 Task: Look for Airbnb options in Vogan, Togo from 12th November, 2023 to 15th November, 2023 for 2 adults.1  bedroom having 1 bed and 1 bathroom. Property type can be hotel. Booking option can be shelf check-in. Look for 4 properties as per requirement.
Action: Mouse moved to (414, 149)
Screenshot: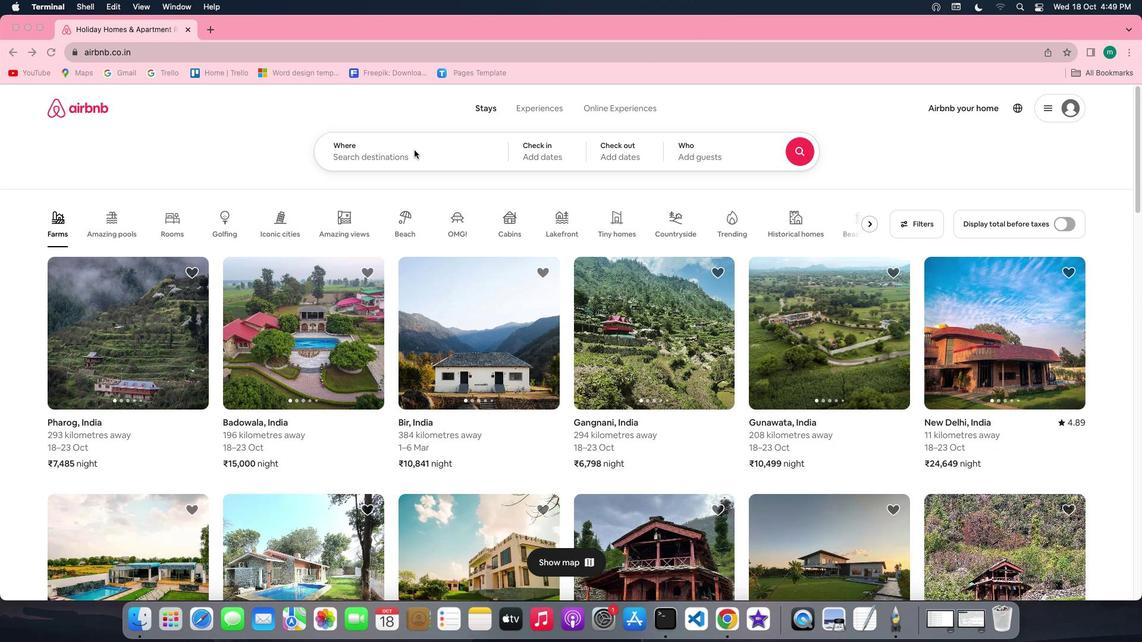 
Action: Mouse pressed left at (414, 149)
Screenshot: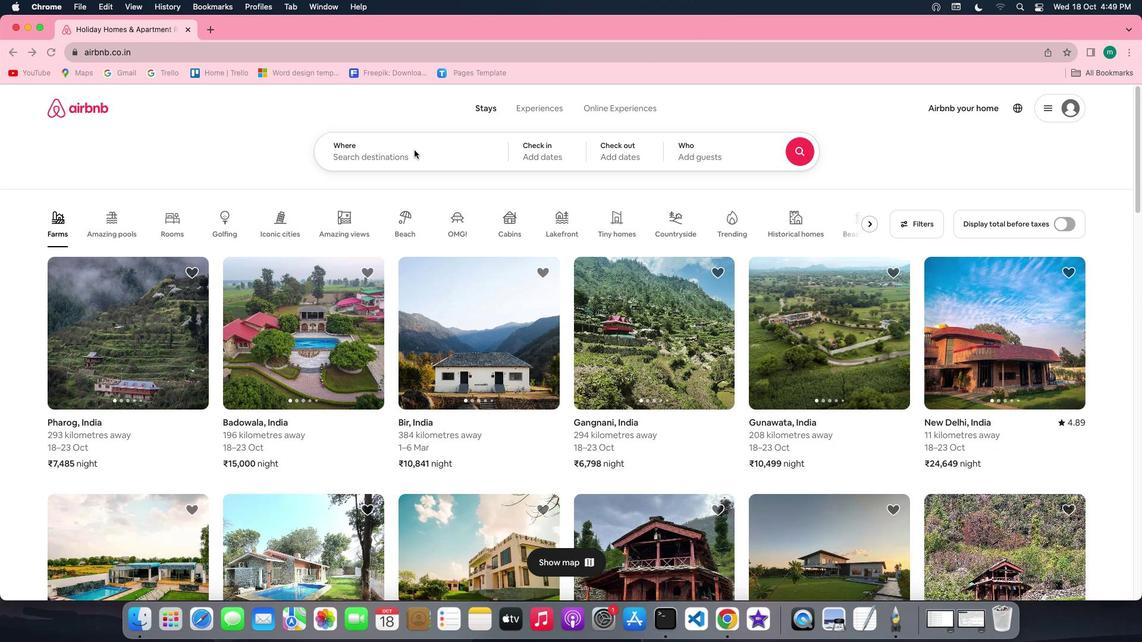 
Action: Mouse pressed left at (414, 149)
Screenshot: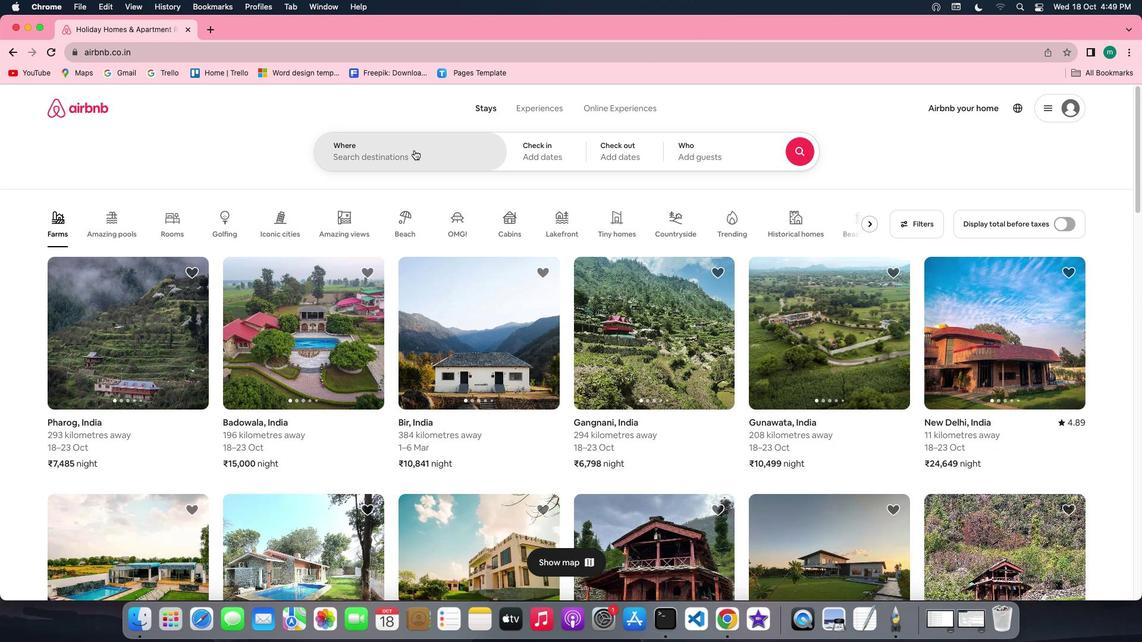 
Action: Mouse moved to (436, 143)
Screenshot: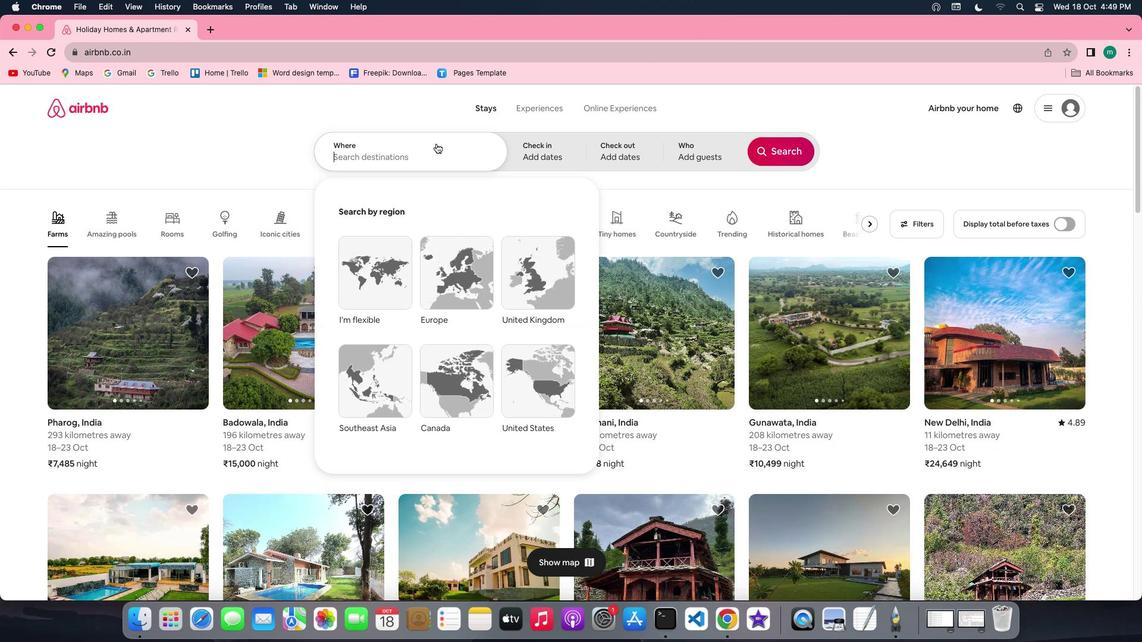 
Action: Key pressed Key.shift'V''o''g''a''n'','Key.spaceKey.shift'T''o''g''o'
Screenshot: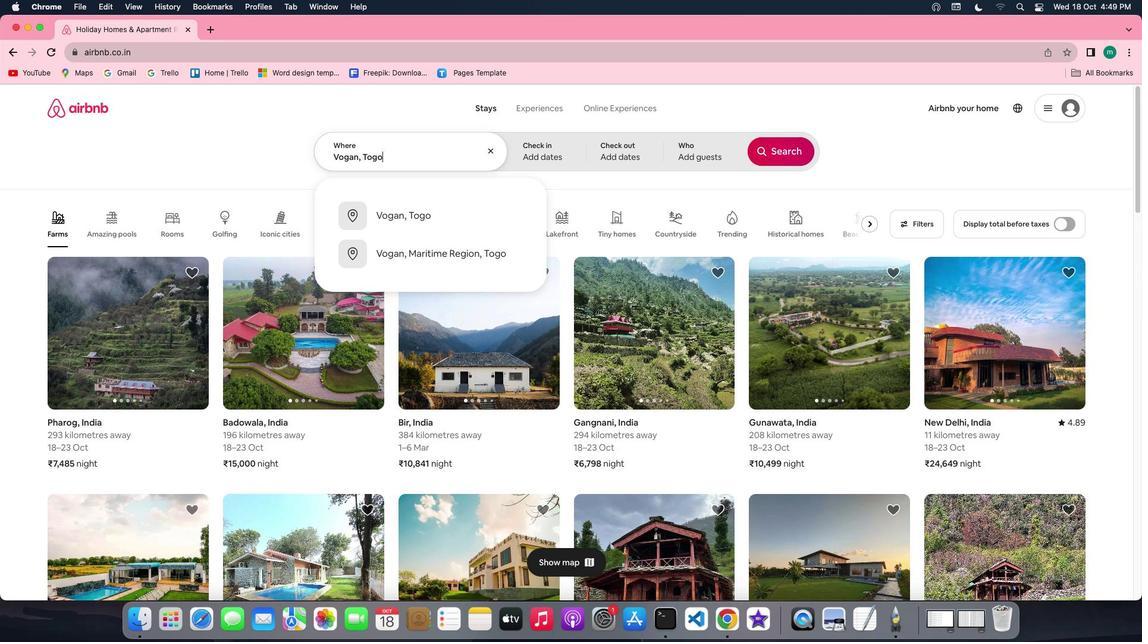 
Action: Mouse moved to (502, 205)
Screenshot: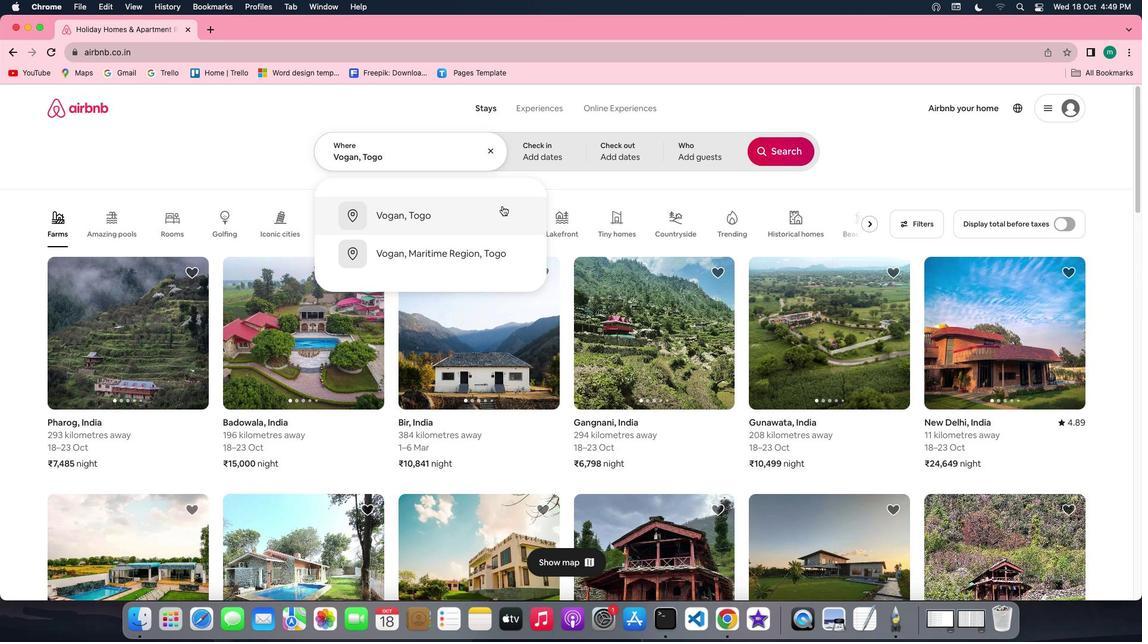 
Action: Mouse pressed left at (502, 205)
Screenshot: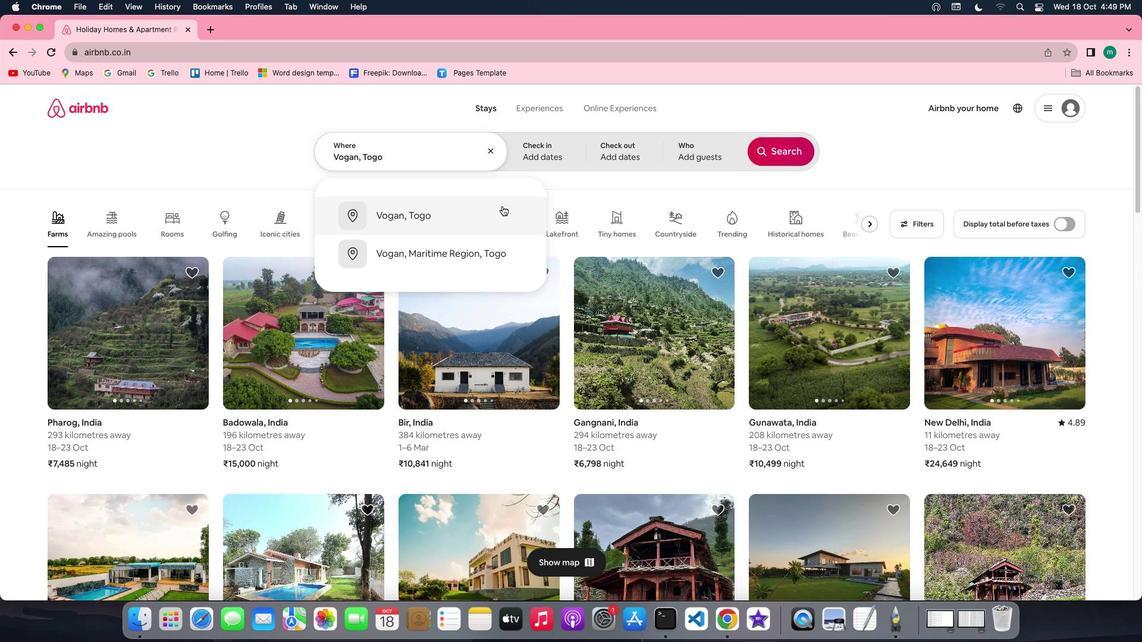 
Action: Mouse moved to (600, 348)
Screenshot: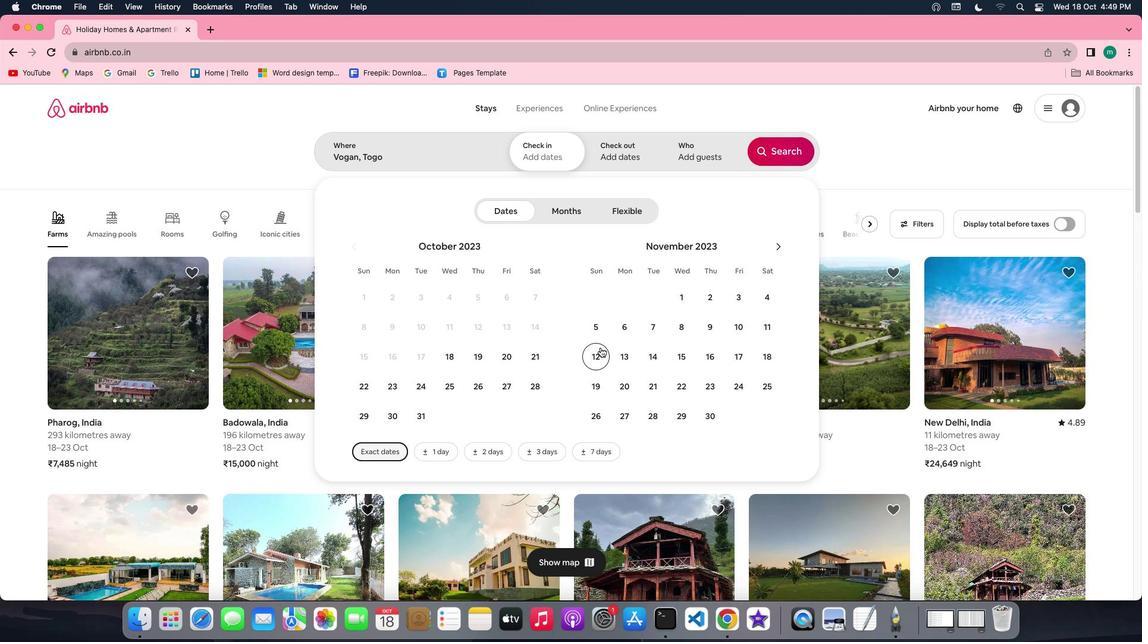 
Action: Mouse pressed left at (600, 348)
Screenshot: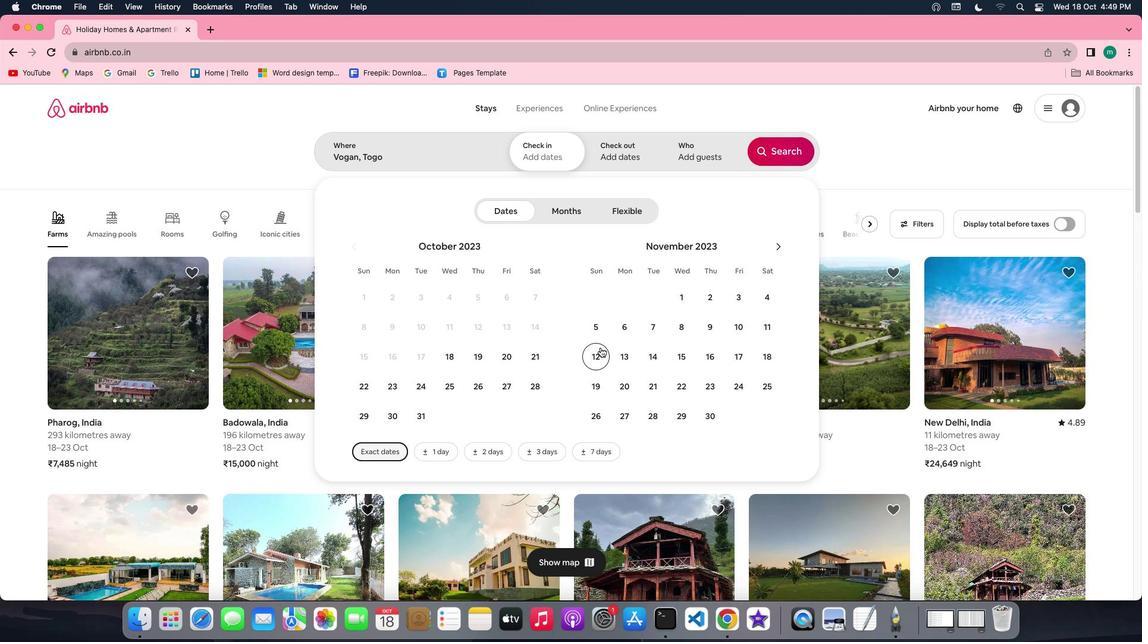 
Action: Mouse moved to (693, 354)
Screenshot: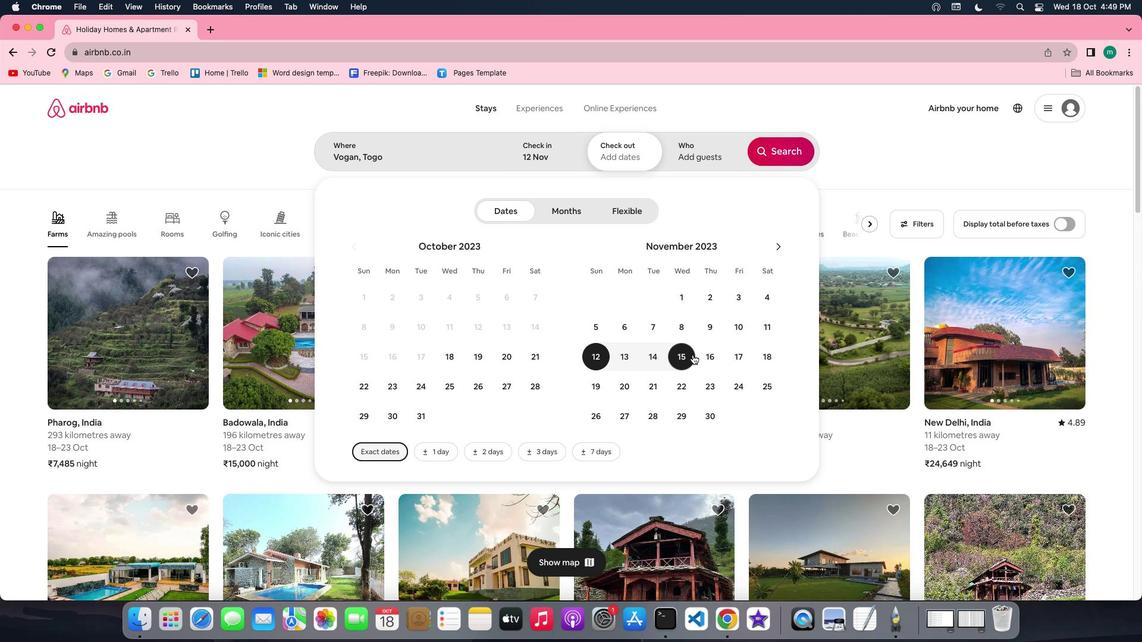 
Action: Mouse pressed left at (693, 354)
Screenshot: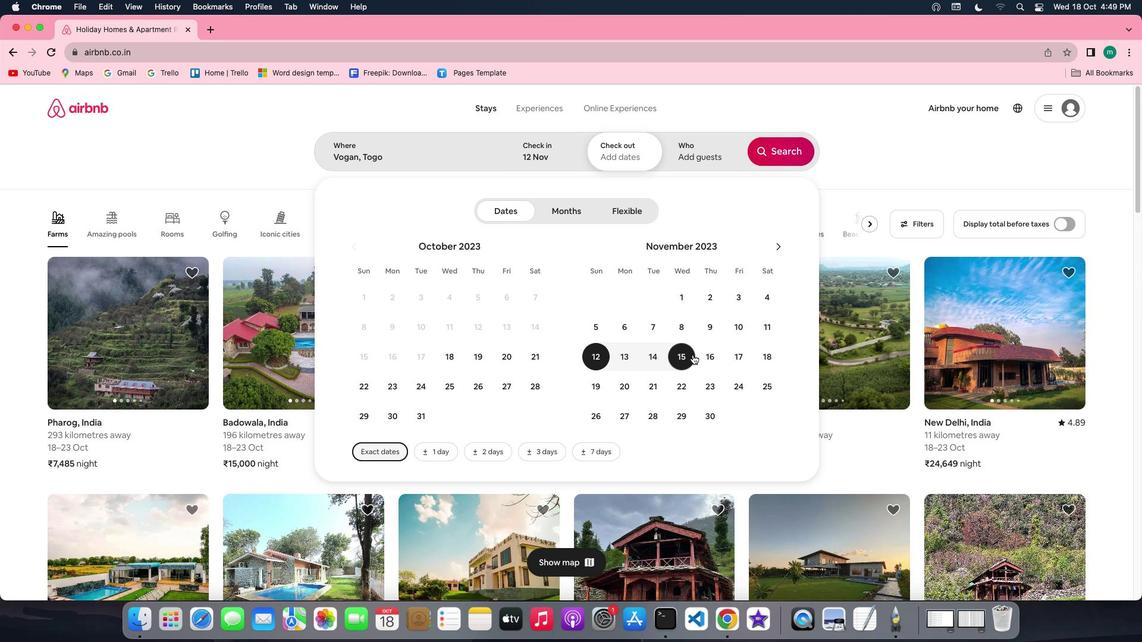 
Action: Mouse moved to (699, 145)
Screenshot: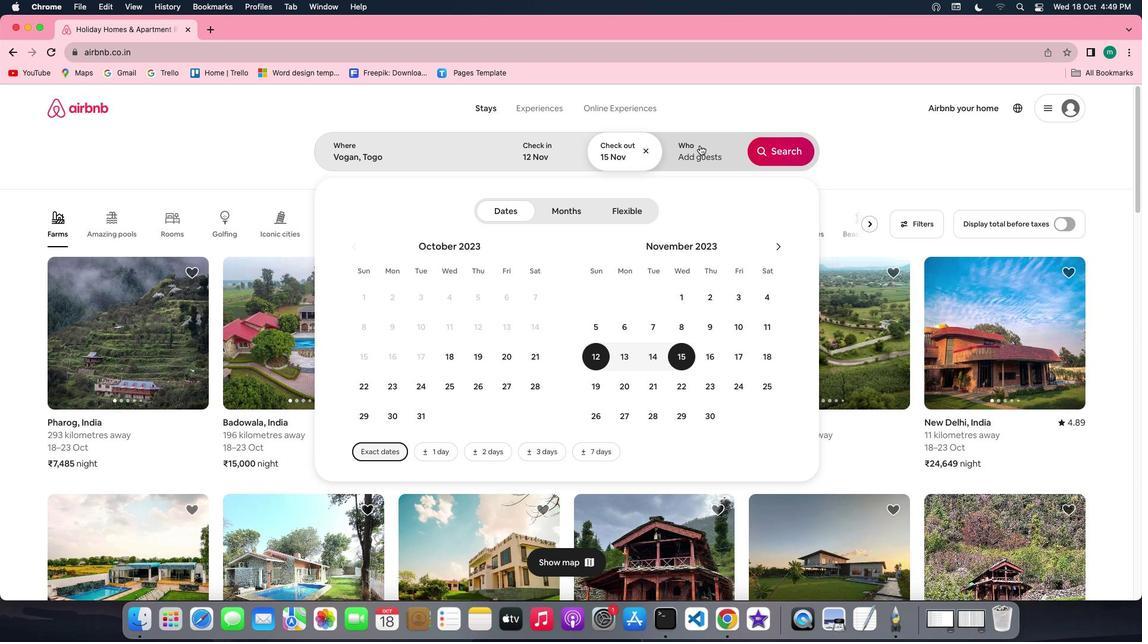 
Action: Mouse pressed left at (699, 145)
Screenshot: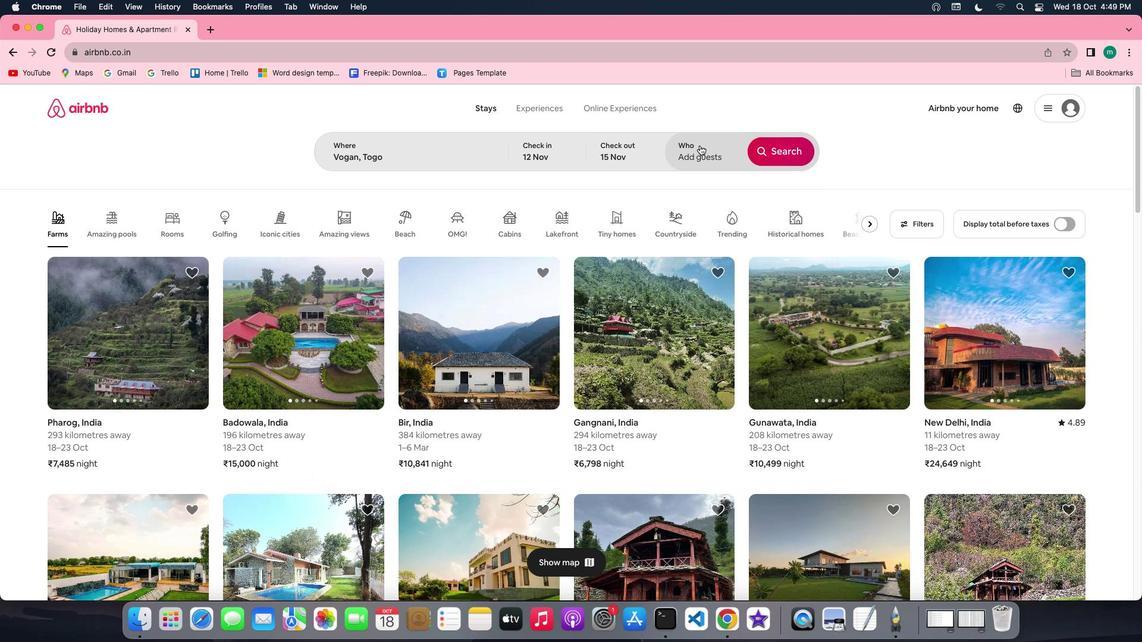 
Action: Mouse moved to (788, 217)
Screenshot: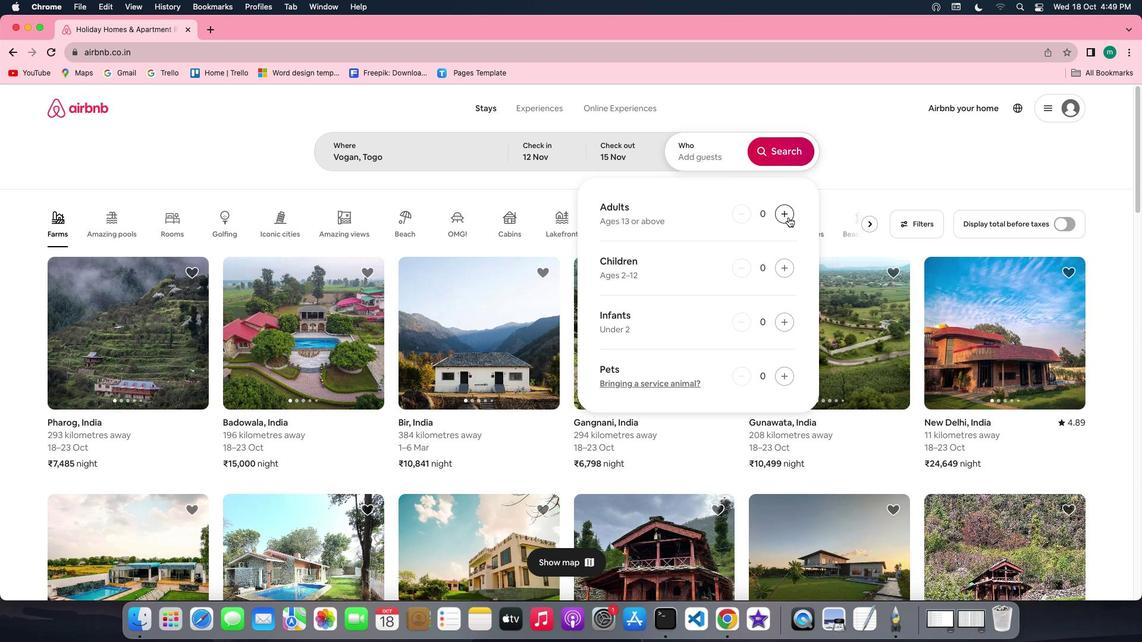 
Action: Mouse pressed left at (788, 217)
Screenshot: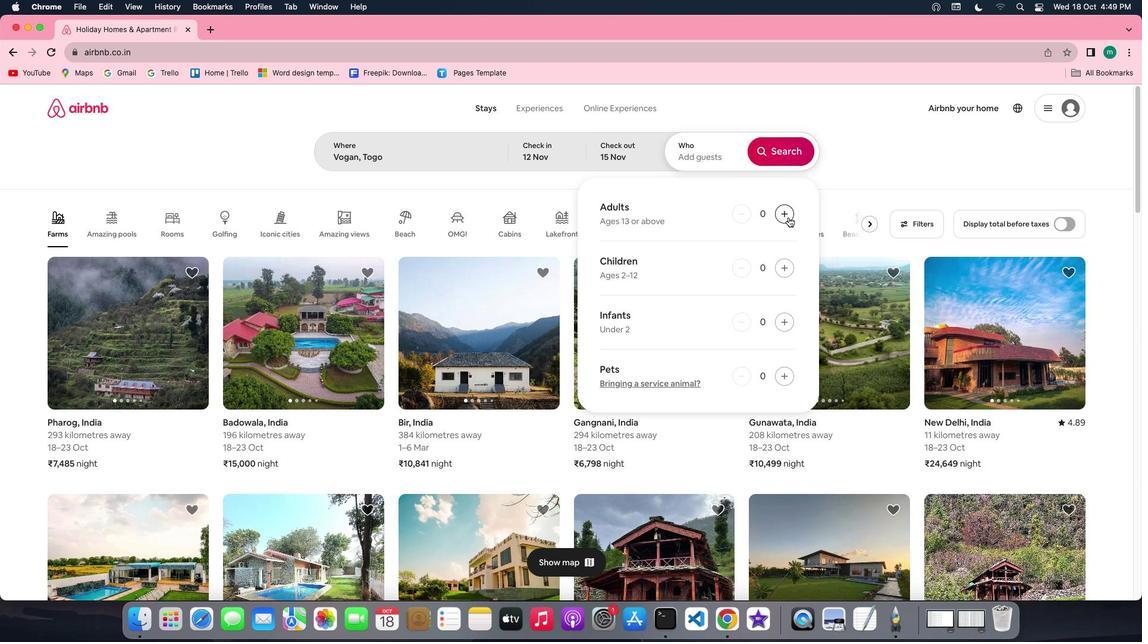 
Action: Mouse pressed left at (788, 217)
Screenshot: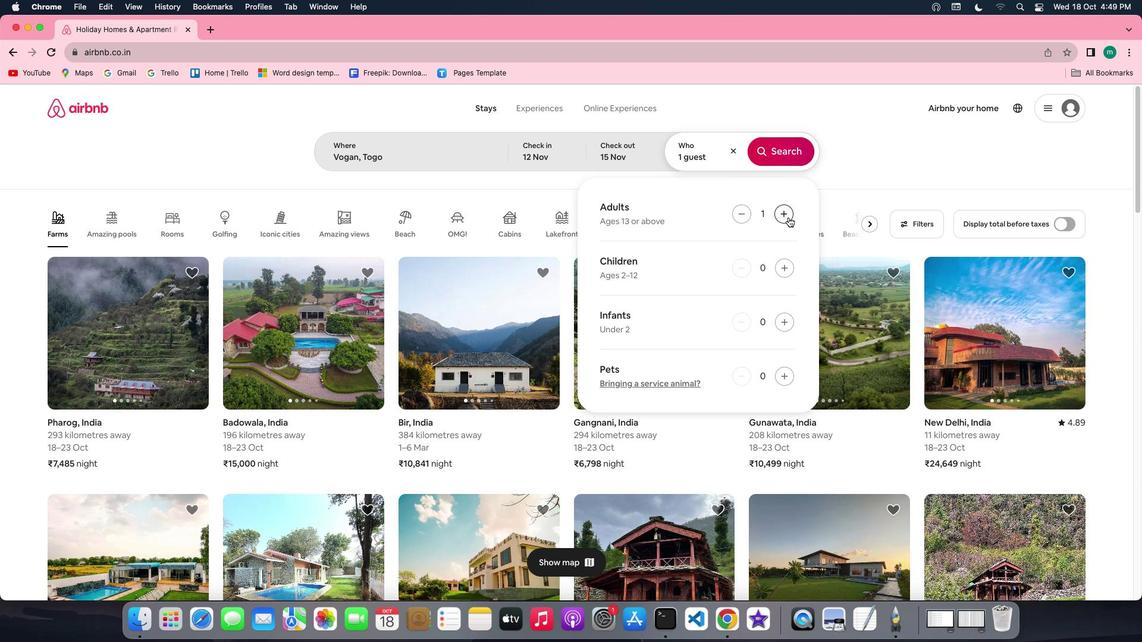 
Action: Mouse moved to (781, 160)
Screenshot: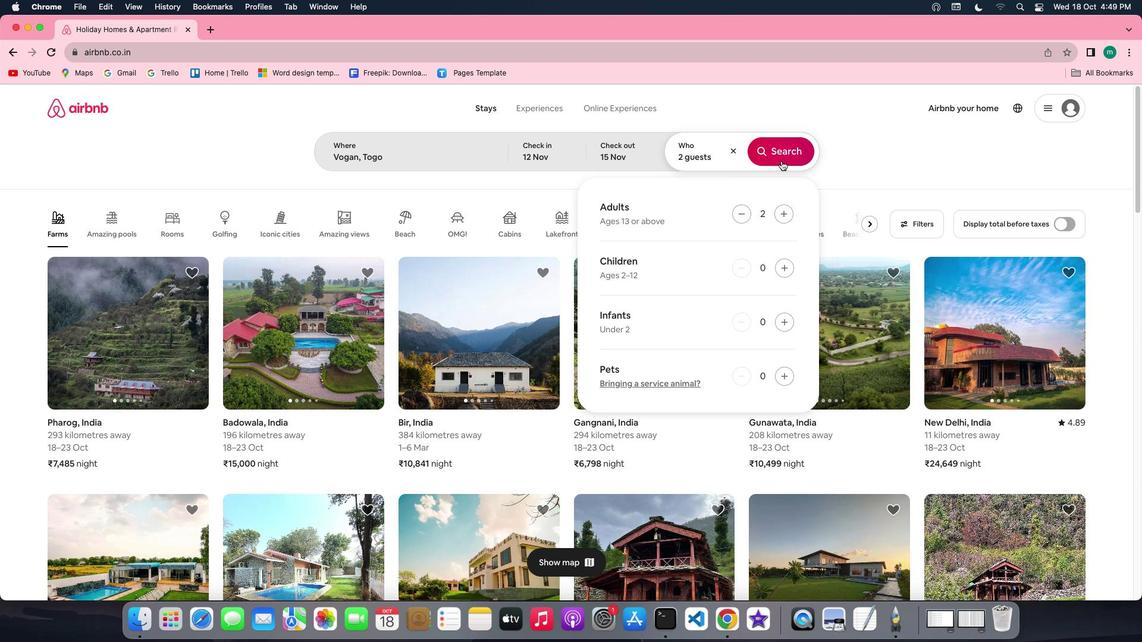 
Action: Mouse pressed left at (781, 160)
Screenshot: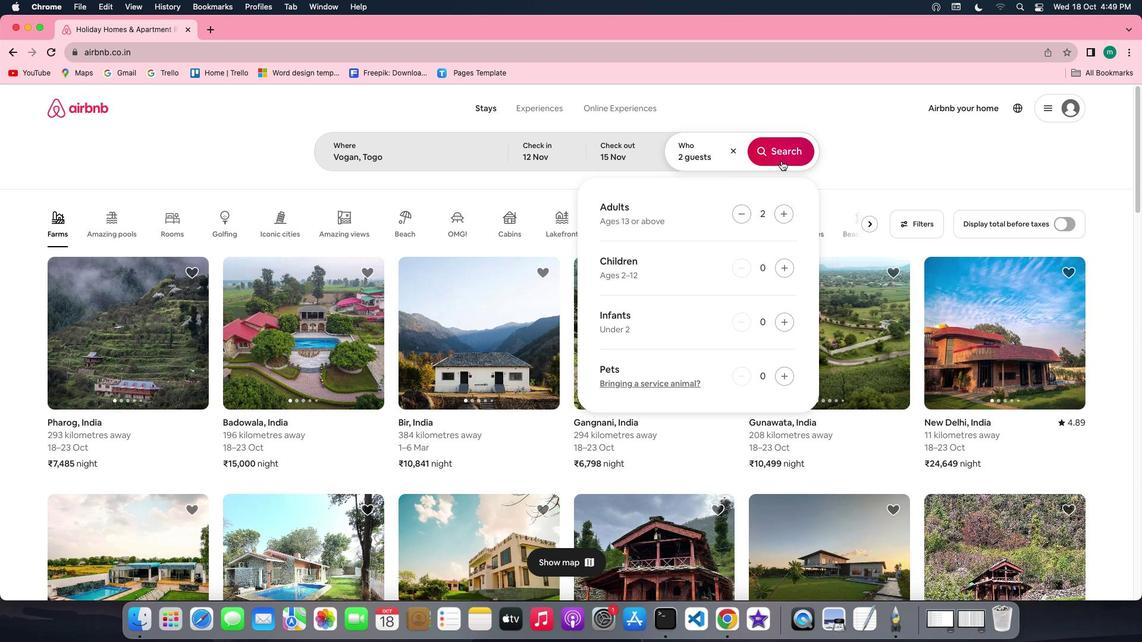
Action: Mouse moved to (931, 147)
Screenshot: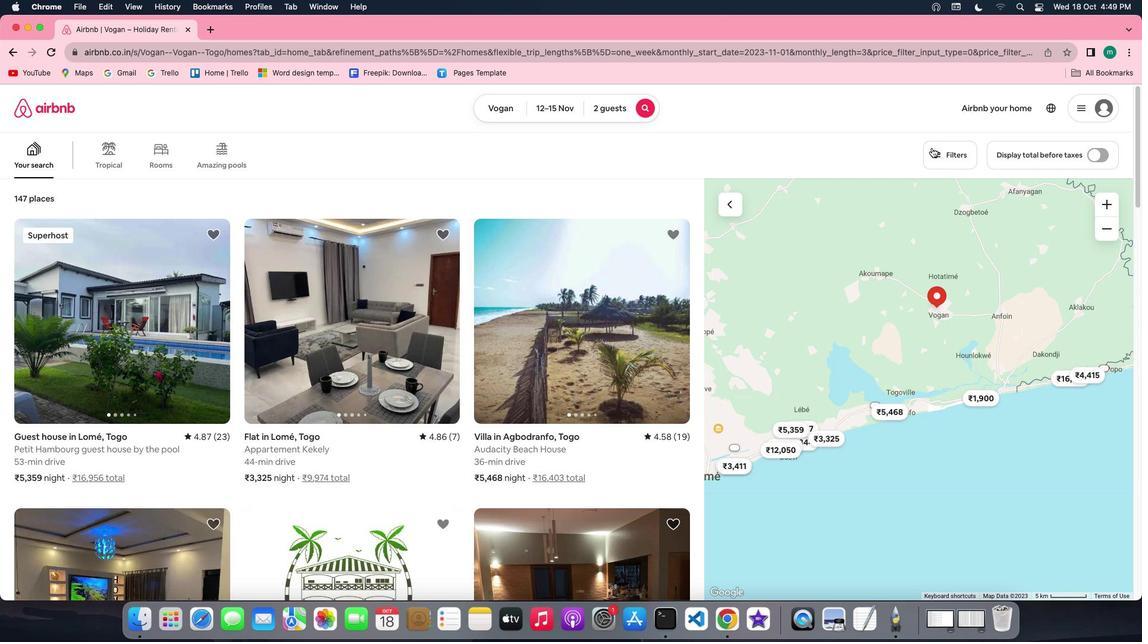 
Action: Mouse pressed left at (931, 147)
Screenshot: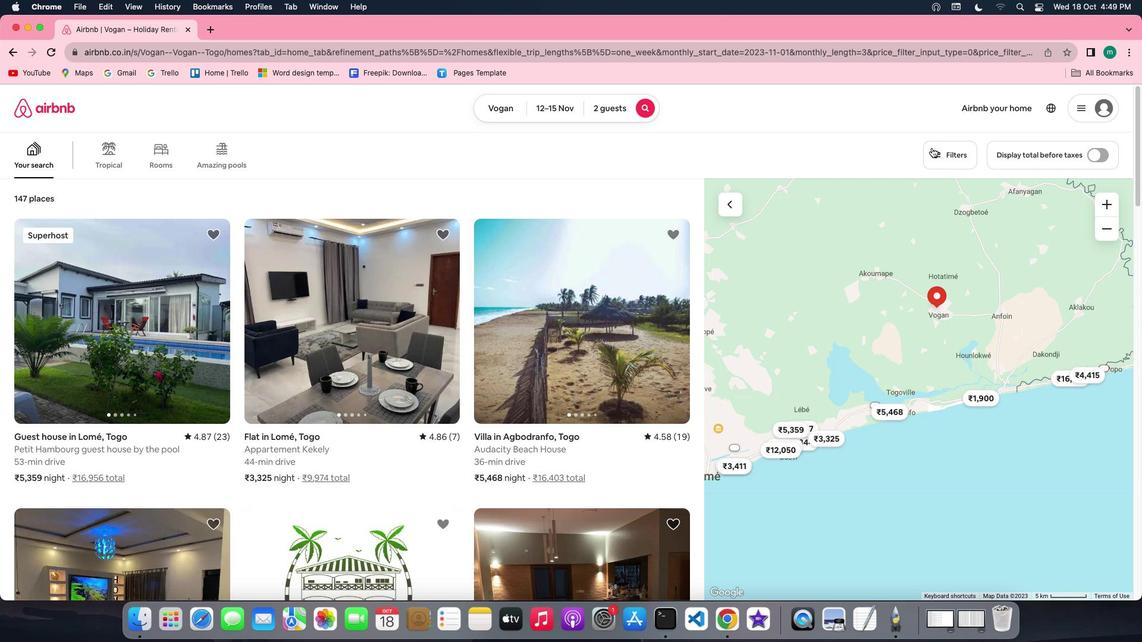 
Action: Mouse moved to (597, 359)
Screenshot: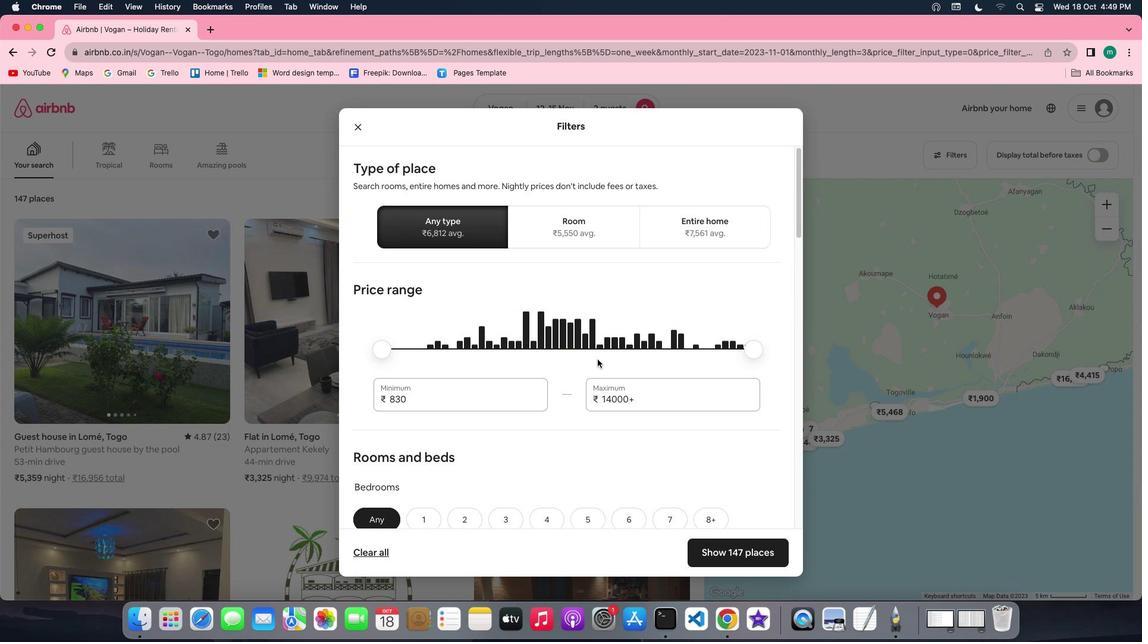 
Action: Mouse scrolled (597, 359) with delta (0, 0)
Screenshot: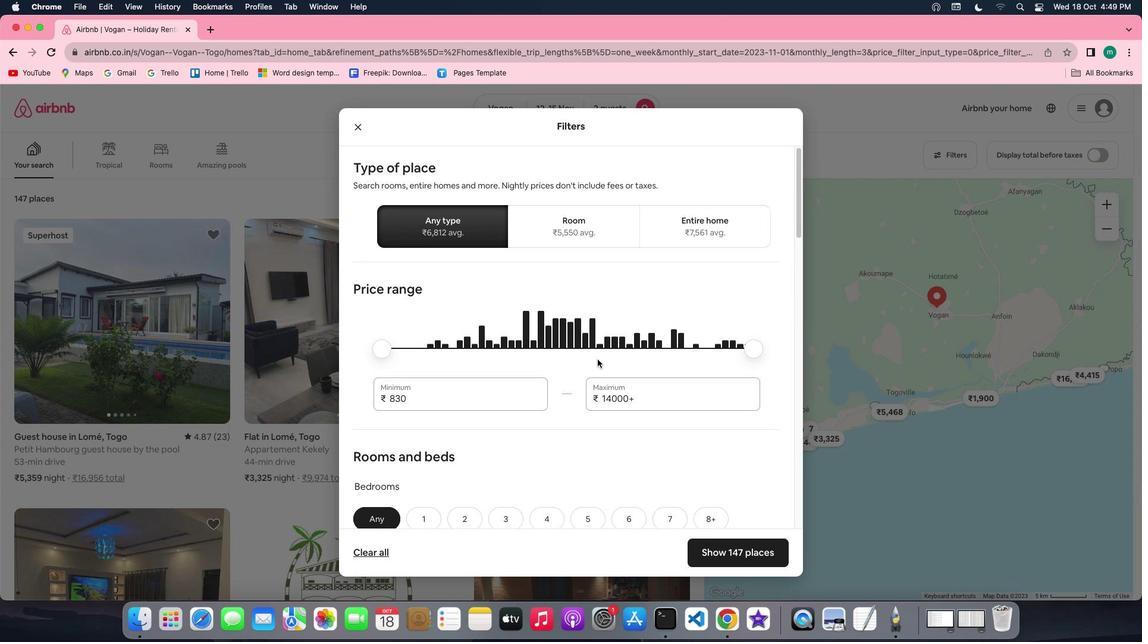 
Action: Mouse scrolled (597, 359) with delta (0, 0)
Screenshot: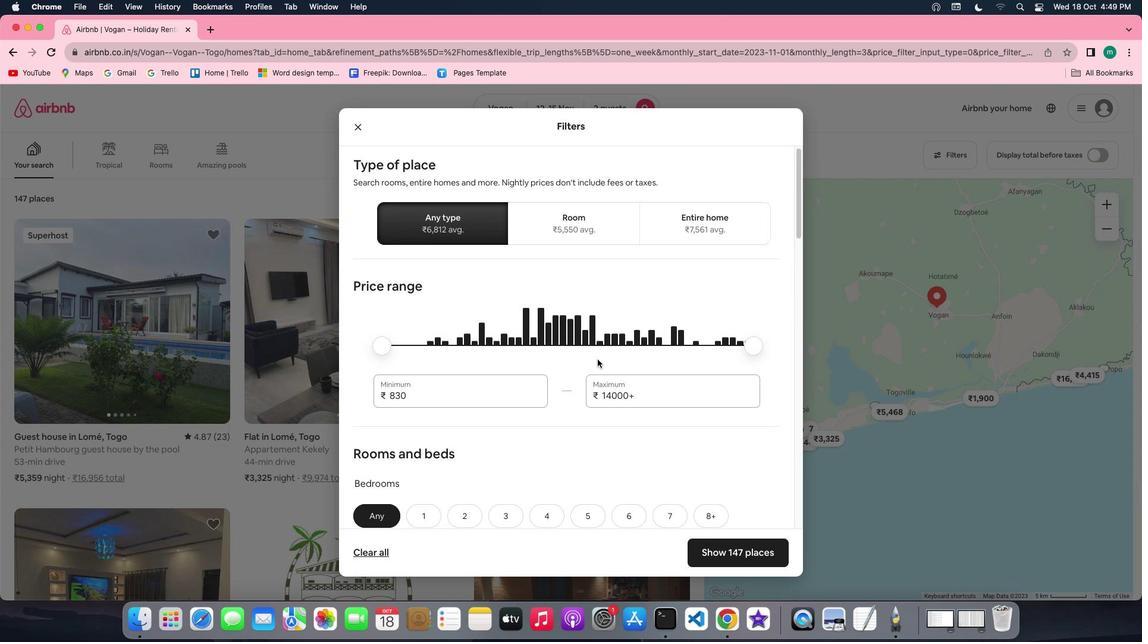 
Action: Mouse scrolled (597, 359) with delta (0, 0)
Screenshot: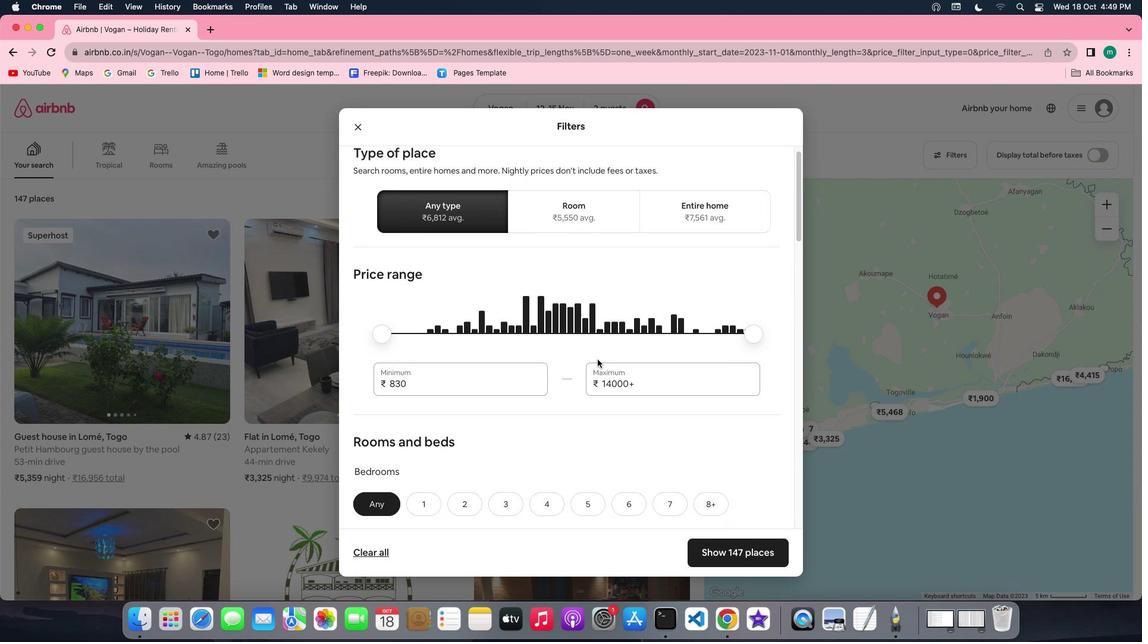
Action: Mouse scrolled (597, 359) with delta (0, 0)
Screenshot: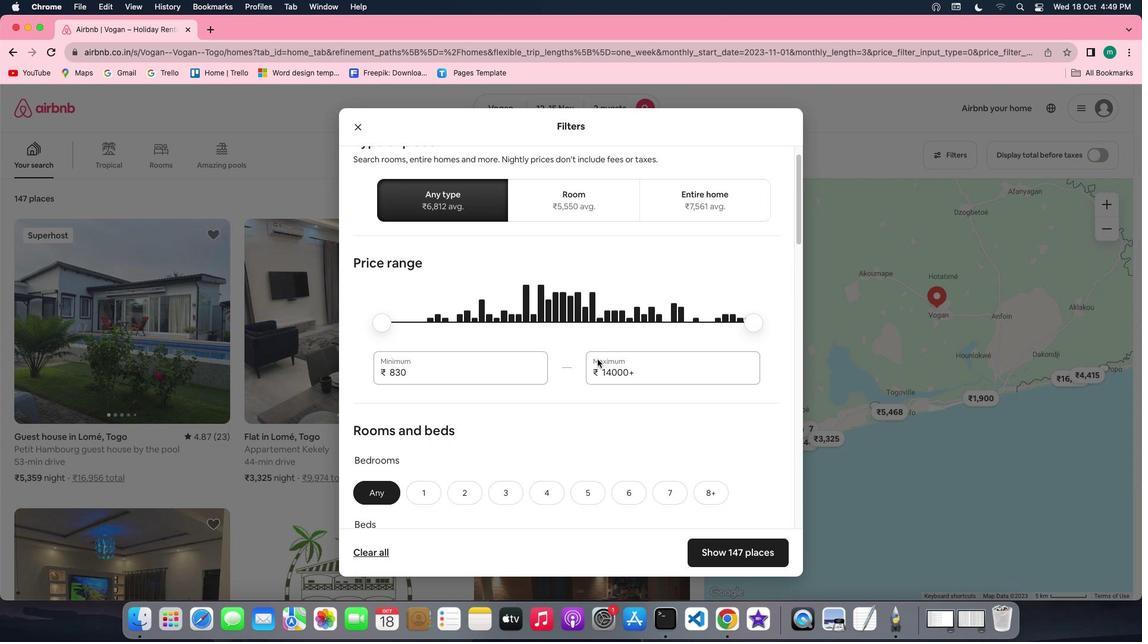 
Action: Mouse scrolled (597, 359) with delta (0, 0)
Screenshot: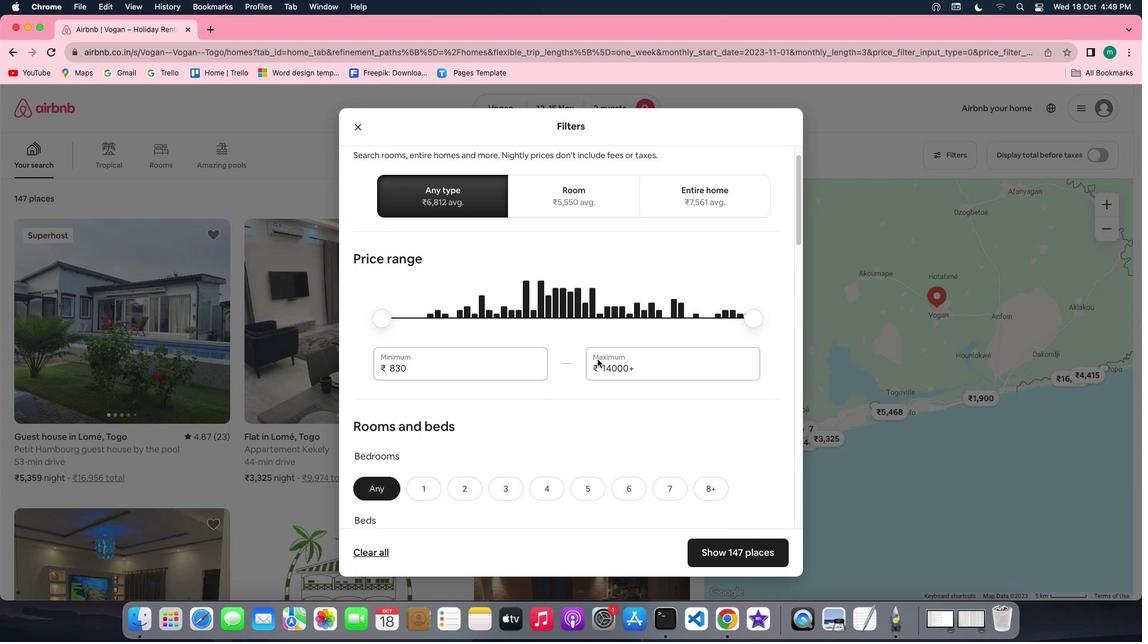 
Action: Mouse scrolled (597, 359) with delta (0, 0)
Screenshot: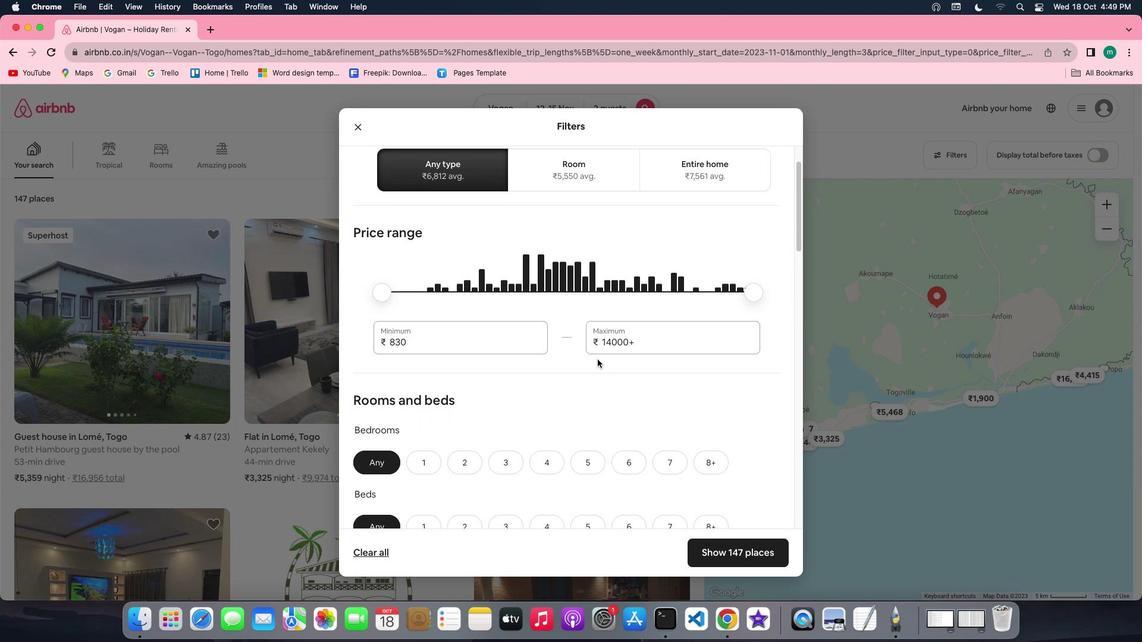
Action: Mouse scrolled (597, 359) with delta (0, 0)
Screenshot: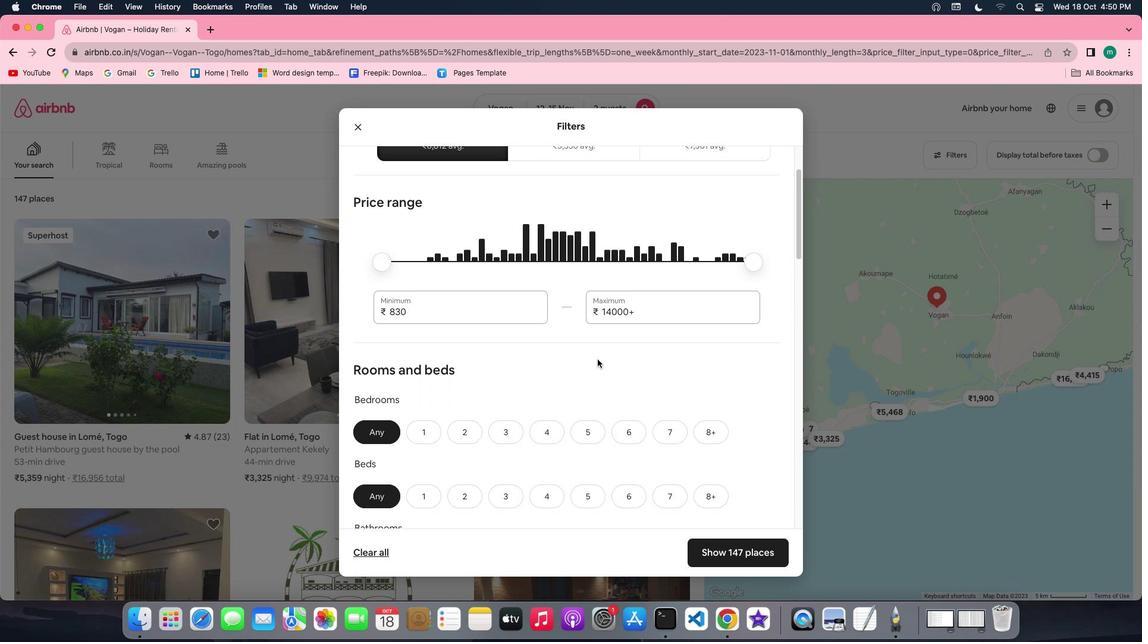 
Action: Mouse scrolled (597, 359) with delta (0, 0)
Screenshot: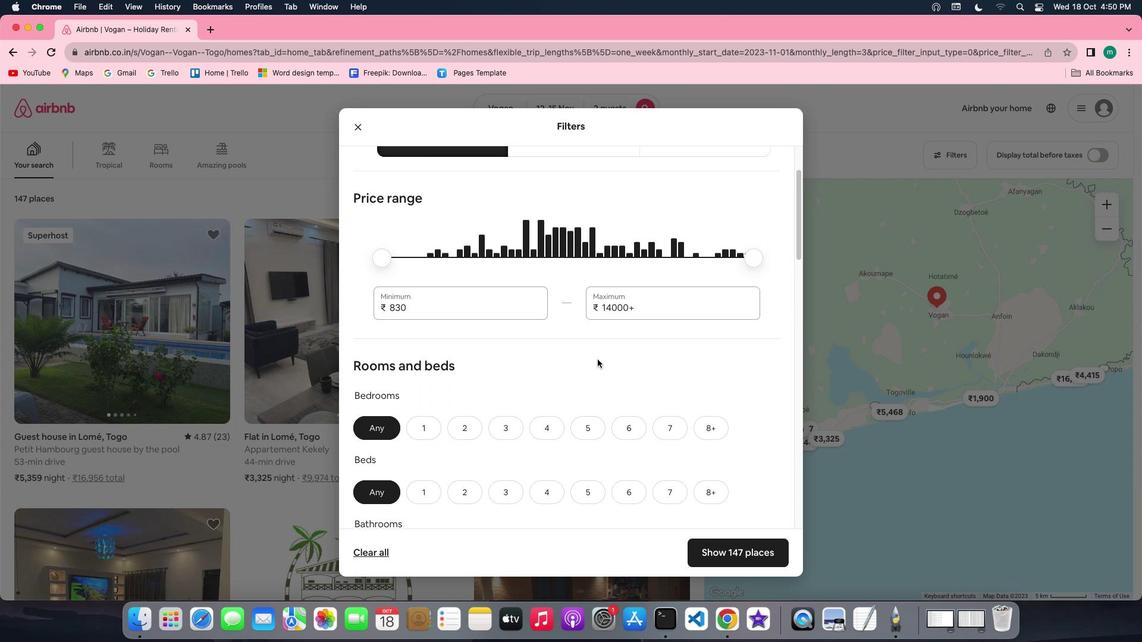 
Action: Mouse scrolled (597, 359) with delta (0, 0)
Screenshot: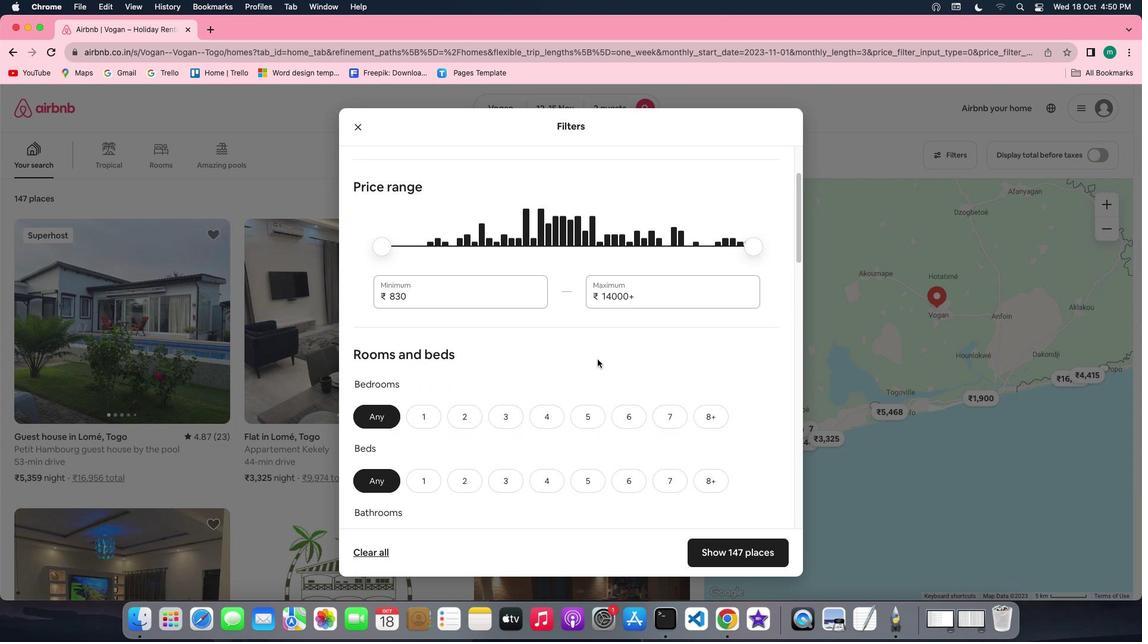 
Action: Mouse scrolled (597, 359) with delta (0, 0)
Screenshot: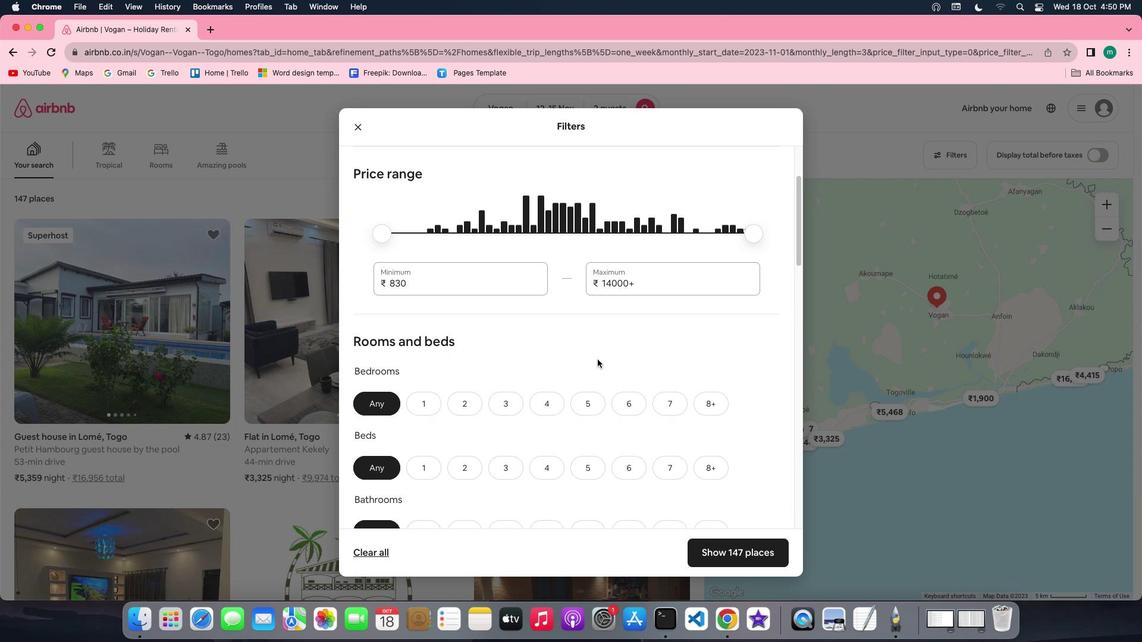 
Action: Mouse scrolled (597, 359) with delta (0, 0)
Screenshot: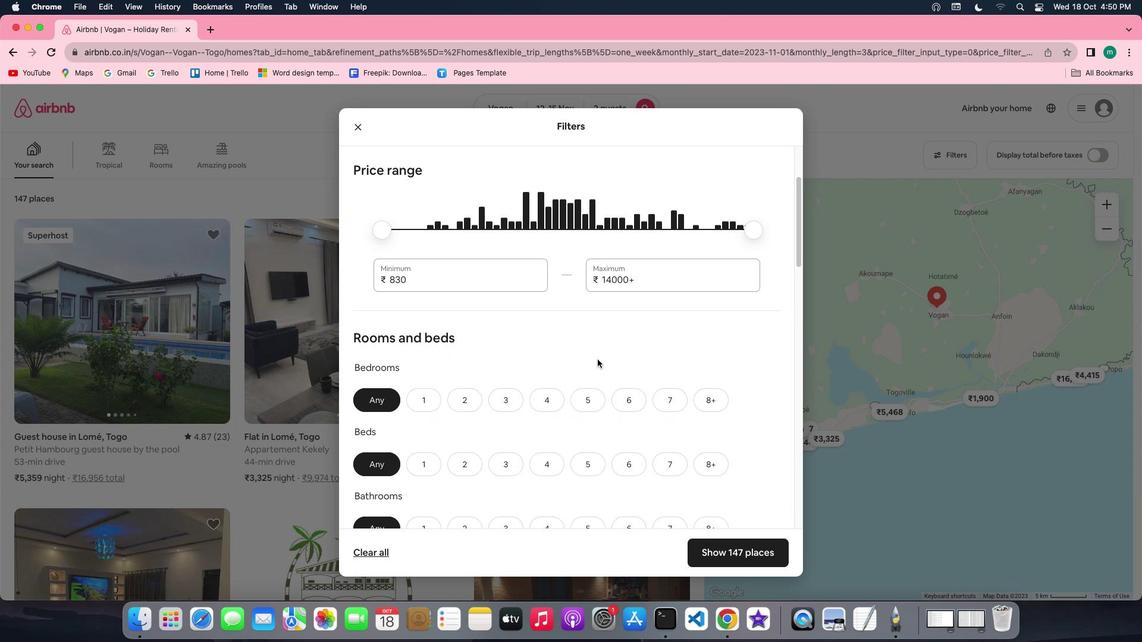 
Action: Mouse scrolled (597, 359) with delta (0, 0)
Screenshot: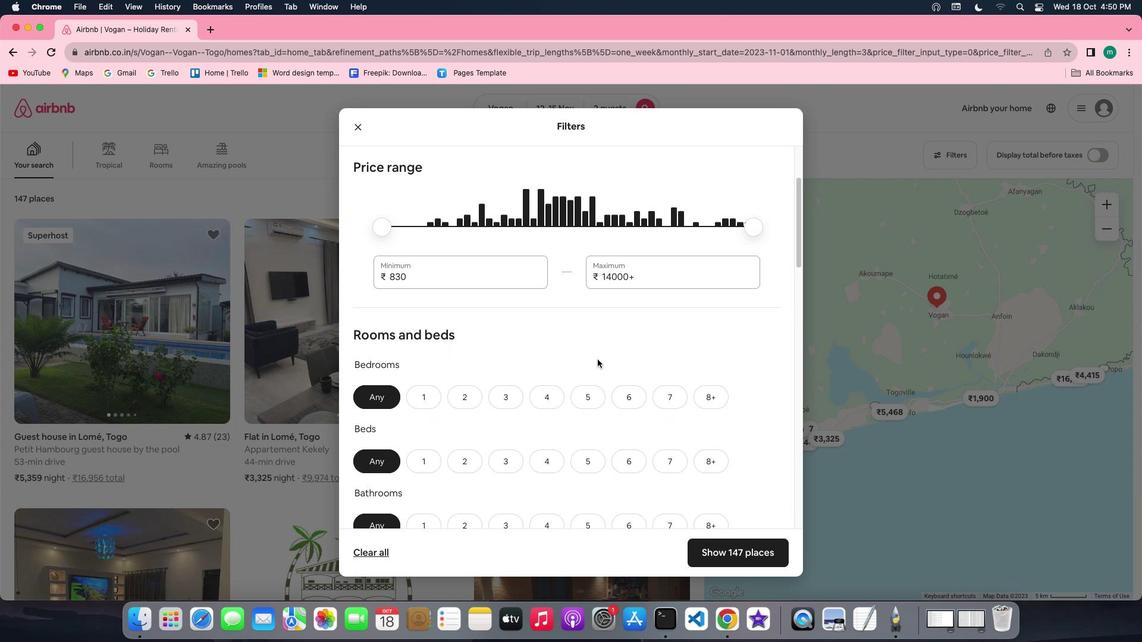 
Action: Mouse scrolled (597, 359) with delta (0, 0)
Screenshot: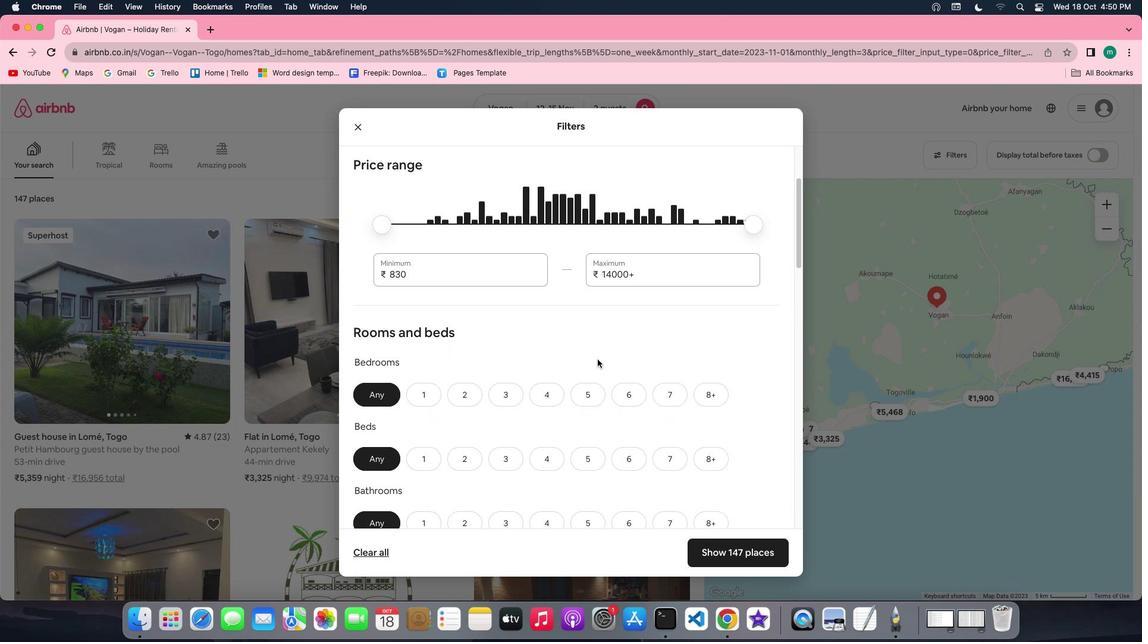 
Action: Mouse scrolled (597, 359) with delta (0, 0)
Screenshot: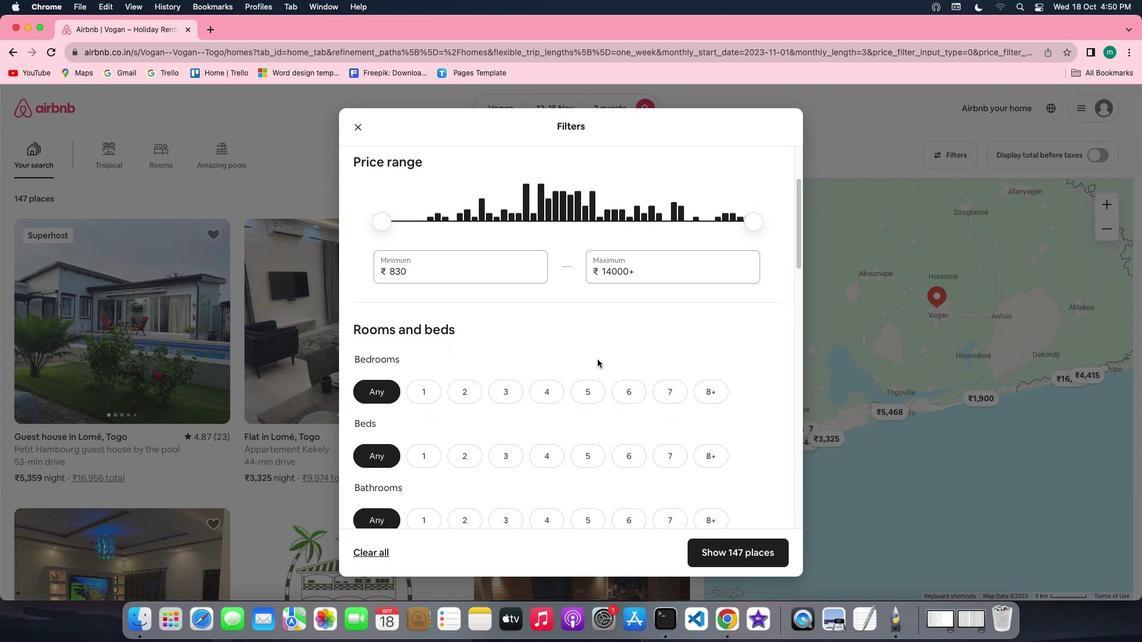 
Action: Mouse scrolled (597, 359) with delta (0, 0)
Screenshot: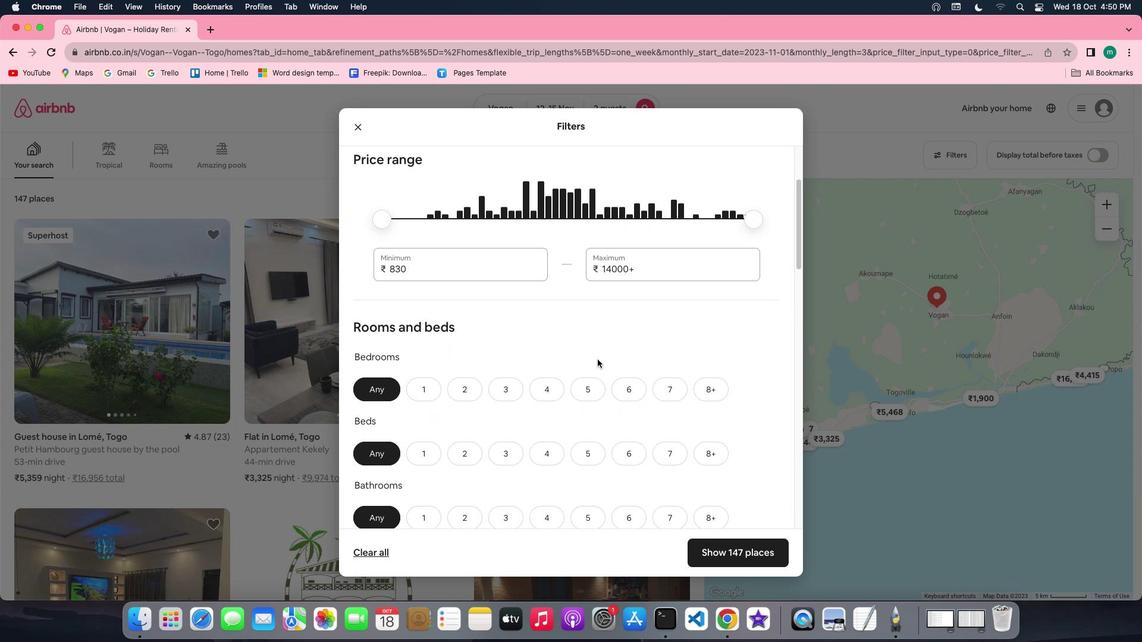 
Action: Mouse scrolled (597, 359) with delta (0, 0)
Screenshot: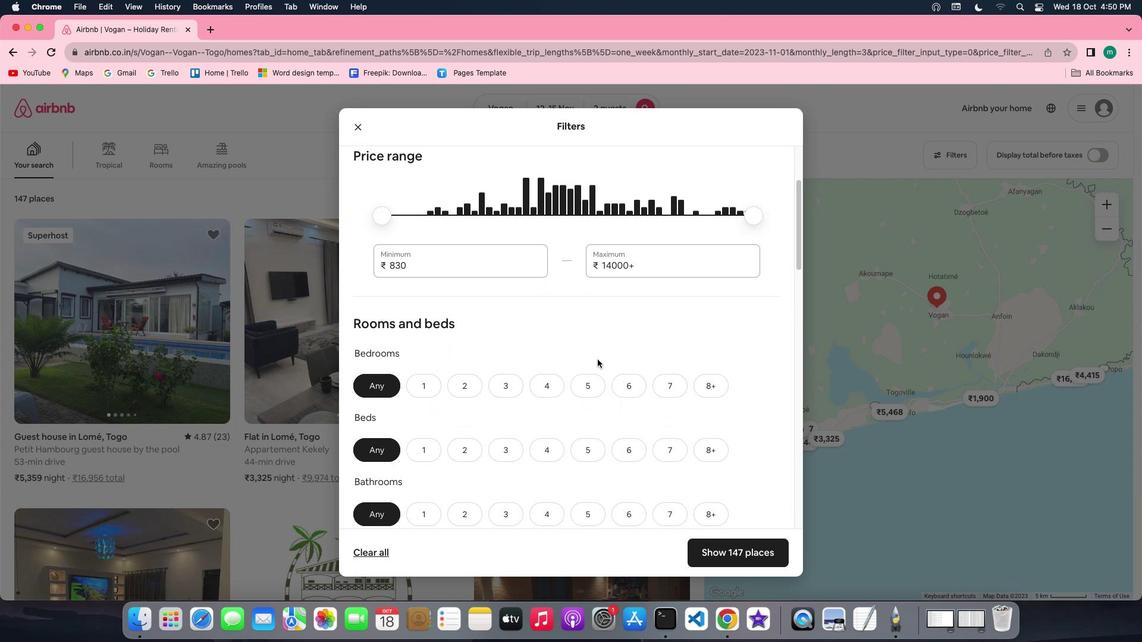 
Action: Mouse scrolled (597, 359) with delta (0, 0)
Screenshot: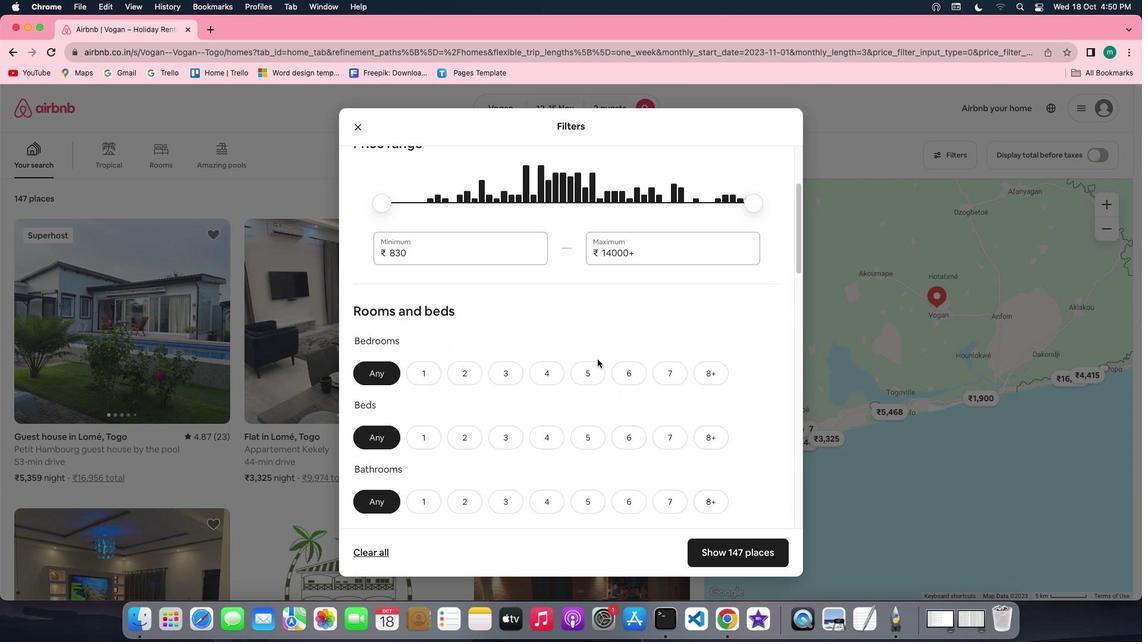 
Action: Mouse moved to (430, 343)
Screenshot: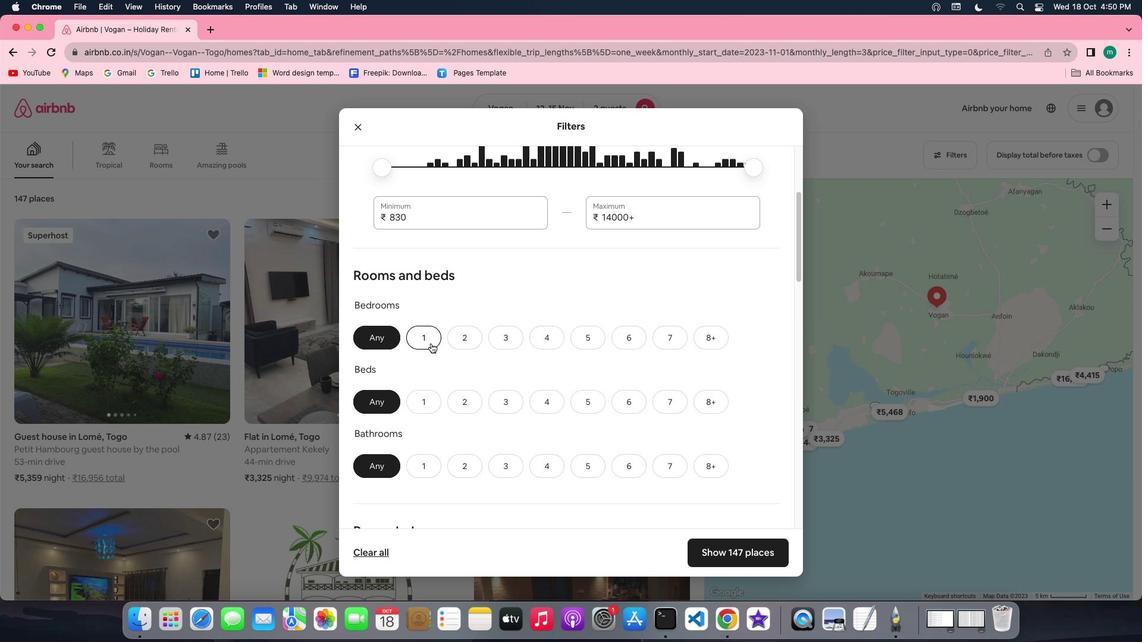
Action: Mouse pressed left at (430, 343)
Screenshot: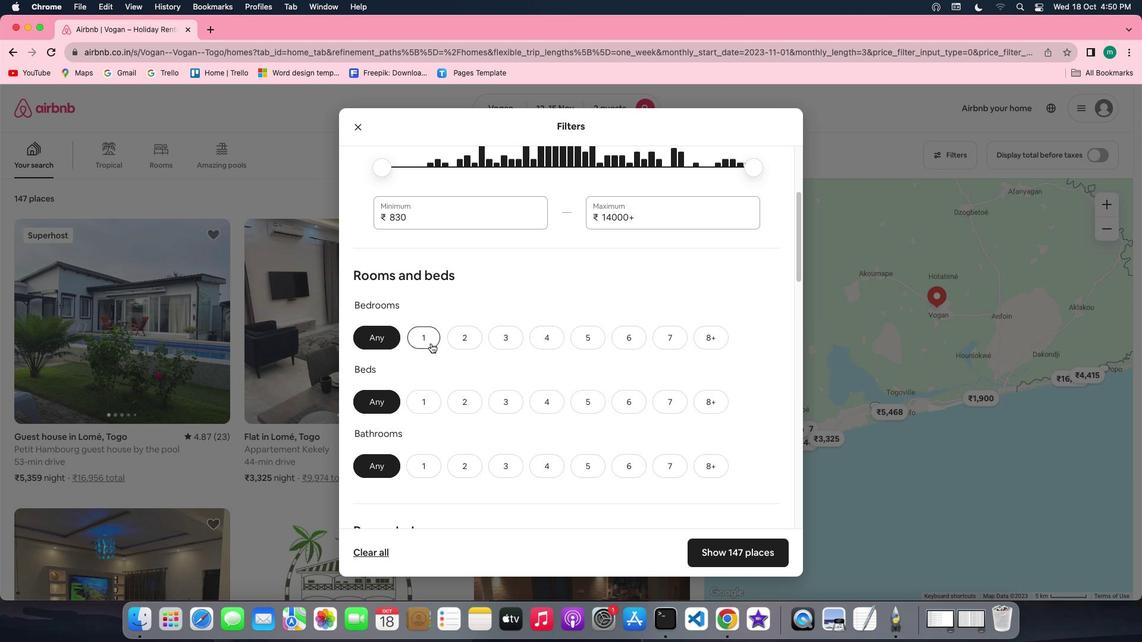 
Action: Mouse moved to (421, 403)
Screenshot: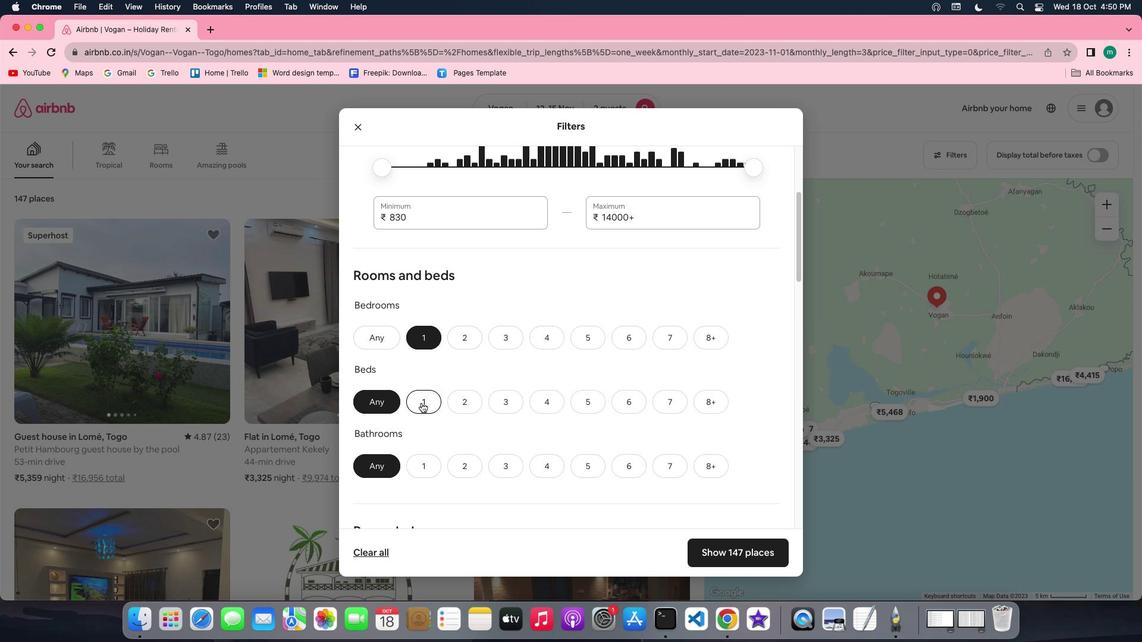 
Action: Mouse pressed left at (421, 403)
Screenshot: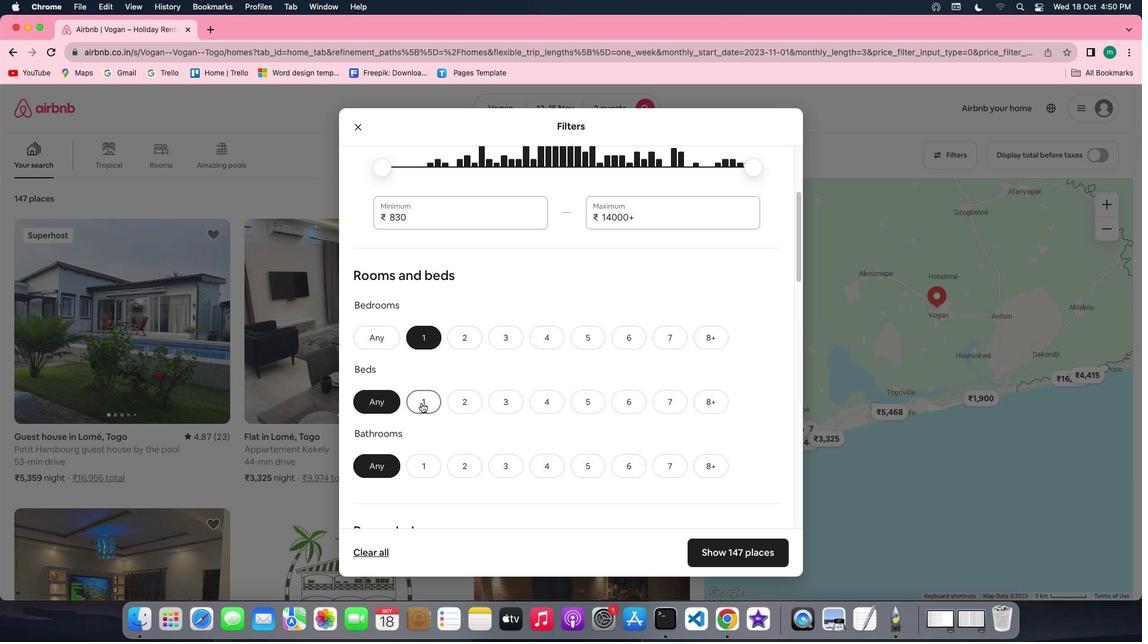 
Action: Mouse moved to (425, 462)
Screenshot: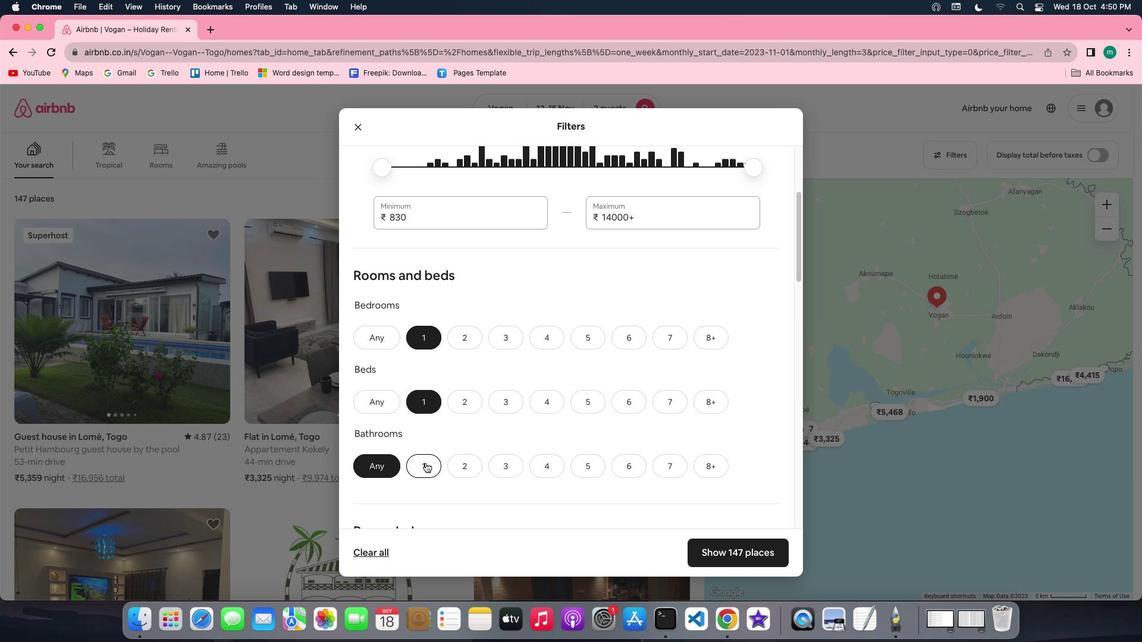 
Action: Mouse pressed left at (425, 462)
Screenshot: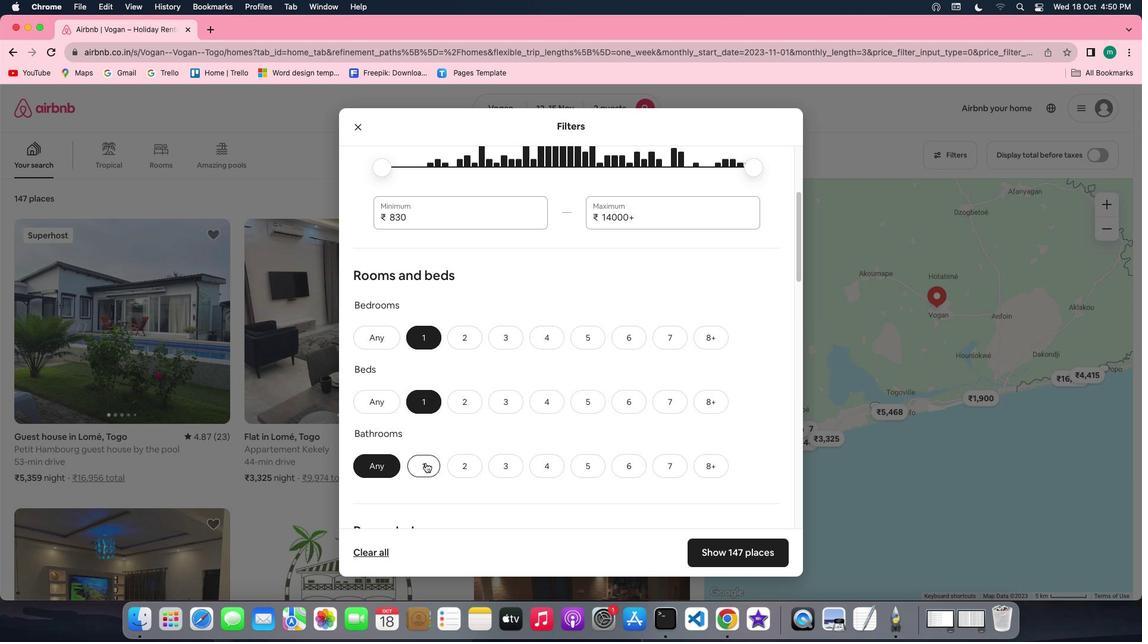 
Action: Mouse moved to (559, 461)
Screenshot: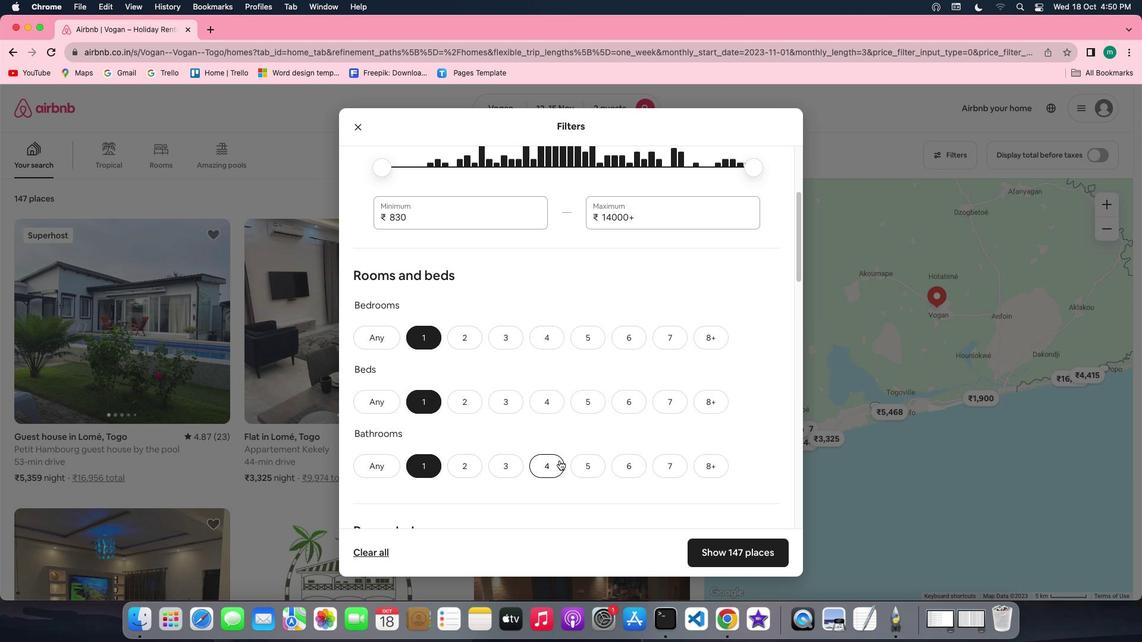 
Action: Mouse scrolled (559, 461) with delta (0, 0)
Screenshot: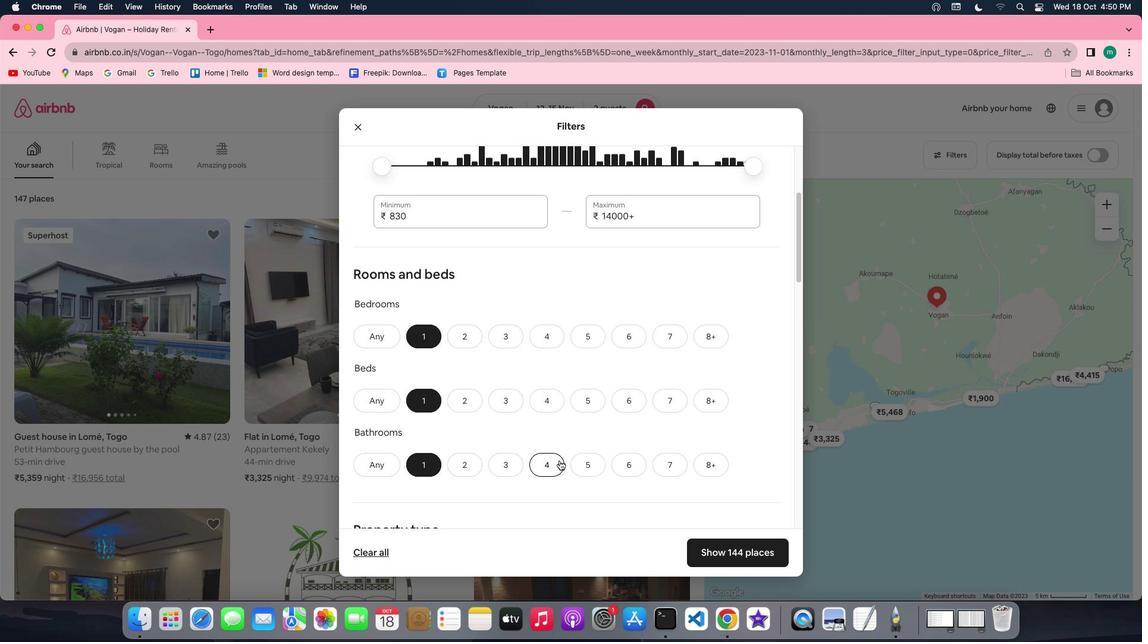 
Action: Mouse scrolled (559, 461) with delta (0, 0)
Screenshot: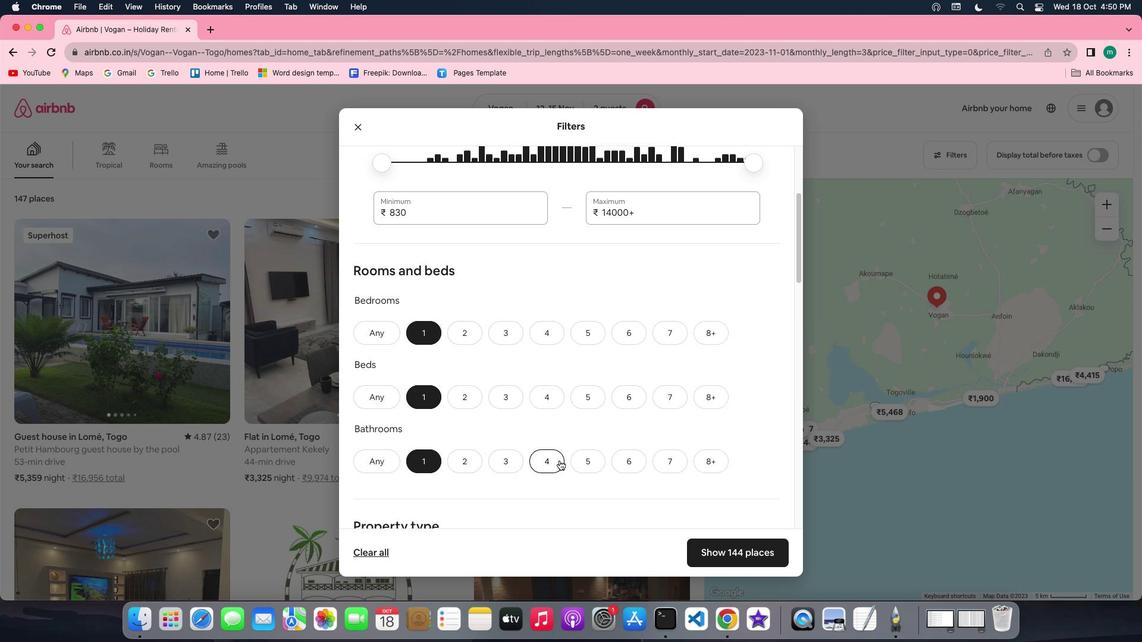 
Action: Mouse scrolled (559, 461) with delta (0, 0)
Screenshot: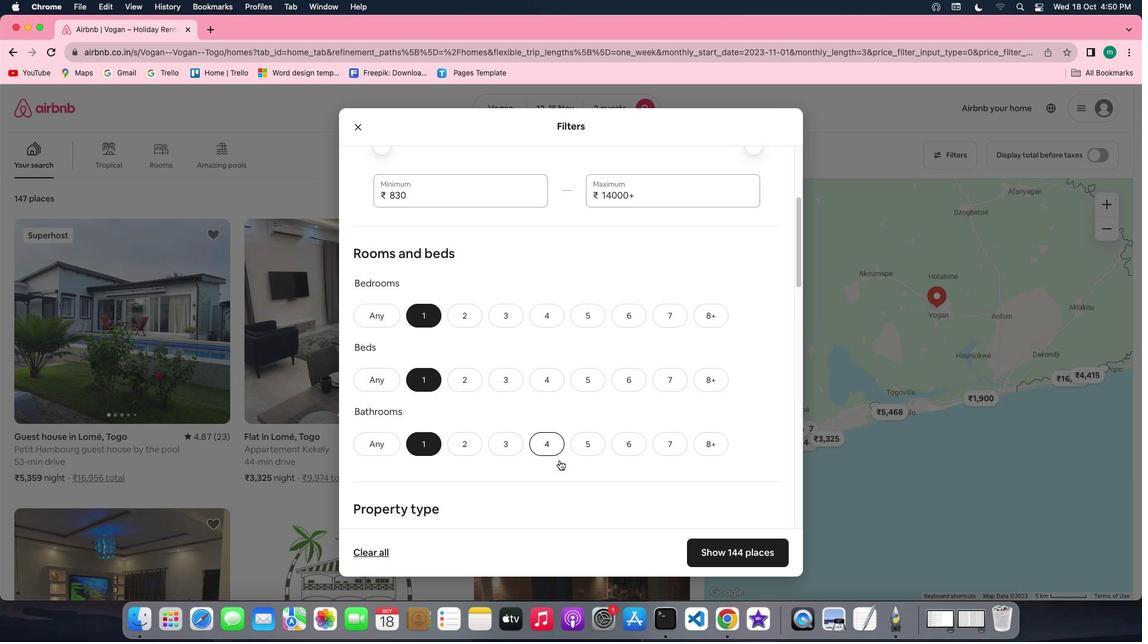 
Action: Mouse scrolled (559, 461) with delta (0, 0)
Screenshot: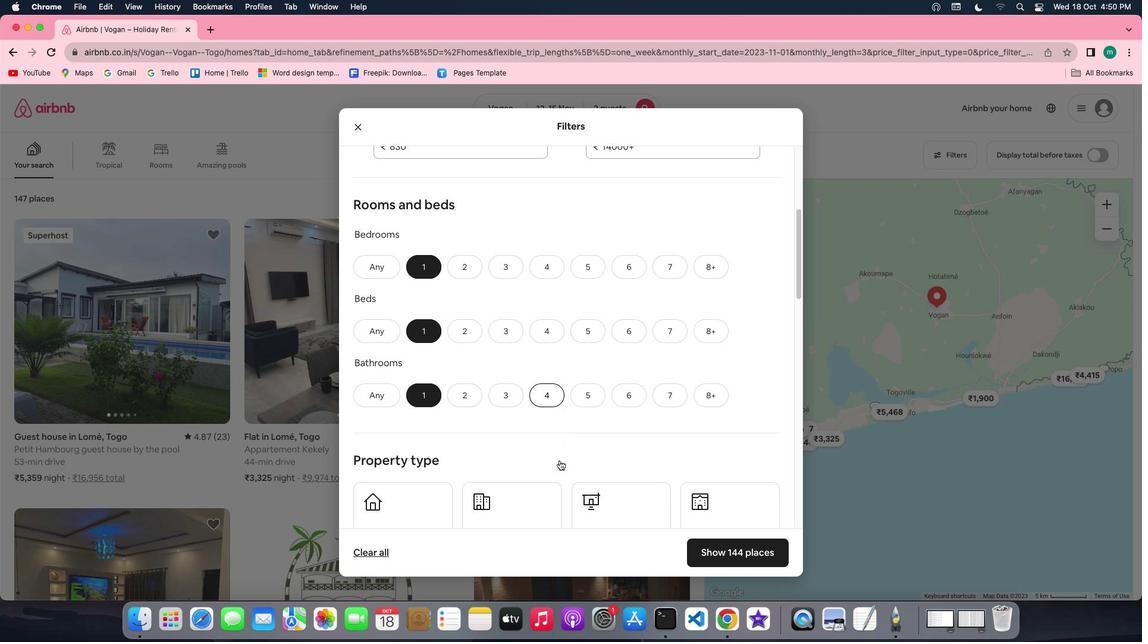 
Action: Mouse scrolled (559, 461) with delta (0, 0)
Screenshot: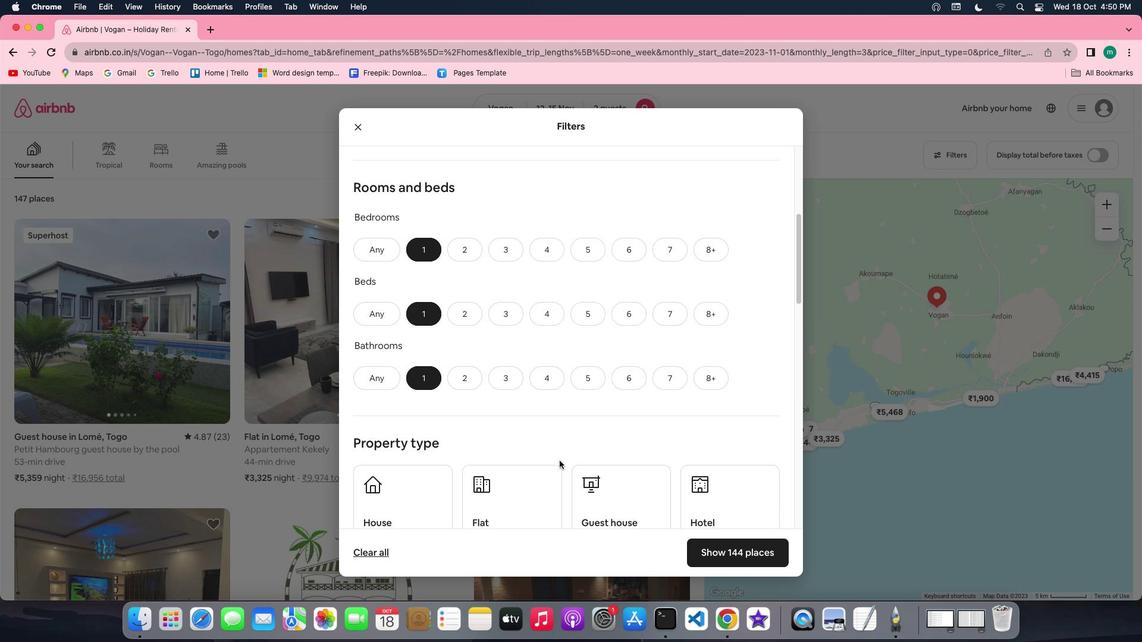 
Action: Mouse scrolled (559, 461) with delta (0, 0)
Screenshot: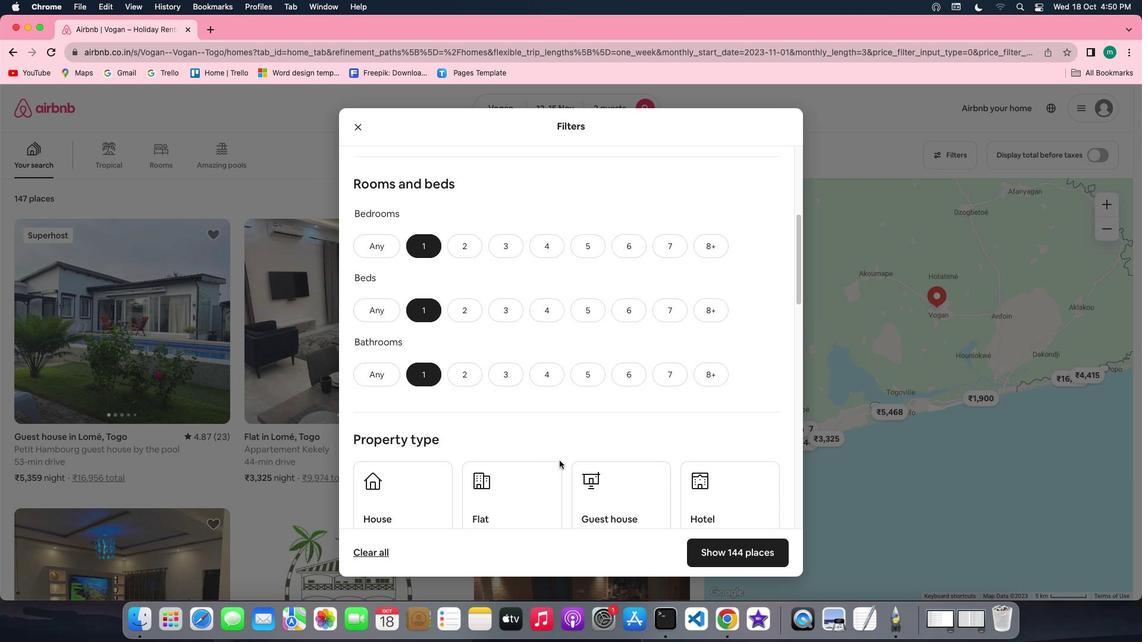 
Action: Mouse scrolled (559, 461) with delta (0, 0)
Screenshot: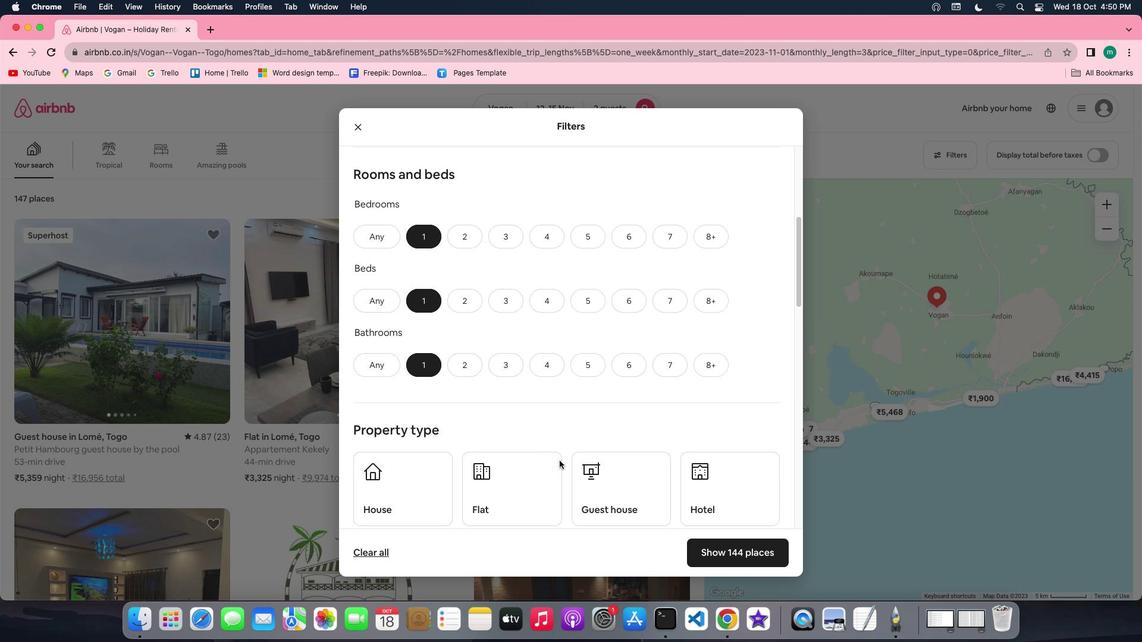 
Action: Mouse moved to (559, 460)
Screenshot: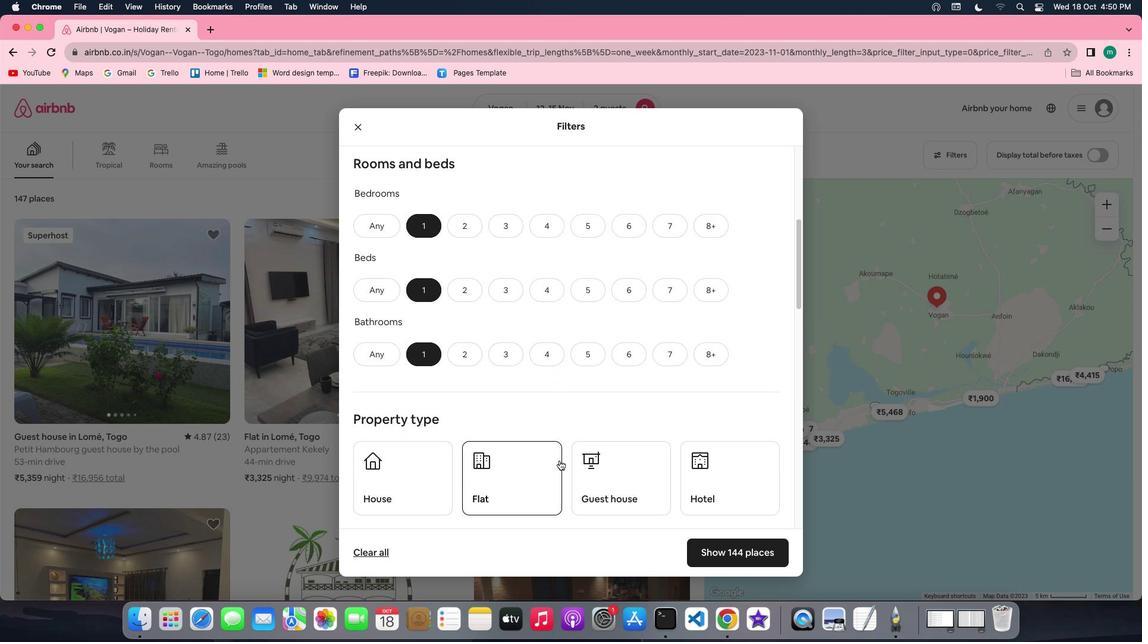 
Action: Mouse scrolled (559, 460) with delta (0, 0)
Screenshot: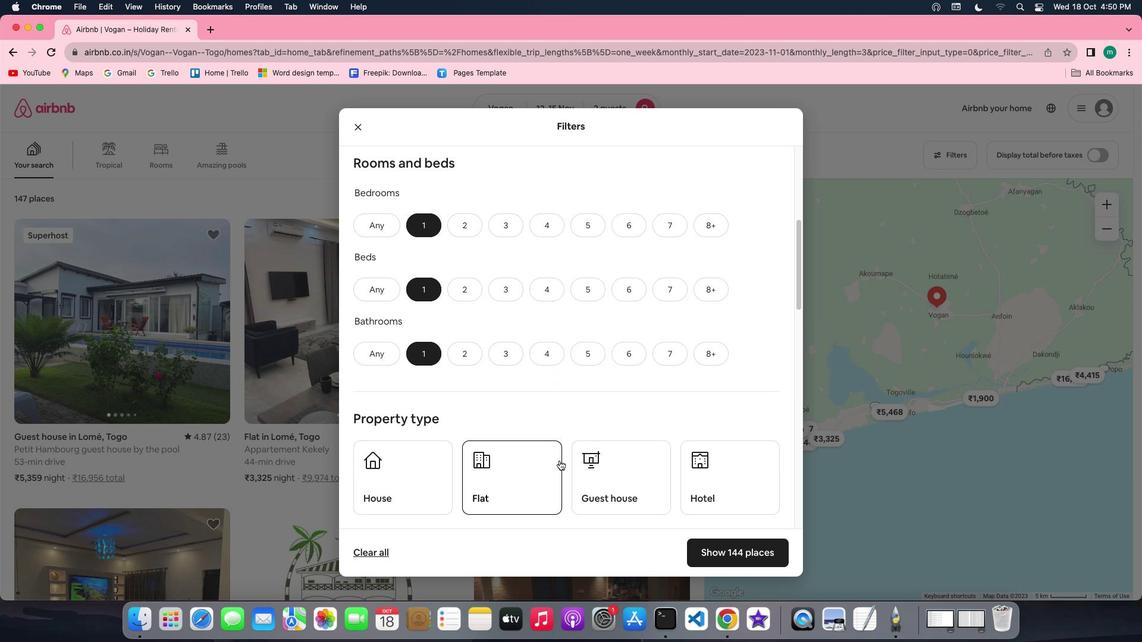 
Action: Mouse scrolled (559, 460) with delta (0, 0)
Screenshot: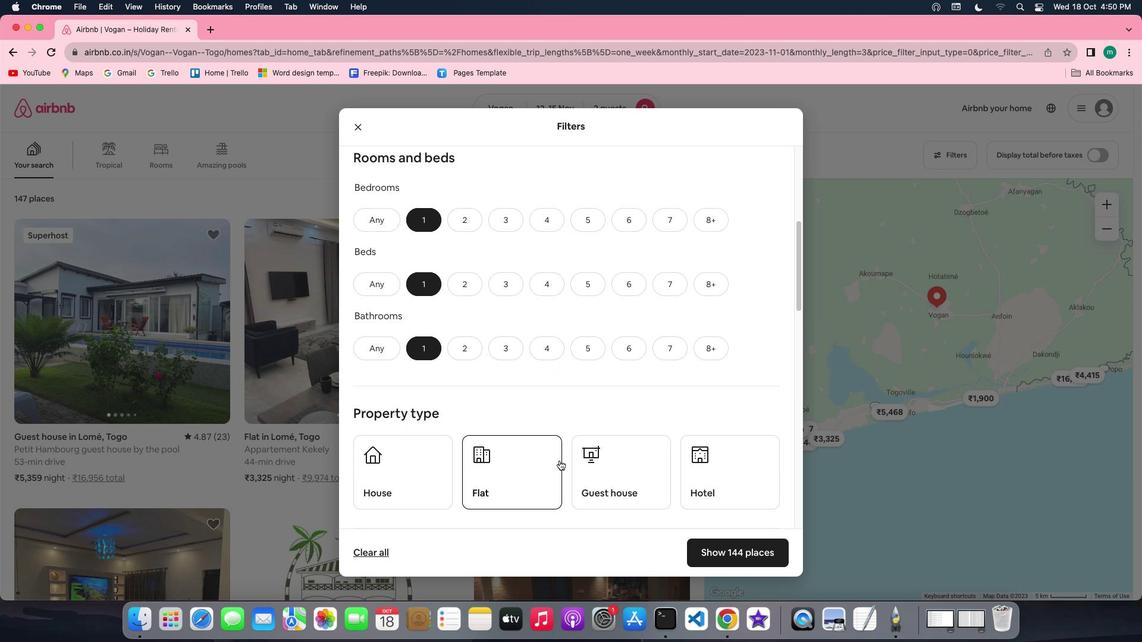 
Action: Mouse scrolled (559, 460) with delta (0, 0)
Screenshot: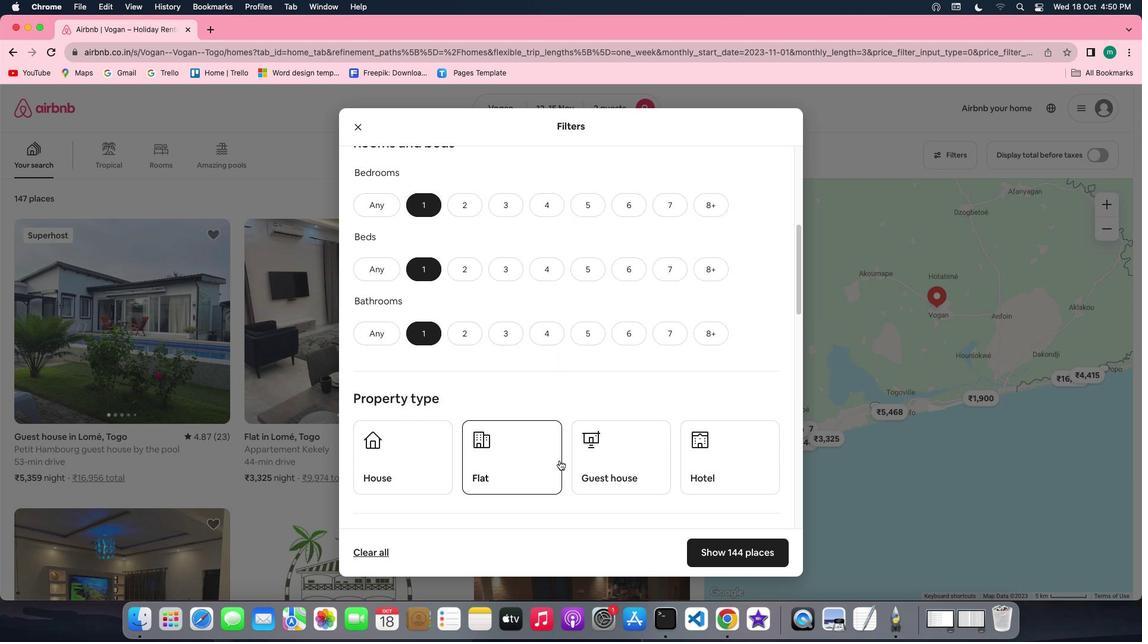 
Action: Mouse scrolled (559, 460) with delta (0, 0)
Screenshot: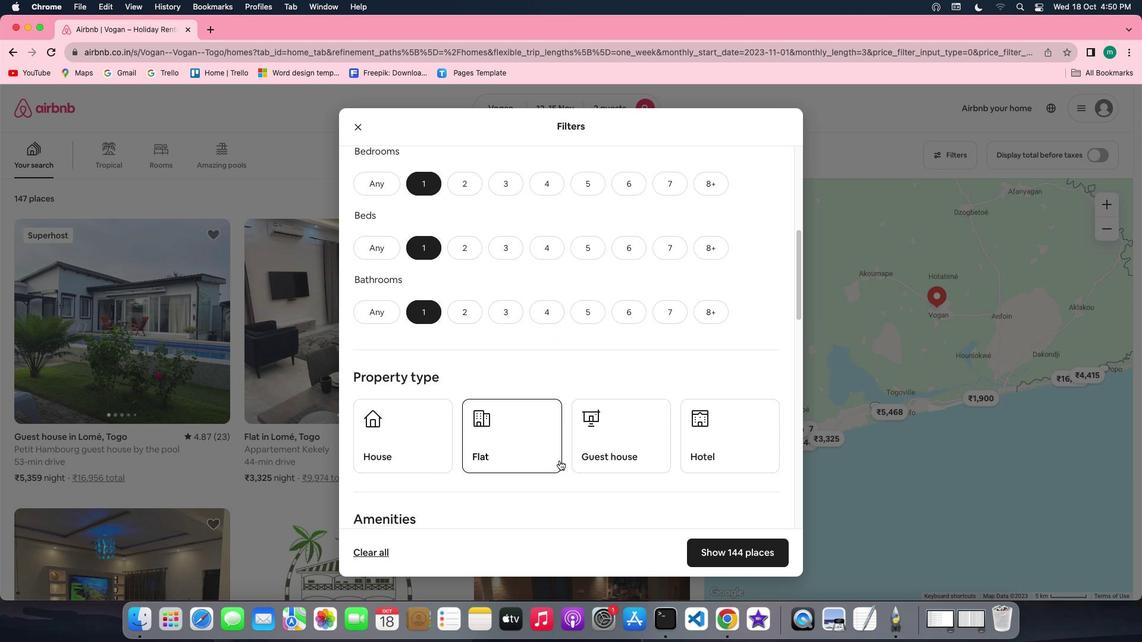 
Action: Mouse scrolled (559, 460) with delta (0, 0)
Screenshot: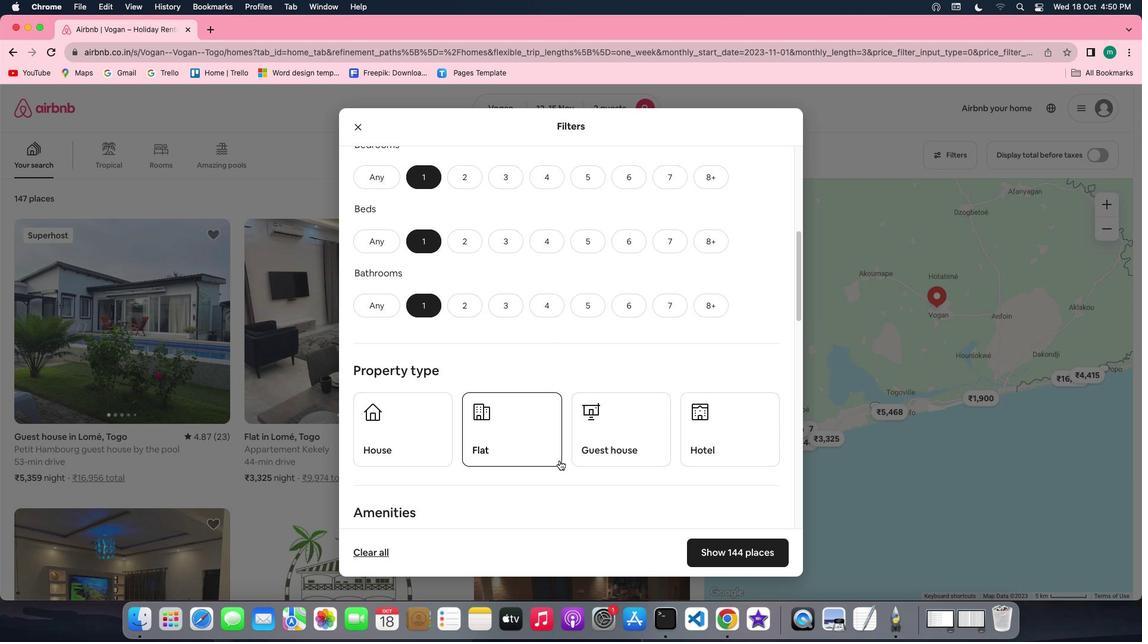 
Action: Mouse scrolled (559, 460) with delta (0, 0)
Screenshot: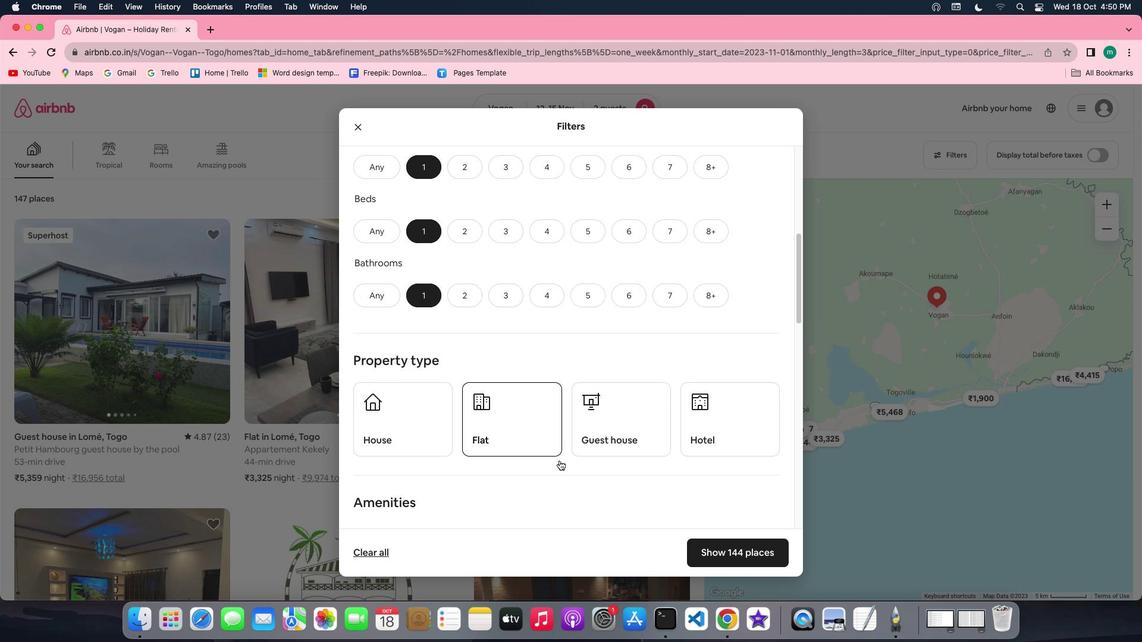 
Action: Mouse scrolled (559, 460) with delta (0, 0)
Screenshot: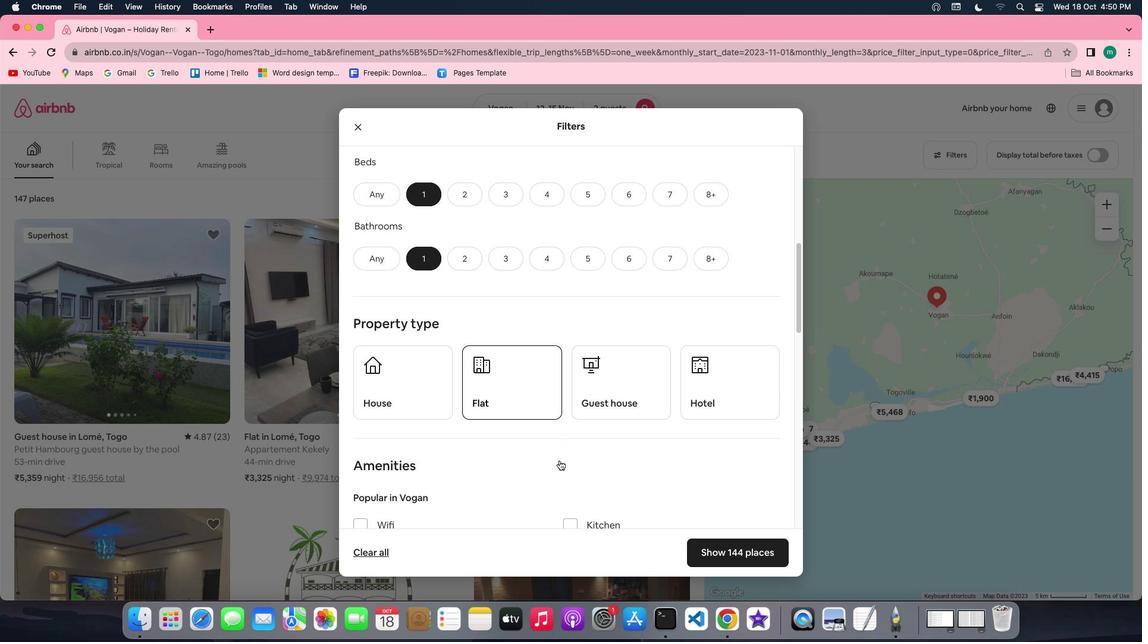 
Action: Mouse scrolled (559, 460) with delta (0, 0)
Screenshot: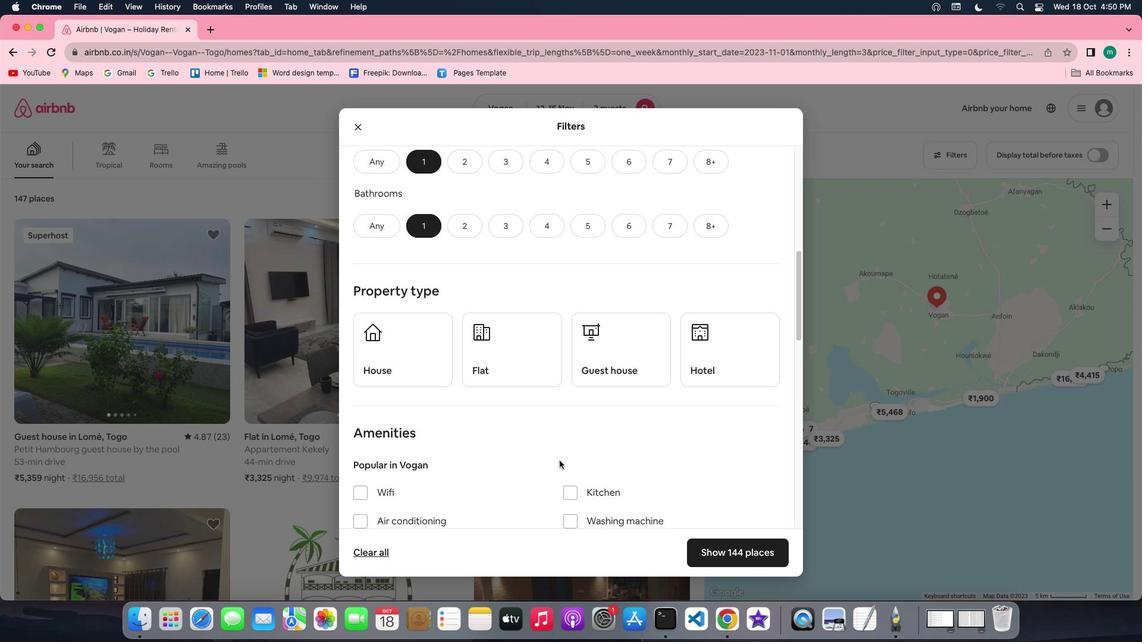 
Action: Mouse scrolled (559, 460) with delta (0, 0)
Screenshot: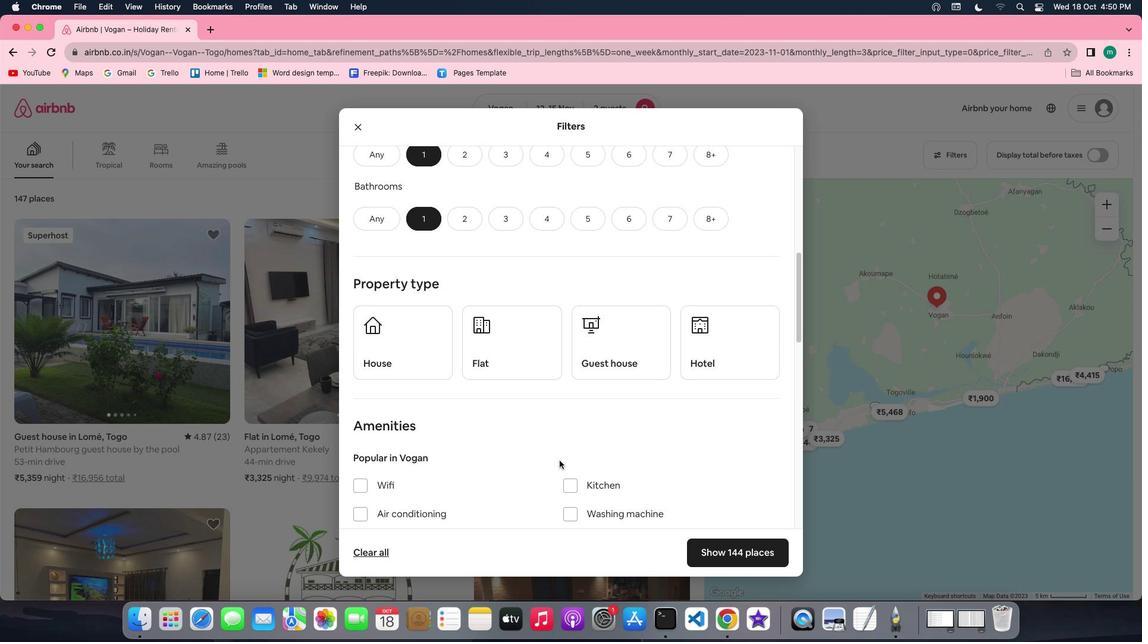 
Action: Mouse scrolled (559, 460) with delta (0, 0)
Screenshot: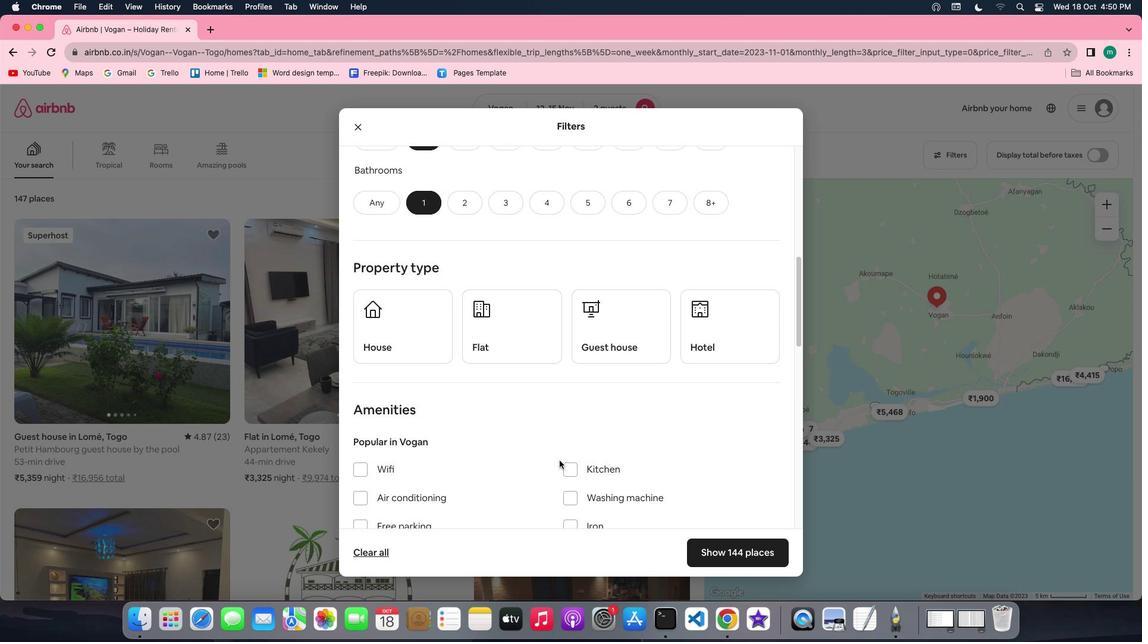 
Action: Mouse moved to (720, 316)
Screenshot: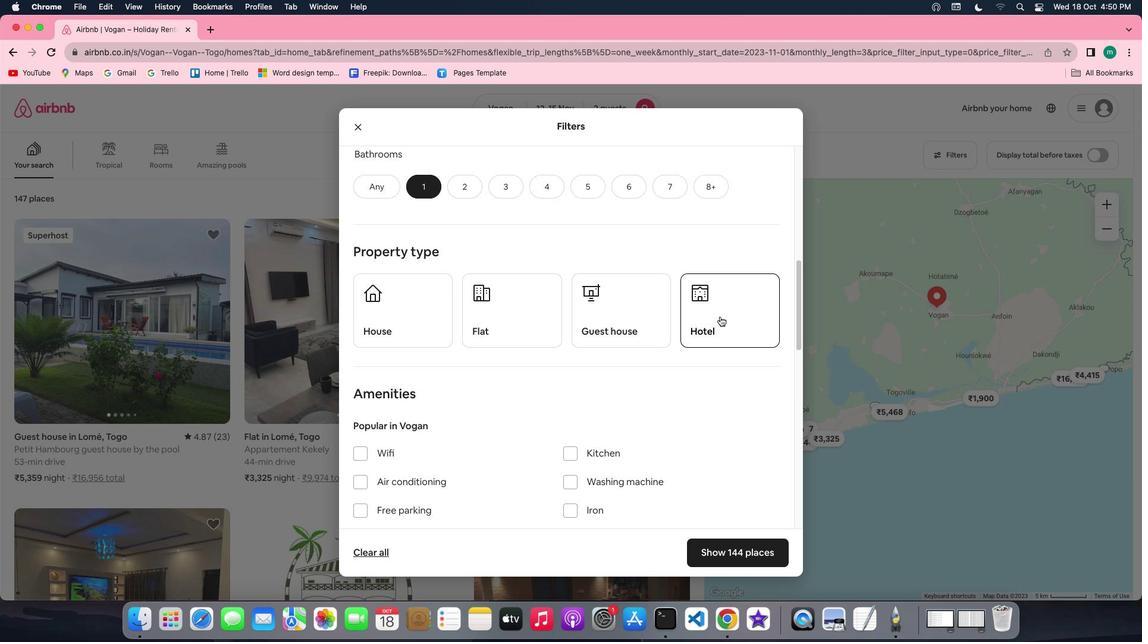 
Action: Mouse pressed left at (720, 316)
Screenshot: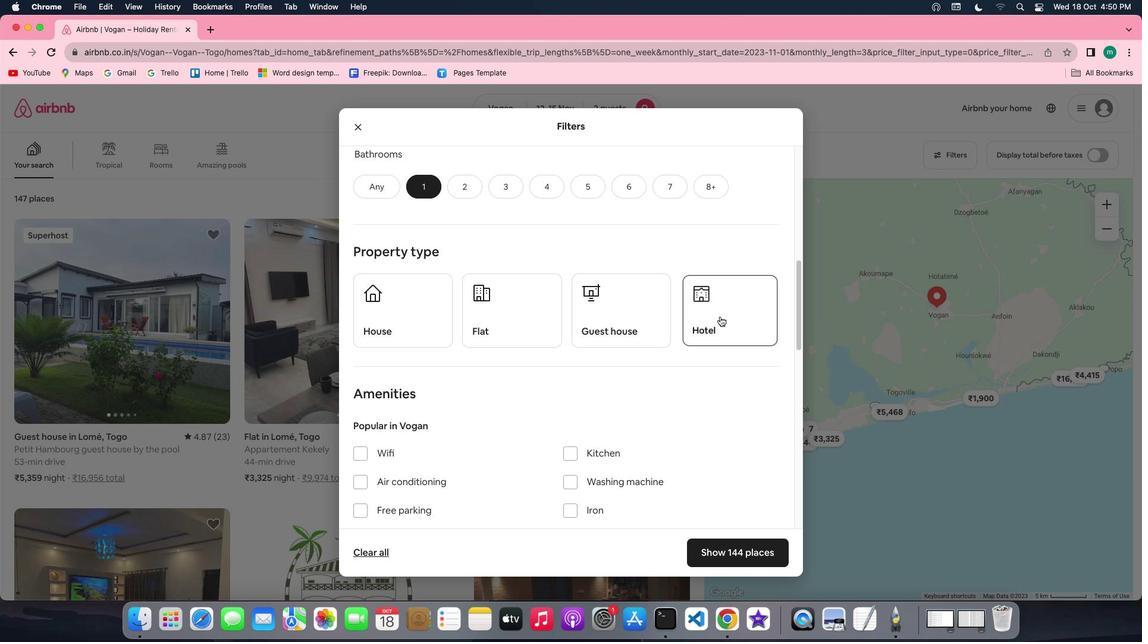 
Action: Mouse moved to (594, 389)
Screenshot: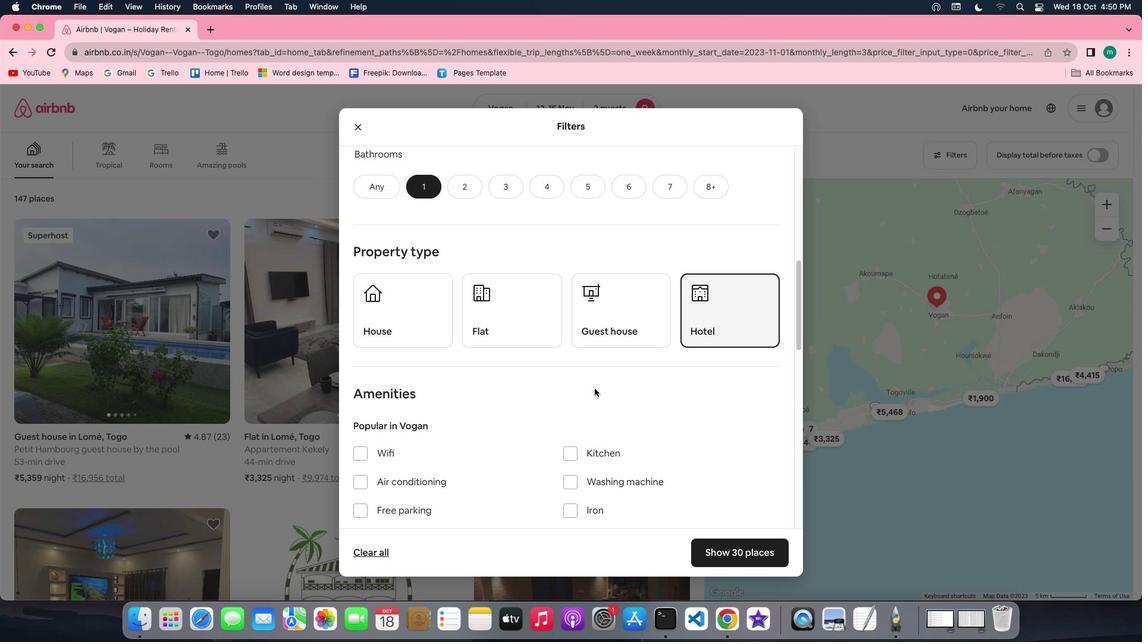 
Action: Mouse scrolled (594, 389) with delta (0, 0)
Screenshot: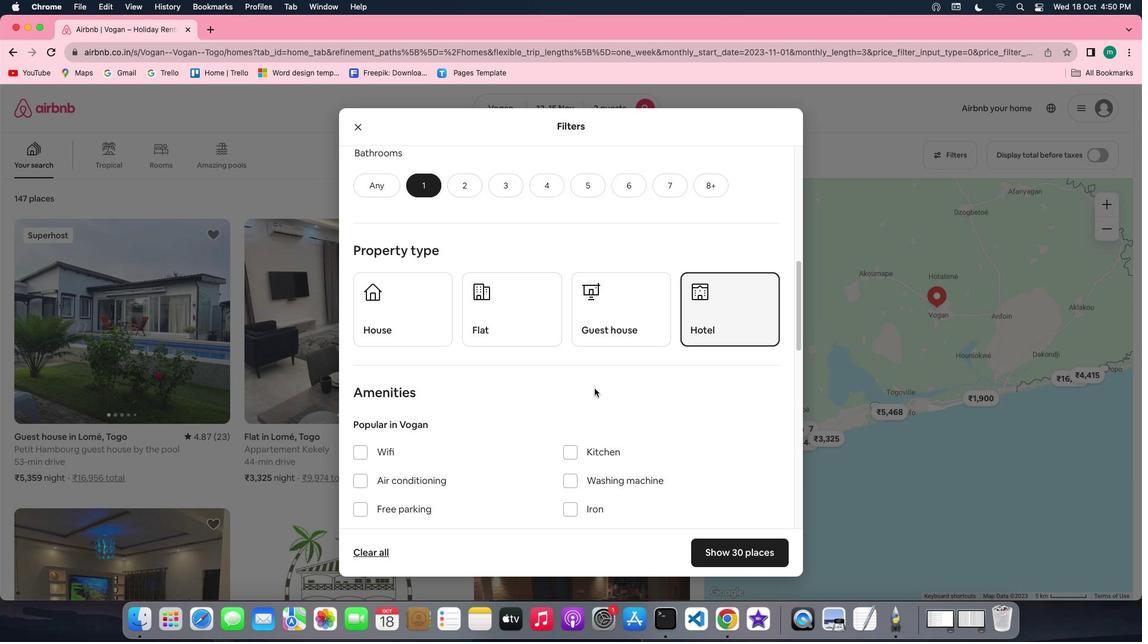
Action: Mouse scrolled (594, 389) with delta (0, 0)
Screenshot: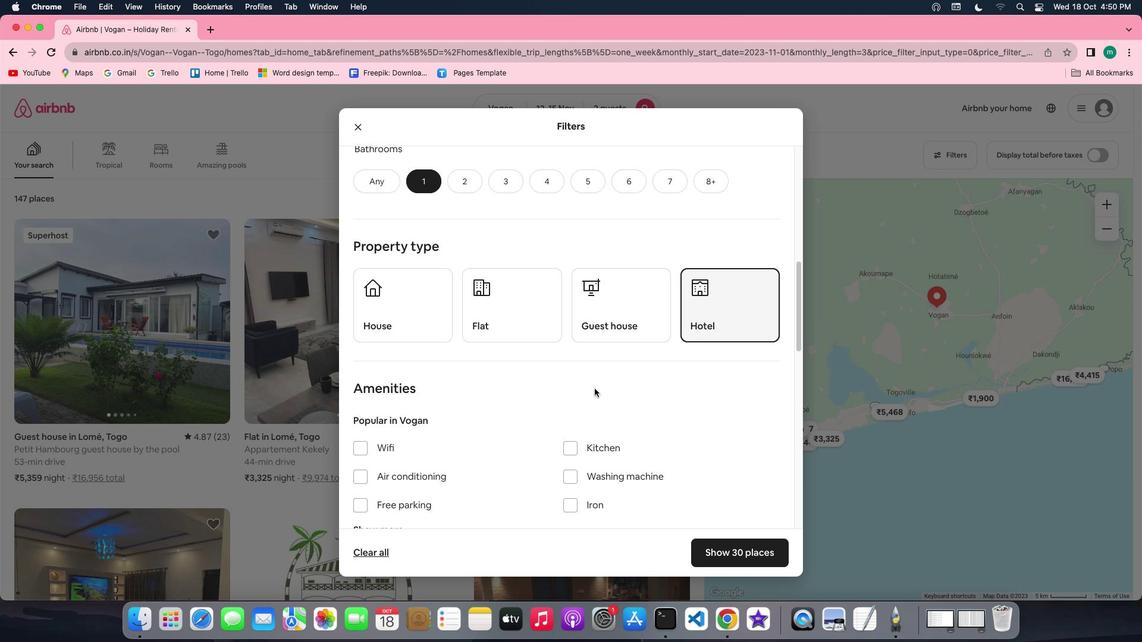 
Action: Mouse scrolled (594, 389) with delta (0, 0)
Screenshot: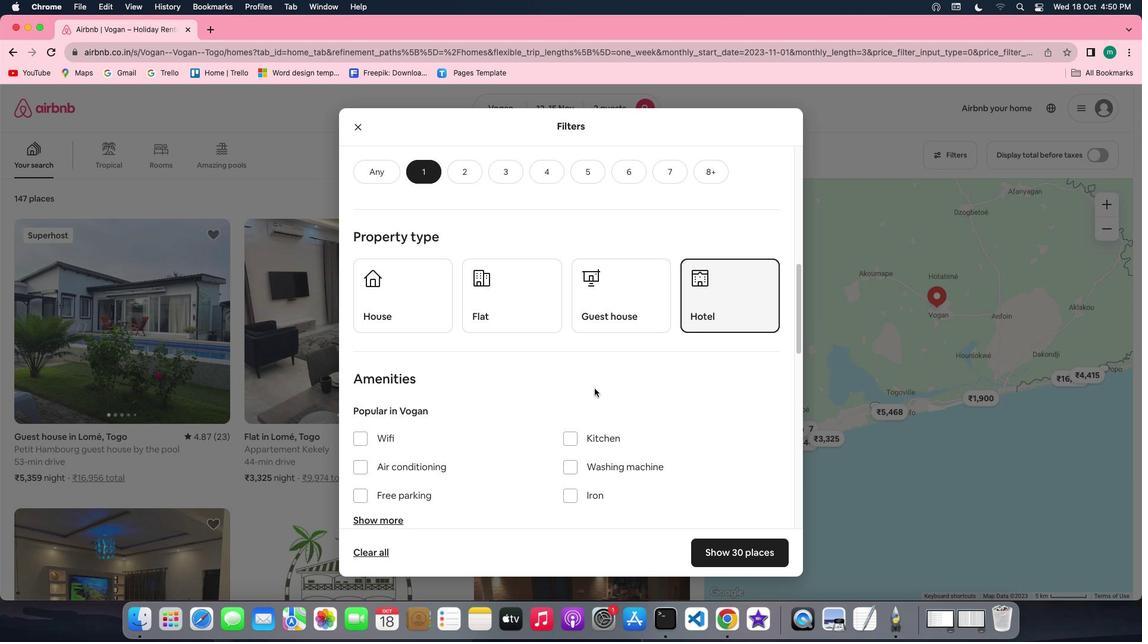 
Action: Mouse scrolled (594, 389) with delta (0, 0)
Screenshot: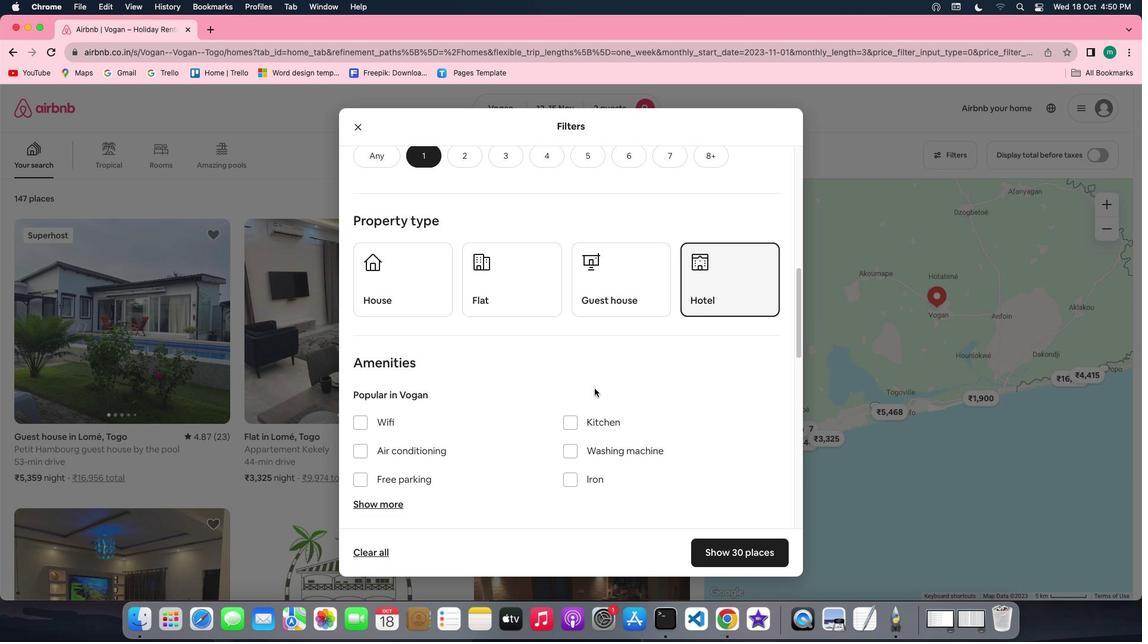 
Action: Mouse scrolled (594, 389) with delta (0, 0)
Screenshot: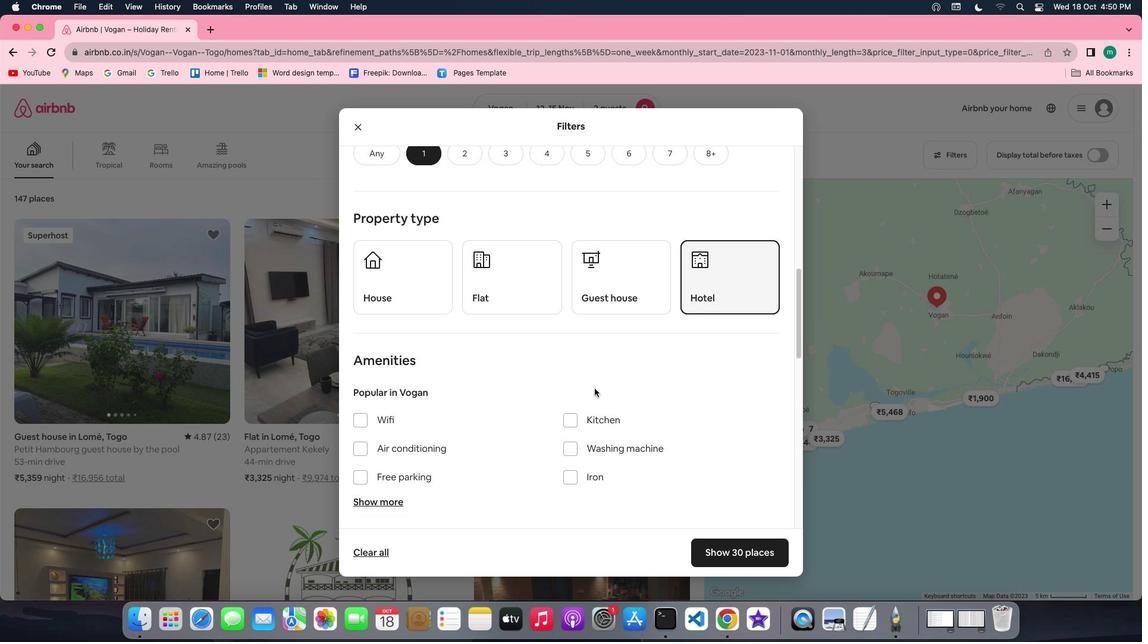 
Action: Mouse scrolled (594, 389) with delta (0, 0)
Screenshot: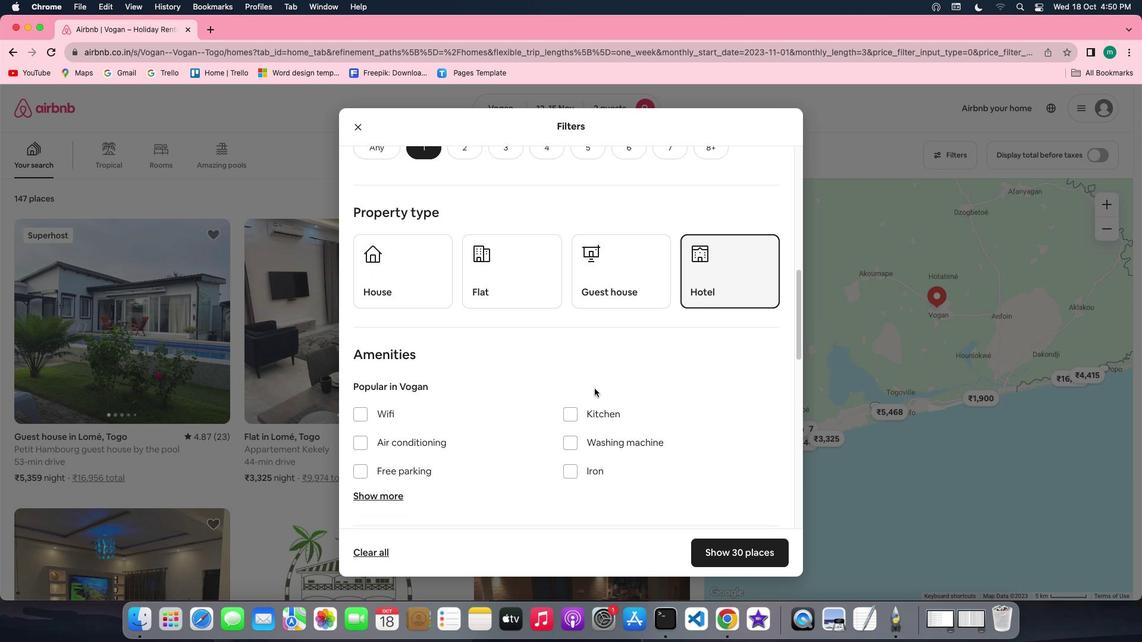 
Action: Mouse scrolled (594, 389) with delta (0, 0)
Screenshot: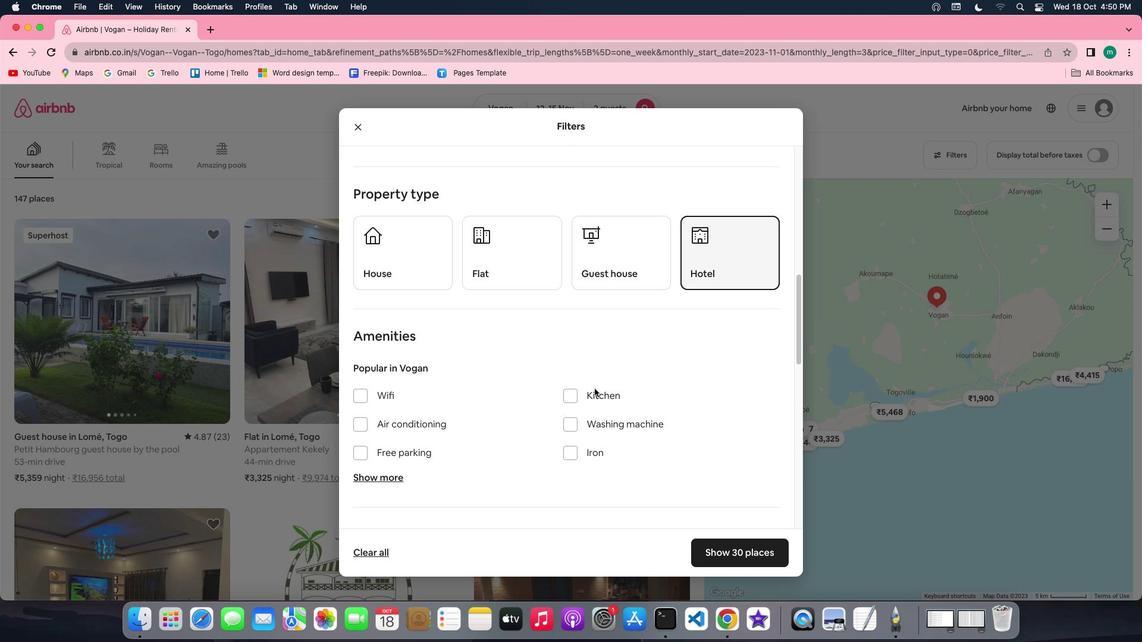 
Action: Mouse scrolled (594, 389) with delta (0, 0)
Screenshot: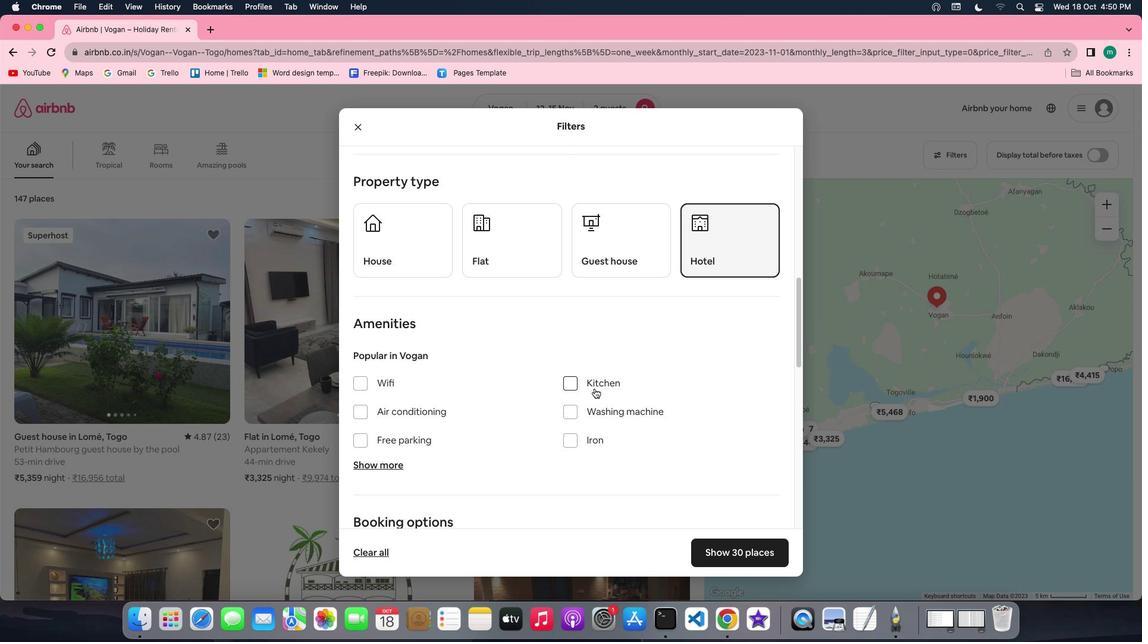 
Action: Mouse scrolled (594, 389) with delta (0, 0)
Screenshot: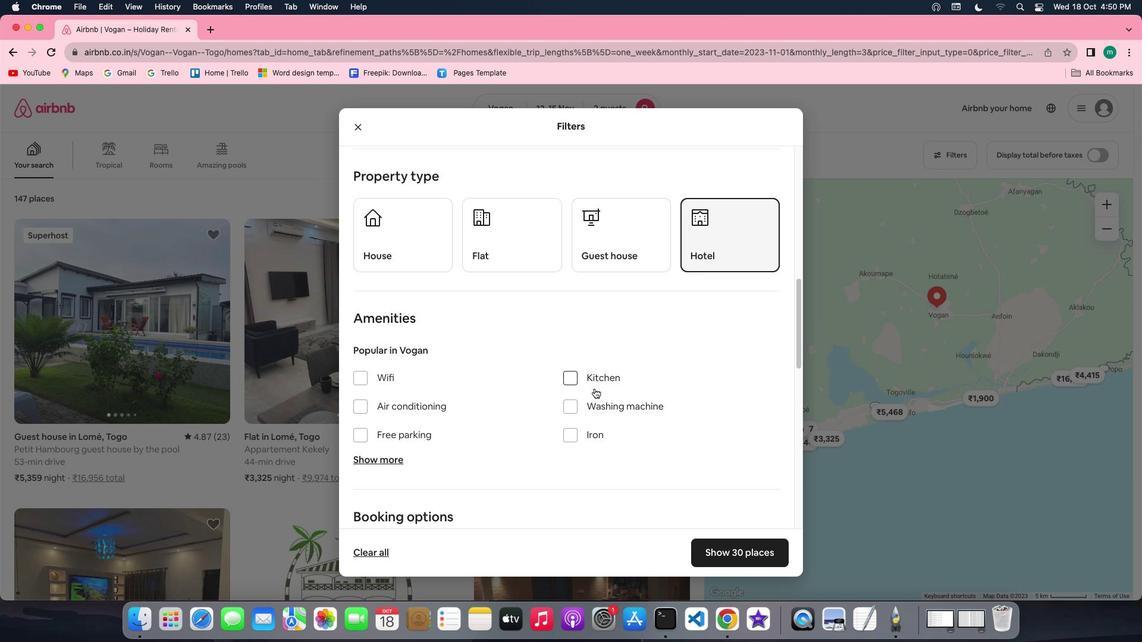 
Action: Mouse scrolled (594, 389) with delta (0, 0)
Screenshot: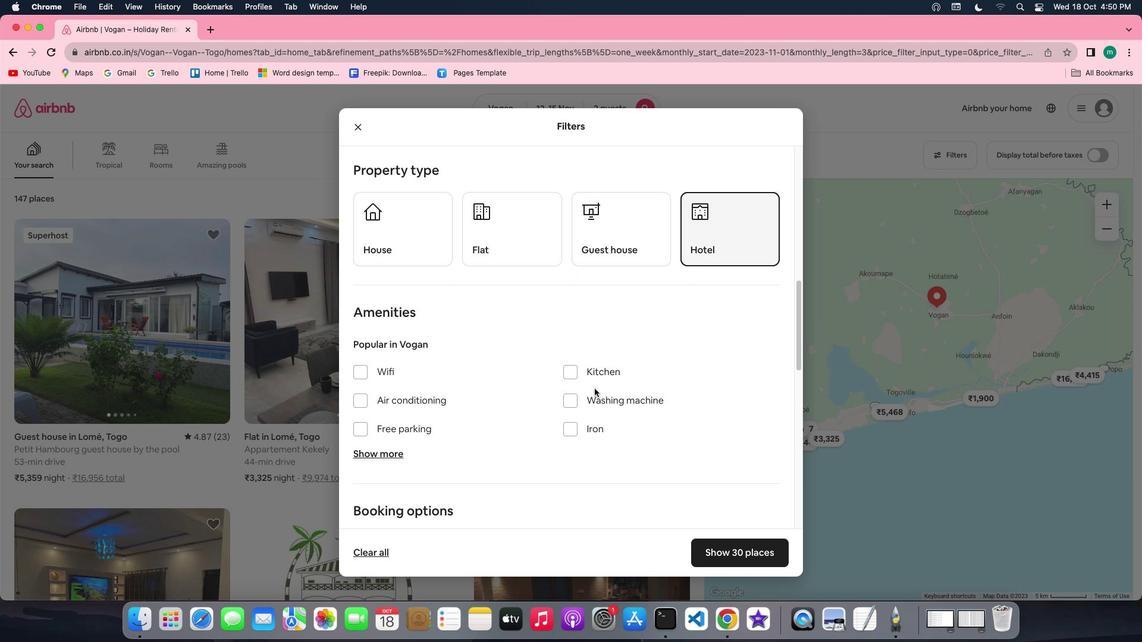 
Action: Mouse scrolled (594, 389) with delta (0, 0)
Screenshot: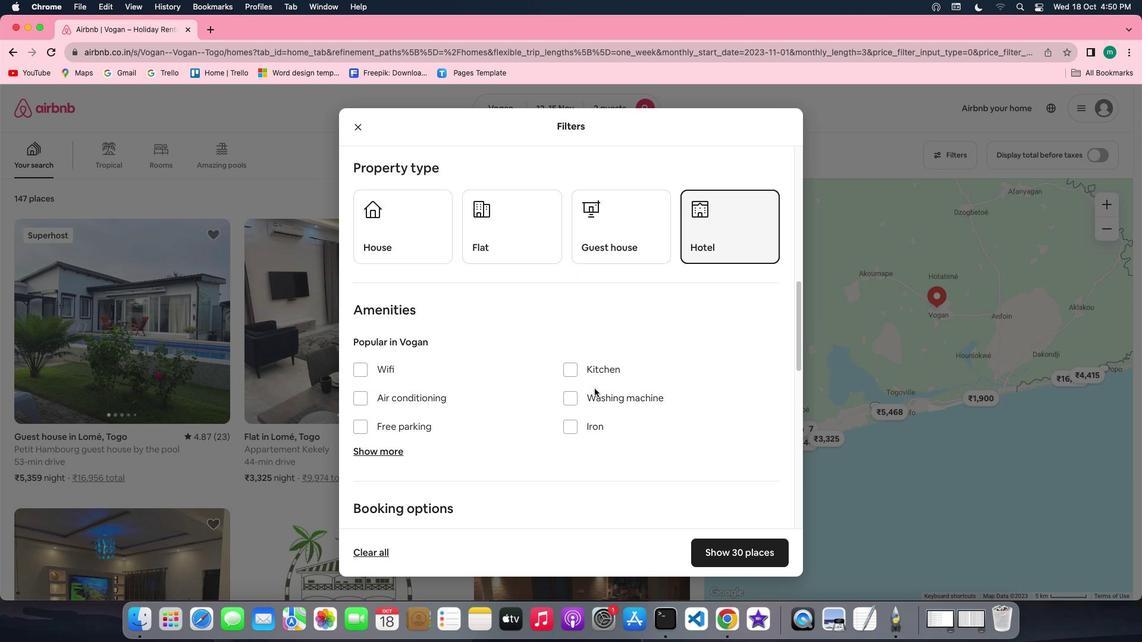 
Action: Mouse scrolled (594, 389) with delta (0, 0)
Screenshot: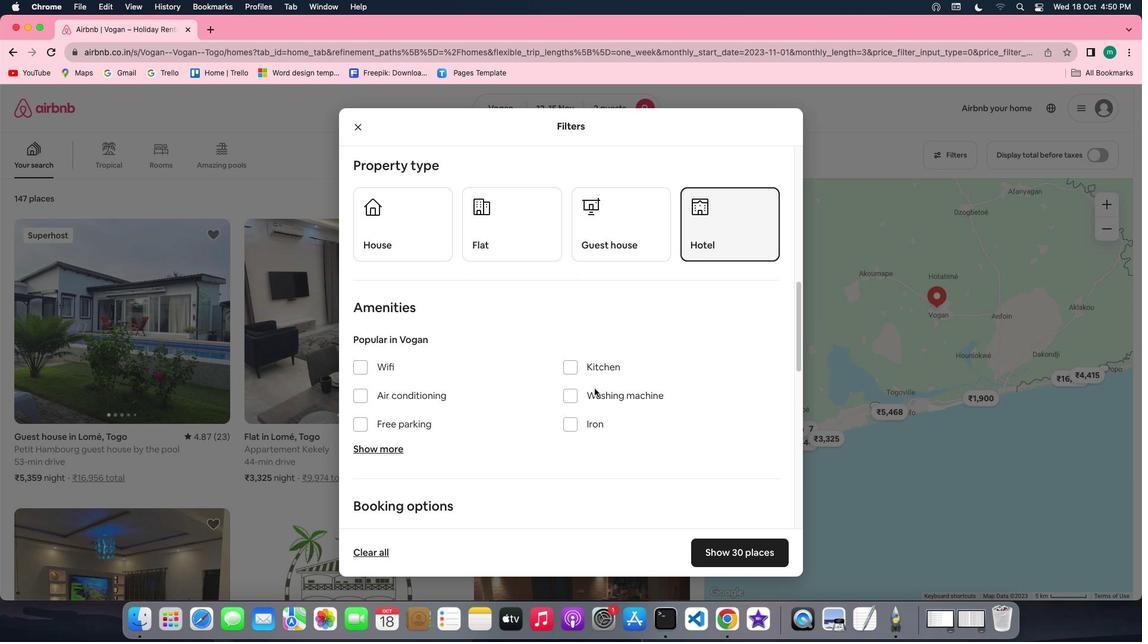 
Action: Mouse scrolled (594, 389) with delta (0, 0)
Screenshot: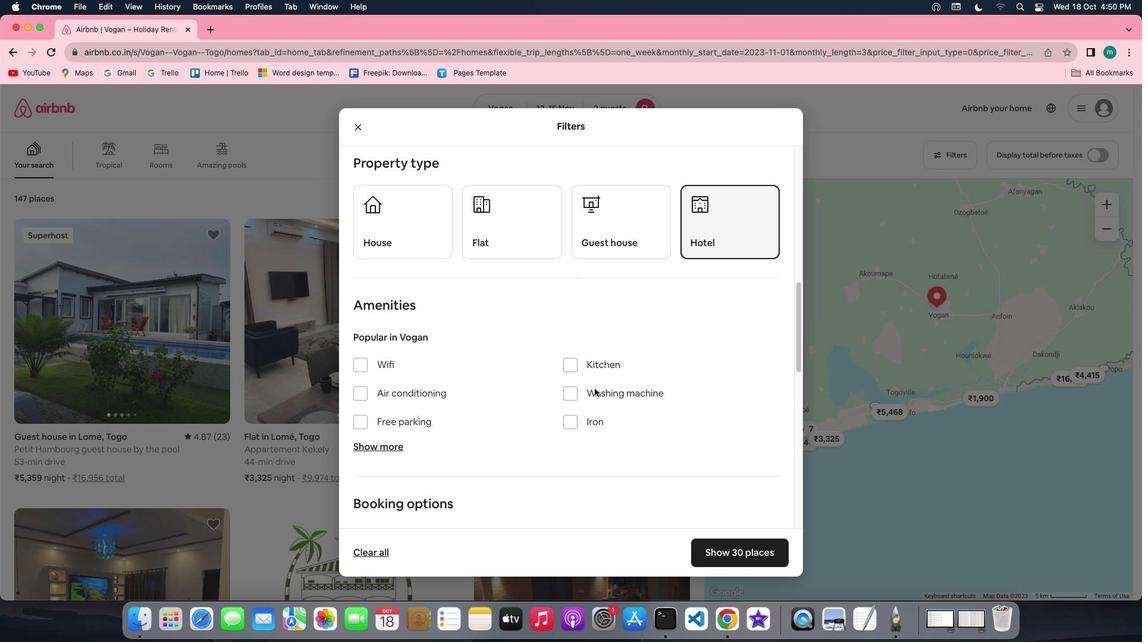 
Action: Mouse scrolled (594, 389) with delta (0, 0)
Screenshot: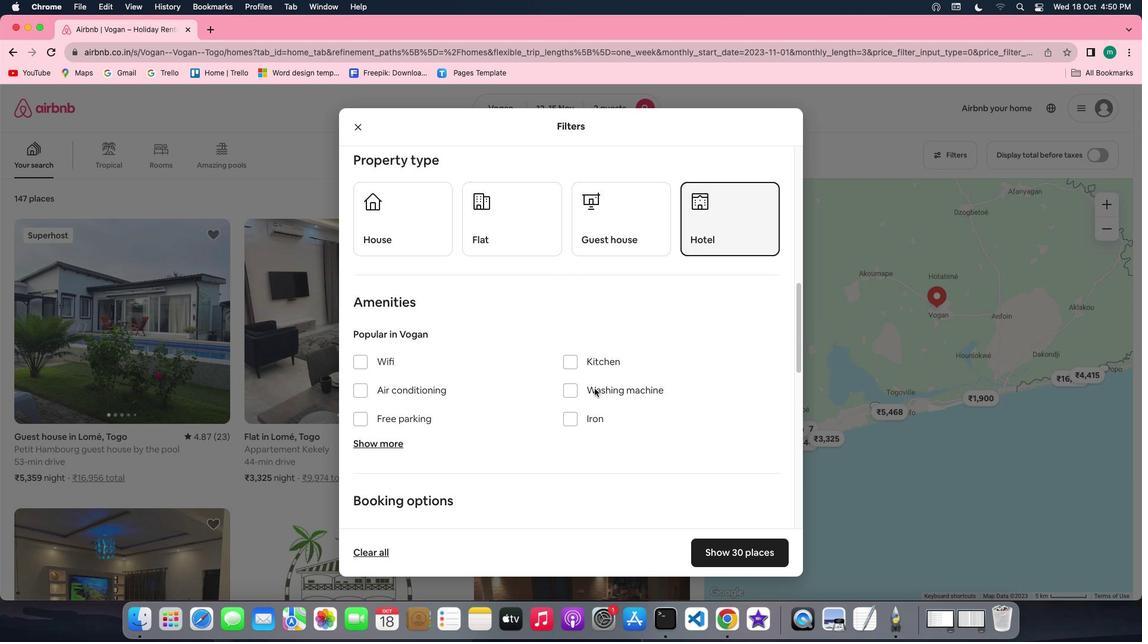 
Action: Mouse scrolled (594, 389) with delta (0, 0)
Screenshot: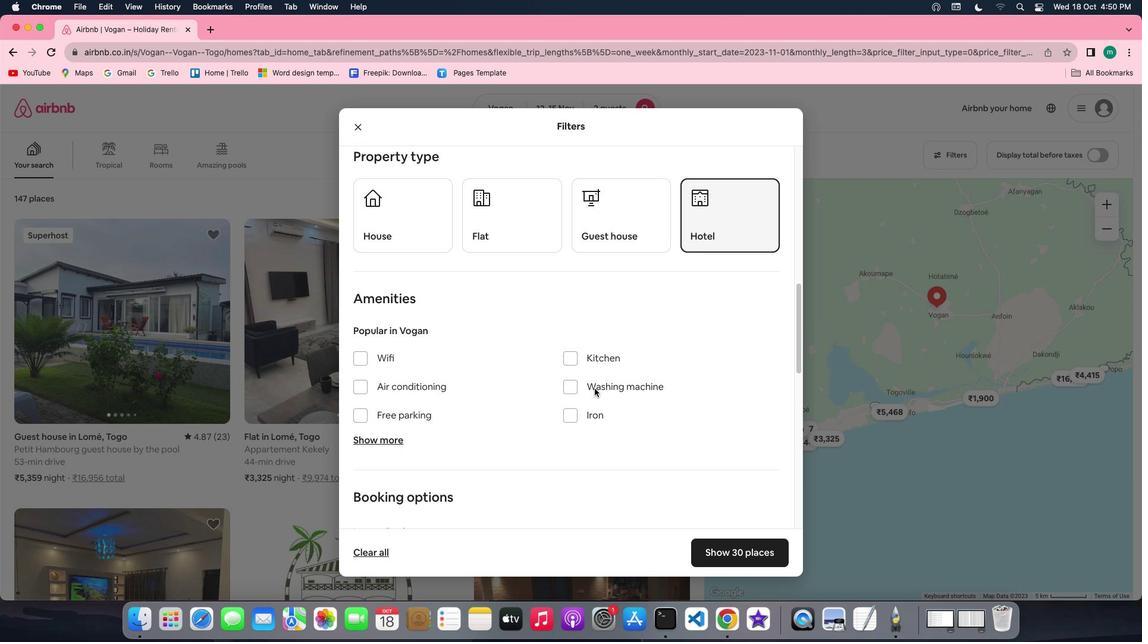
Action: Mouse scrolled (594, 389) with delta (0, 0)
Screenshot: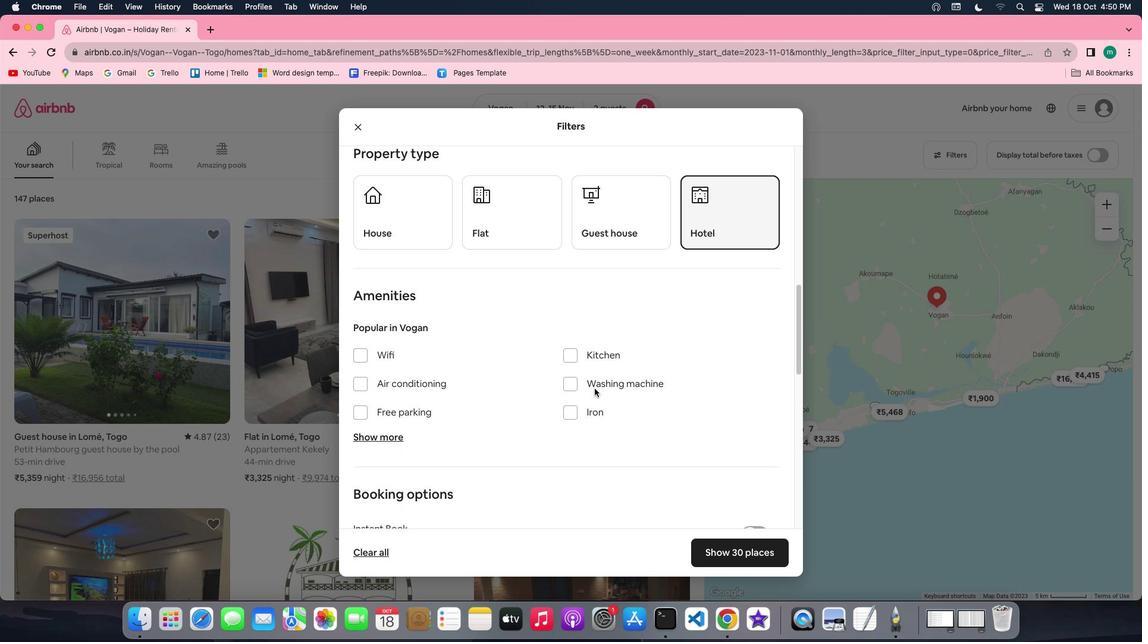 
Action: Mouse scrolled (594, 389) with delta (0, 0)
Screenshot: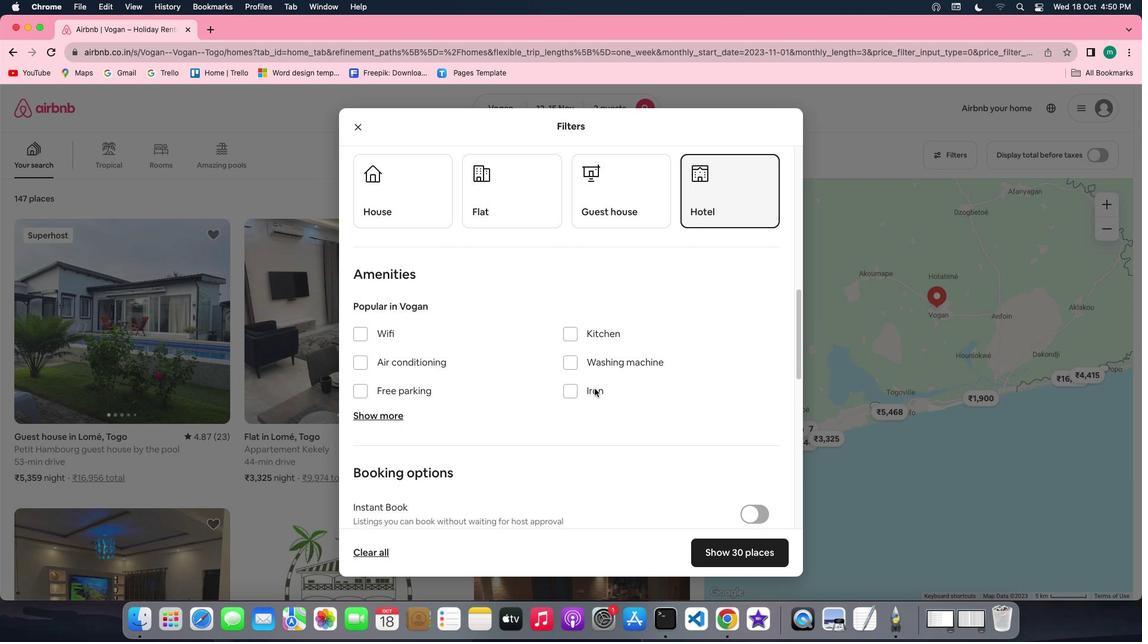 
Action: Mouse scrolled (594, 389) with delta (0, 0)
Screenshot: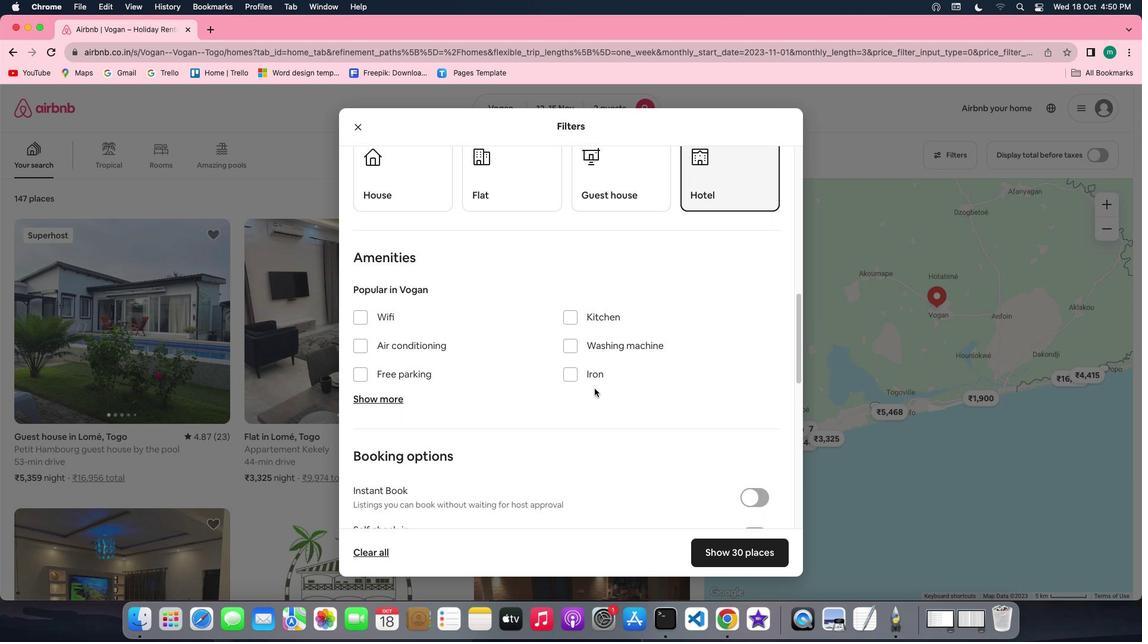 
Action: Mouse scrolled (594, 389) with delta (0, 0)
Screenshot: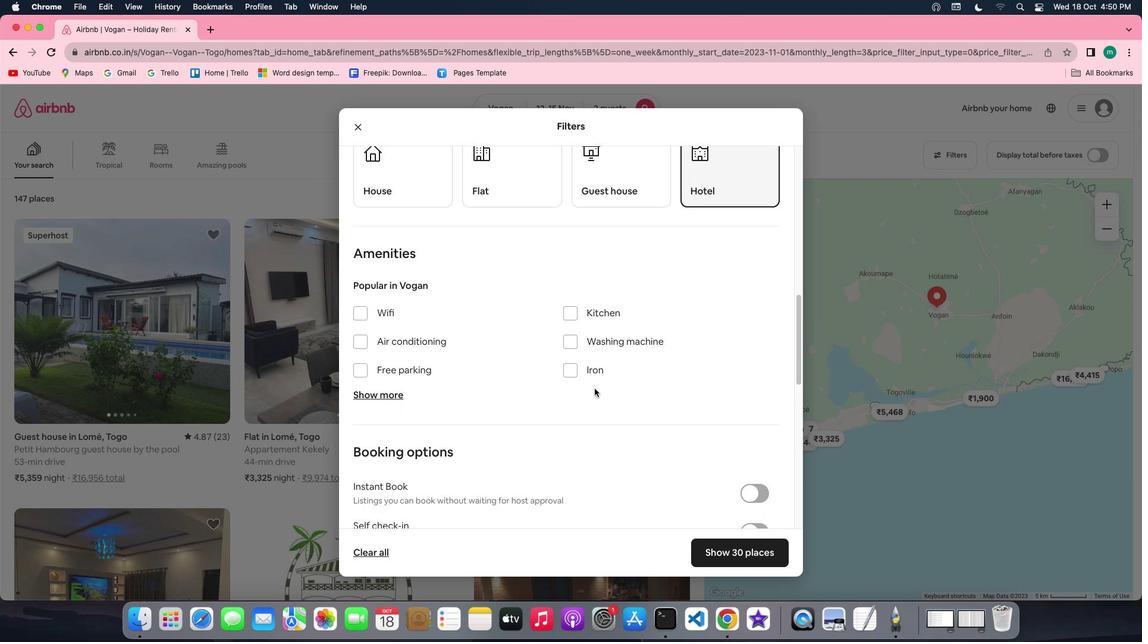 
Action: Mouse scrolled (594, 389) with delta (0, 0)
Screenshot: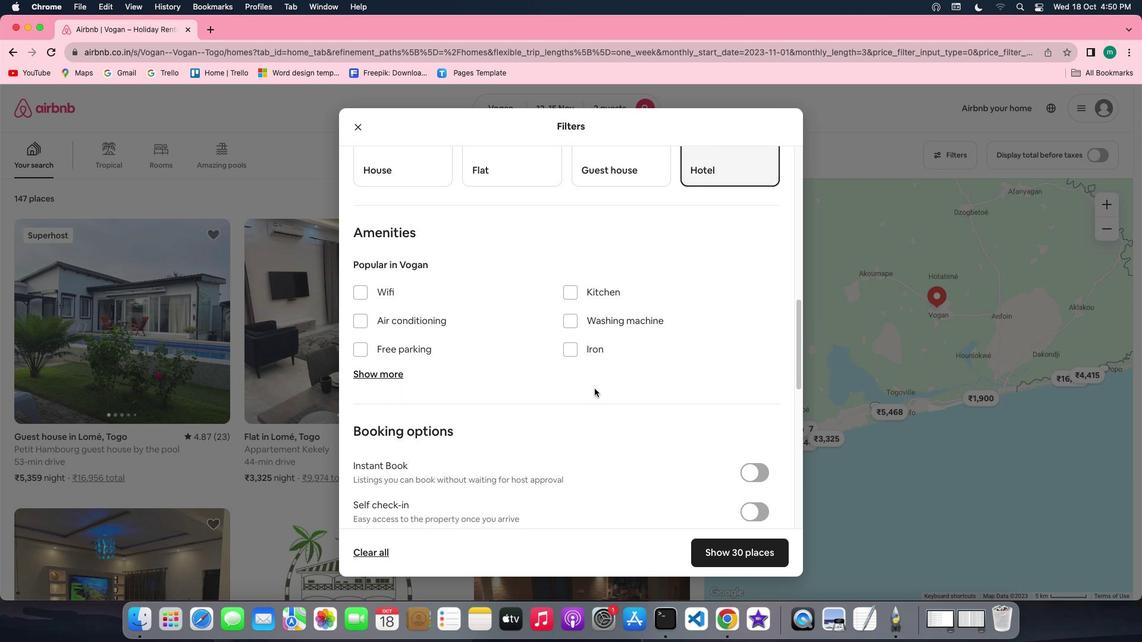 
Action: Mouse scrolled (594, 389) with delta (0, 0)
Screenshot: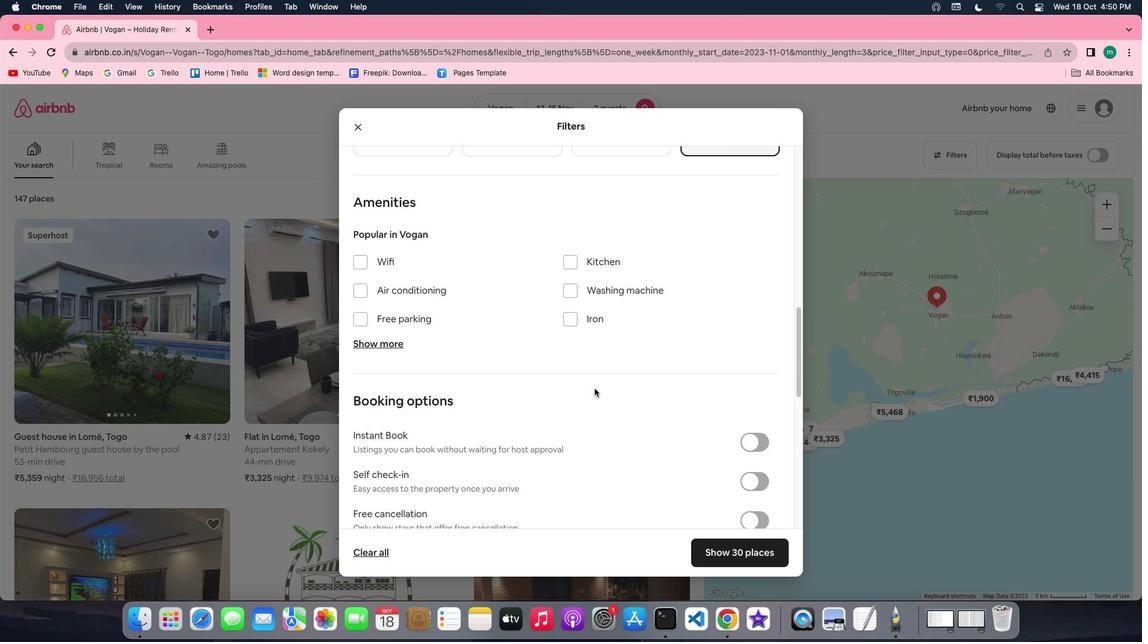 
Action: Mouse scrolled (594, 389) with delta (0, 0)
Screenshot: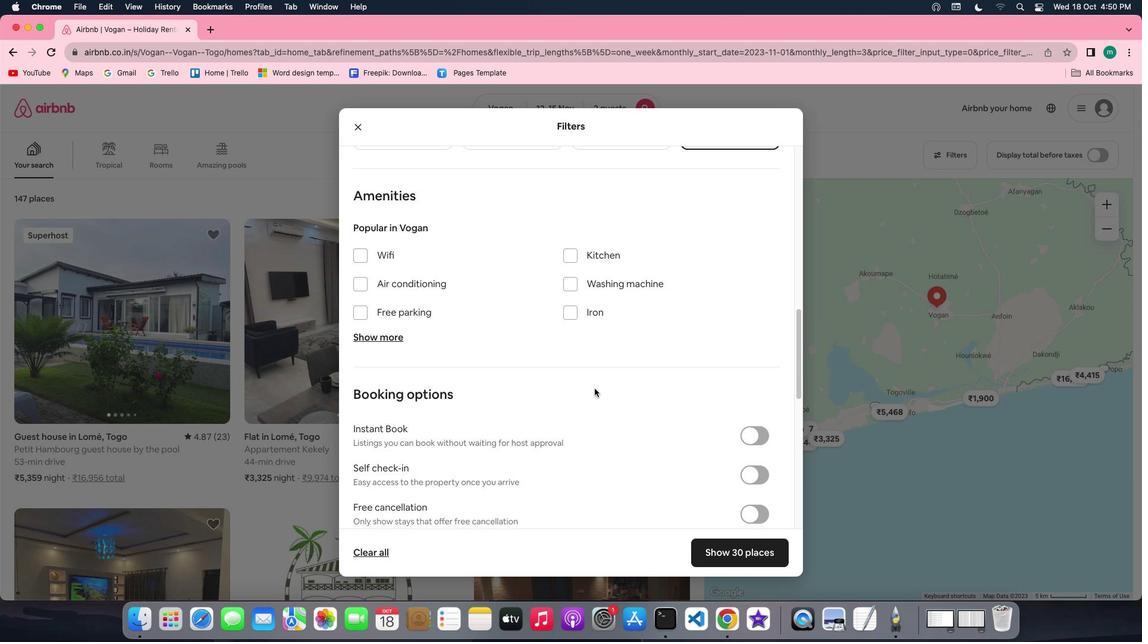 
Action: Mouse scrolled (594, 389) with delta (0, -1)
Screenshot: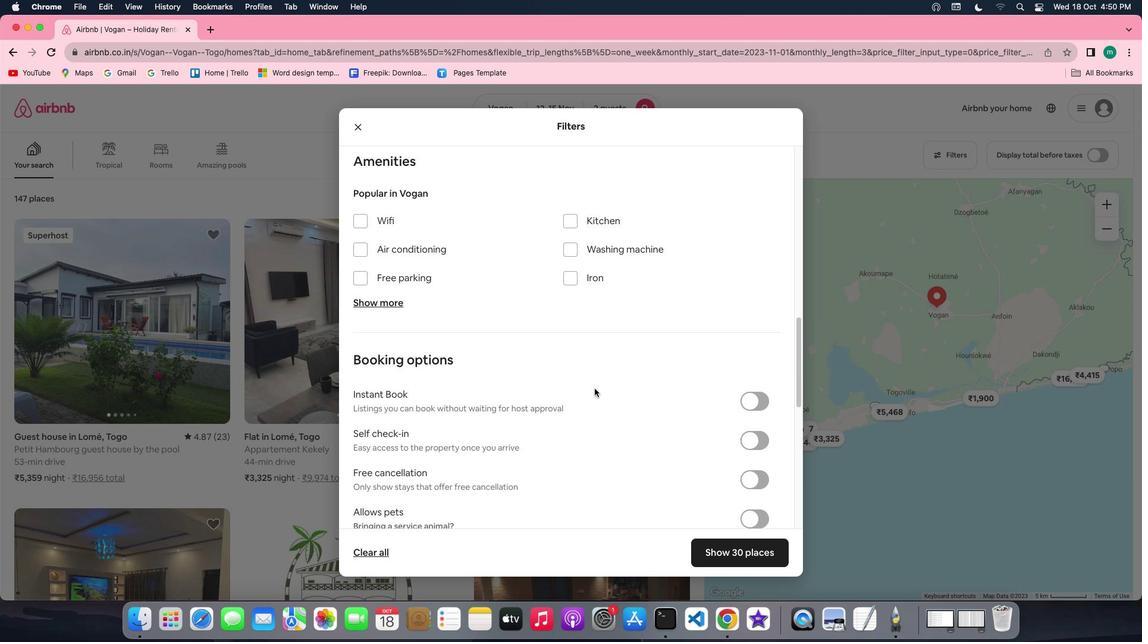
Action: Mouse moved to (758, 399)
Screenshot: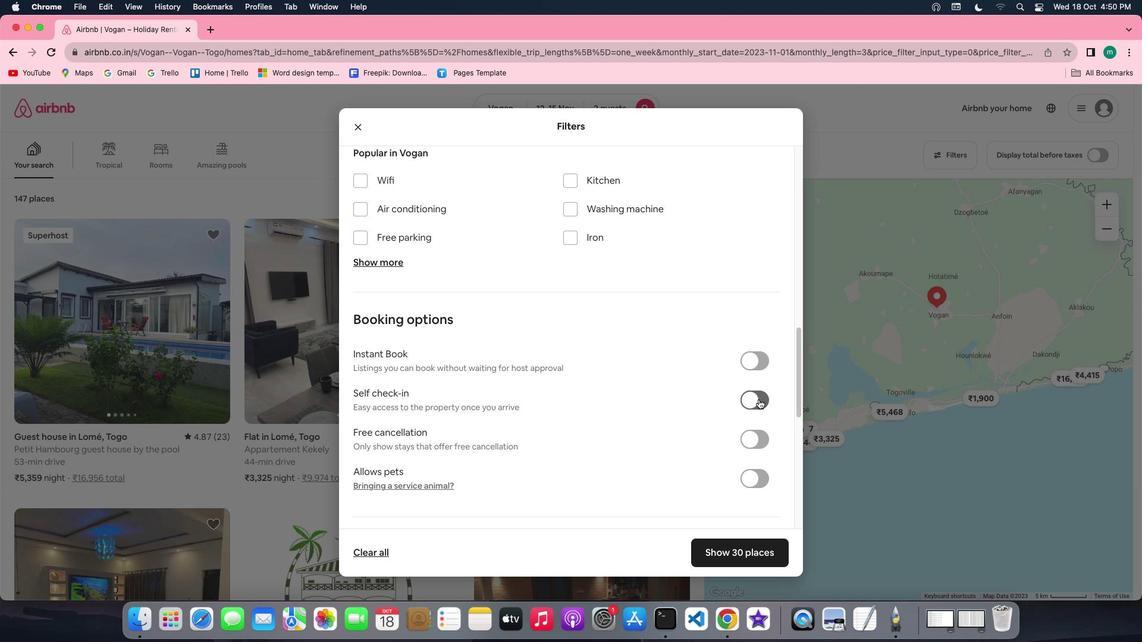 
Action: Mouse pressed left at (758, 399)
Screenshot: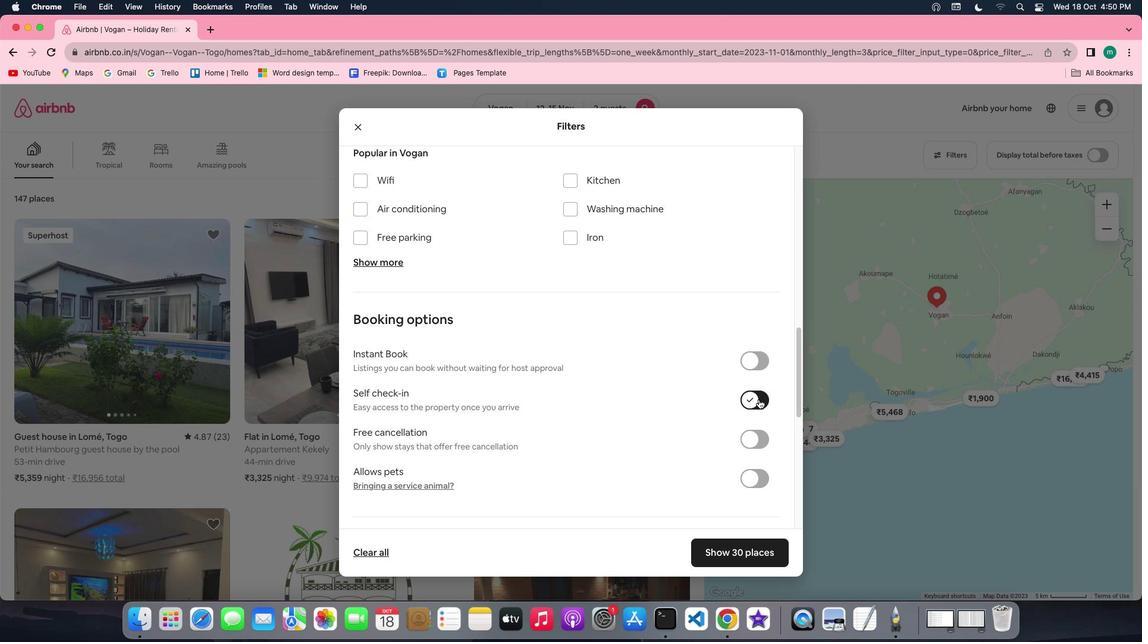 
Action: Mouse moved to (564, 394)
Screenshot: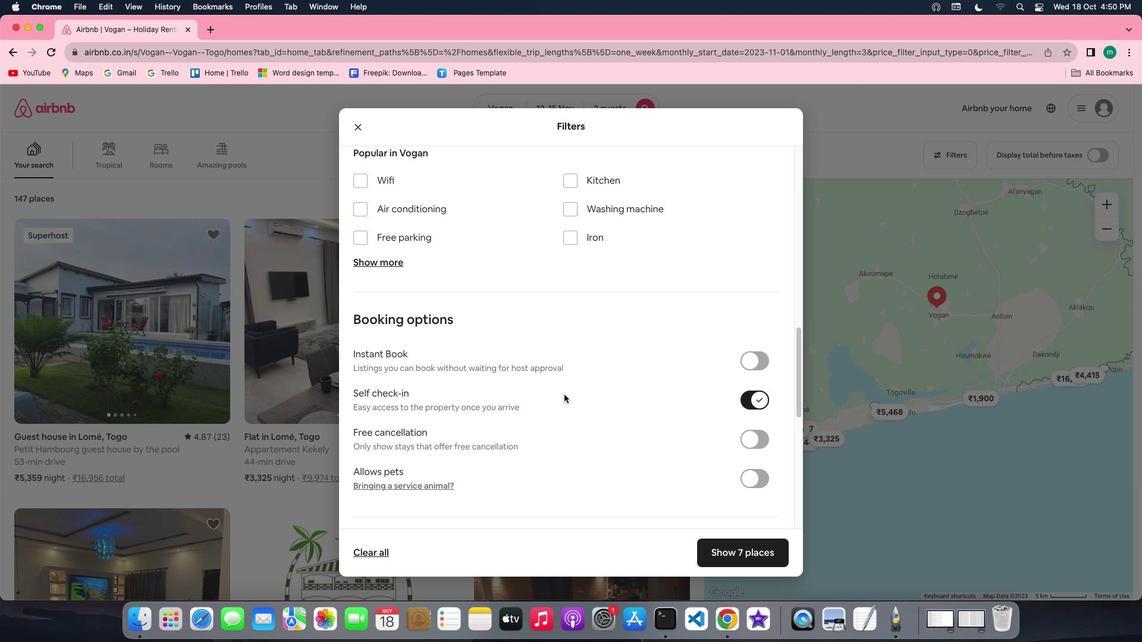 
Action: Mouse scrolled (564, 394) with delta (0, 0)
Screenshot: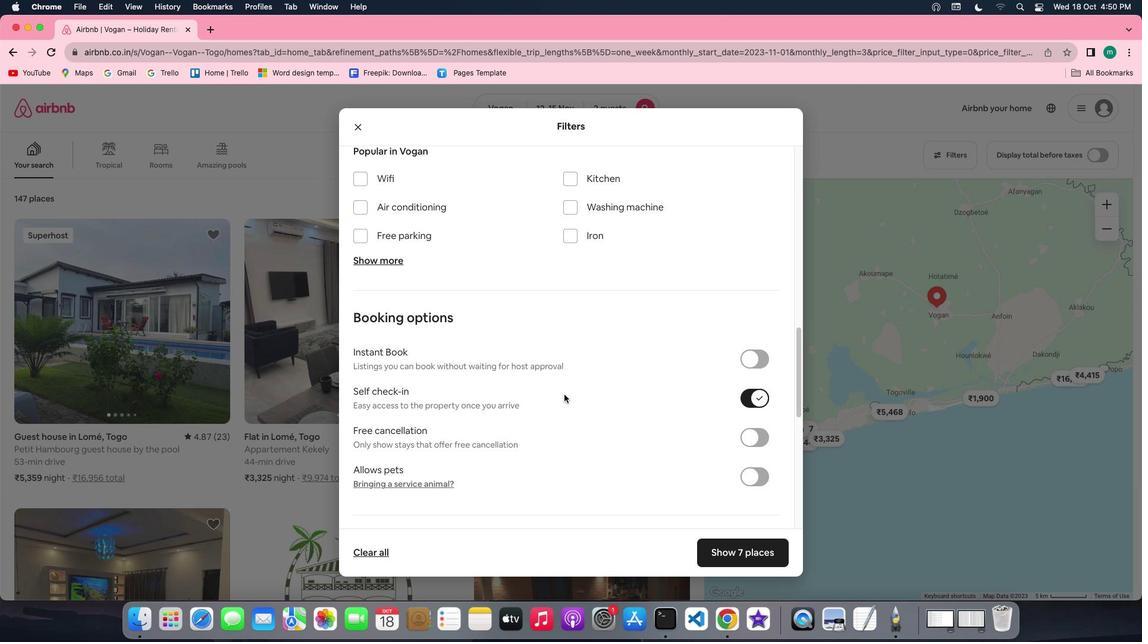 
Action: Mouse scrolled (564, 394) with delta (0, 0)
Screenshot: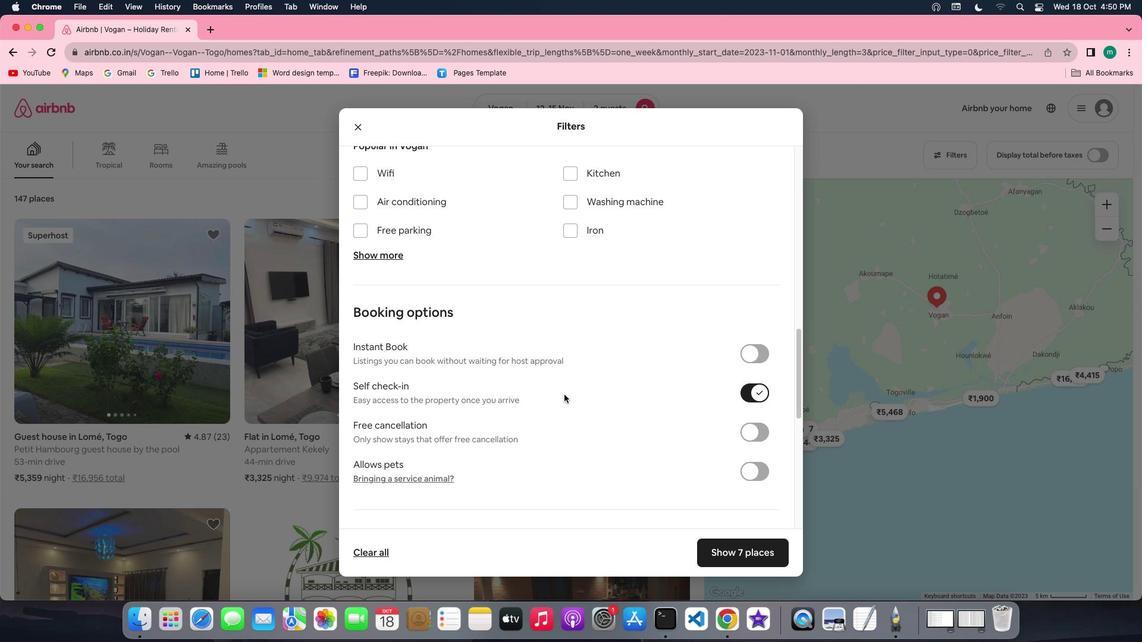 
Action: Mouse scrolled (564, 394) with delta (0, 0)
Screenshot: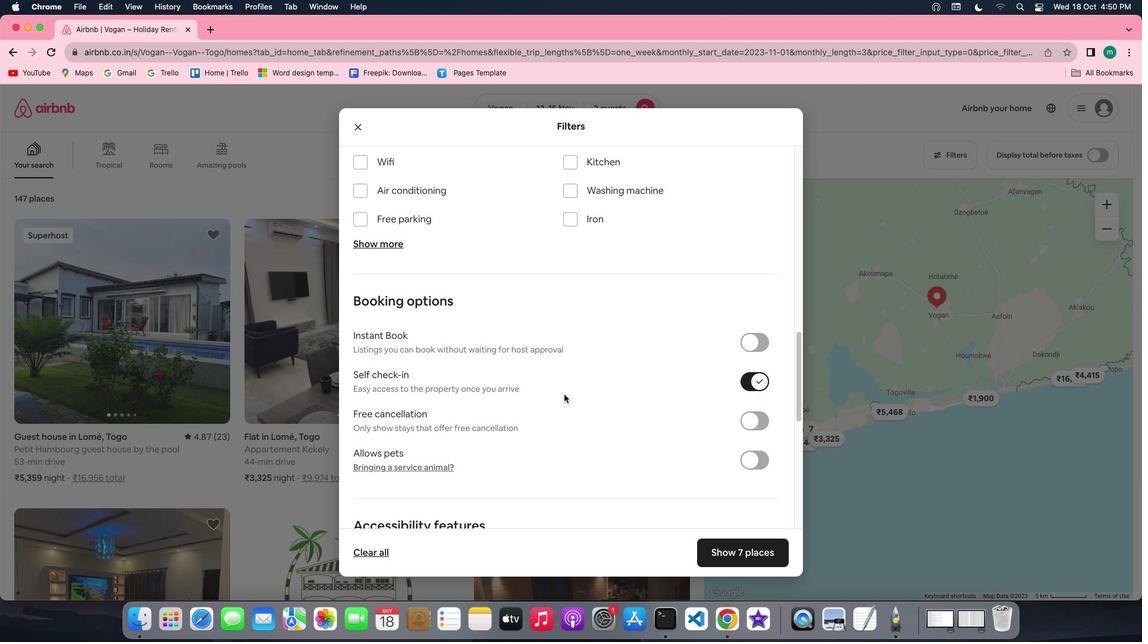 
Action: Mouse scrolled (564, 394) with delta (0, 0)
Screenshot: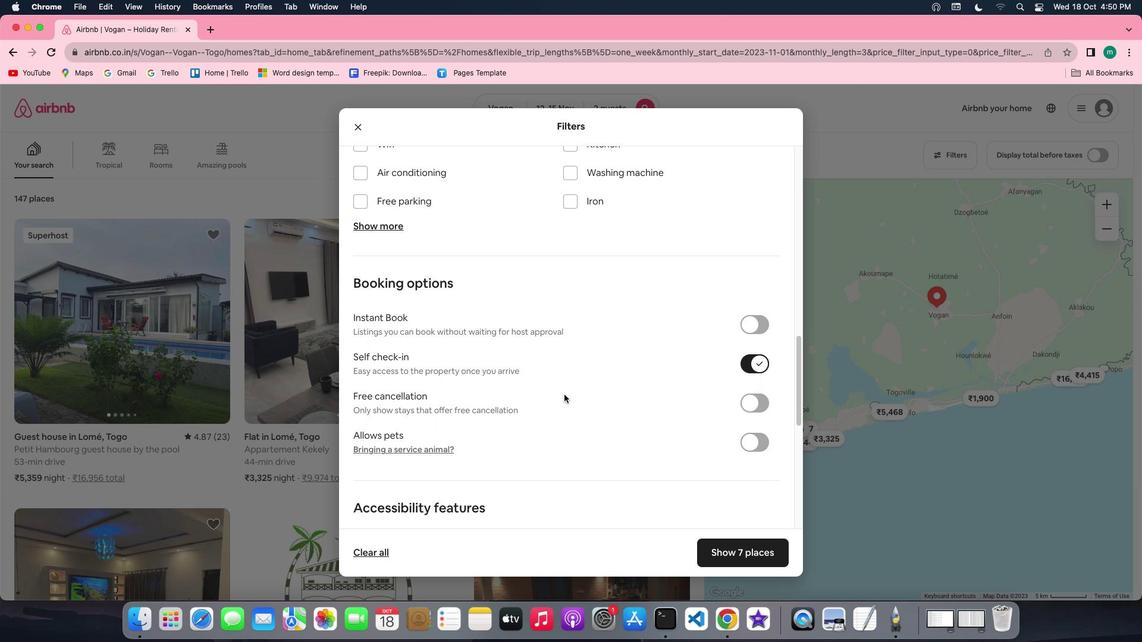 
Action: Mouse scrolled (564, 394) with delta (0, 0)
Screenshot: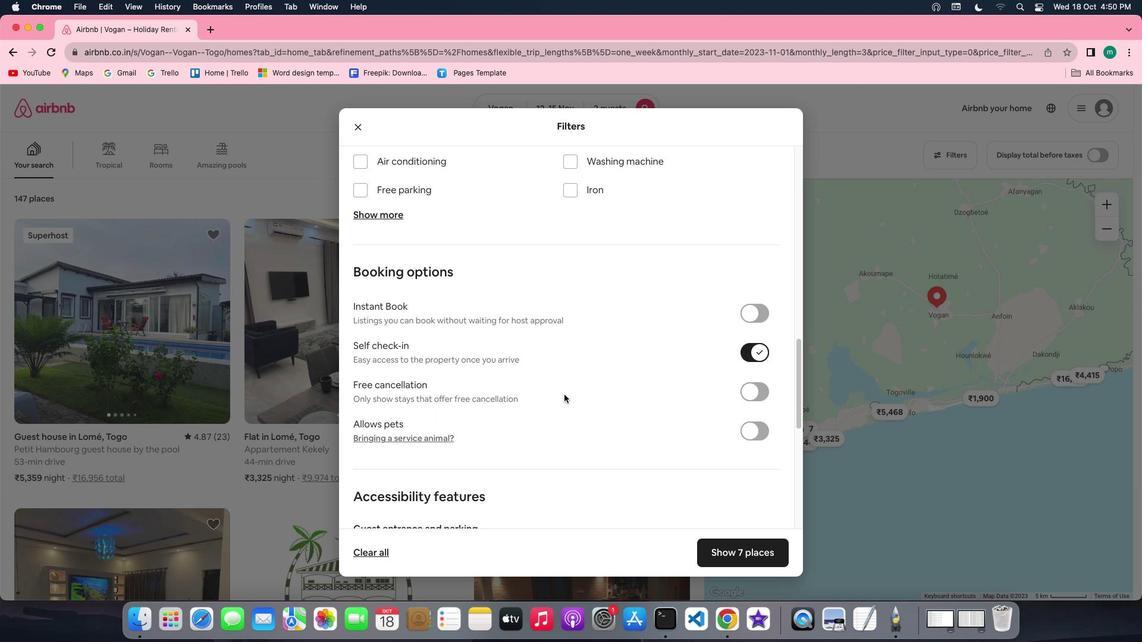 
Action: Mouse scrolled (564, 394) with delta (0, 0)
Screenshot: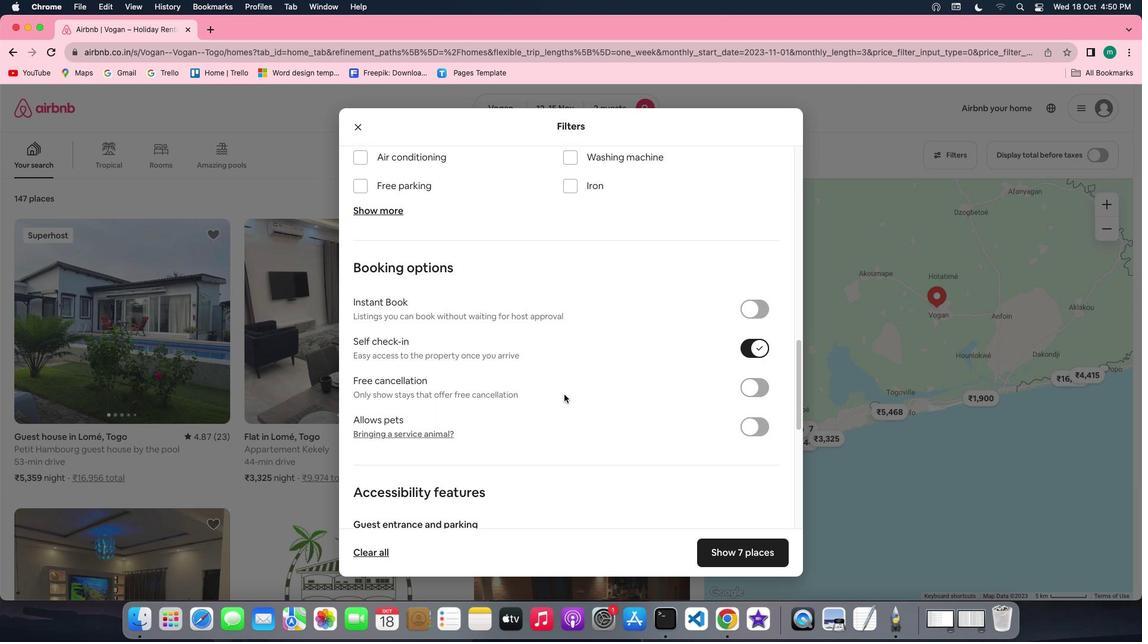 
Action: Mouse scrolled (564, 394) with delta (0, 0)
Screenshot: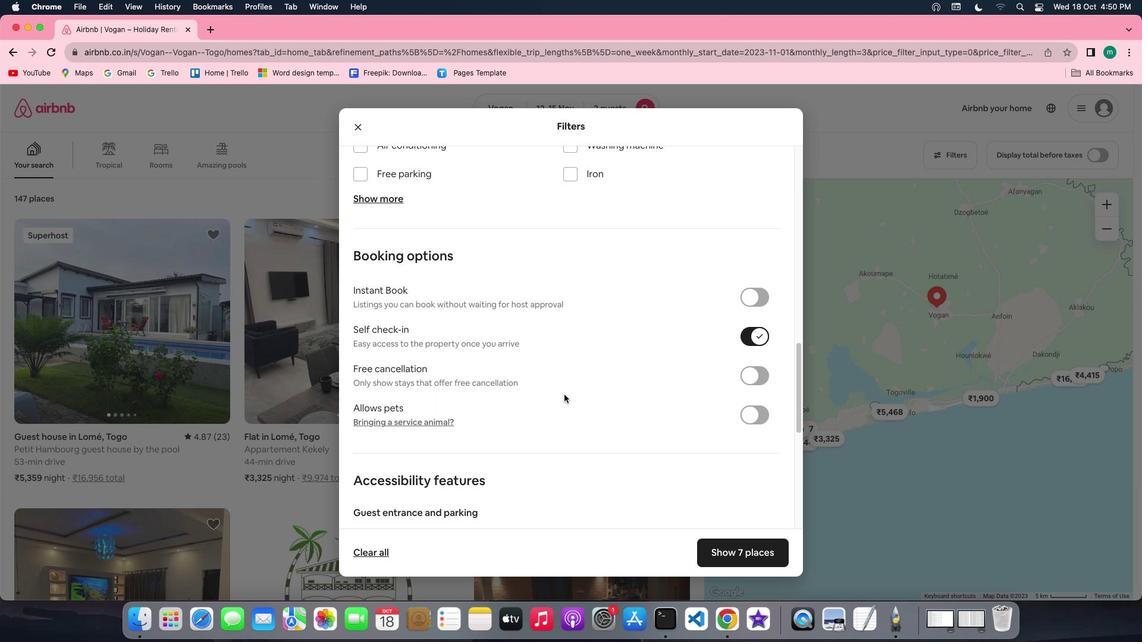 
Action: Mouse scrolled (564, 394) with delta (0, 0)
Screenshot: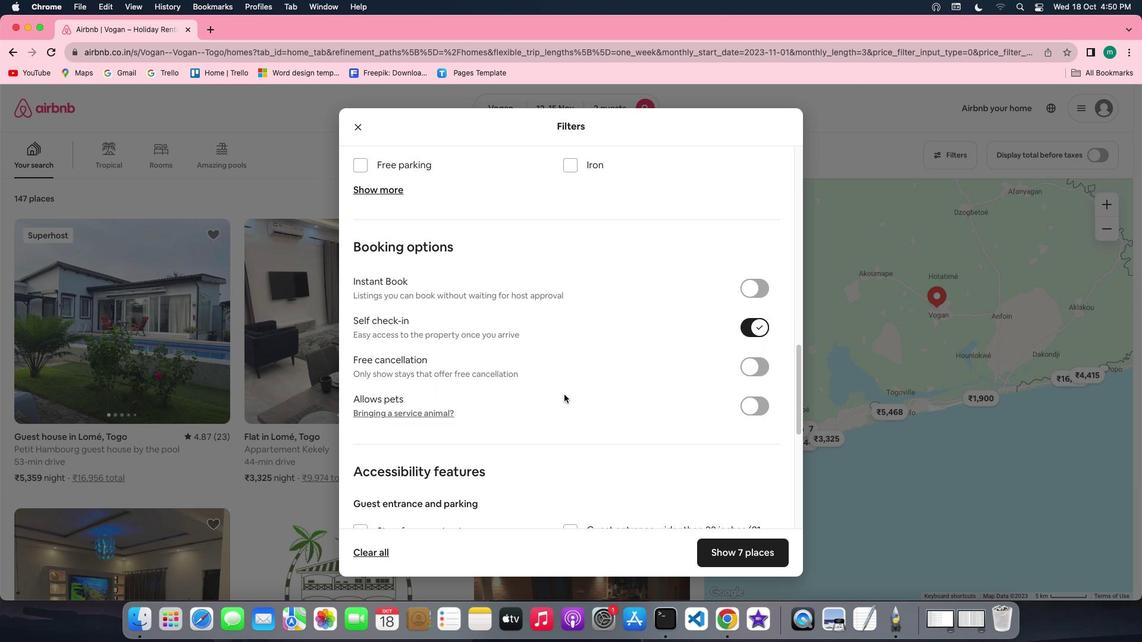 
Action: Mouse scrolled (564, 394) with delta (0, 0)
Screenshot: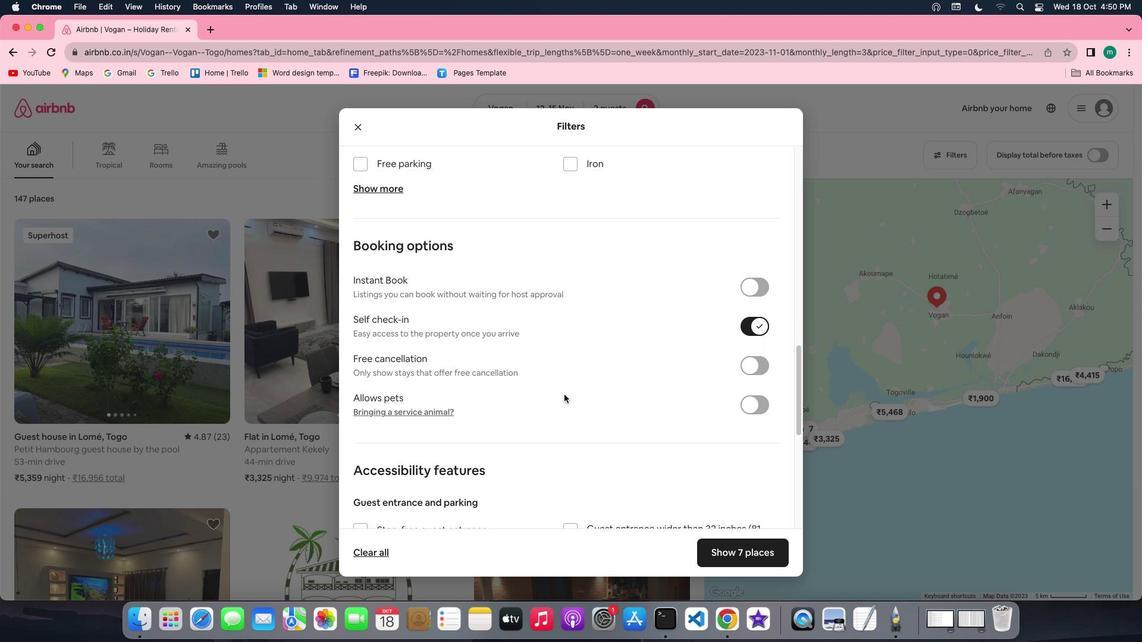 
Action: Mouse scrolled (564, 394) with delta (0, 0)
Screenshot: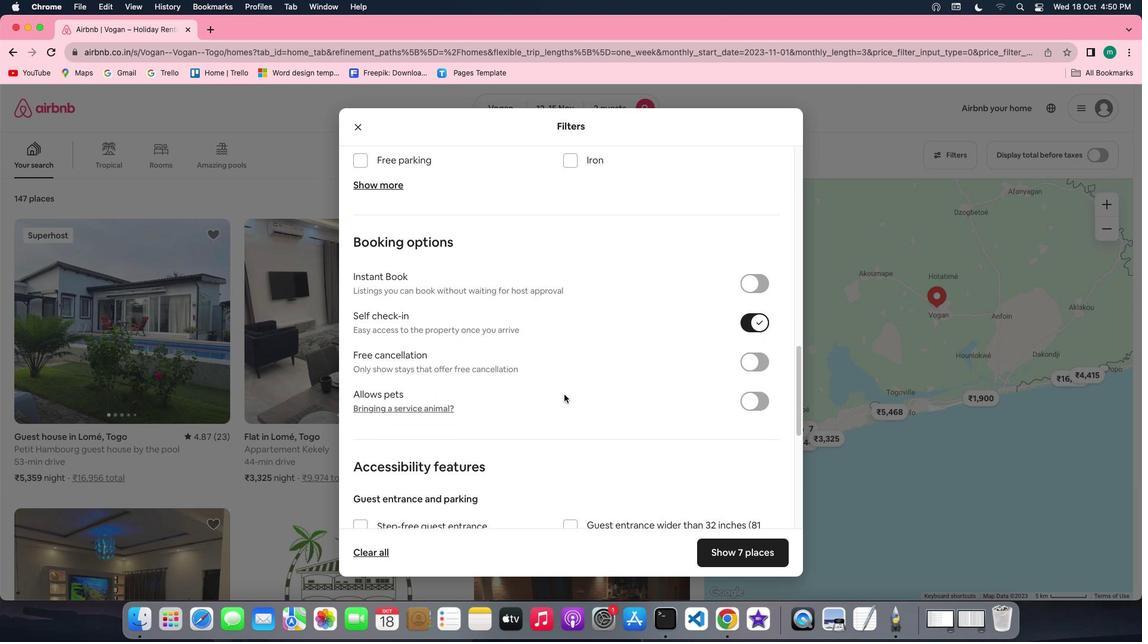 
Action: Mouse scrolled (564, 394) with delta (0, 0)
Screenshot: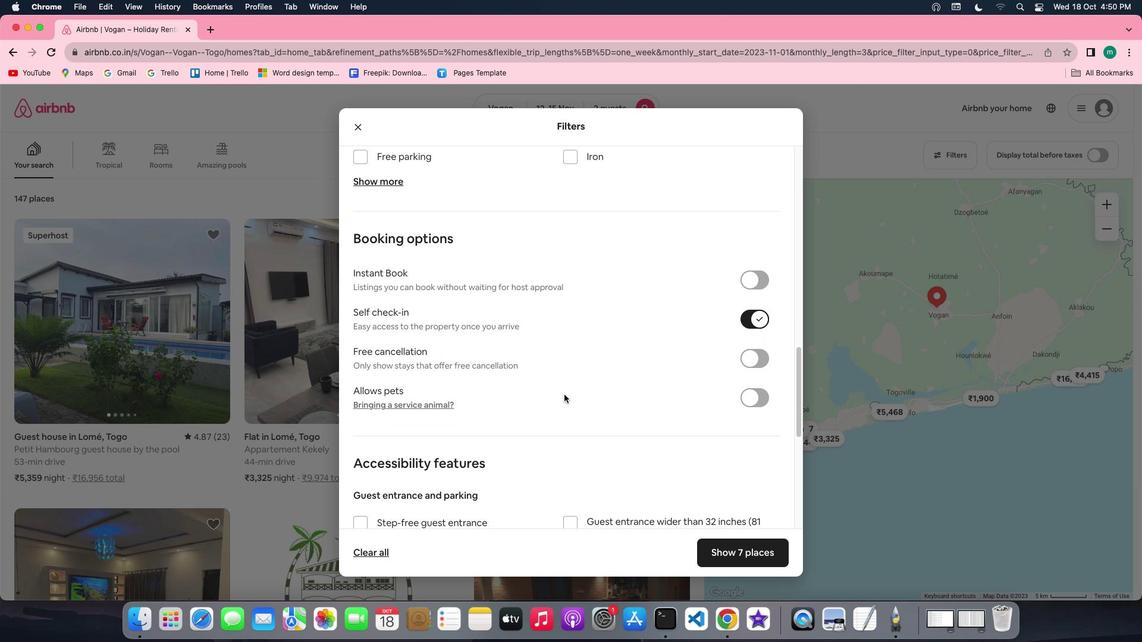 
Action: Mouse scrolled (564, 394) with delta (0, 0)
Screenshot: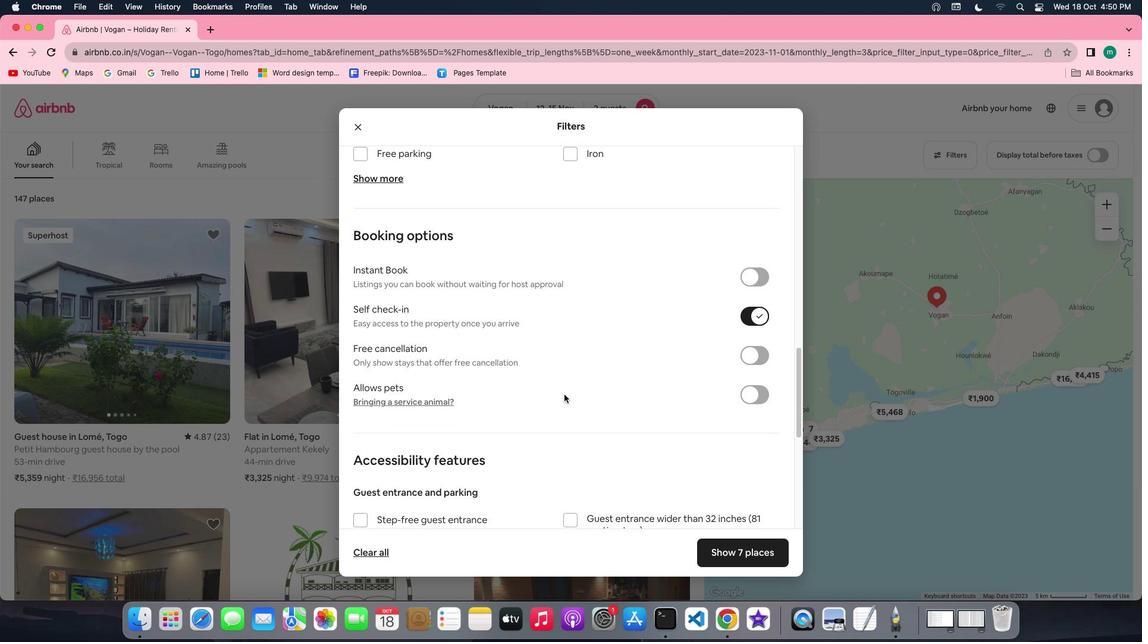 
Action: Mouse scrolled (564, 394) with delta (0, 0)
Screenshot: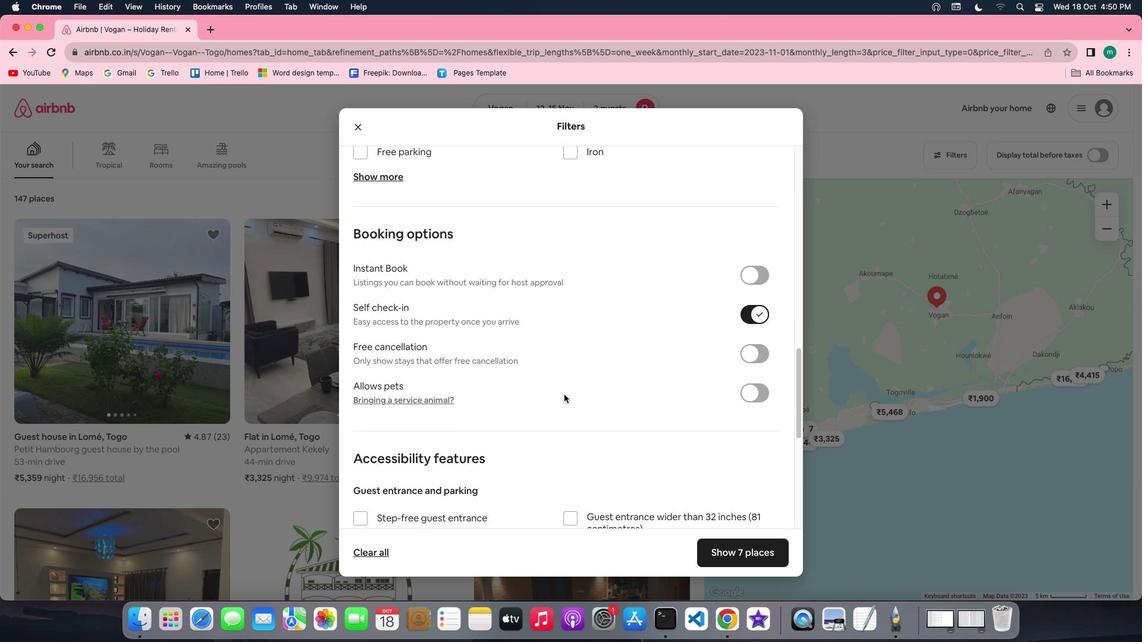 
Action: Mouse scrolled (564, 394) with delta (0, 0)
Screenshot: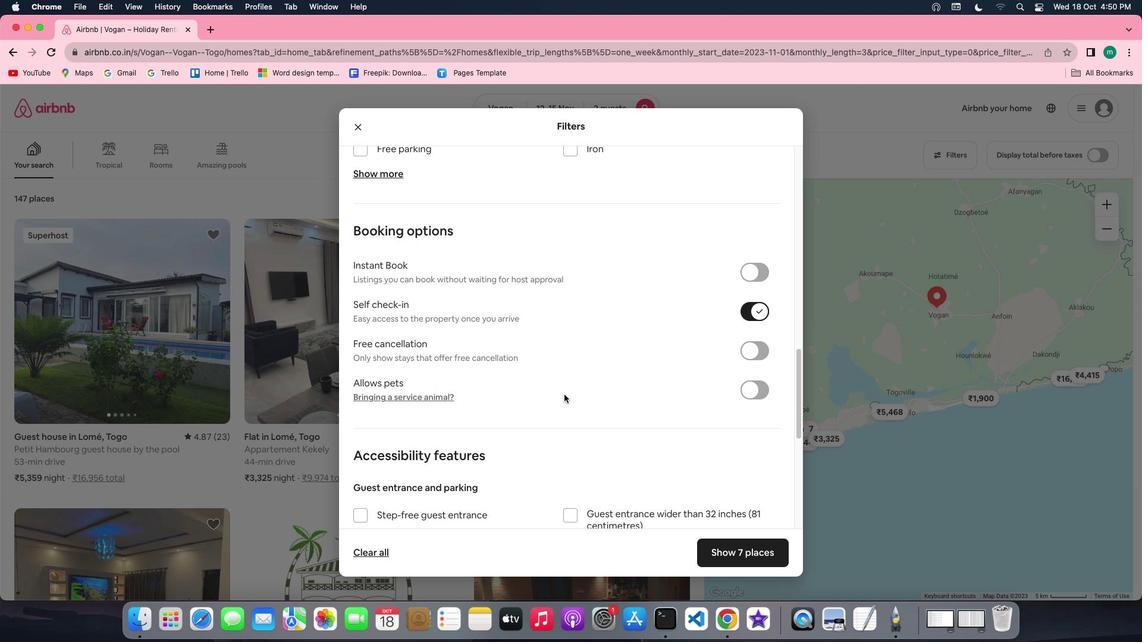 
Action: Mouse scrolled (564, 394) with delta (0, 0)
Screenshot: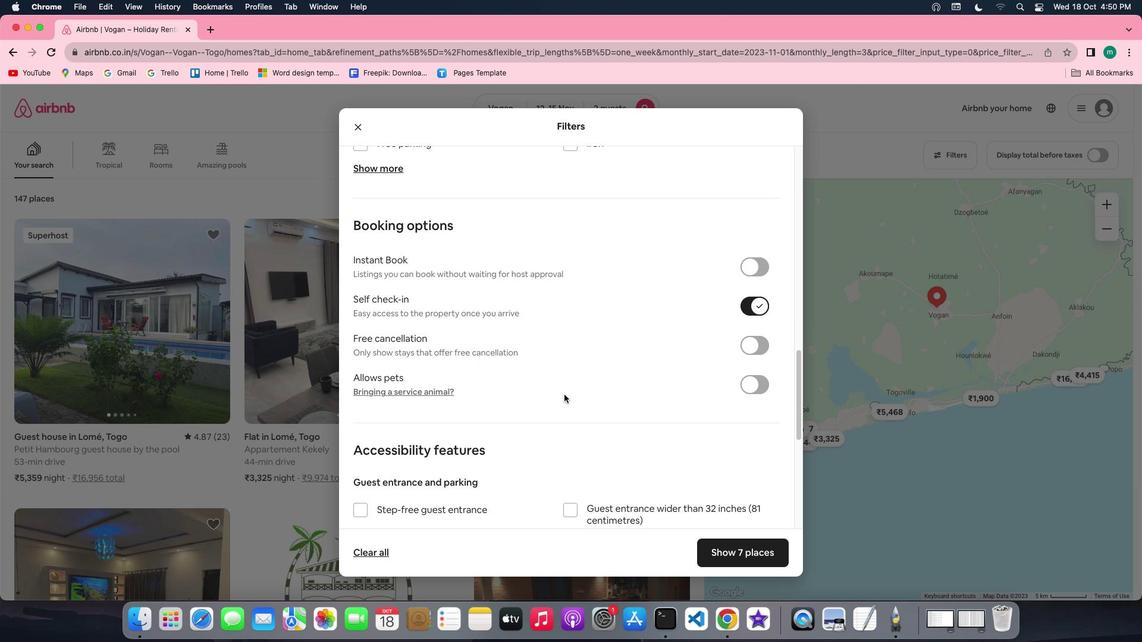 
Action: Mouse scrolled (564, 394) with delta (0, 0)
Screenshot: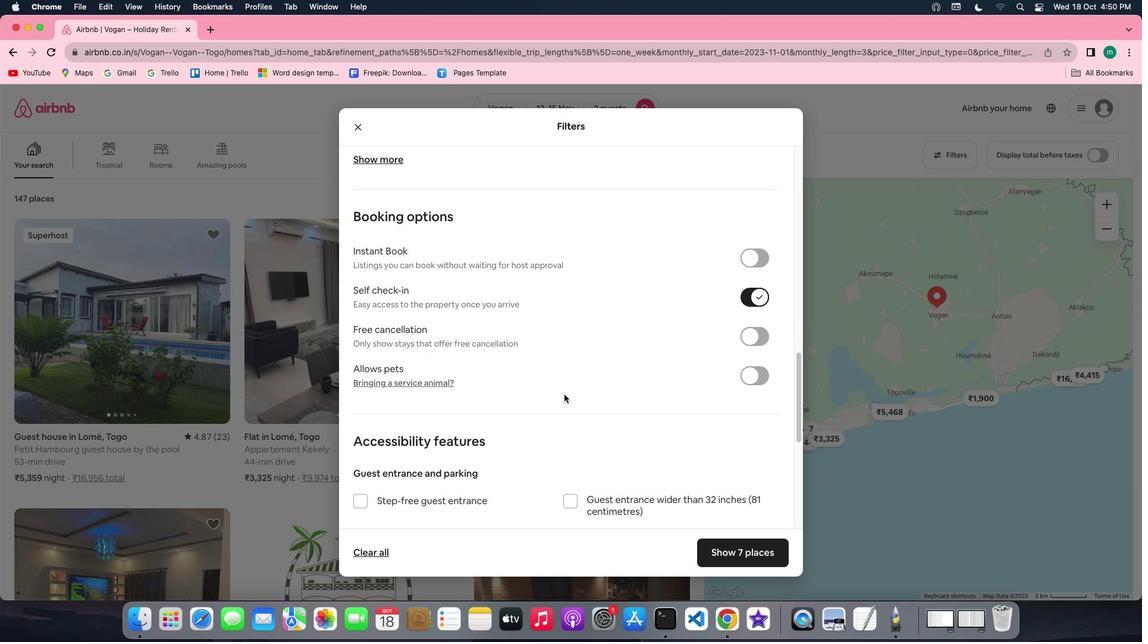 
Action: Mouse scrolled (564, 394) with delta (0, 0)
Screenshot: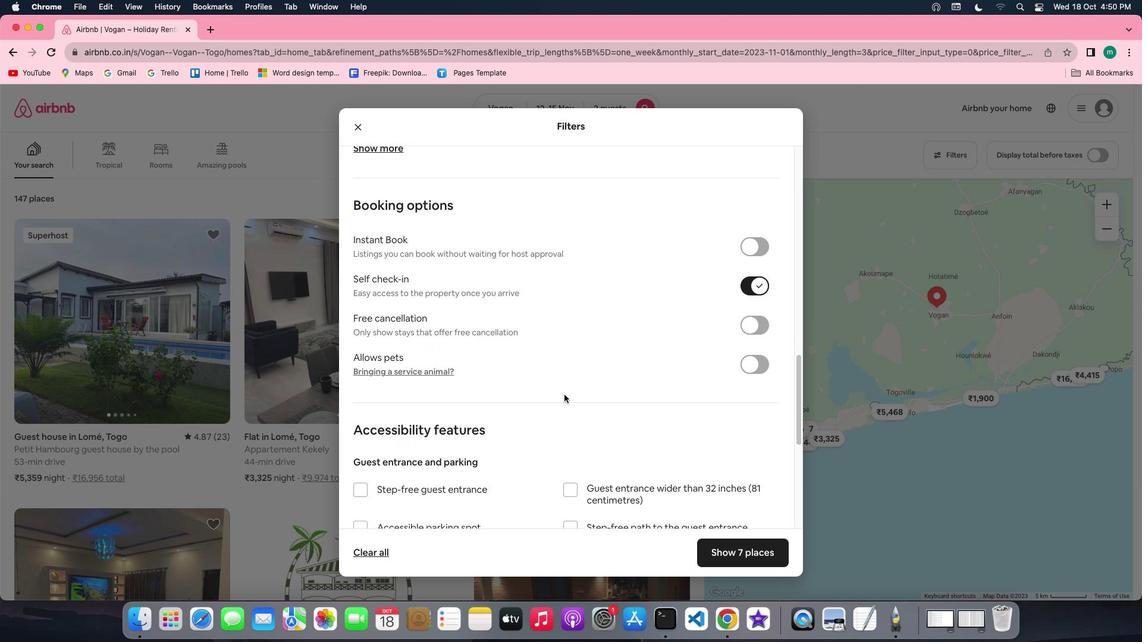 
Action: Mouse scrolled (564, 394) with delta (0, 0)
Screenshot: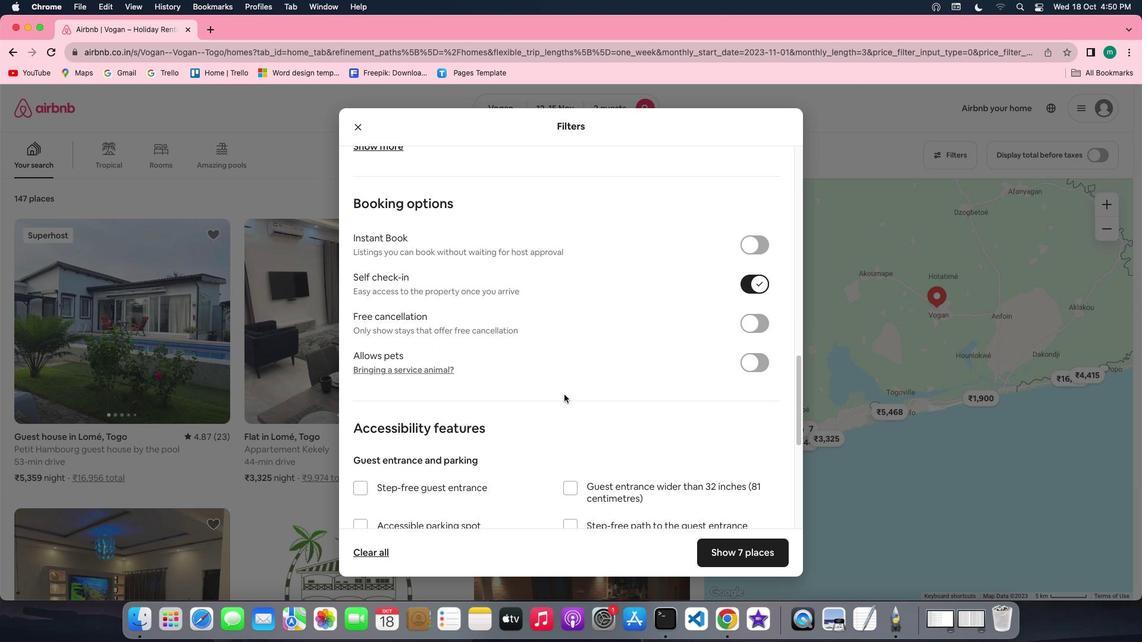 
Action: Mouse scrolled (564, 394) with delta (0, 0)
Screenshot: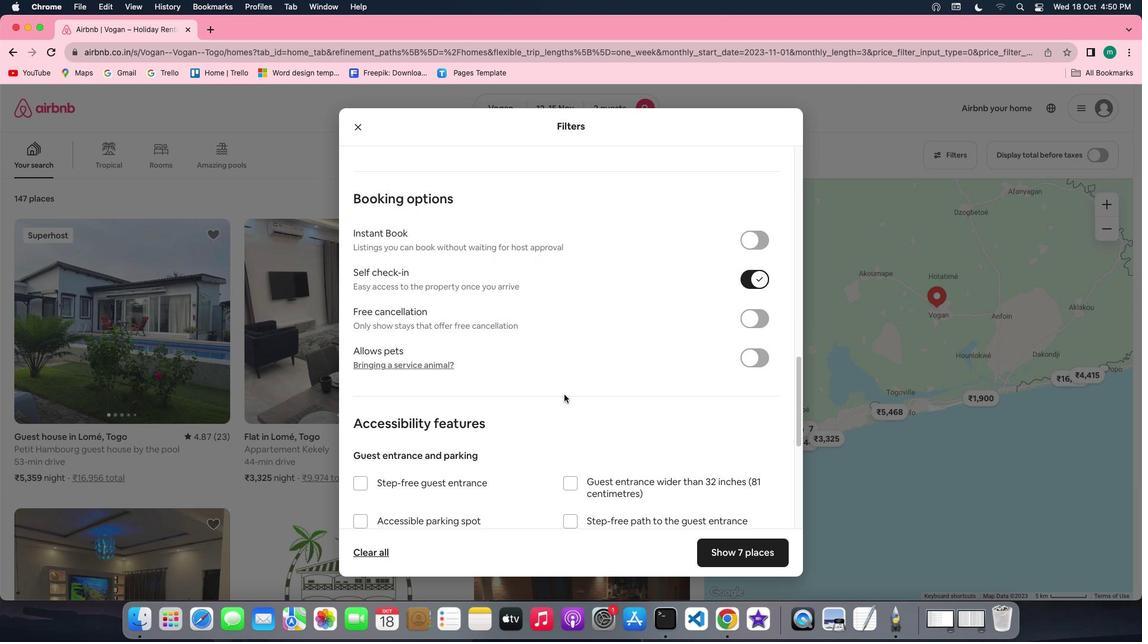 
Action: Mouse scrolled (564, 394) with delta (0, 0)
Screenshot: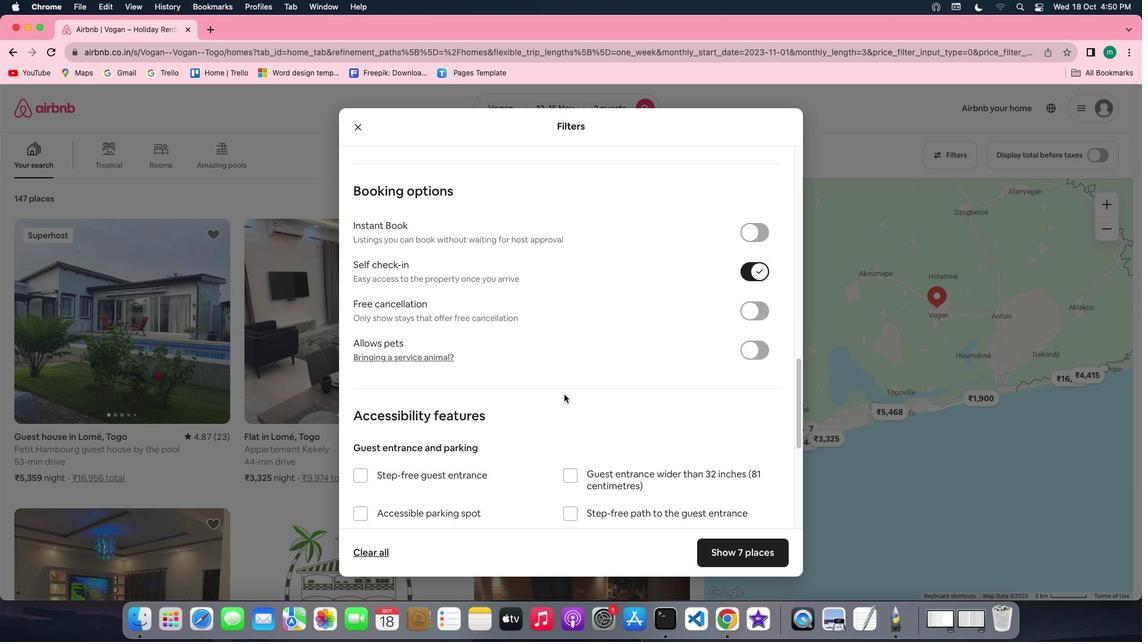 
Action: Mouse scrolled (564, 394) with delta (0, 0)
Screenshot: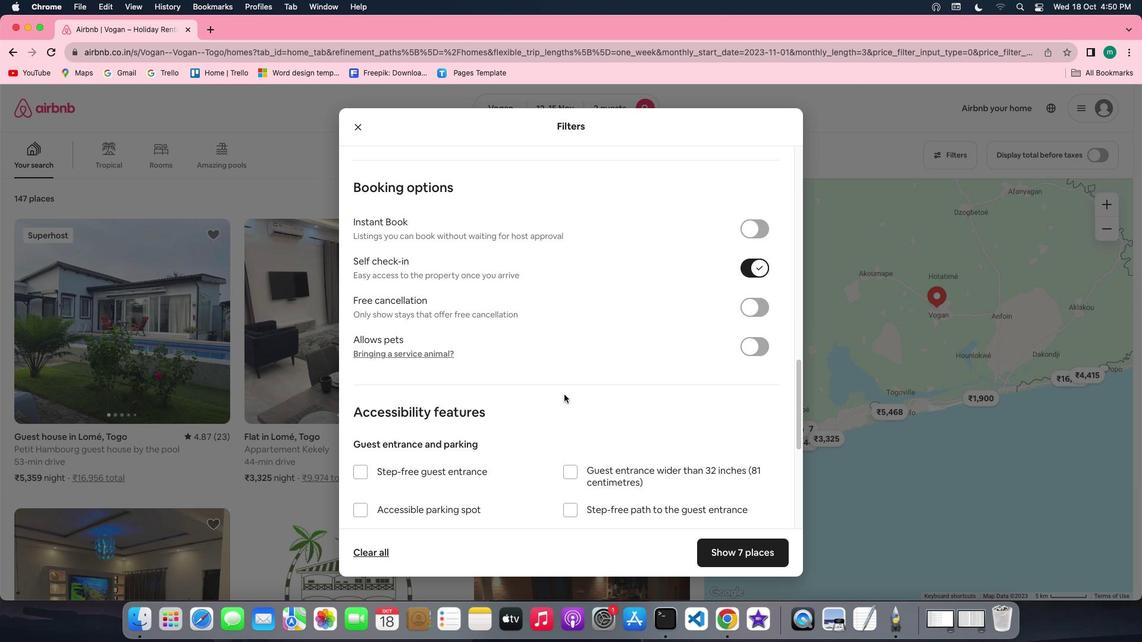 
Action: Mouse scrolled (564, 394) with delta (0, 0)
Screenshot: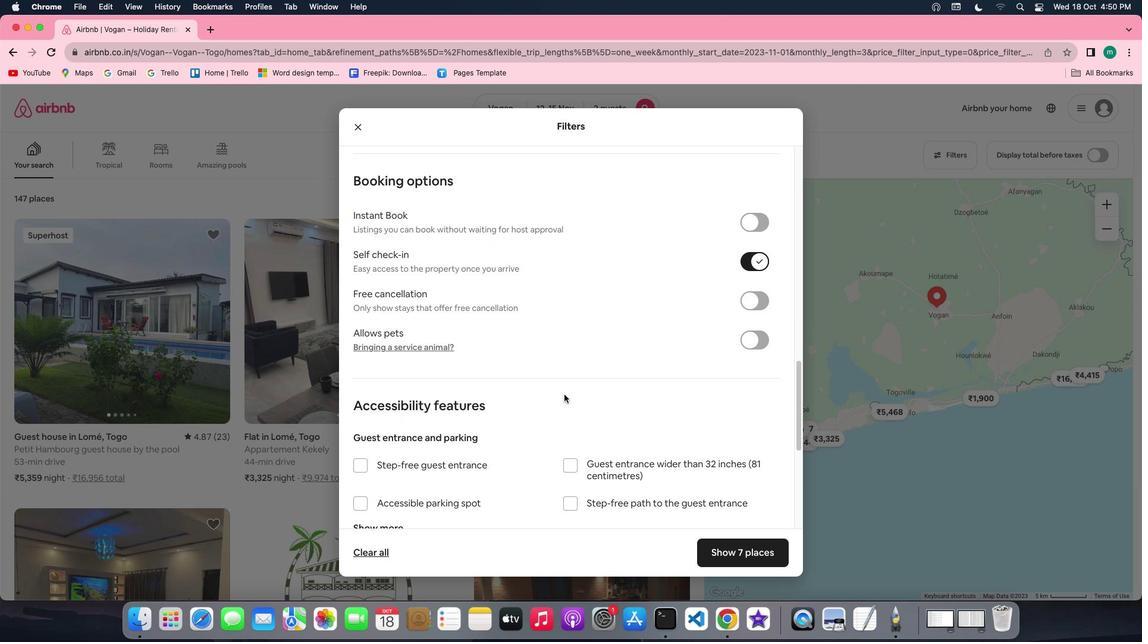 
Action: Mouse scrolled (564, 394) with delta (0, 0)
Screenshot: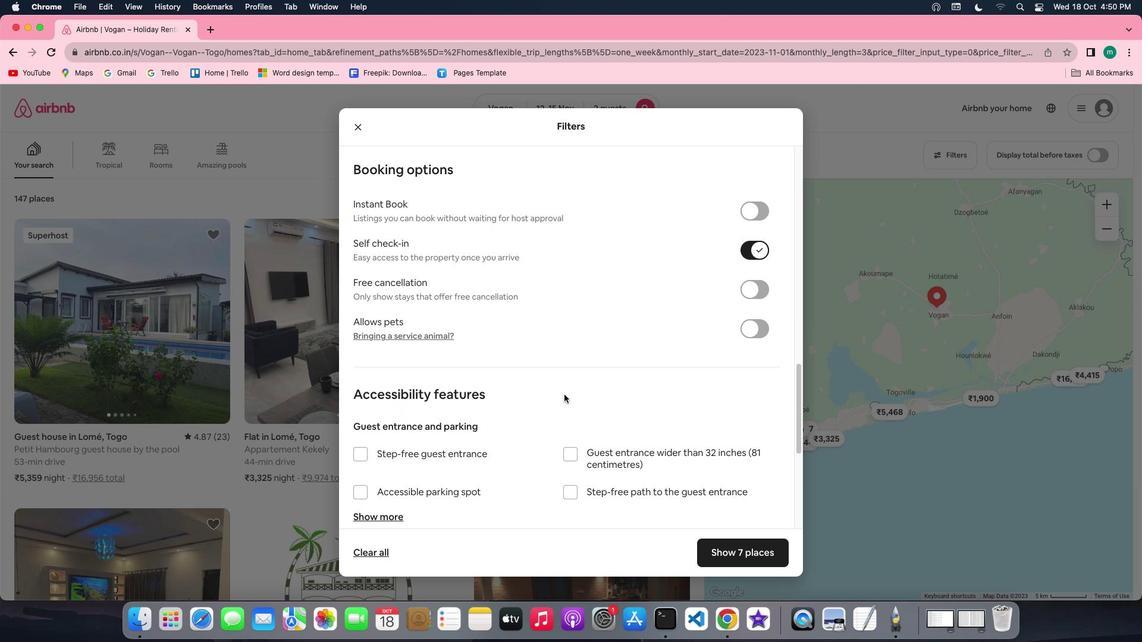 
Action: Mouse scrolled (564, 394) with delta (0, 0)
Screenshot: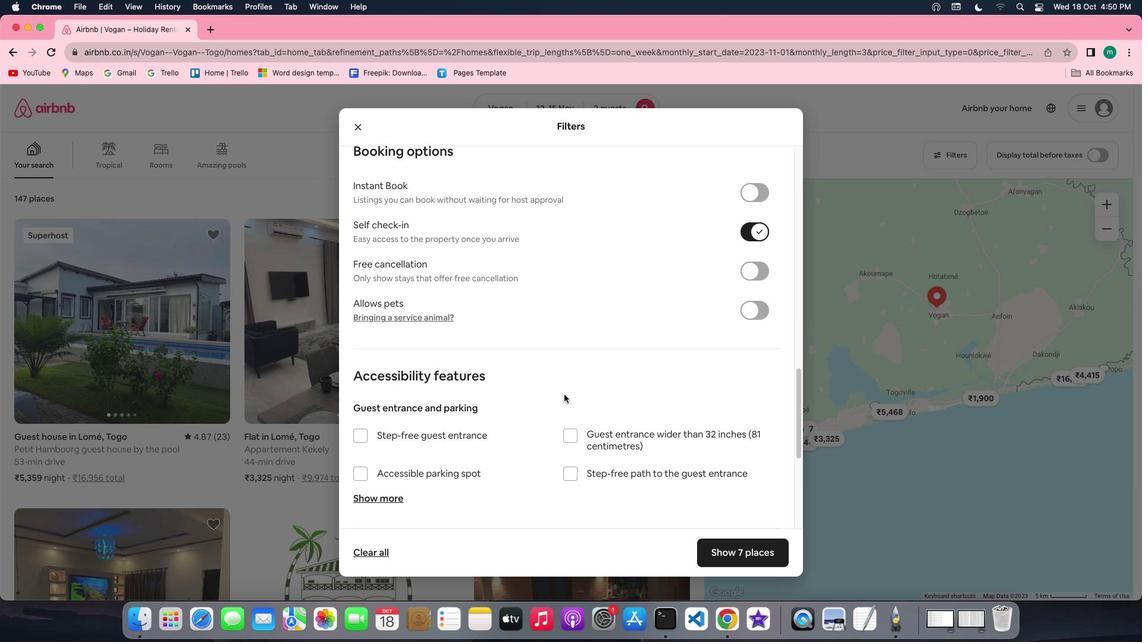 
Action: Mouse scrolled (564, 394) with delta (0, 0)
Screenshot: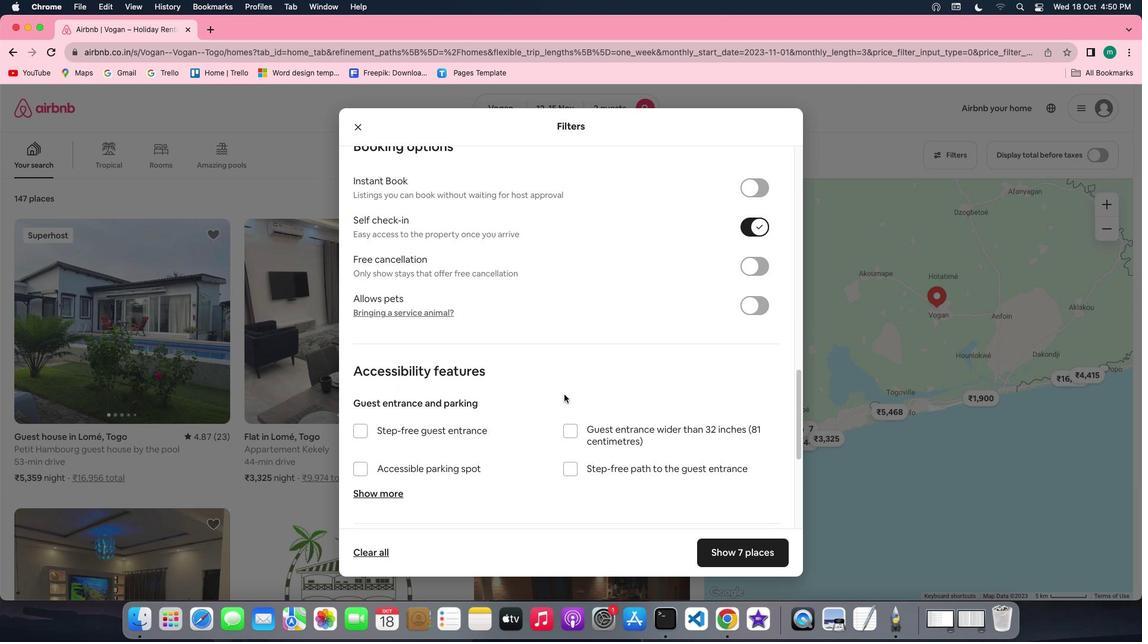
Action: Mouse scrolled (564, 394) with delta (0, 0)
Screenshot: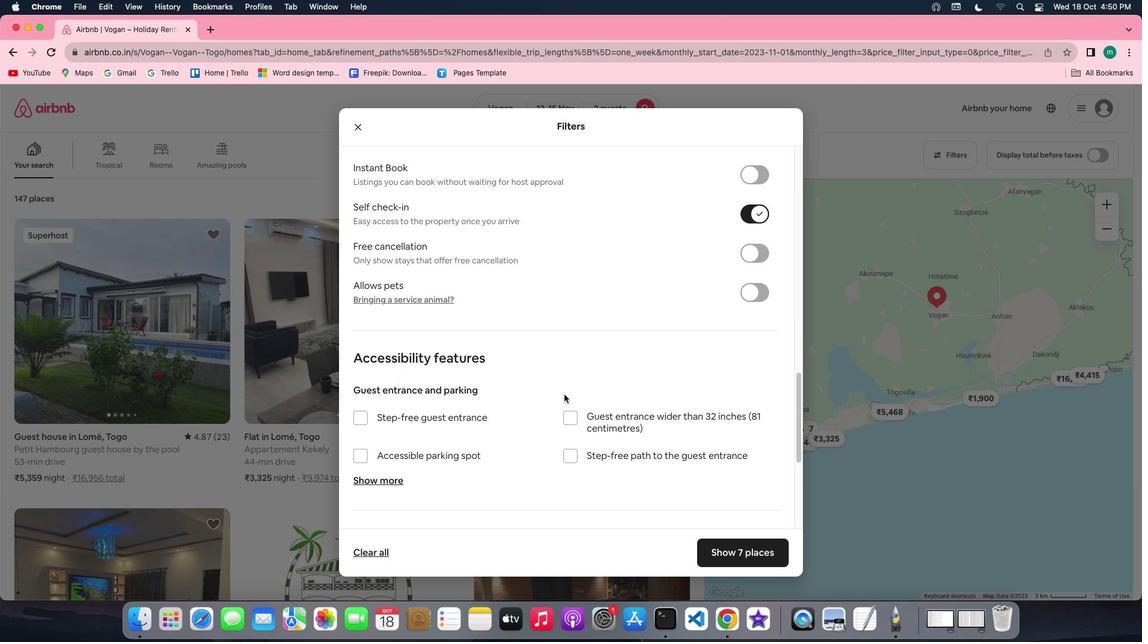 
Action: Mouse scrolled (564, 394) with delta (0, 0)
Screenshot: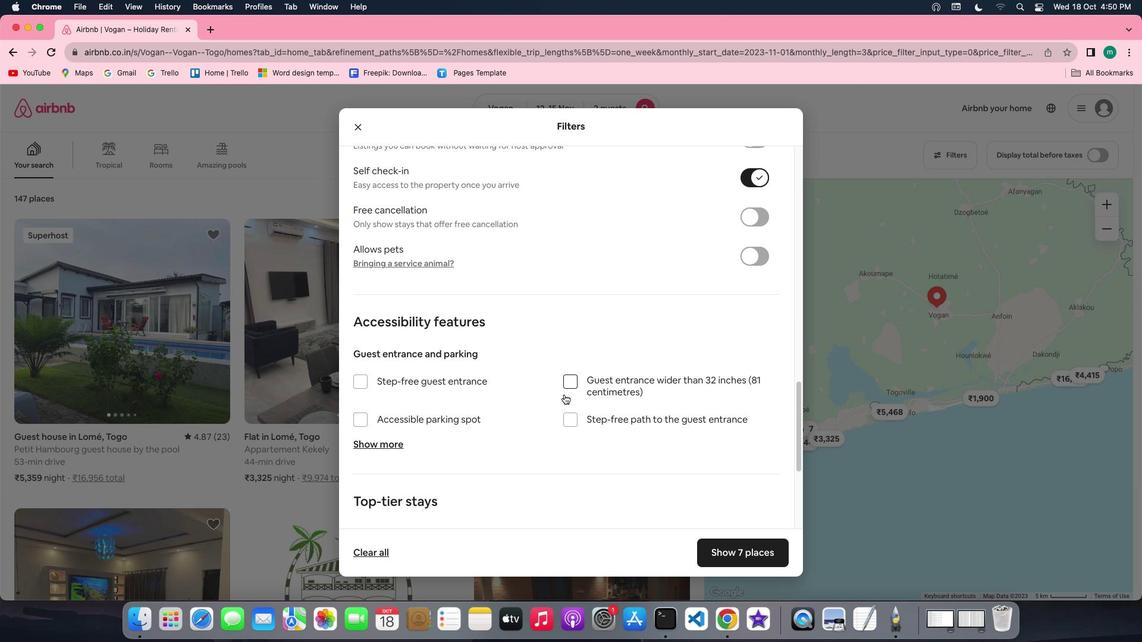 
Action: Mouse scrolled (564, 394) with delta (0, 0)
Screenshot: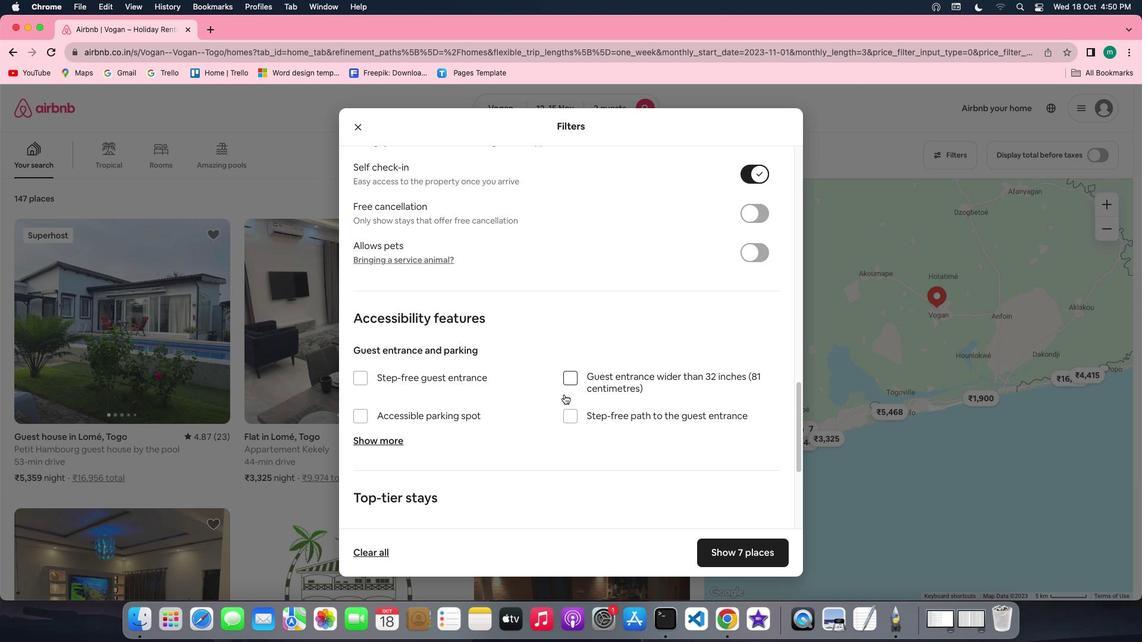 
Action: Mouse scrolled (564, 394) with delta (0, 0)
Screenshot: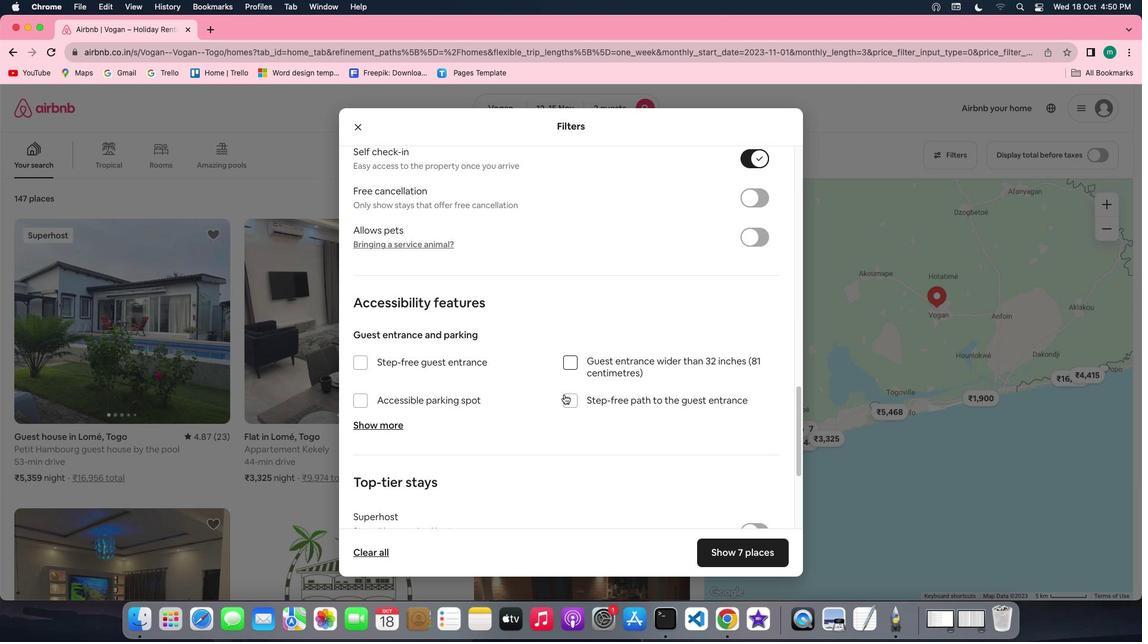 
Action: Mouse scrolled (564, 394) with delta (0, 0)
Screenshot: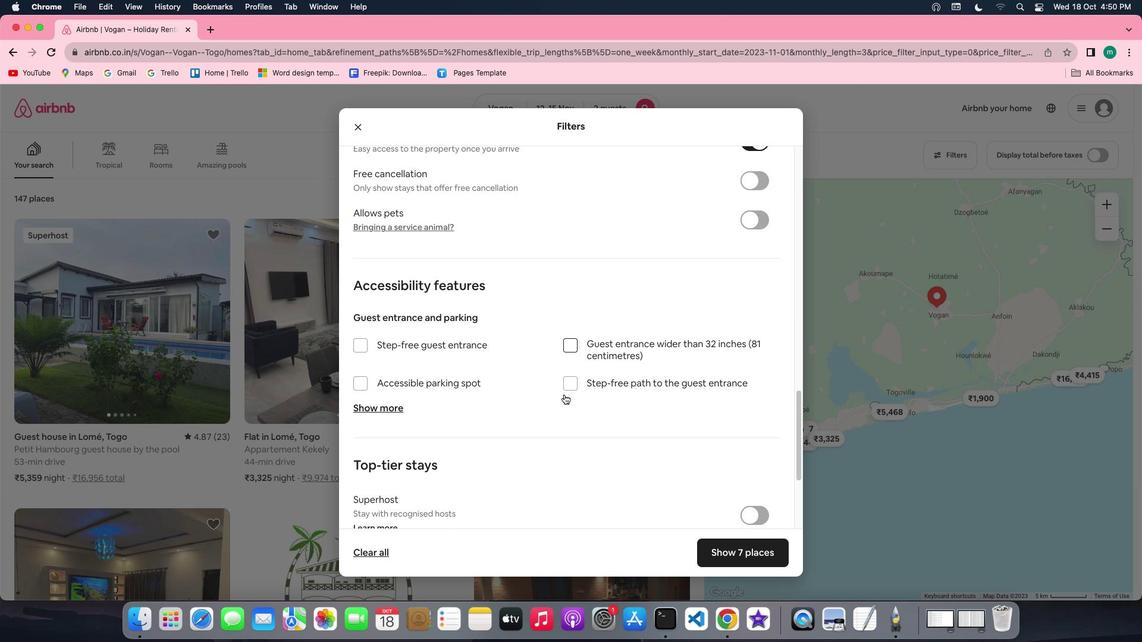 
Action: Mouse scrolled (564, 394) with delta (0, 0)
Screenshot: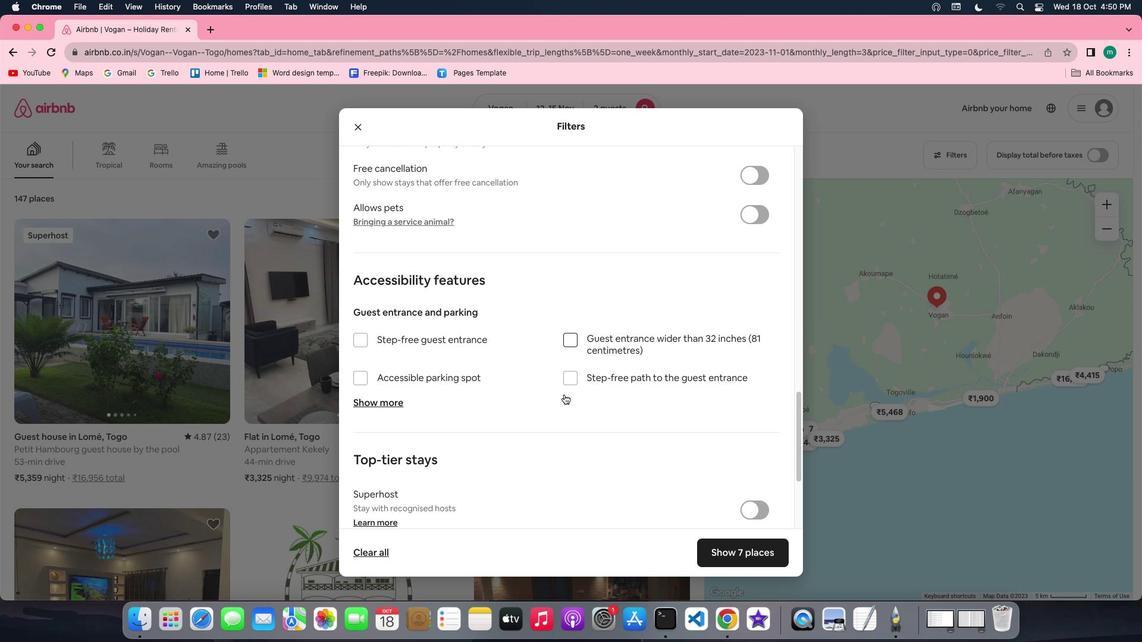 
Action: Mouse scrolled (564, 394) with delta (0, 0)
Screenshot: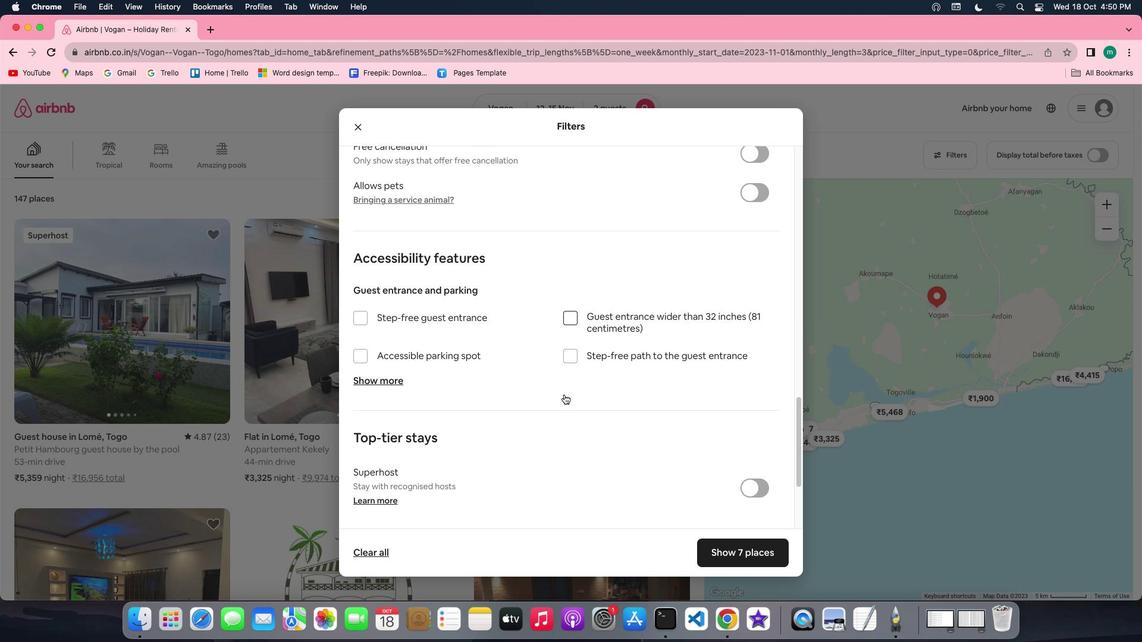 
Action: Mouse scrolled (564, 394) with delta (0, 0)
Screenshot: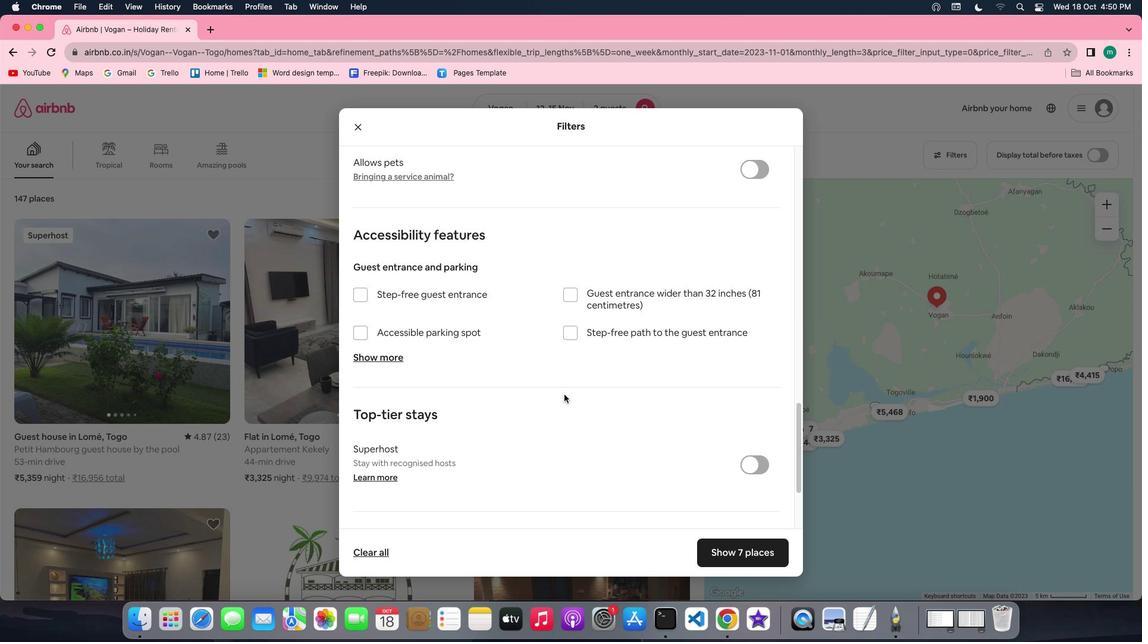
Action: Mouse scrolled (564, 394) with delta (0, 0)
Screenshot: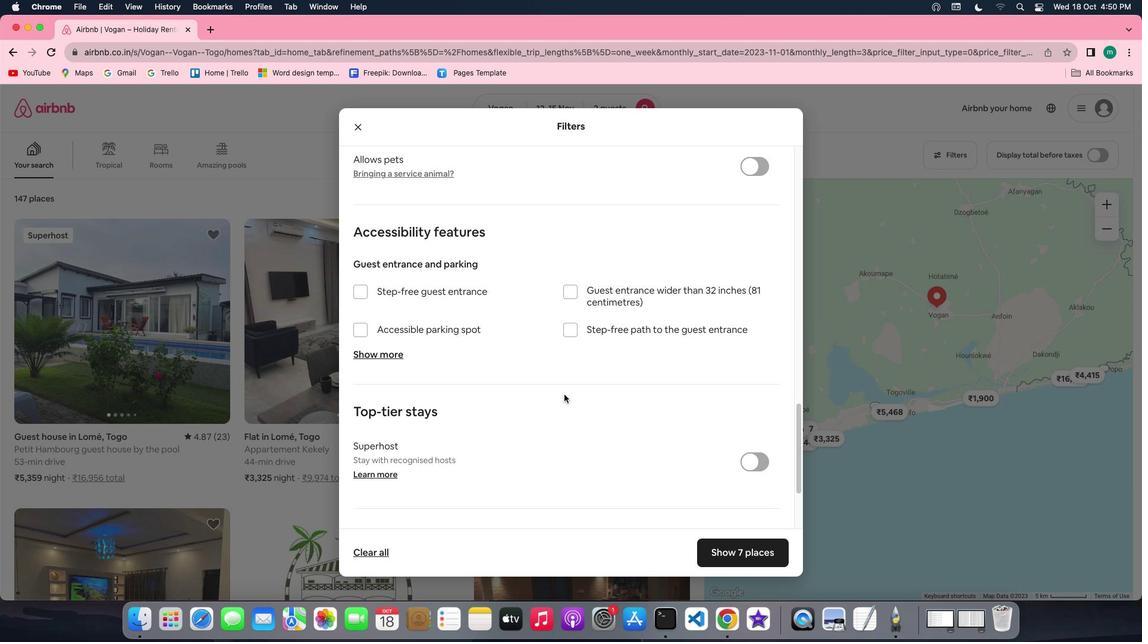 
Action: Mouse scrolled (564, 394) with delta (0, 0)
Screenshot: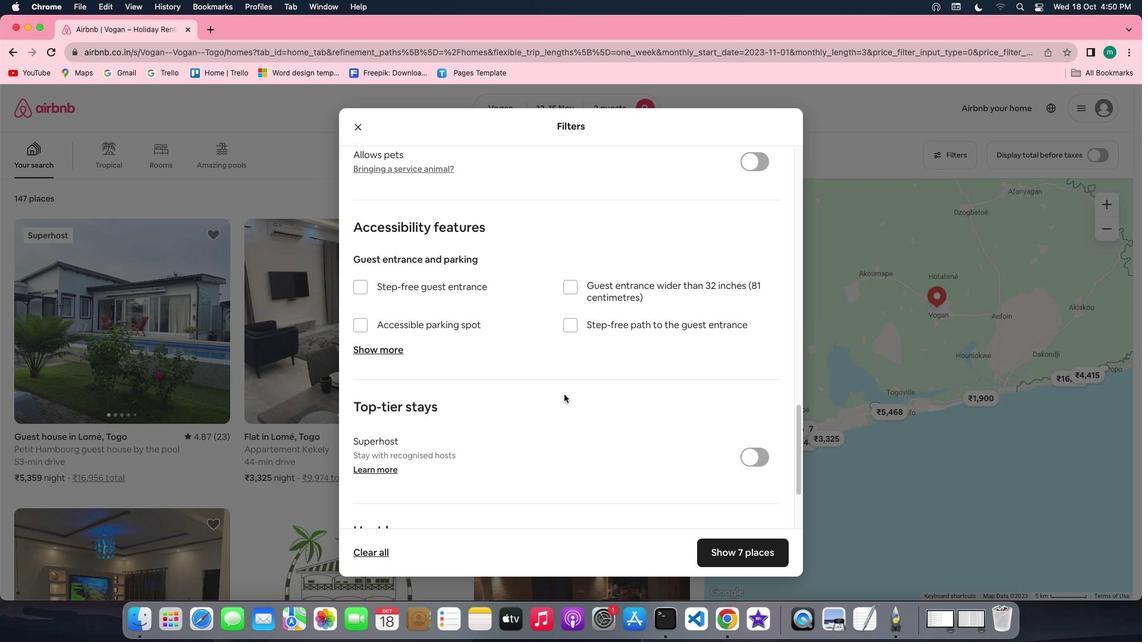 
Action: Mouse scrolled (564, 394) with delta (0, 0)
Screenshot: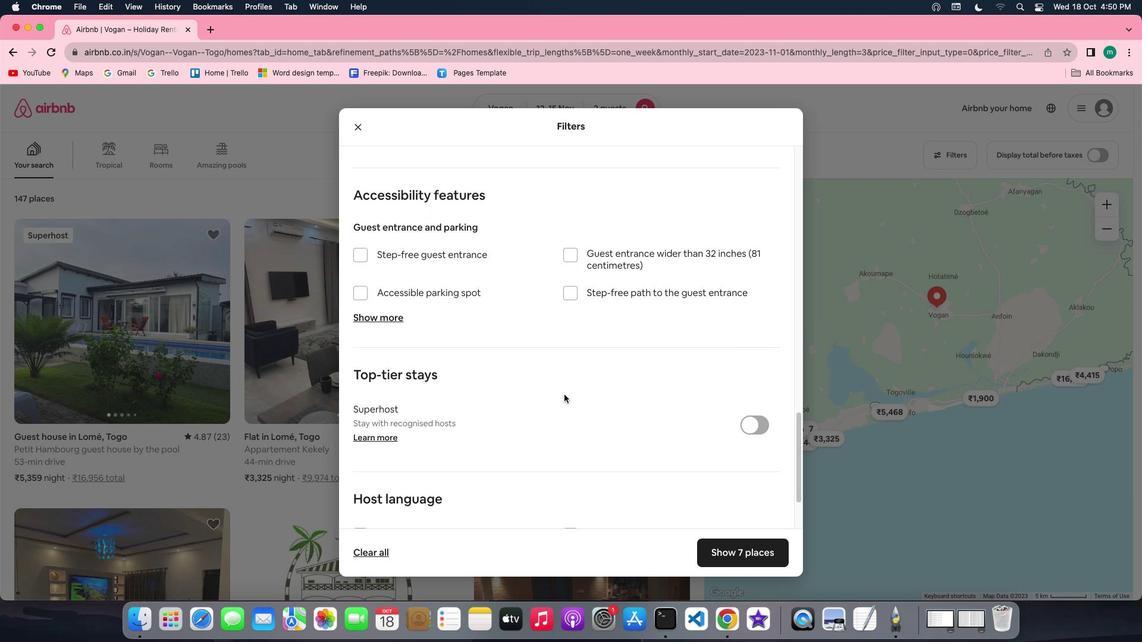 
Action: Mouse scrolled (564, 394) with delta (0, 0)
Screenshot: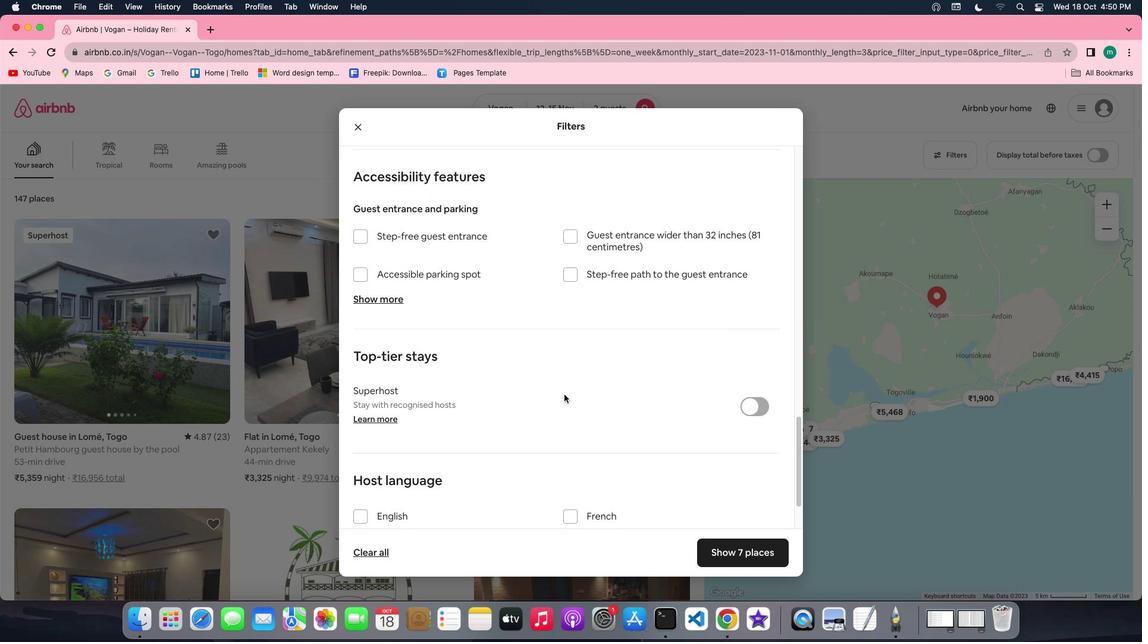 
Action: Mouse scrolled (564, 394) with delta (0, 0)
Screenshot: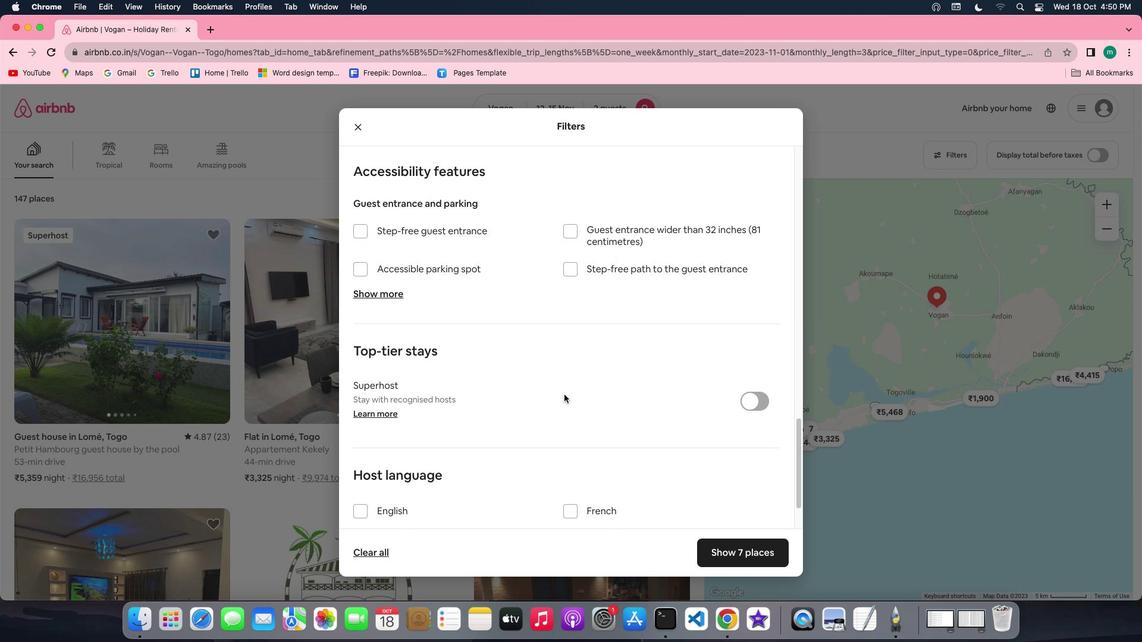 
Action: Mouse scrolled (564, 394) with delta (0, -1)
Screenshot: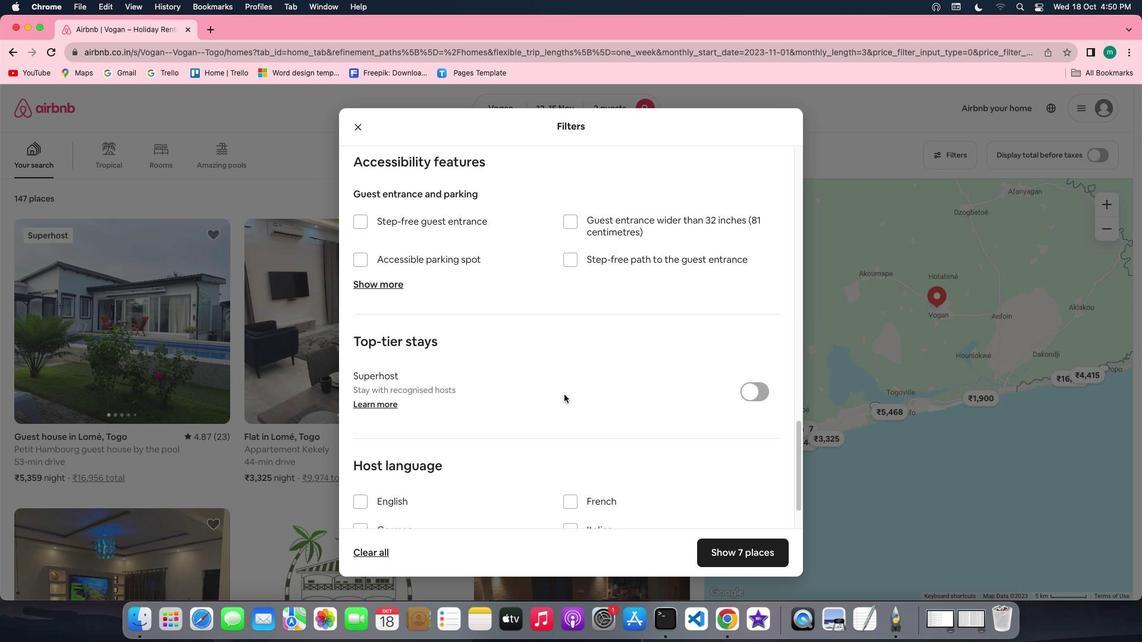
Action: Mouse scrolled (564, 394) with delta (0, -1)
Screenshot: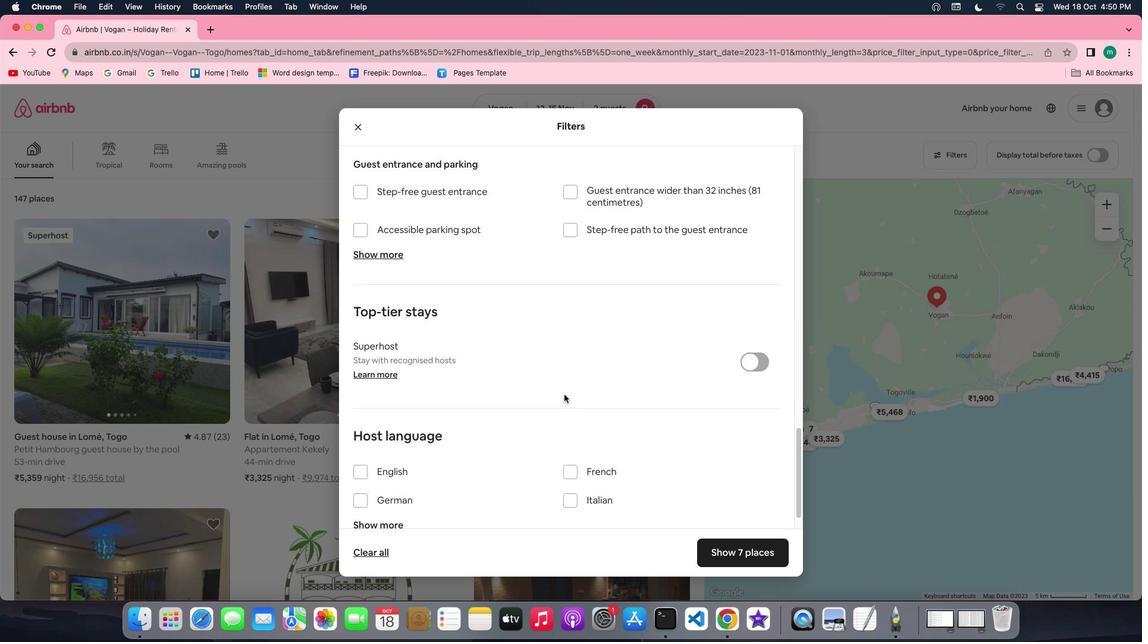 
Action: Mouse scrolled (564, 394) with delta (0, 0)
Screenshot: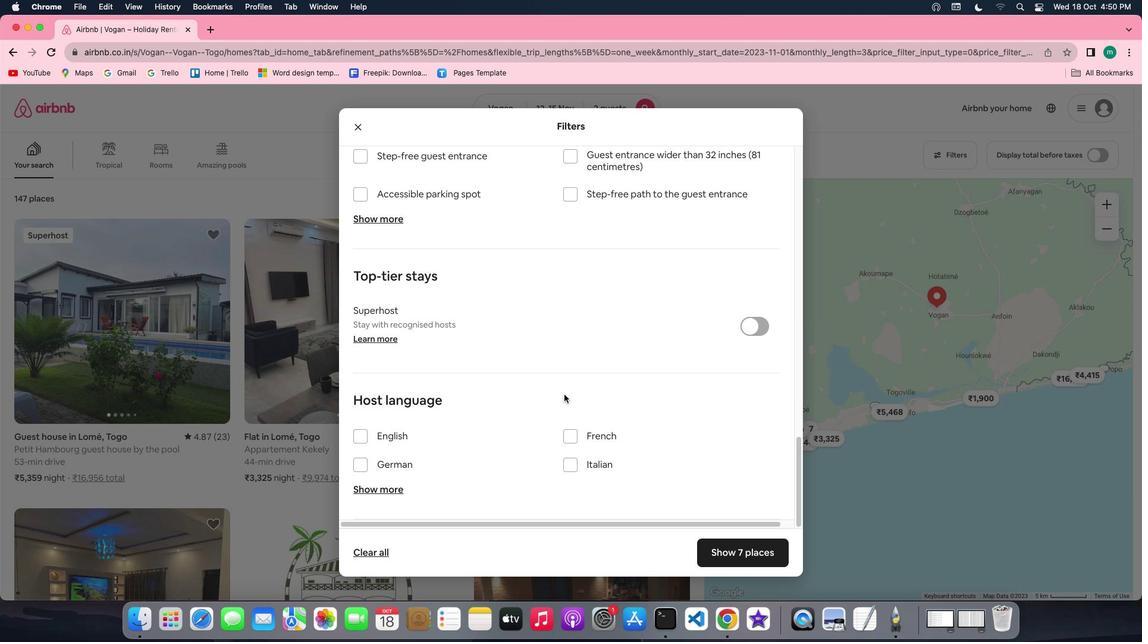 
Action: Mouse scrolled (564, 394) with delta (0, 0)
Screenshot: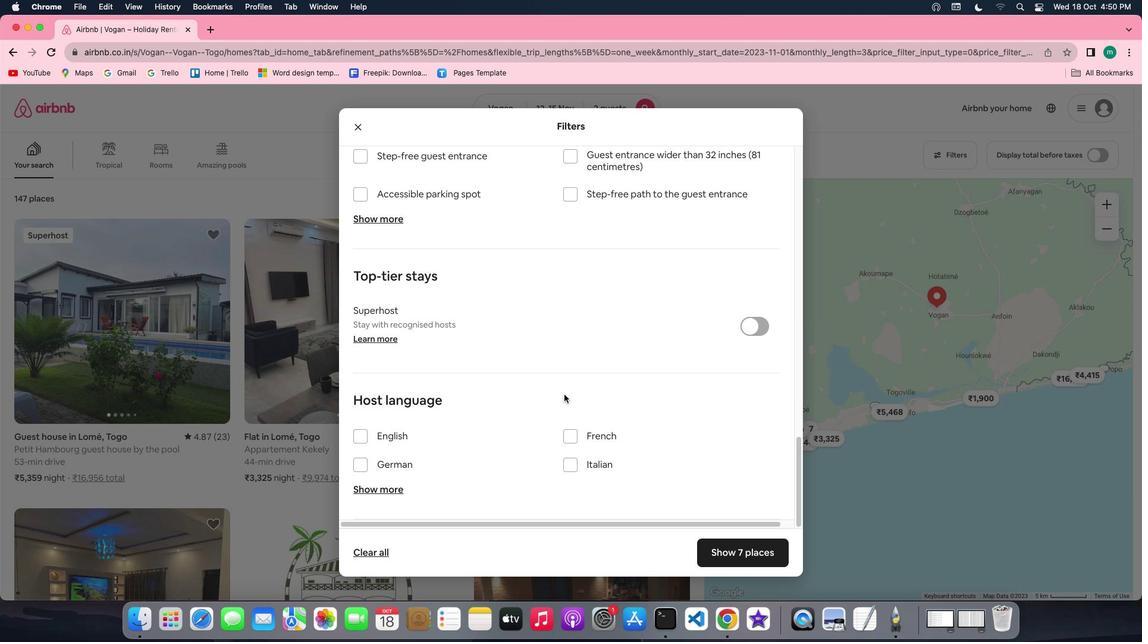 
Action: Mouse scrolled (564, 394) with delta (0, -1)
Screenshot: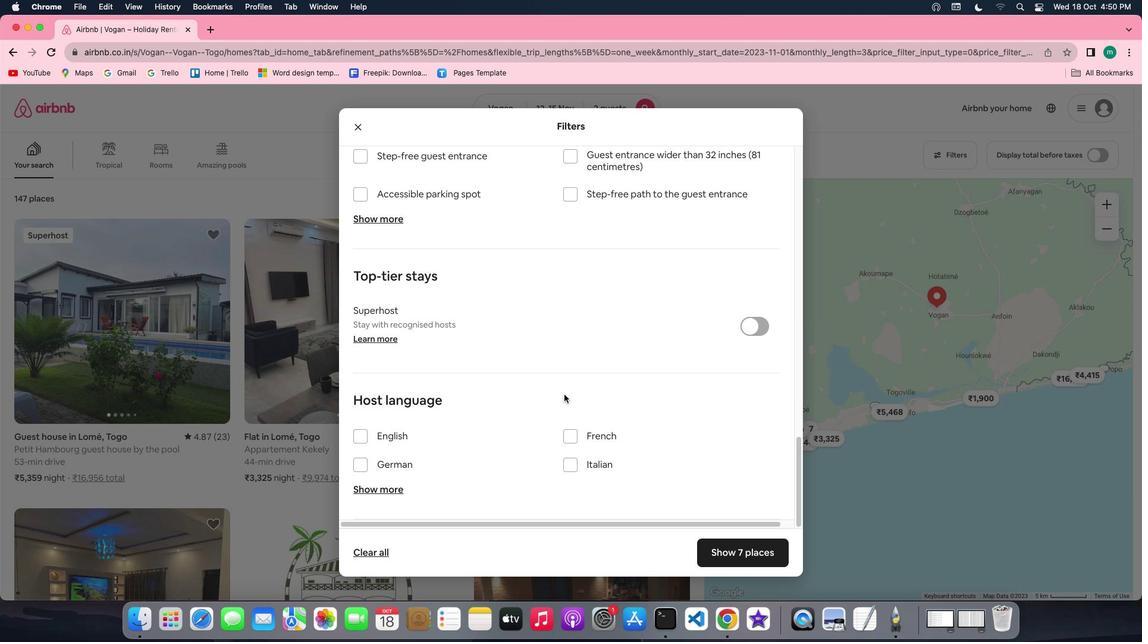 
Action: Mouse scrolled (564, 394) with delta (0, -2)
Screenshot: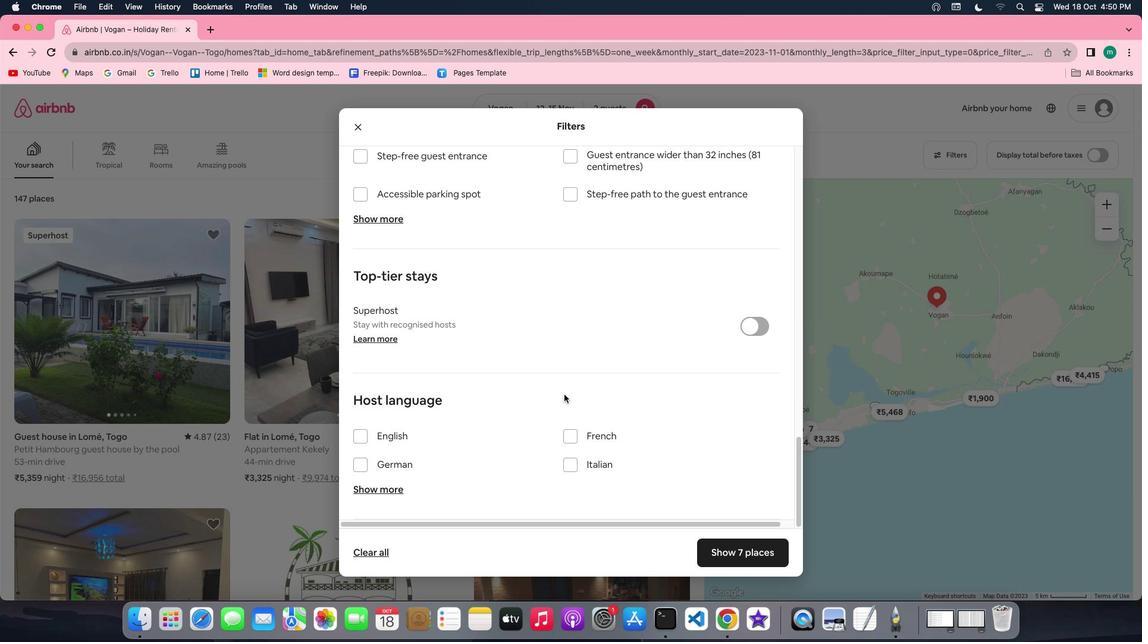 
Action: Mouse scrolled (564, 394) with delta (0, -2)
Screenshot: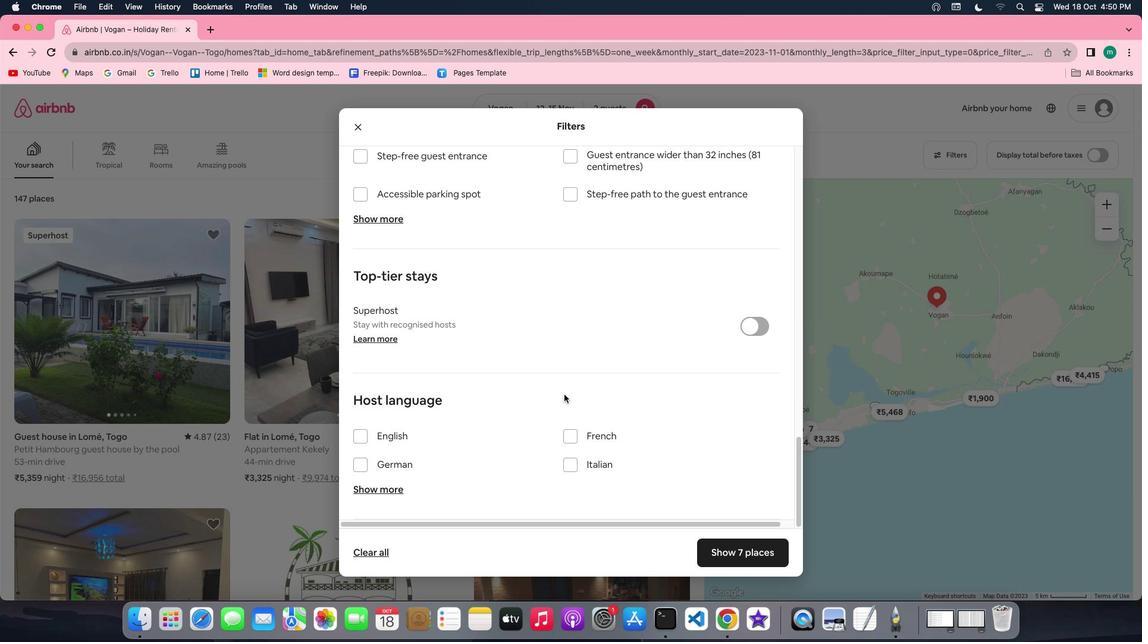 
Action: Mouse moved to (751, 554)
Screenshot: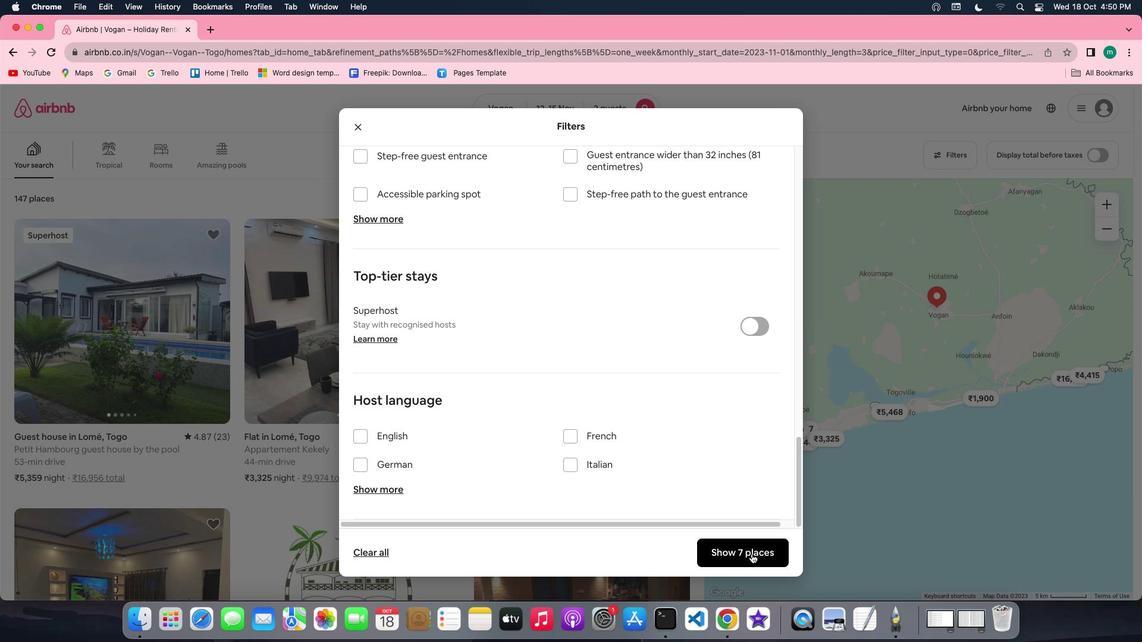 
Action: Mouse pressed left at (751, 554)
Screenshot: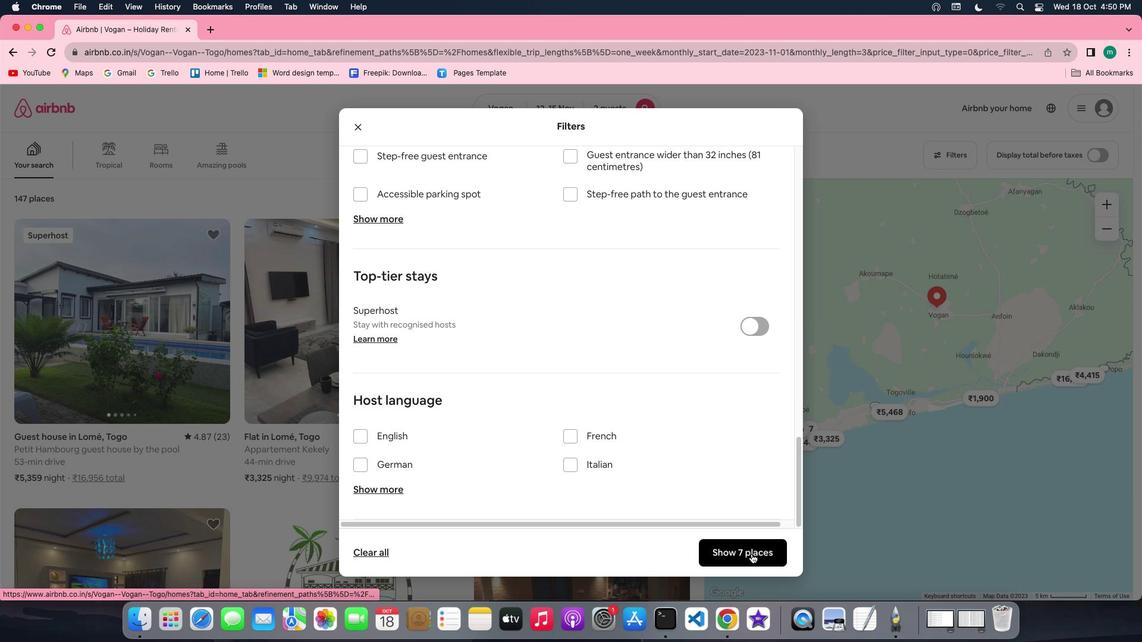 
Action: Mouse moved to (397, 388)
Screenshot: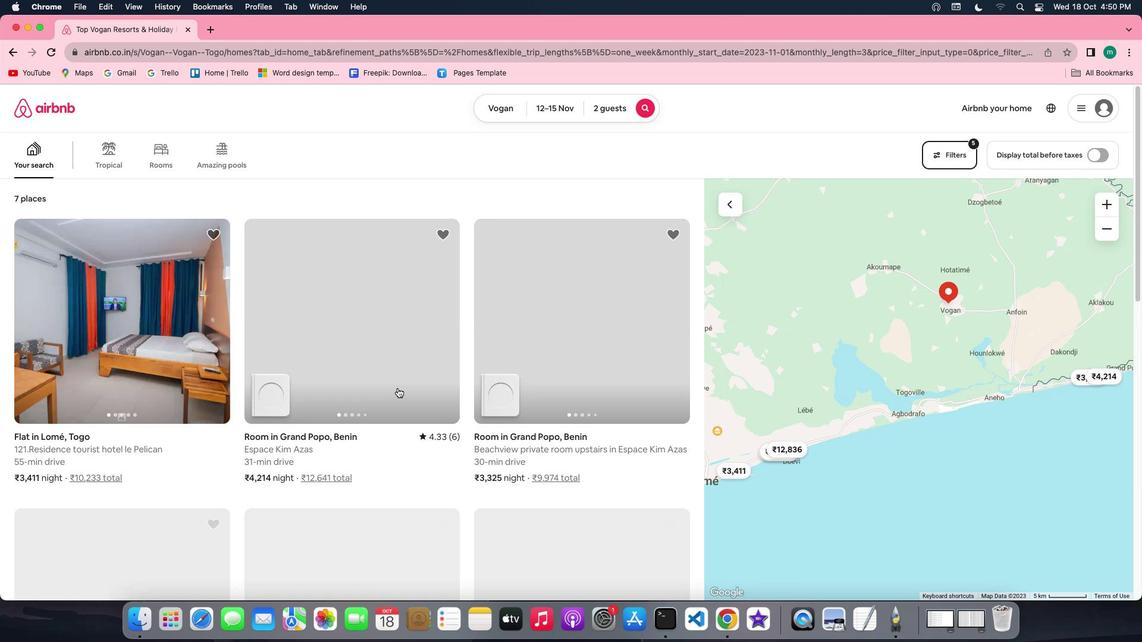
Action: Mouse scrolled (397, 388) with delta (0, 0)
Screenshot: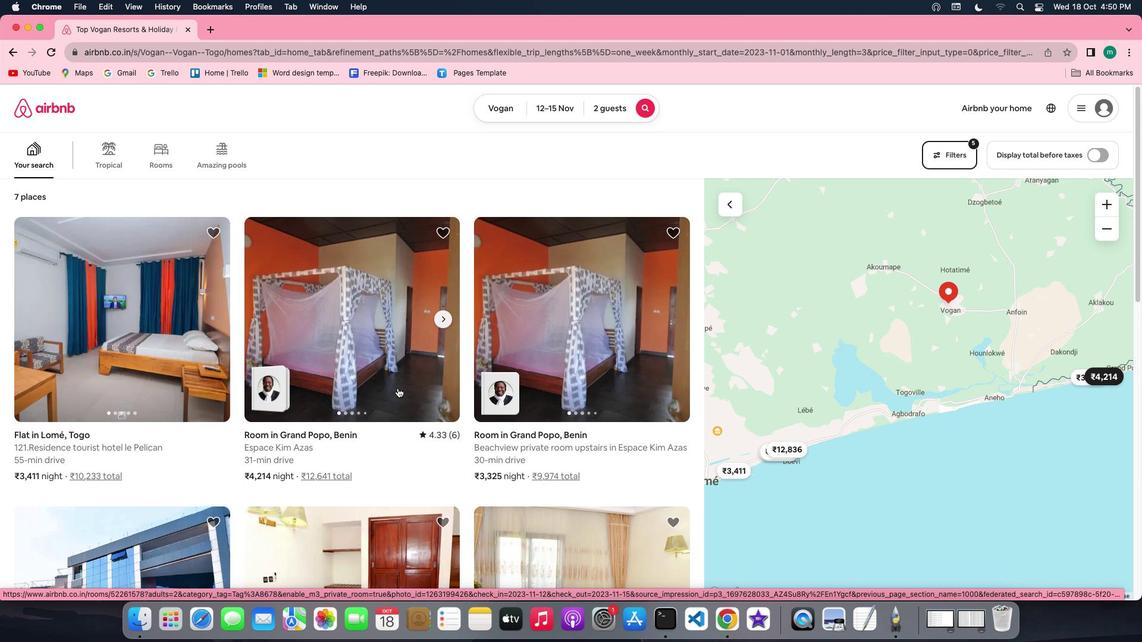 
Action: Mouse scrolled (397, 388) with delta (0, 0)
Screenshot: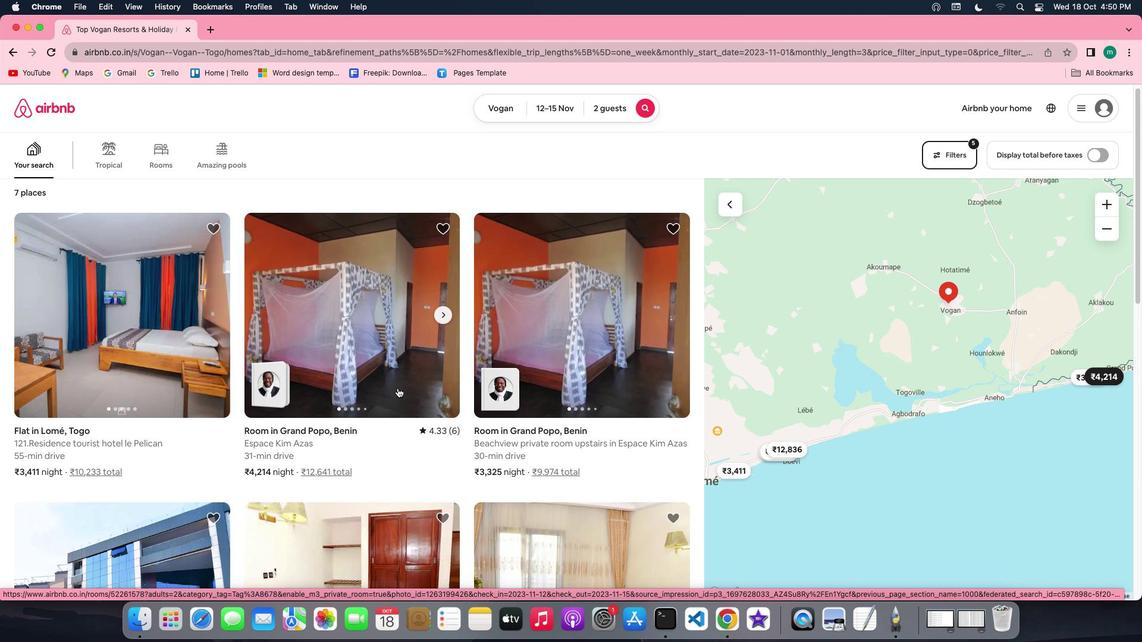 
Action: Mouse scrolled (397, 388) with delta (0, -1)
Screenshot: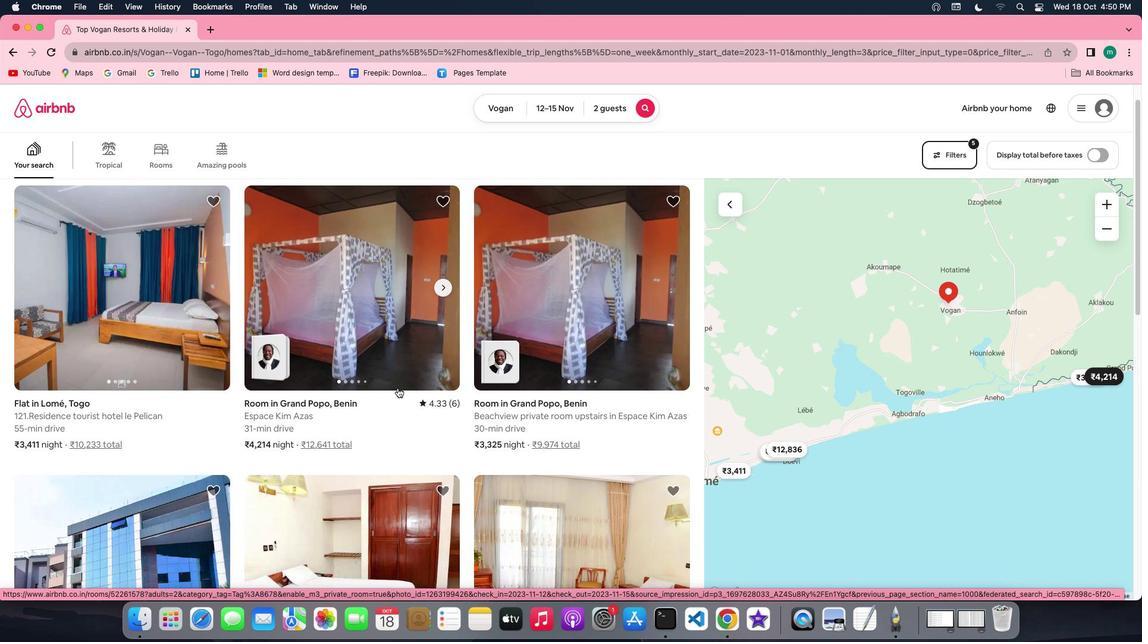 
Action: Mouse scrolled (397, 388) with delta (0, -1)
Screenshot: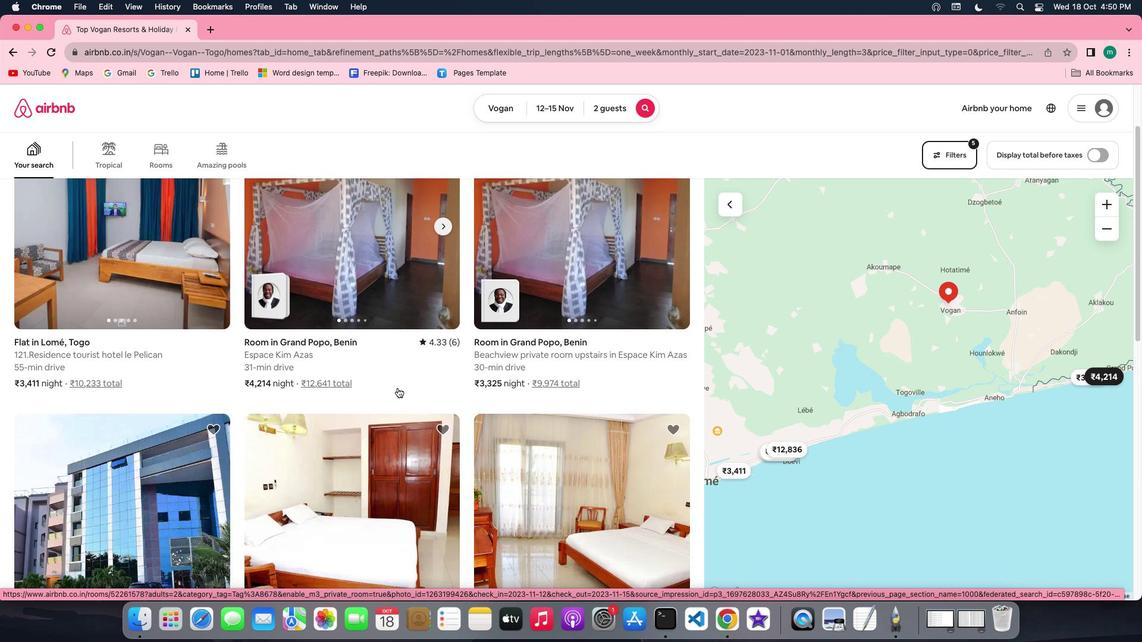
Action: Mouse scrolled (397, 388) with delta (0, 0)
Screenshot: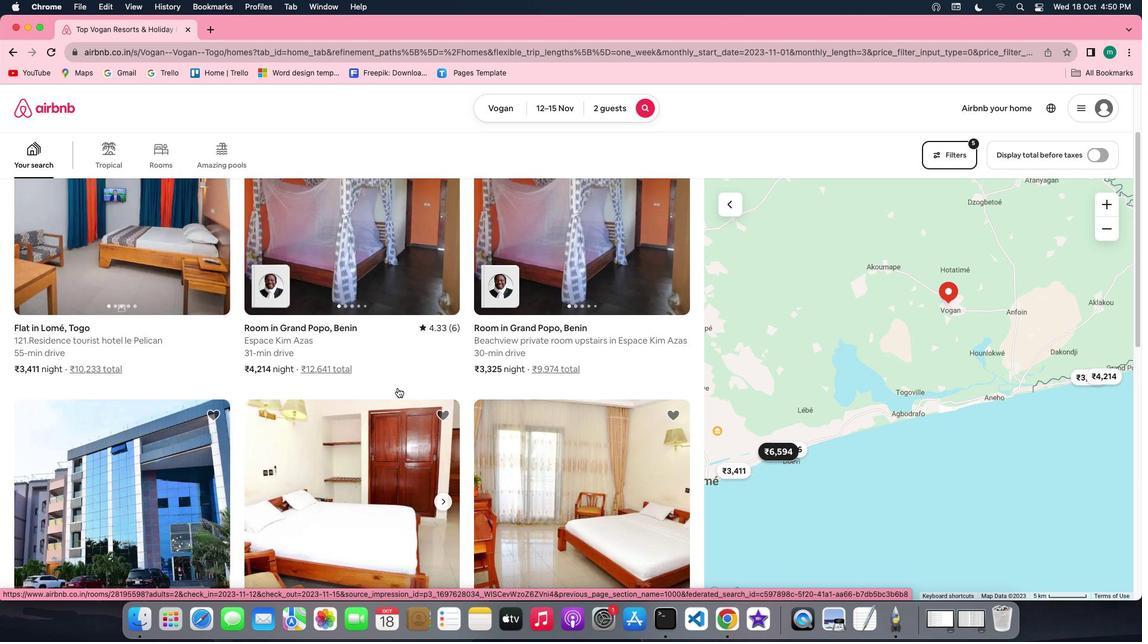 
Action: Mouse scrolled (397, 388) with delta (0, 0)
Screenshot: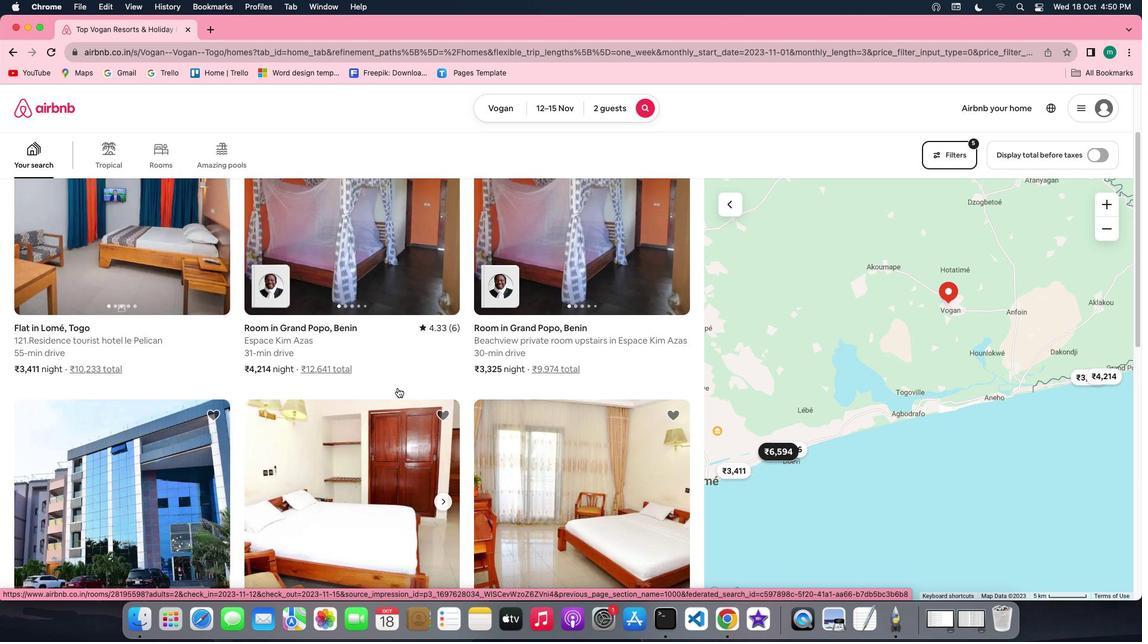 
Action: Mouse scrolled (397, 388) with delta (0, 1)
Screenshot: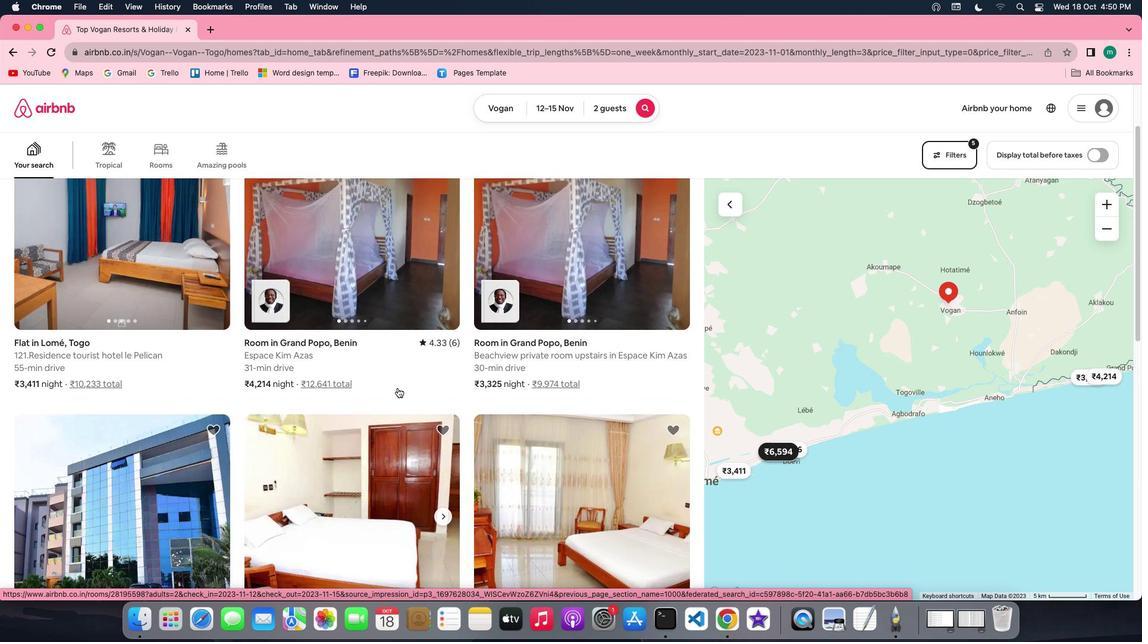 
Action: Mouse scrolled (397, 388) with delta (0, 2)
Screenshot: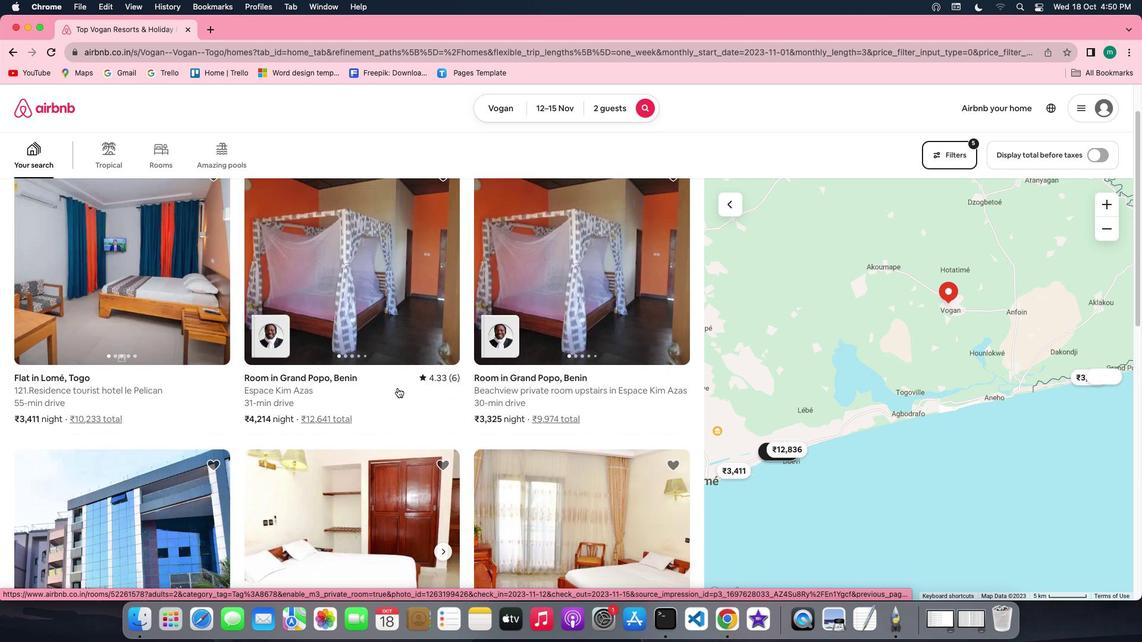 
Action: Mouse moved to (158, 318)
Screenshot: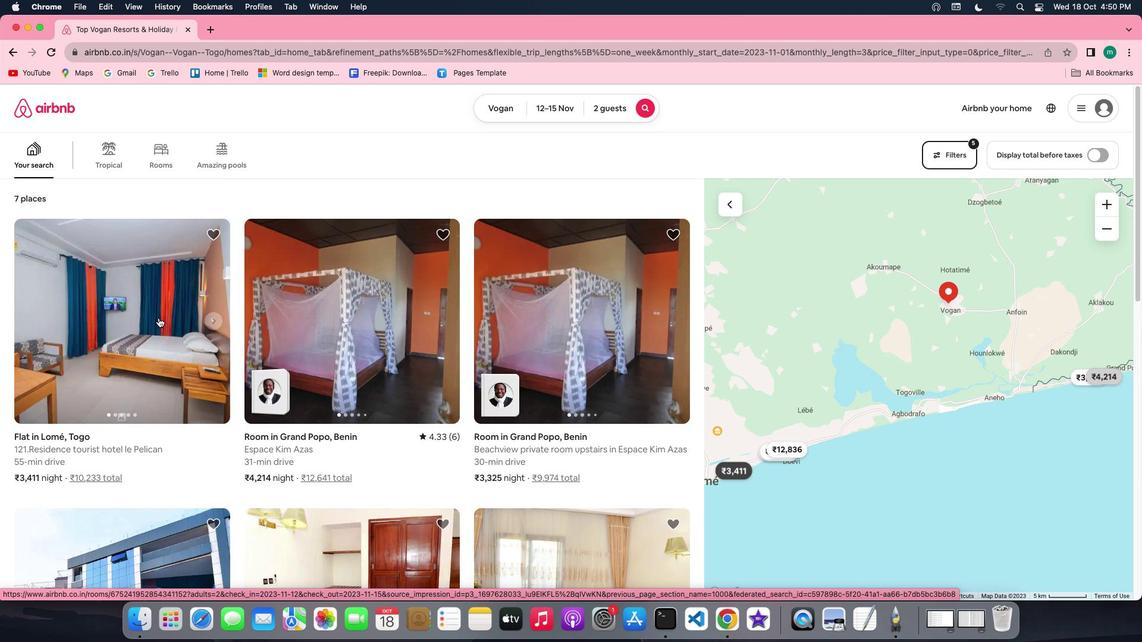 
Action: Mouse pressed left at (158, 318)
Screenshot: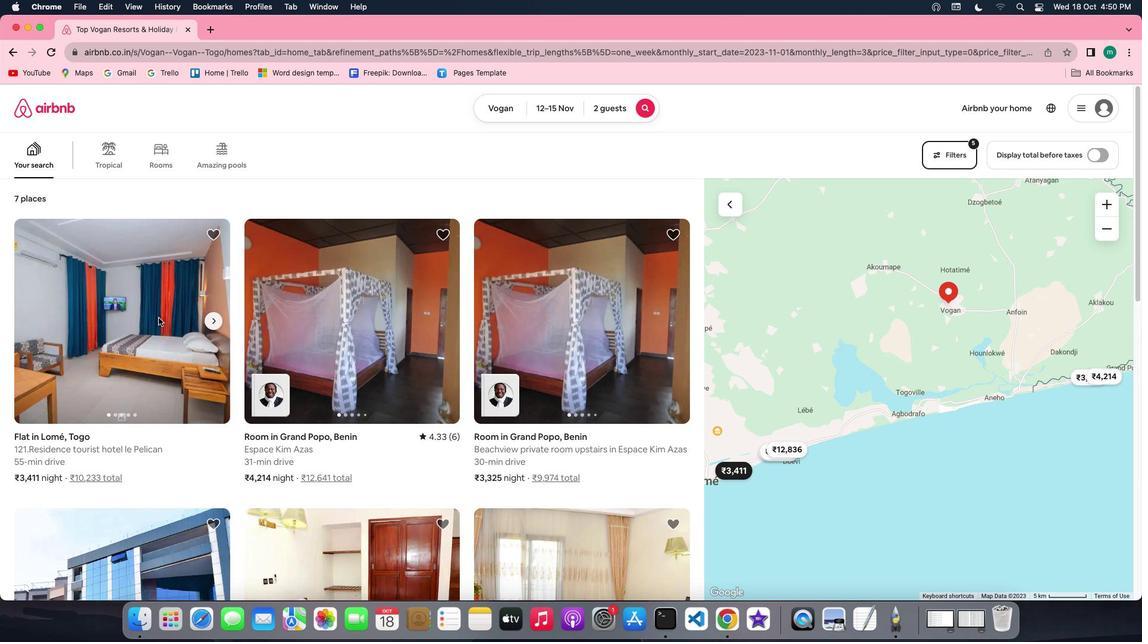 
Action: Mouse moved to (855, 442)
Screenshot: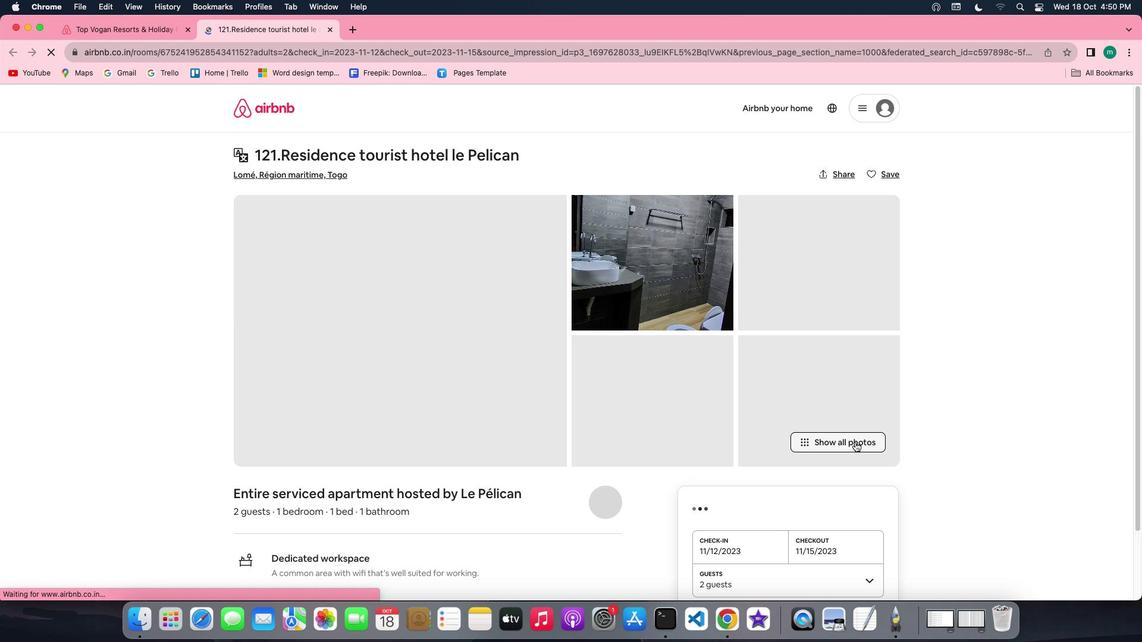 
Action: Mouse pressed left at (855, 442)
Screenshot: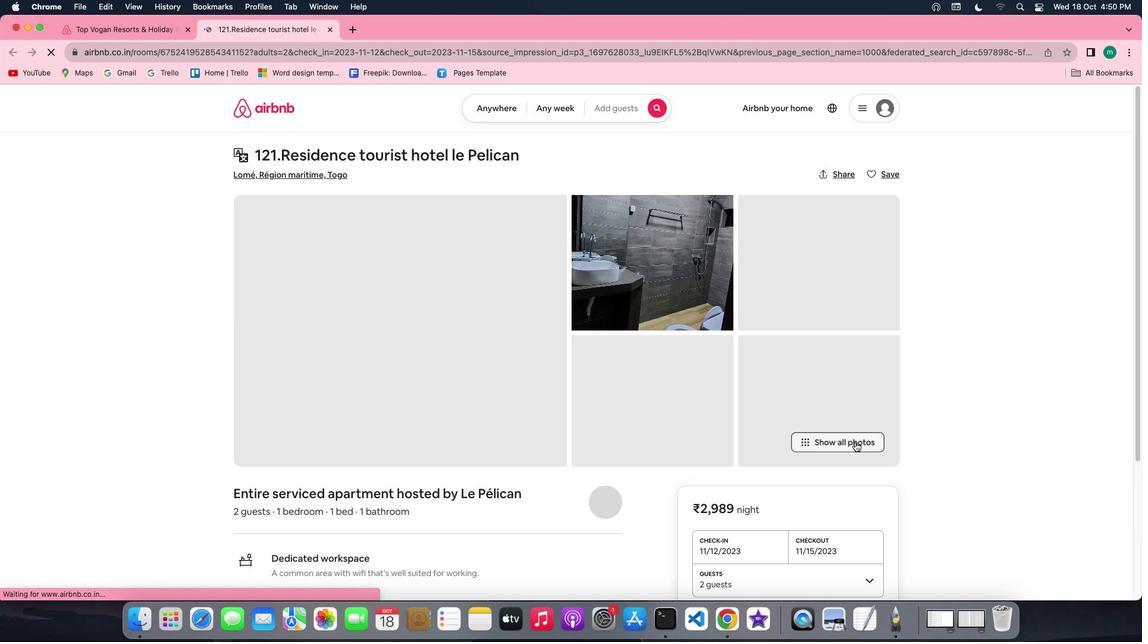 
Action: Mouse moved to (577, 384)
Screenshot: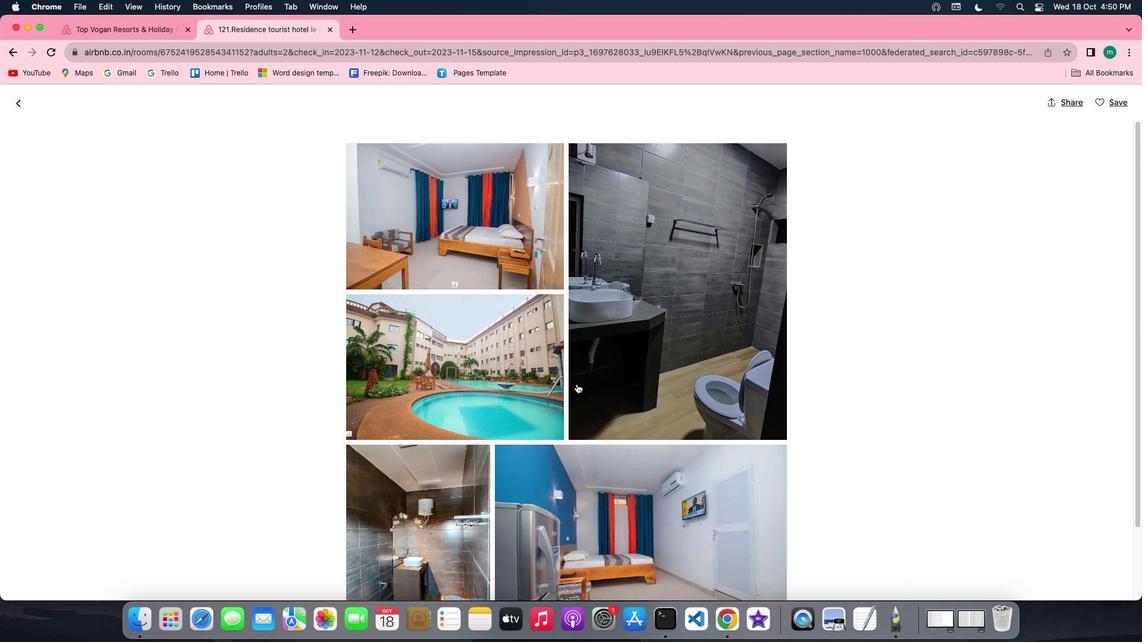 
Action: Mouse scrolled (577, 384) with delta (0, 0)
Screenshot: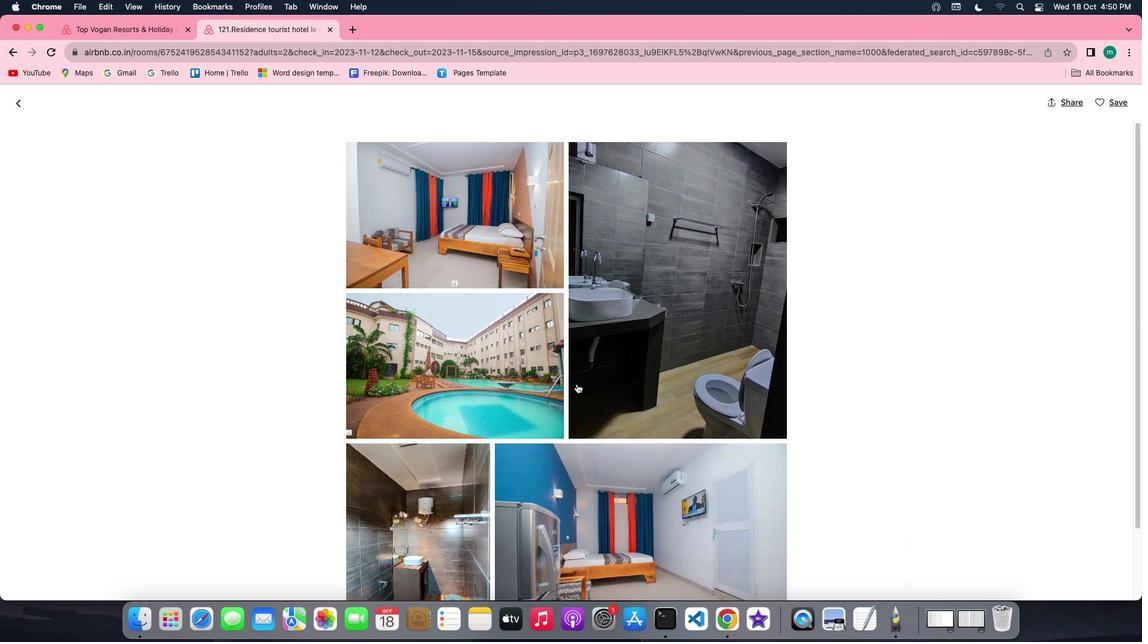 
Action: Mouse scrolled (577, 384) with delta (0, 0)
Screenshot: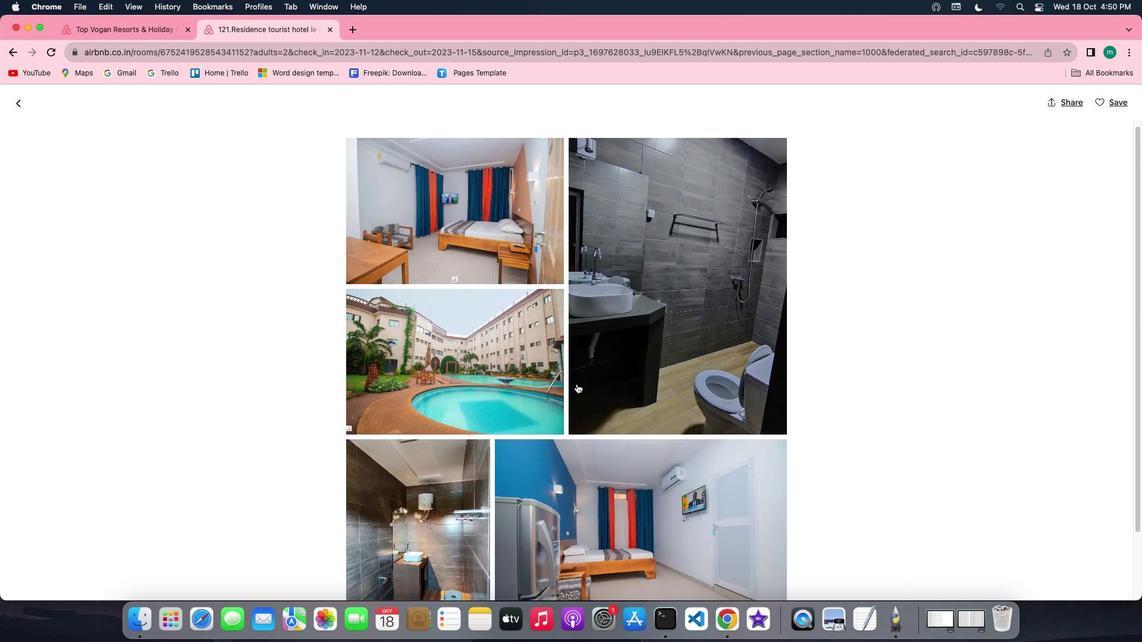 
Action: Mouse scrolled (577, 384) with delta (0, 0)
Screenshot: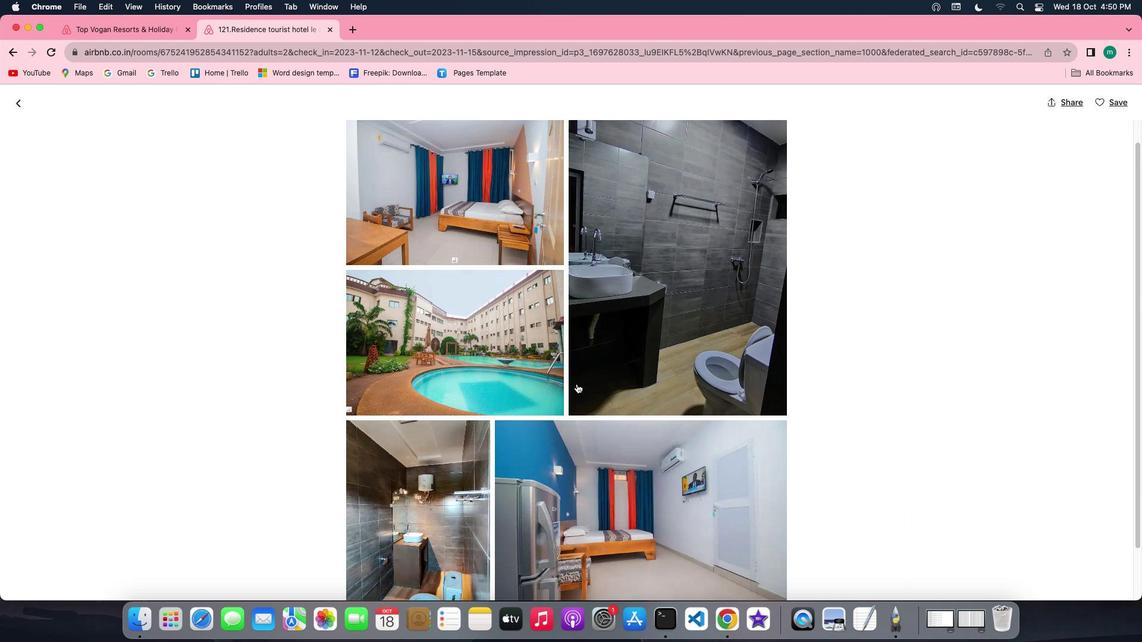 
Action: Mouse scrolled (577, 384) with delta (0, 0)
Screenshot: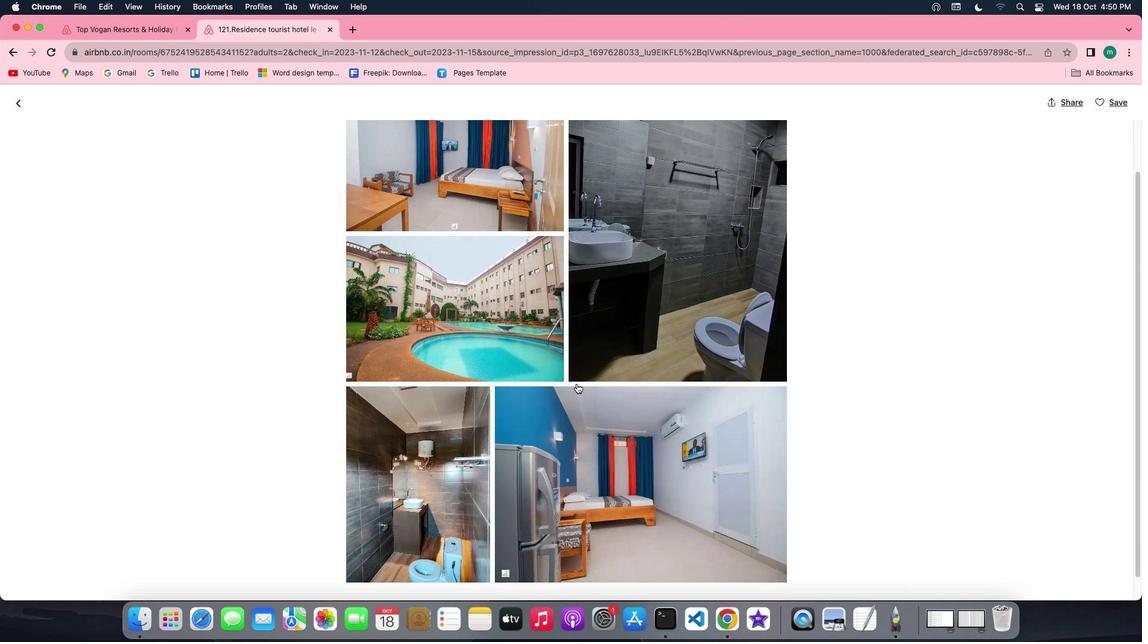 
Action: Mouse scrolled (577, 384) with delta (0, 0)
Screenshot: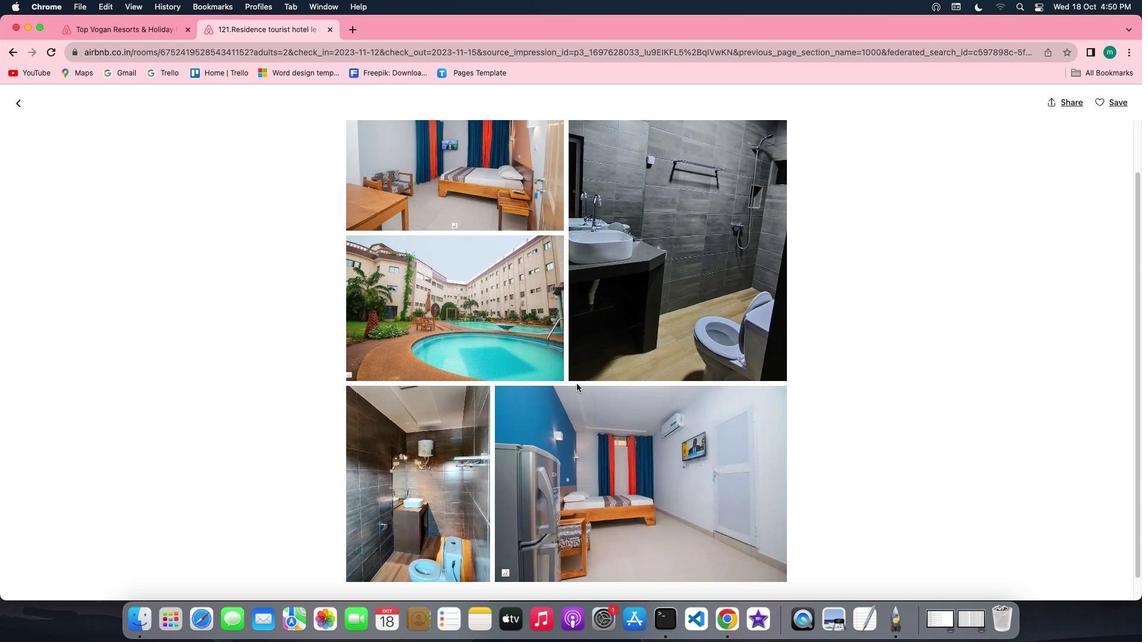 
Action: Mouse scrolled (577, 384) with delta (0, 0)
Screenshot: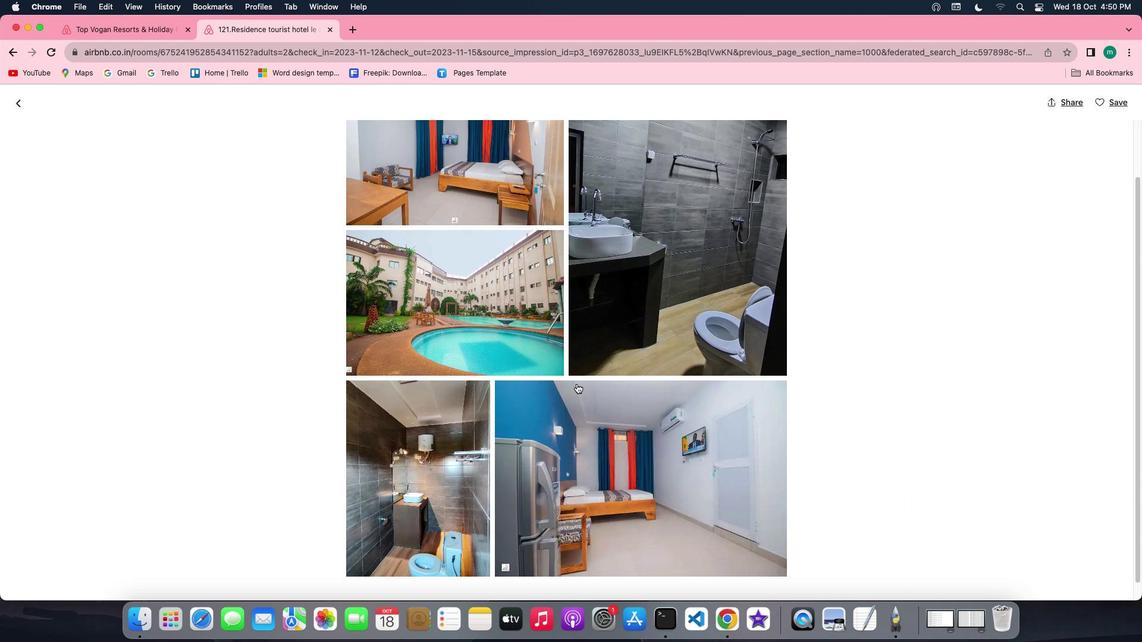 
Action: Mouse scrolled (577, 384) with delta (0, -1)
Screenshot: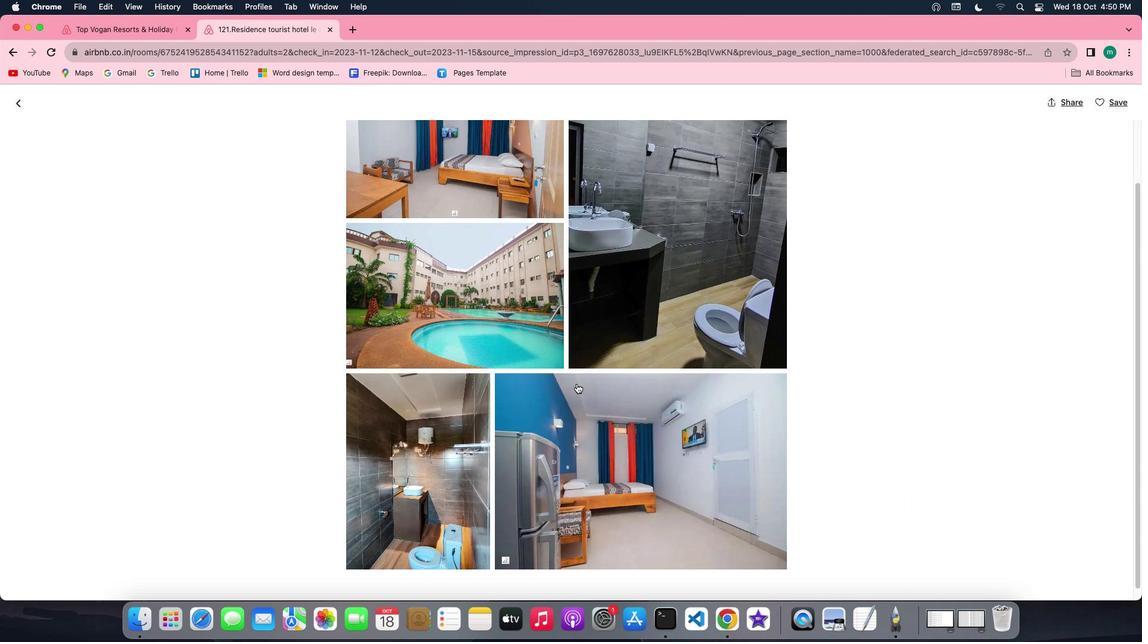 
Action: Mouse scrolled (577, 384) with delta (0, 0)
Screenshot: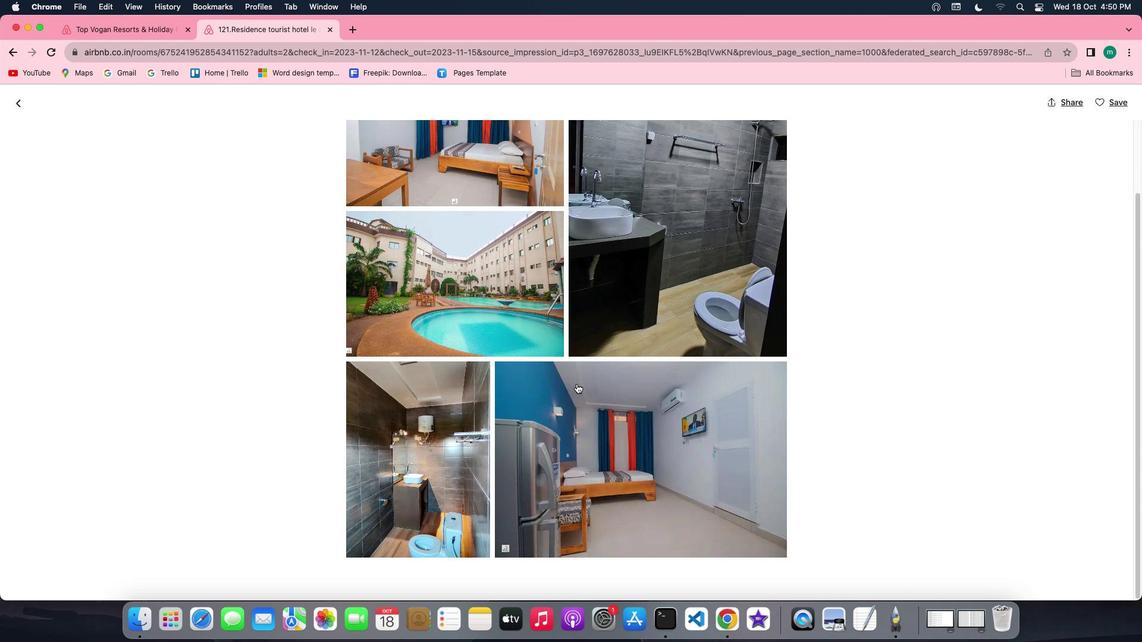 
Action: Mouse scrolled (577, 384) with delta (0, 0)
Screenshot: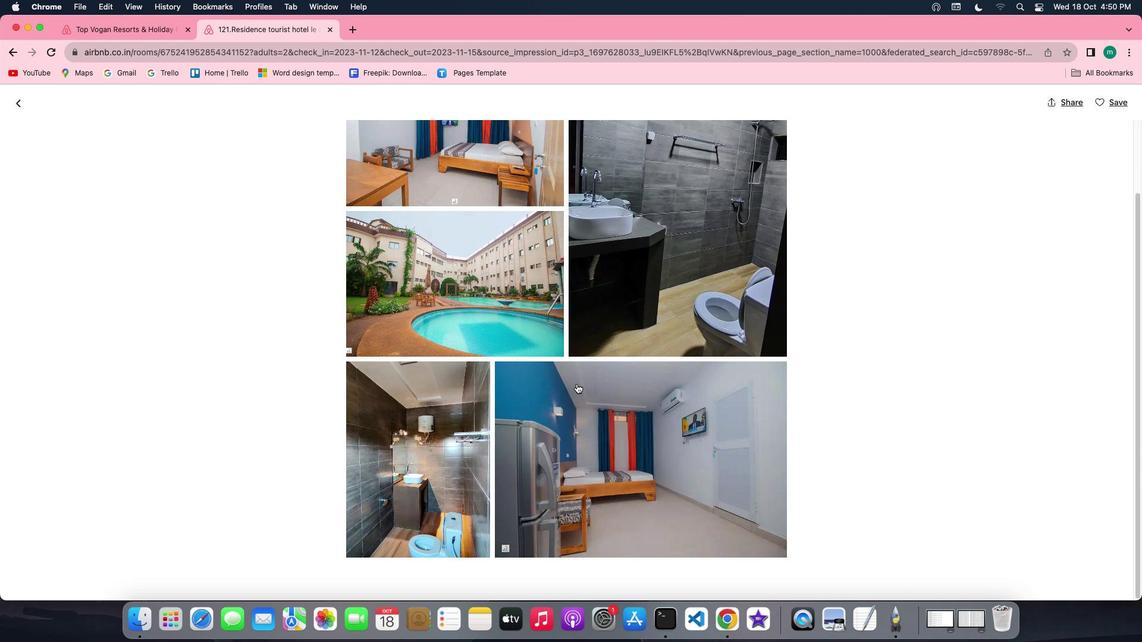 
Action: Mouse scrolled (577, 384) with delta (0, 0)
Screenshot: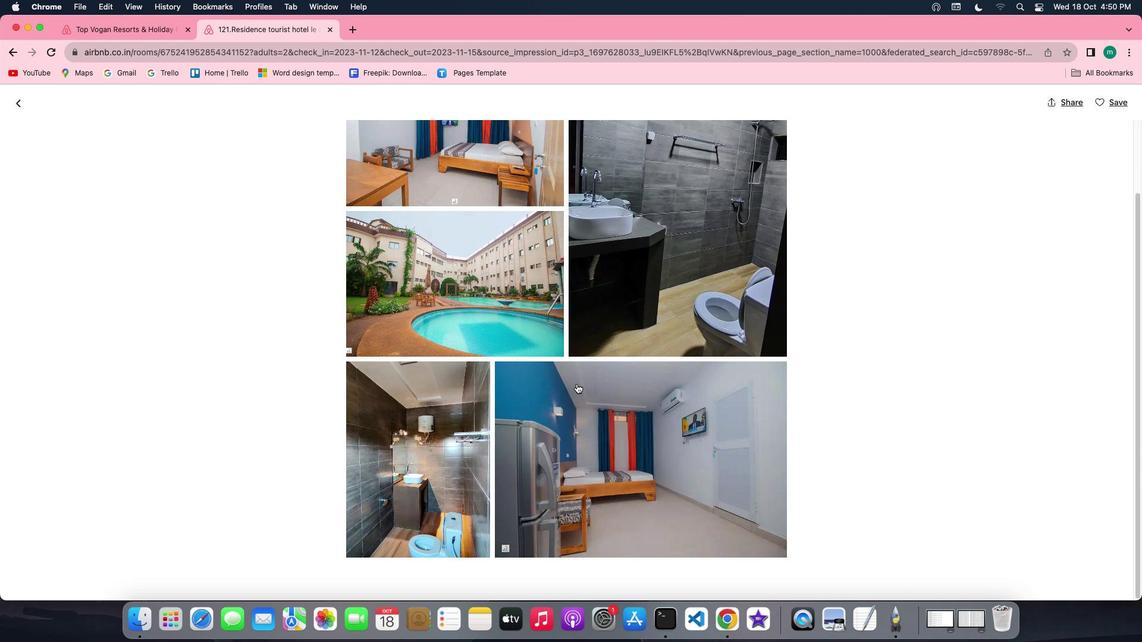 
Action: Mouse scrolled (577, 384) with delta (0, -1)
Screenshot: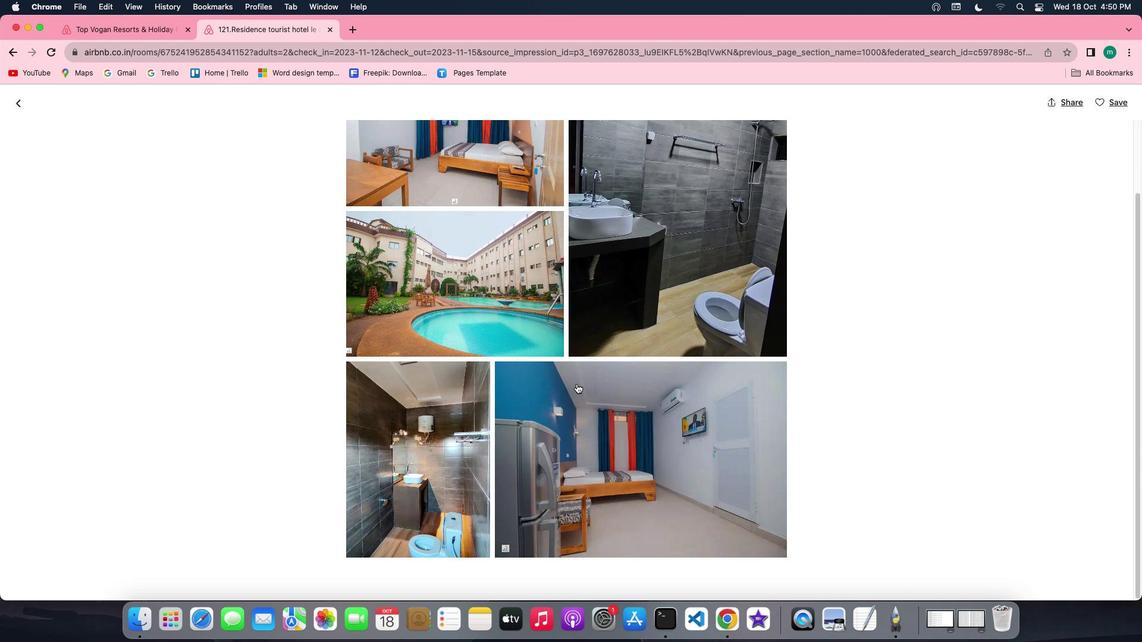 
Action: Mouse scrolled (577, 384) with delta (0, -1)
Screenshot: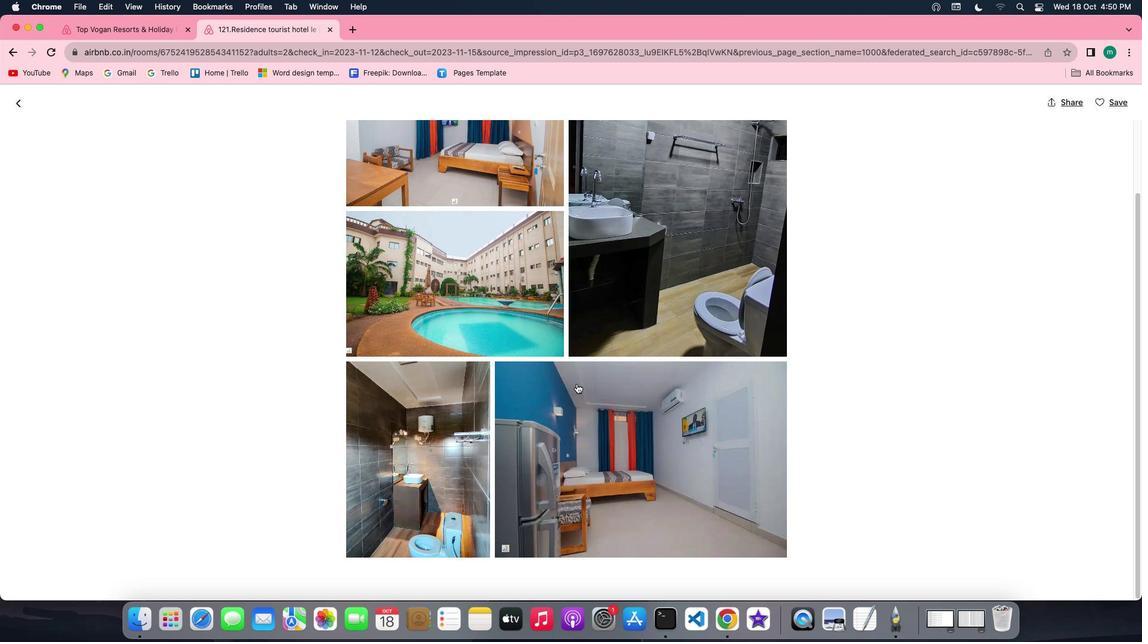 
Action: Mouse scrolled (577, 384) with delta (0, 0)
Screenshot: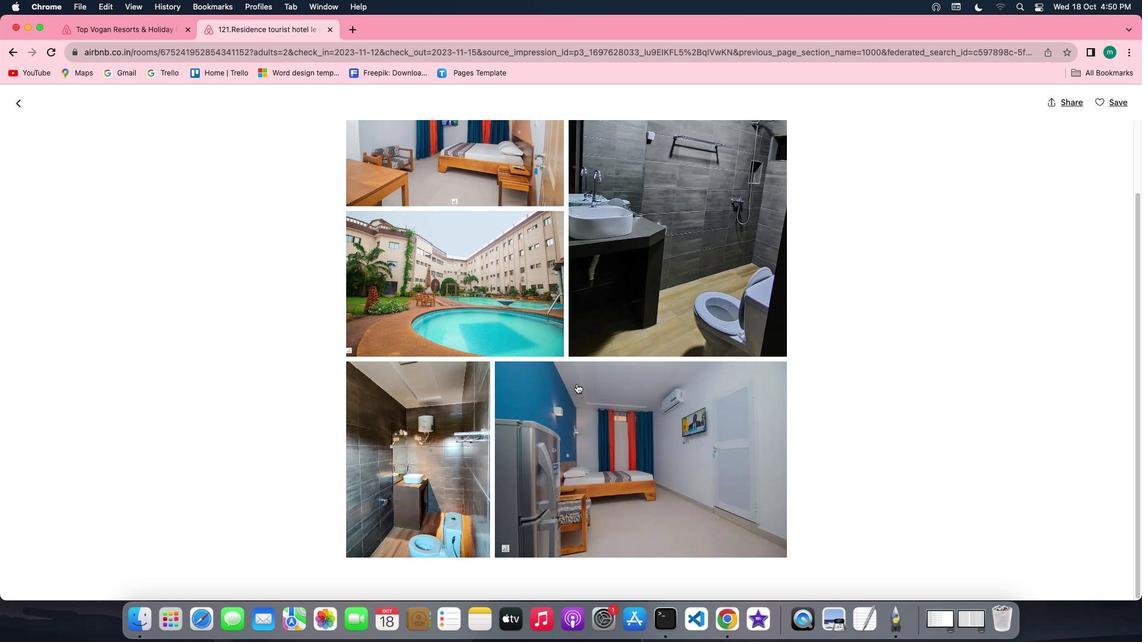 
Action: Mouse scrolled (577, 384) with delta (0, 0)
Screenshot: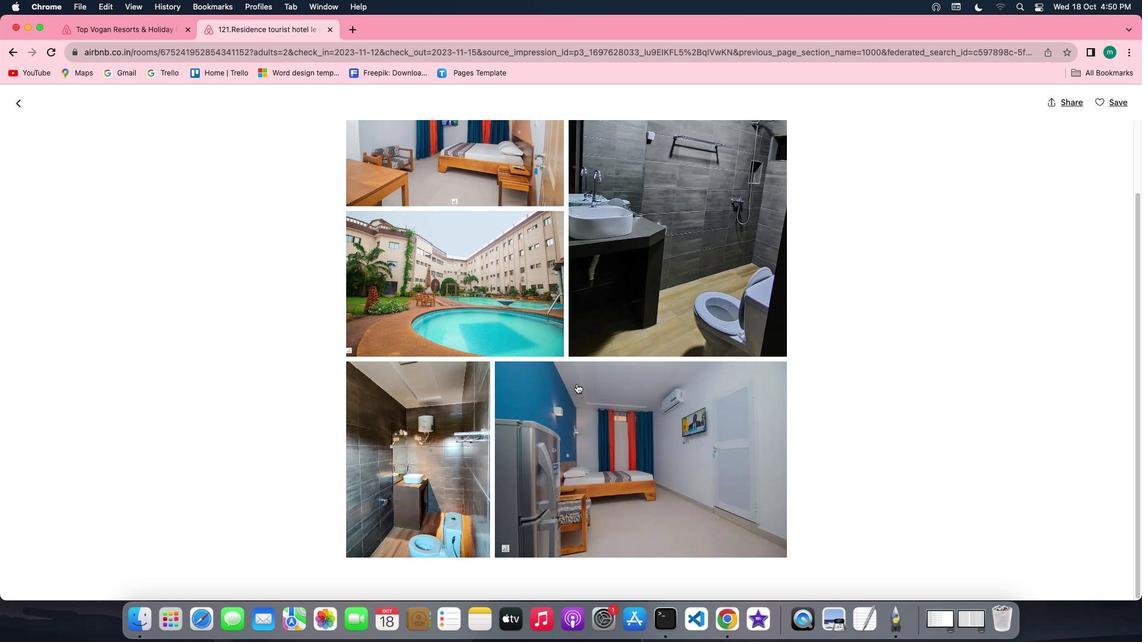 
Action: Mouse scrolled (577, 384) with delta (0, -1)
Screenshot: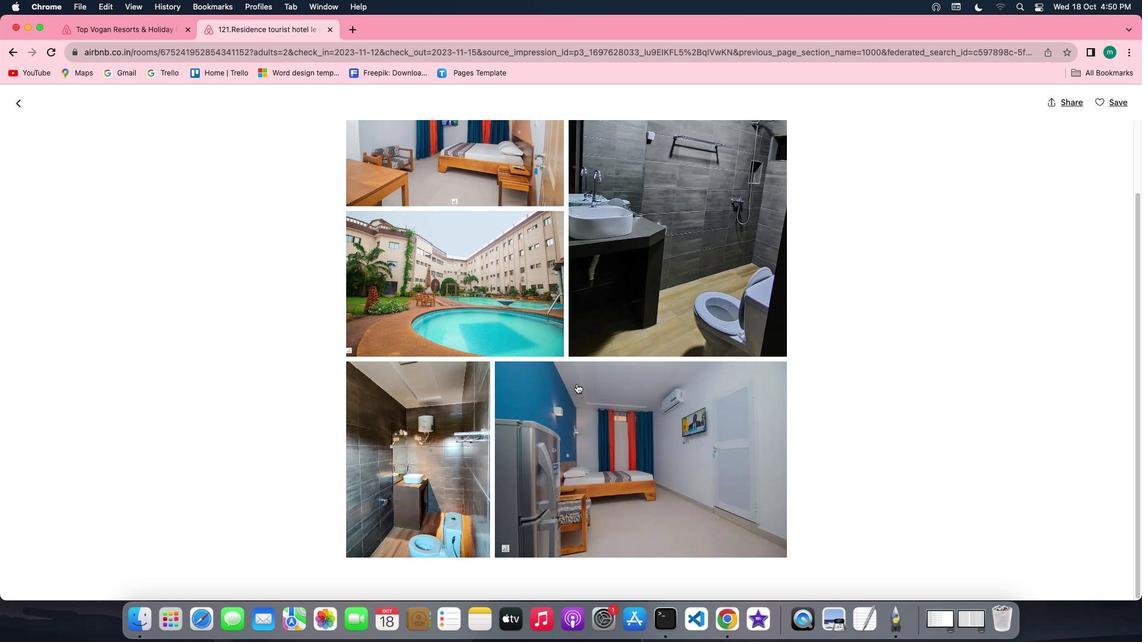 
Action: Mouse moved to (19, 102)
Screenshot: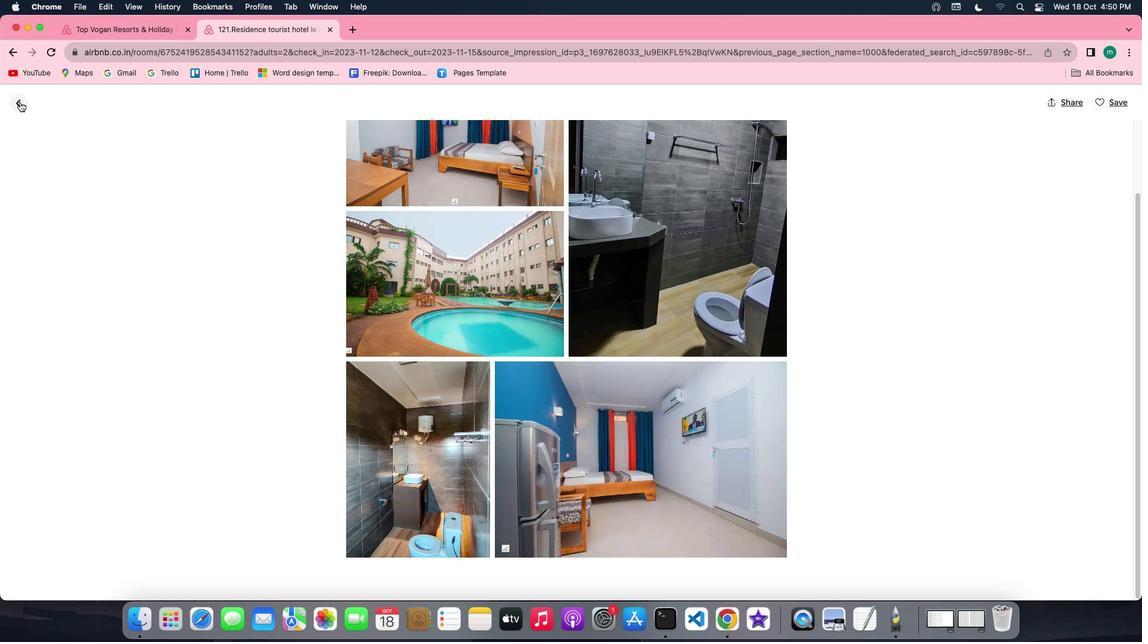 
Action: Mouse pressed left at (19, 102)
Screenshot: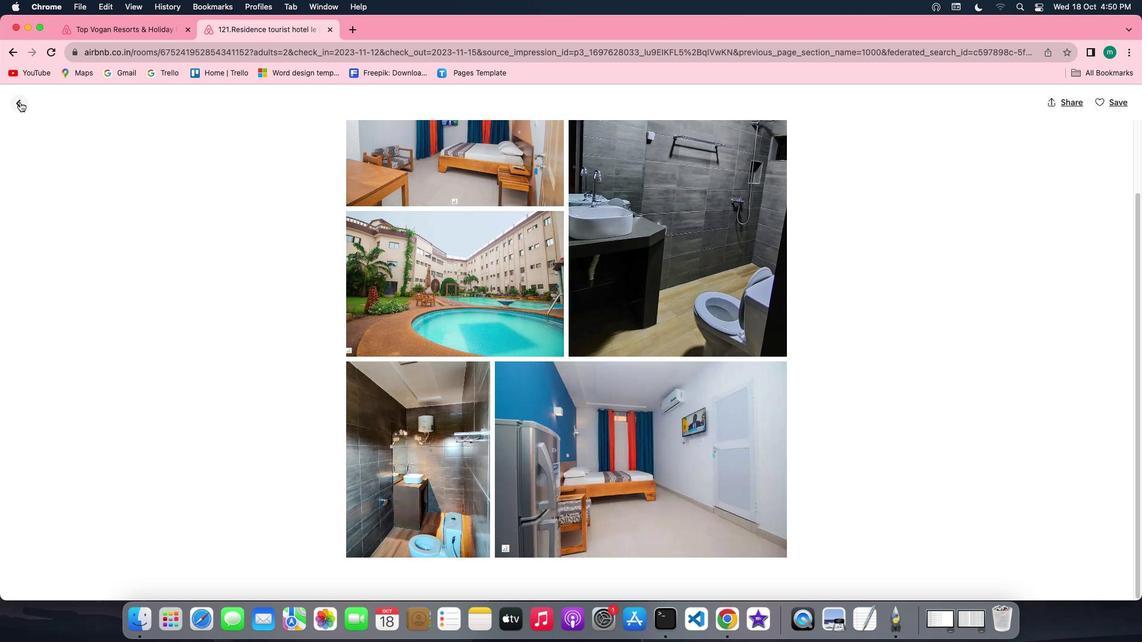 
Action: Mouse moved to (493, 337)
Screenshot: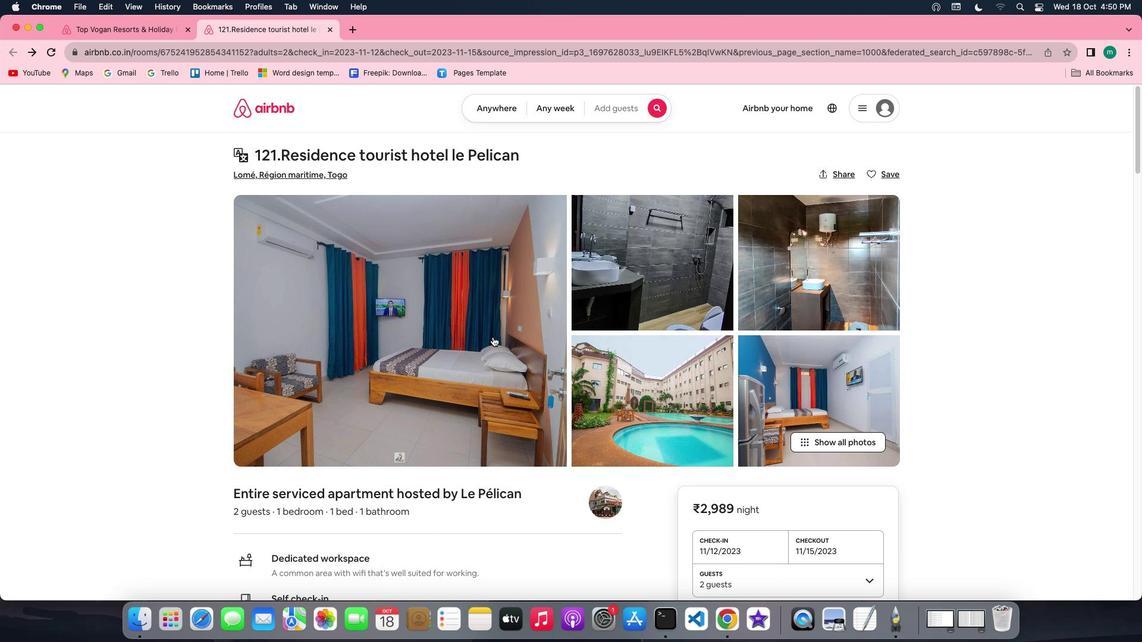 
Action: Mouse scrolled (493, 337) with delta (0, 0)
Screenshot: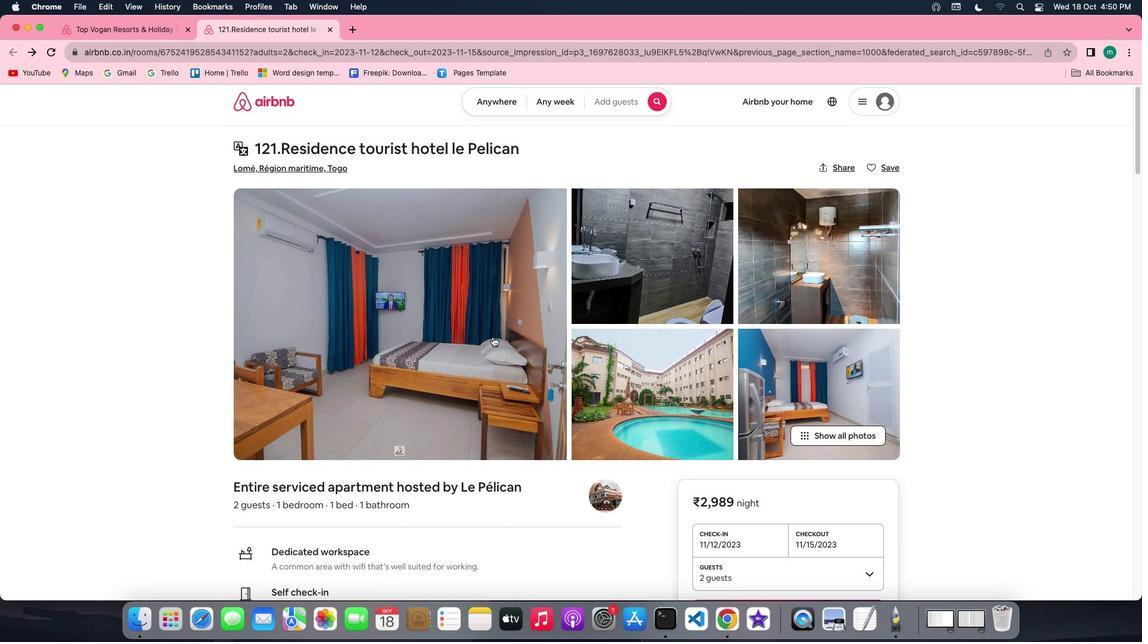 
Action: Mouse scrolled (493, 337) with delta (0, 0)
Screenshot: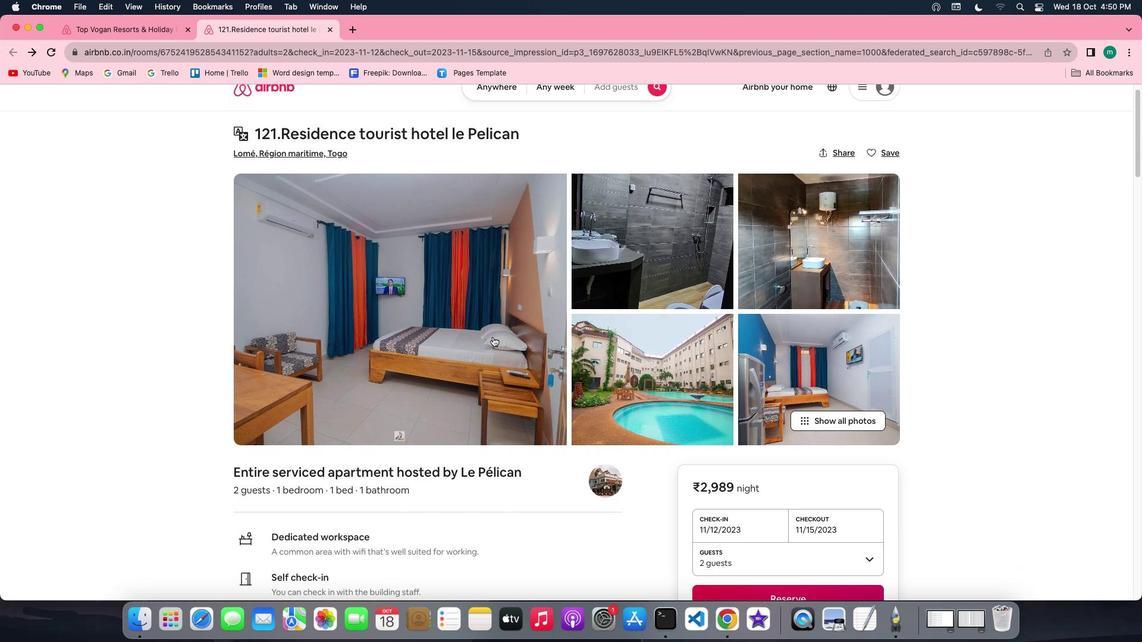 
Action: Mouse scrolled (493, 337) with delta (0, -1)
Screenshot: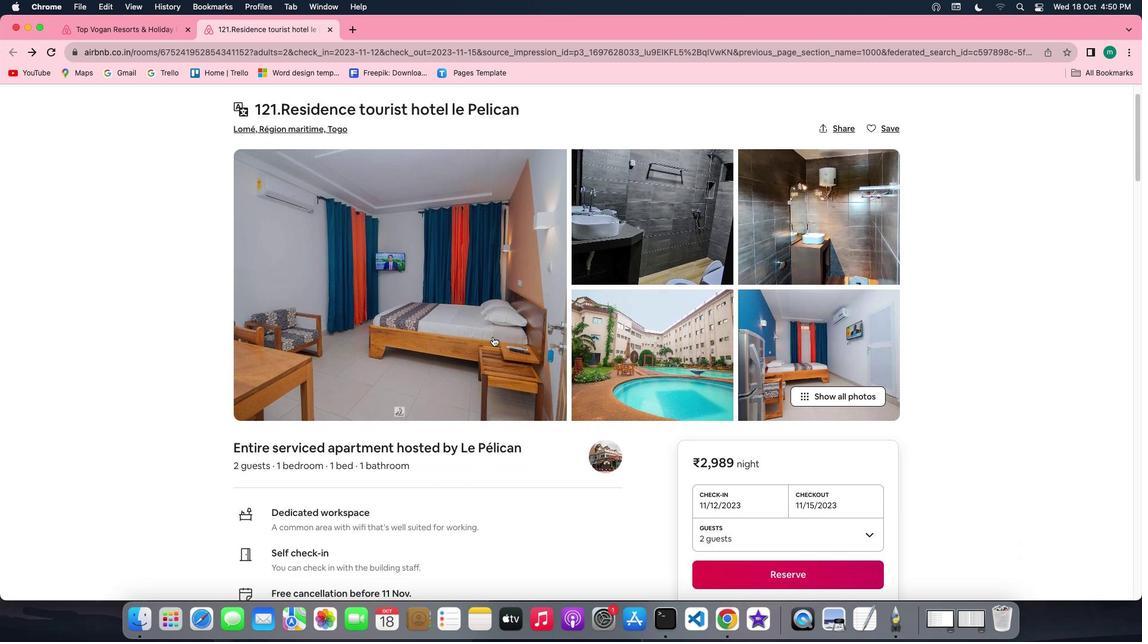 
Action: Mouse scrolled (493, 337) with delta (0, -1)
Screenshot: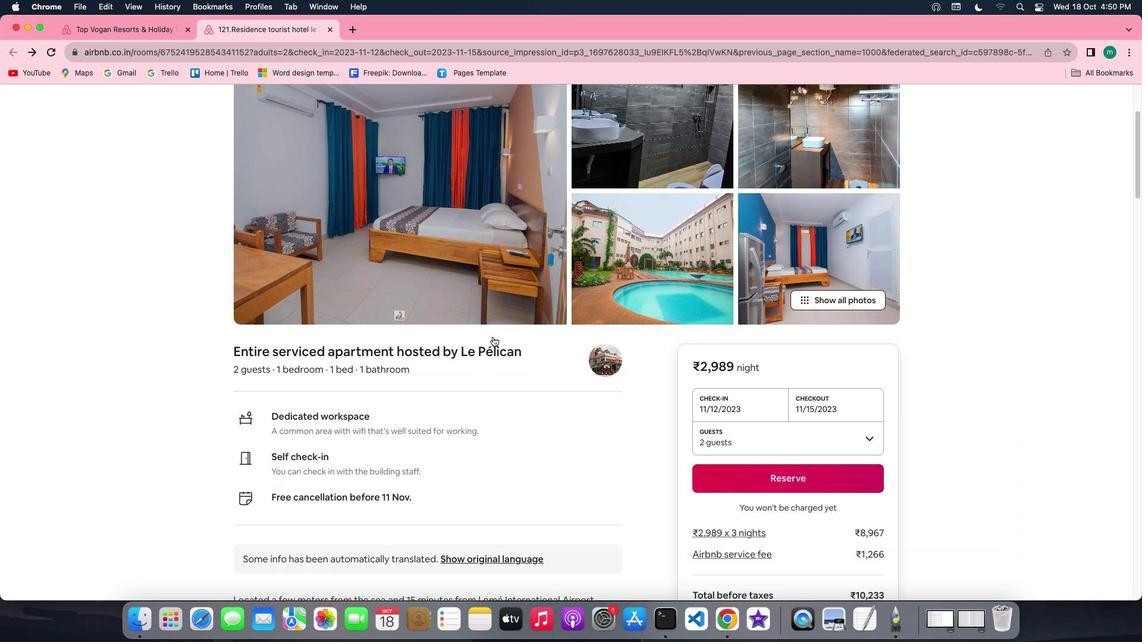 
Action: Mouse scrolled (493, 337) with delta (0, 0)
Screenshot: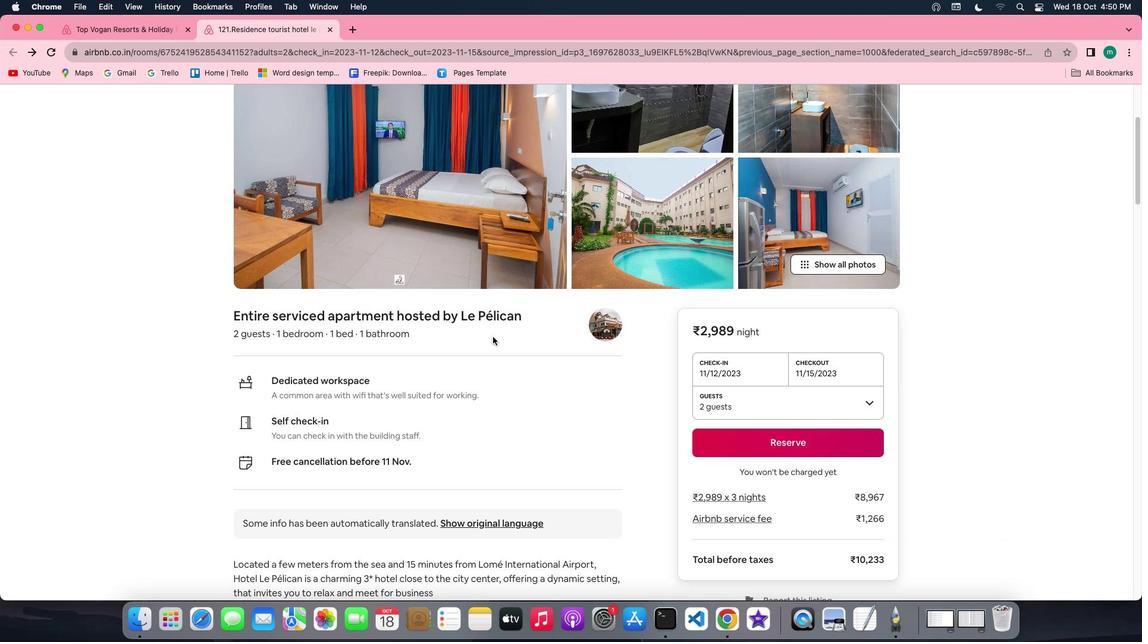 
Action: Mouse scrolled (493, 337) with delta (0, 0)
Screenshot: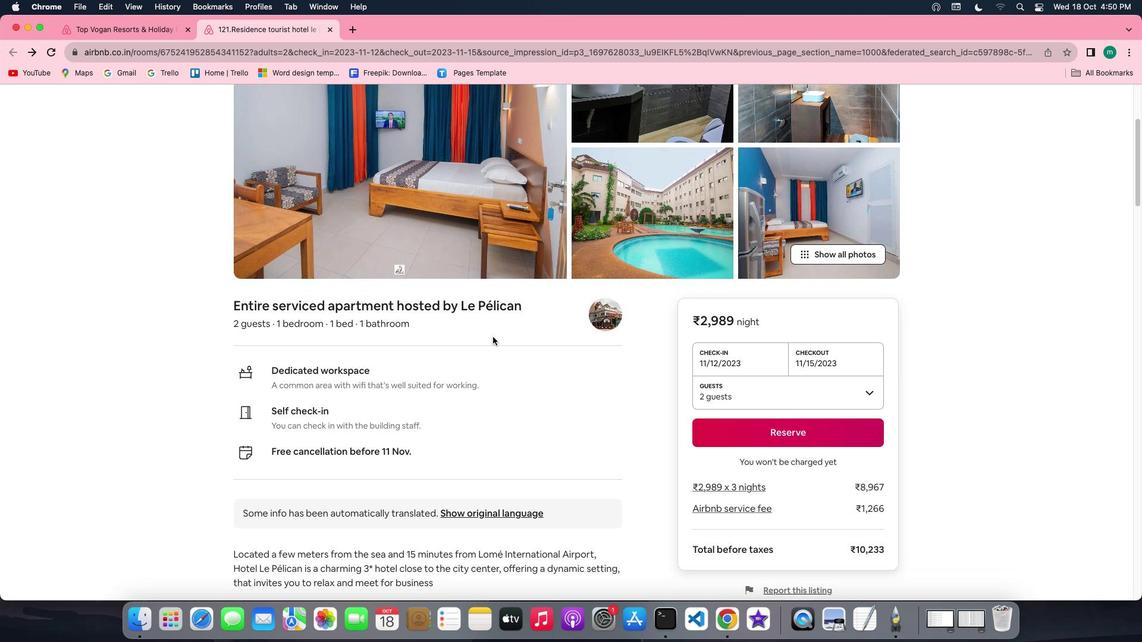 
Action: Mouse scrolled (493, 337) with delta (0, -1)
Screenshot: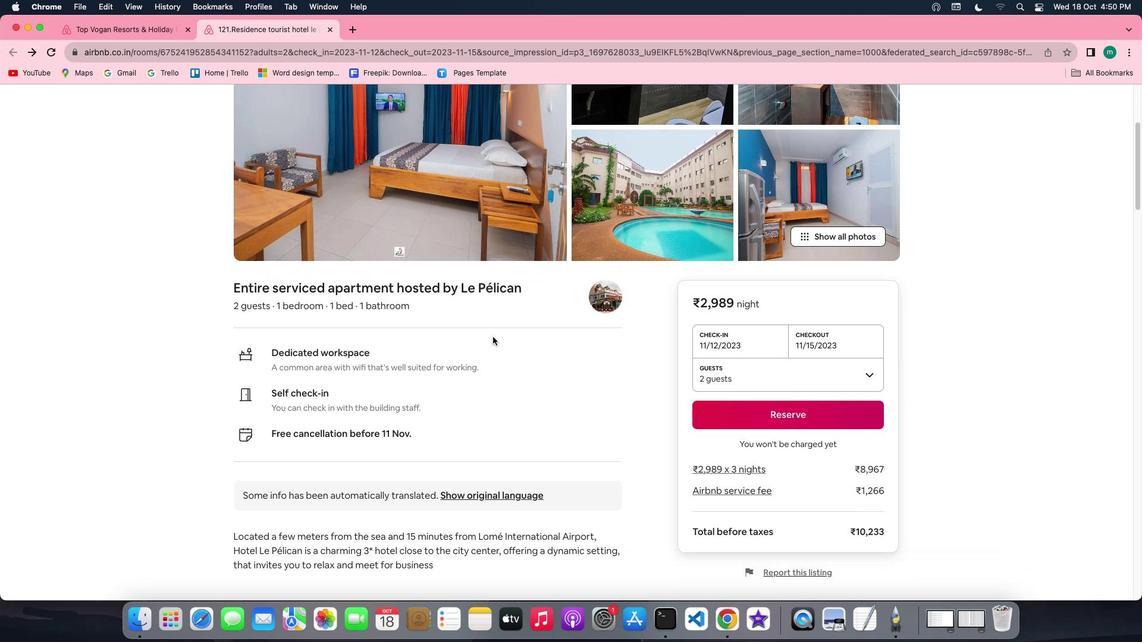 
Action: Mouse scrolled (493, 337) with delta (0, -1)
Screenshot: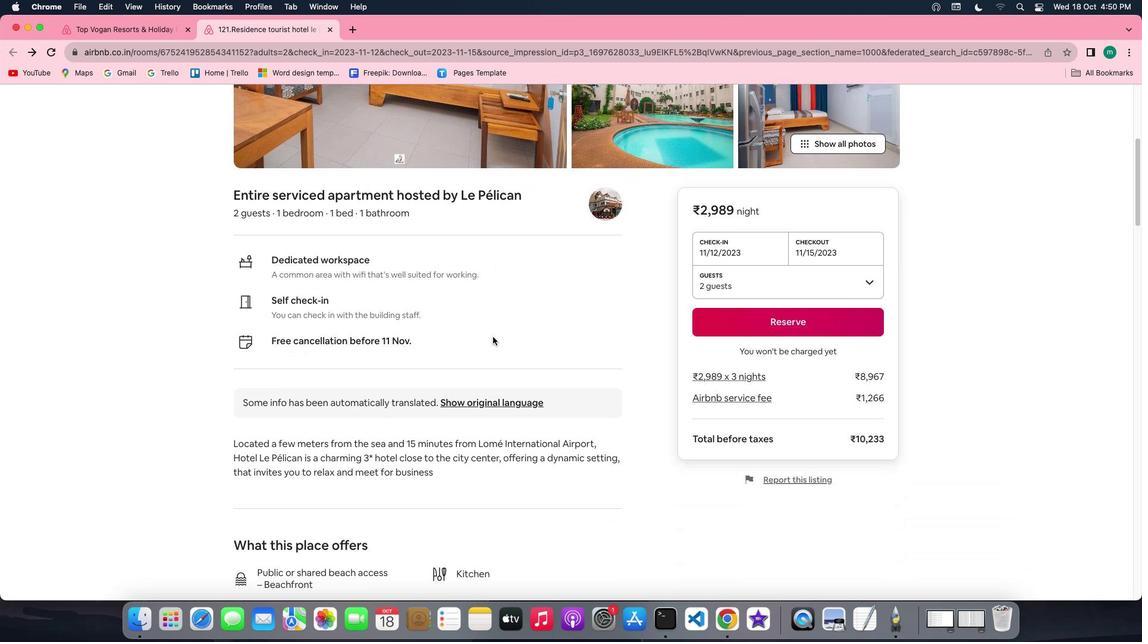 
Action: Mouse scrolled (493, 337) with delta (0, 0)
Screenshot: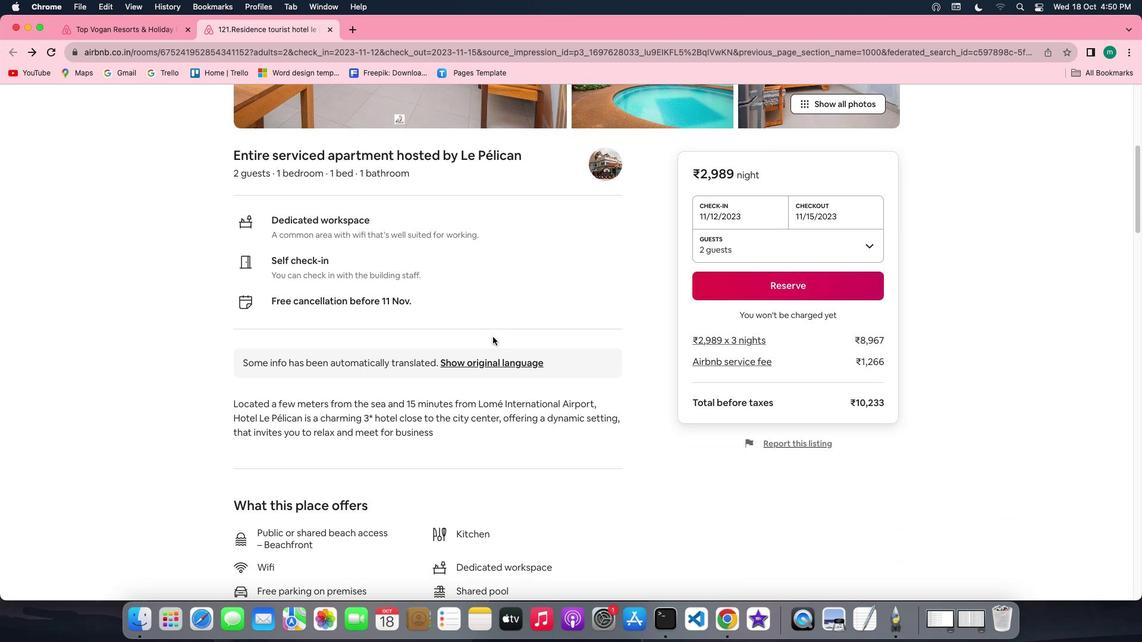
Action: Mouse scrolled (493, 337) with delta (0, 0)
Screenshot: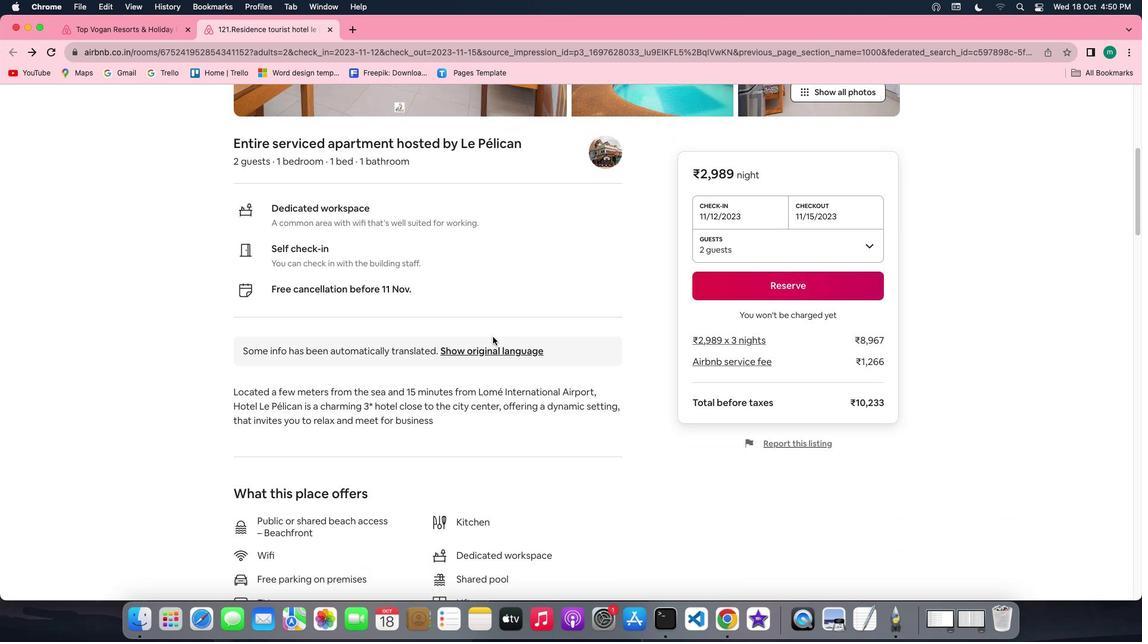 
Action: Mouse scrolled (493, 337) with delta (0, -1)
Screenshot: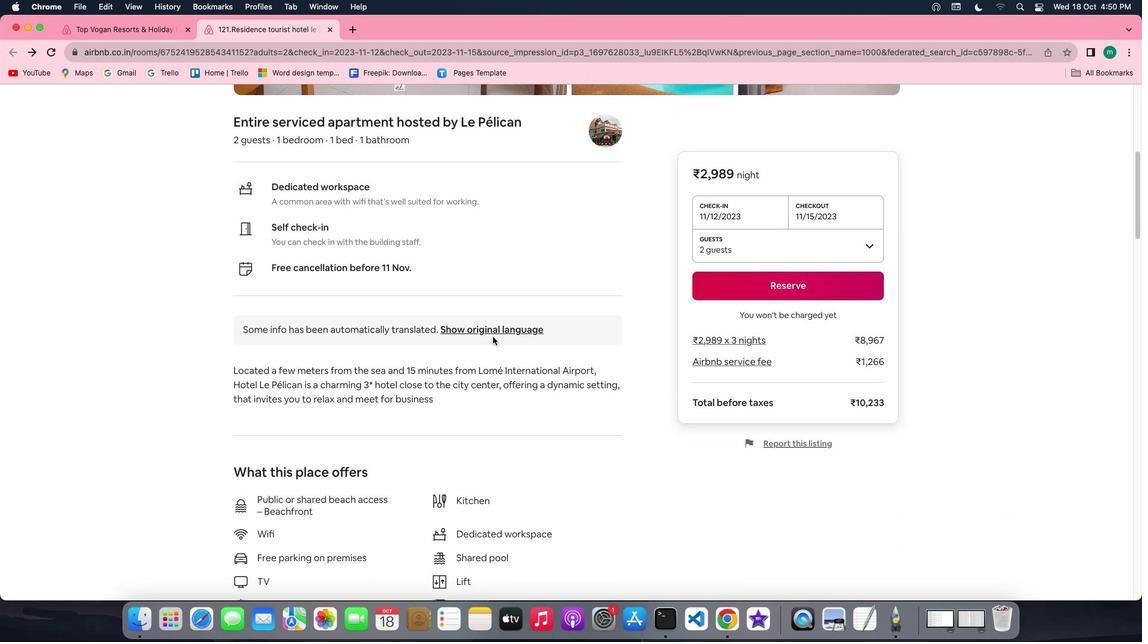 
Action: Mouse scrolled (493, 337) with delta (0, -1)
Screenshot: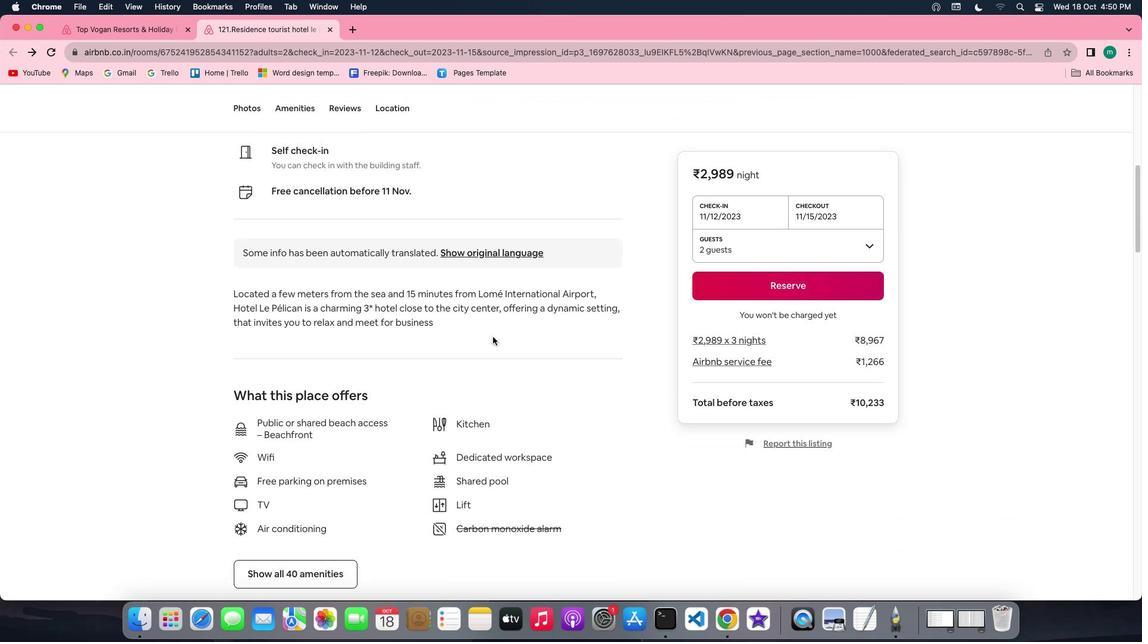 
Action: Mouse scrolled (493, 337) with delta (0, 0)
Screenshot: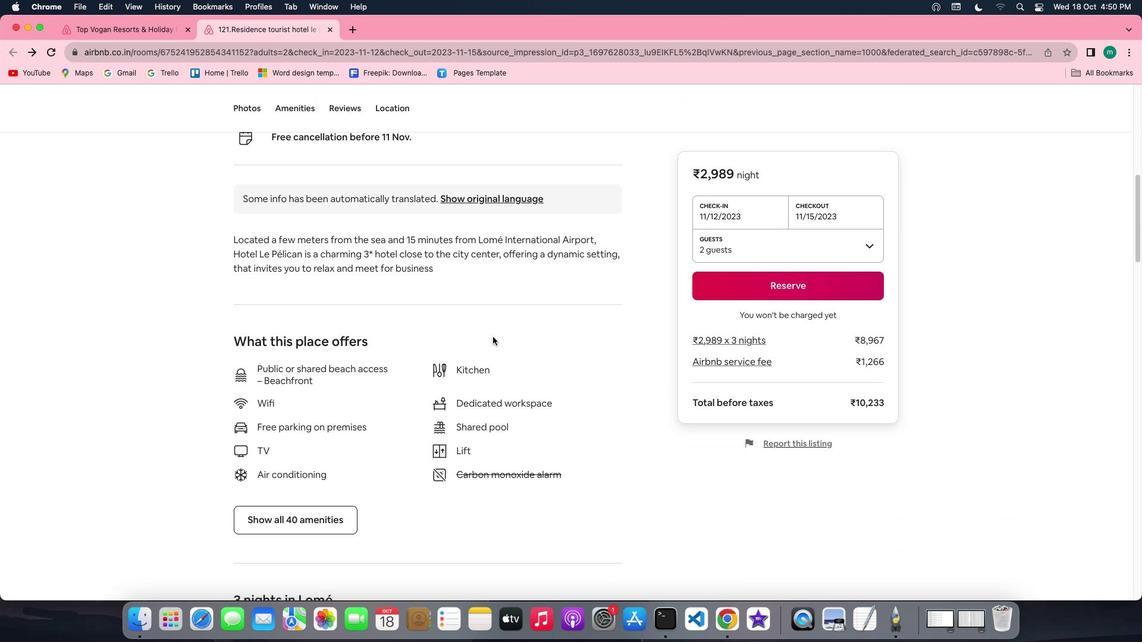 
Action: Mouse scrolled (493, 337) with delta (0, 0)
Screenshot: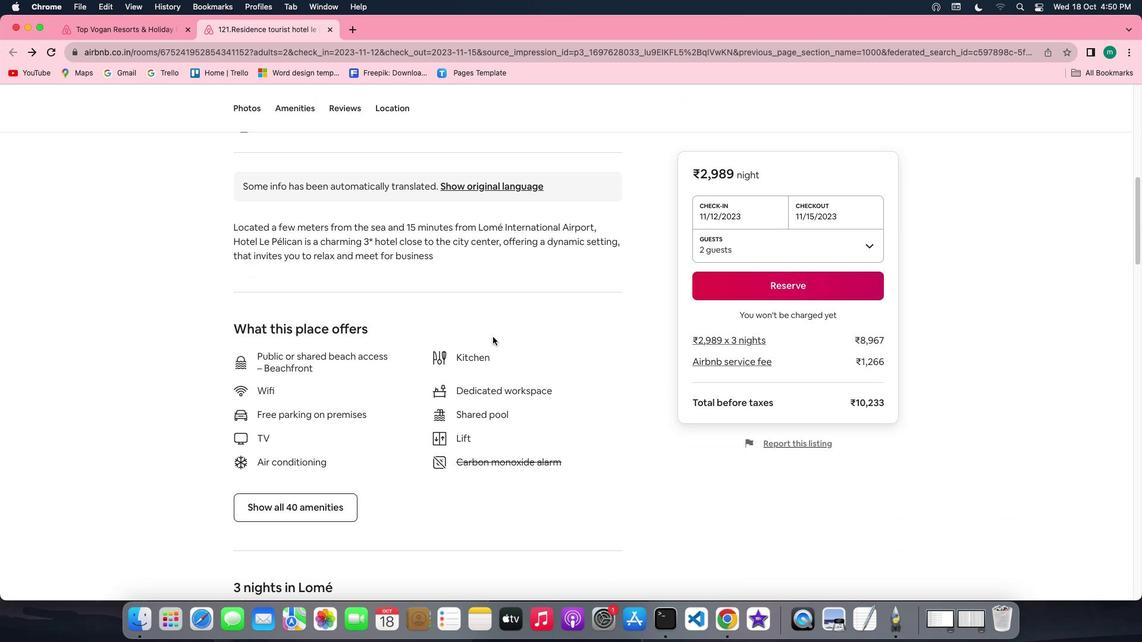 
Action: Mouse scrolled (493, 337) with delta (0, -1)
Screenshot: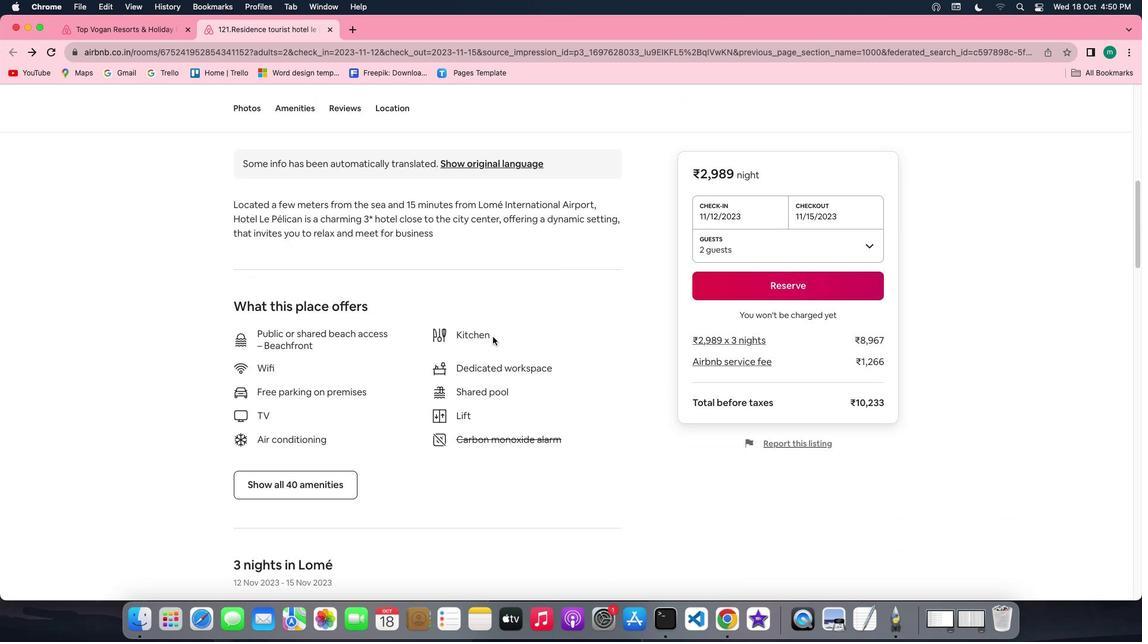 
Action: Mouse scrolled (493, 337) with delta (0, -1)
Screenshot: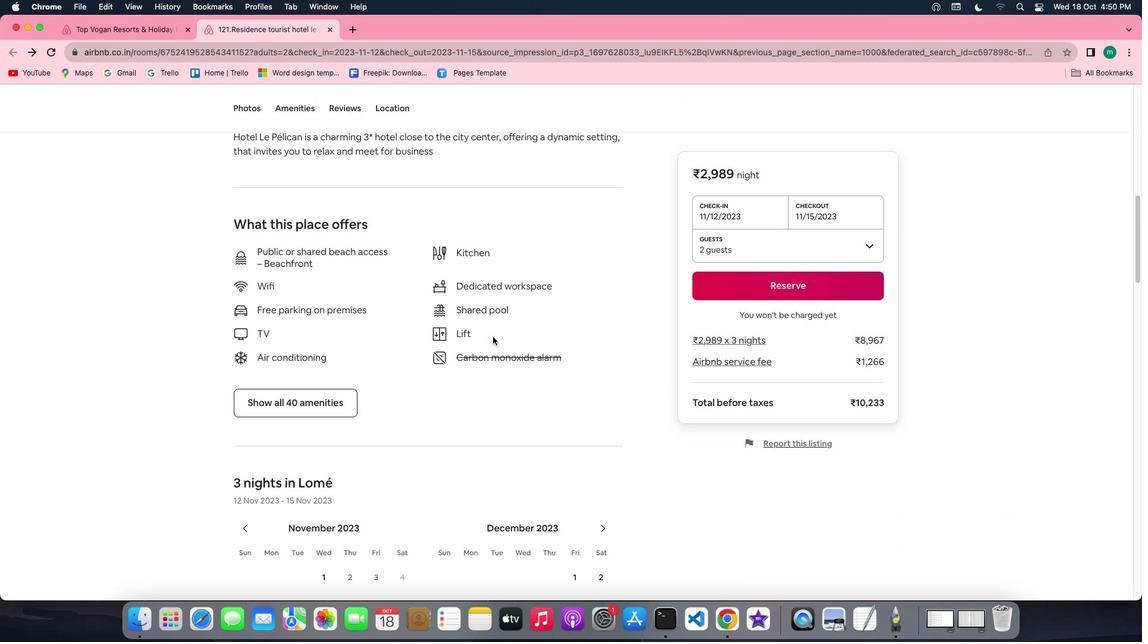 
Action: Mouse scrolled (493, 337) with delta (0, 0)
Screenshot: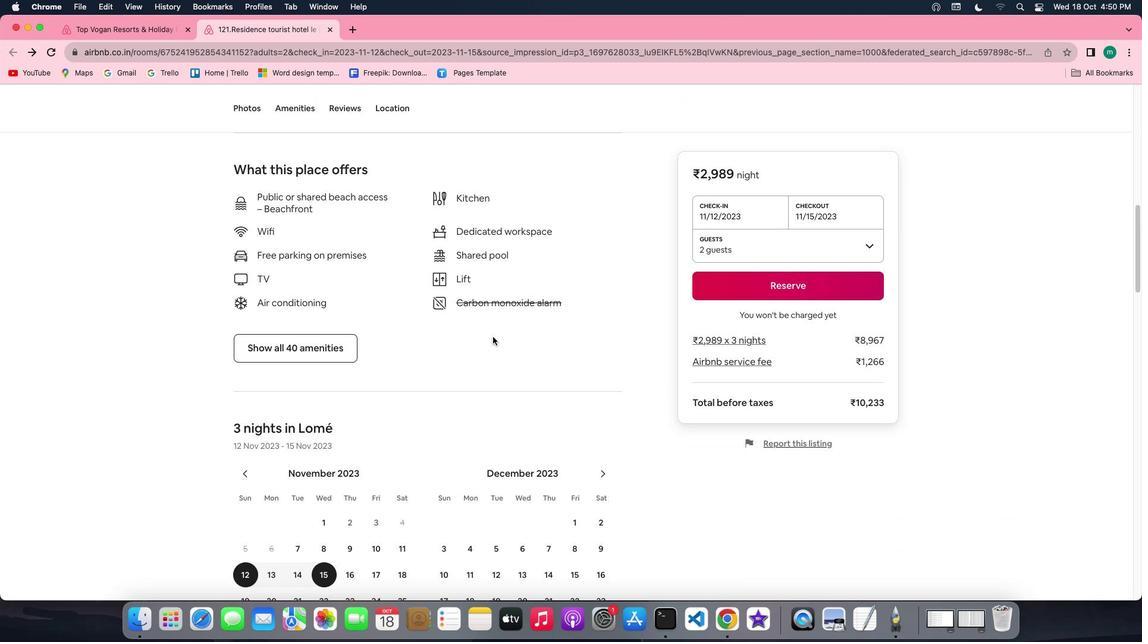 
Action: Mouse scrolled (493, 337) with delta (0, 0)
Screenshot: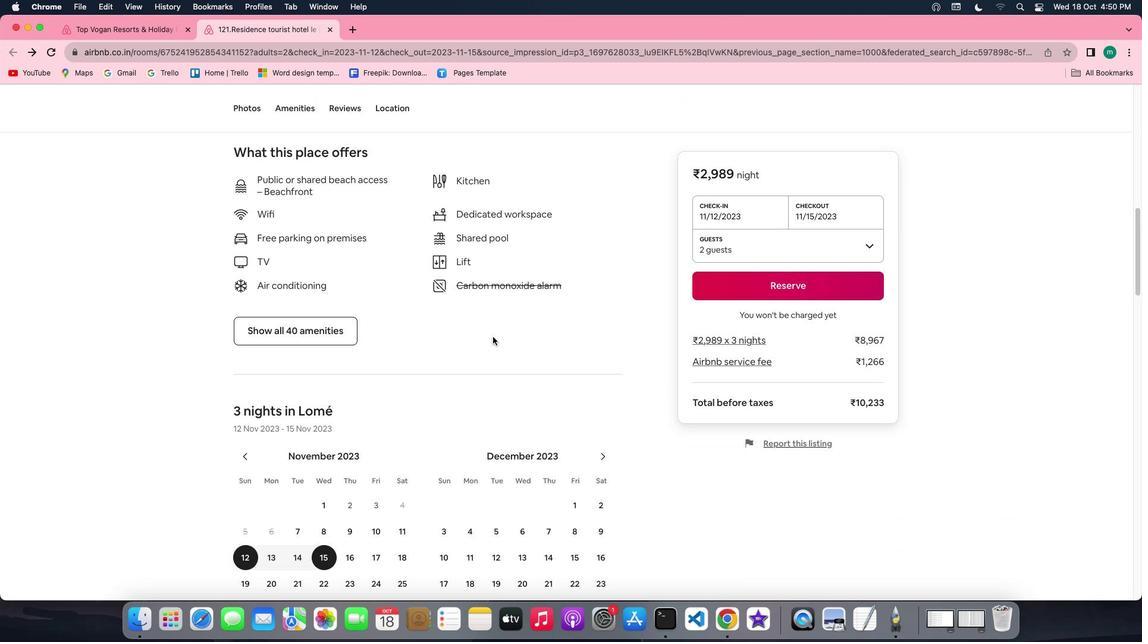 
Action: Mouse scrolled (493, 337) with delta (0, -1)
Screenshot: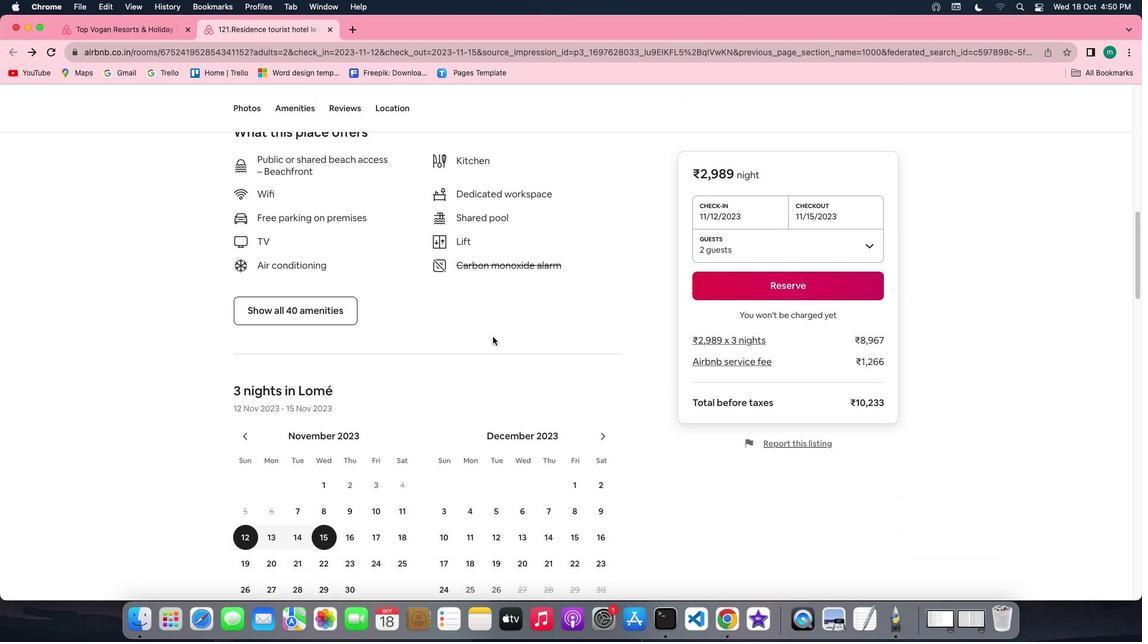 
Action: Mouse scrolled (493, 337) with delta (0, -1)
Screenshot: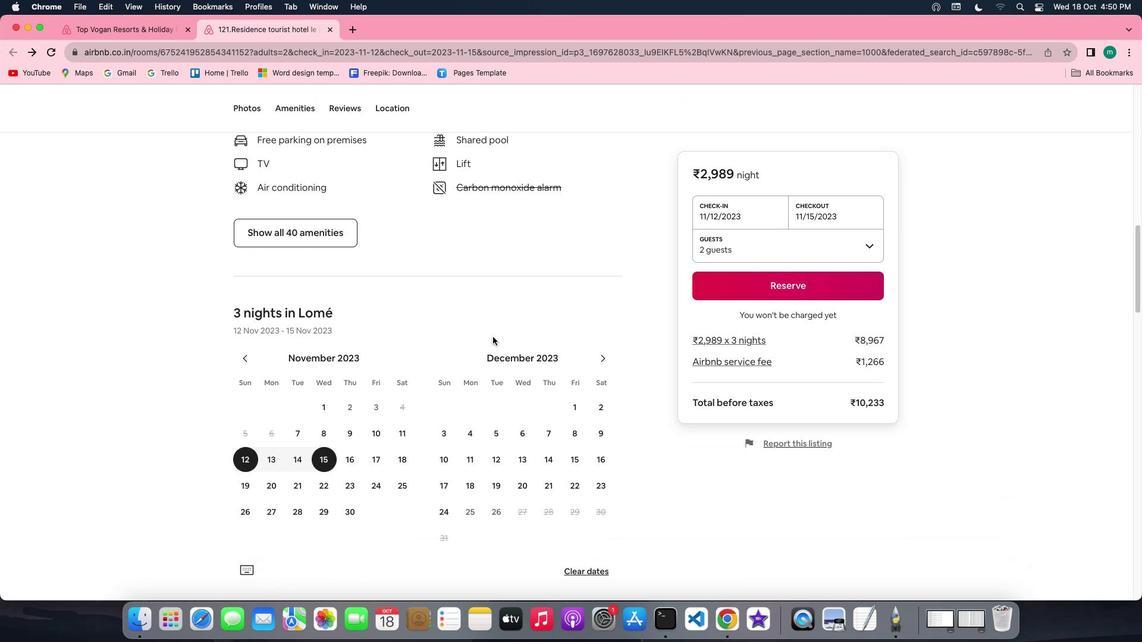 
Action: Mouse moved to (261, 204)
Screenshot: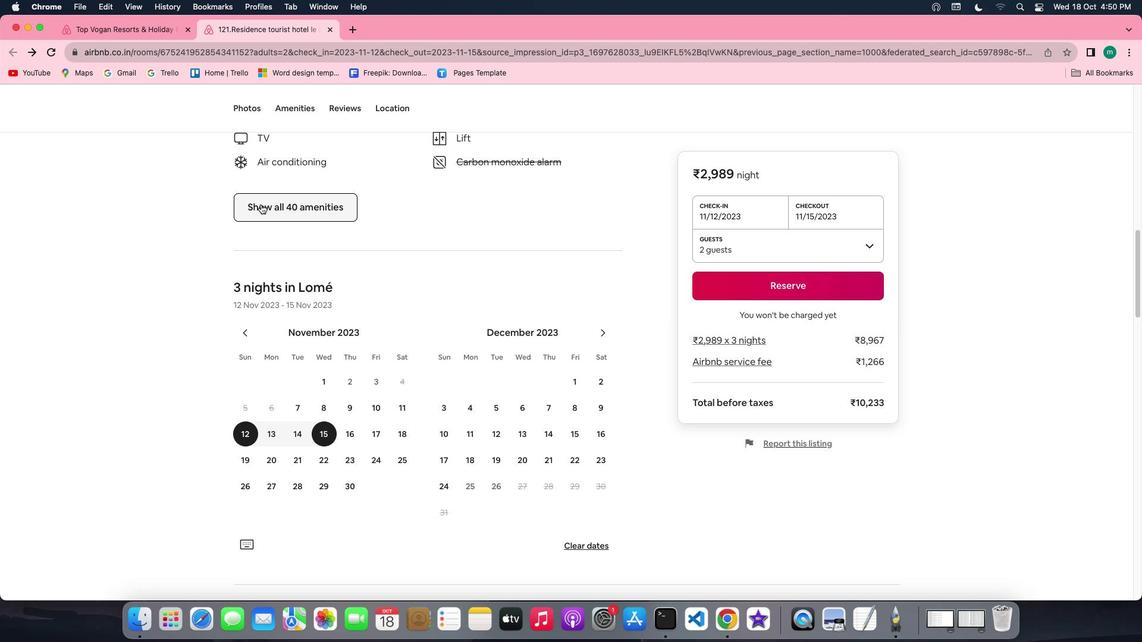 
Action: Mouse pressed left at (261, 204)
Screenshot: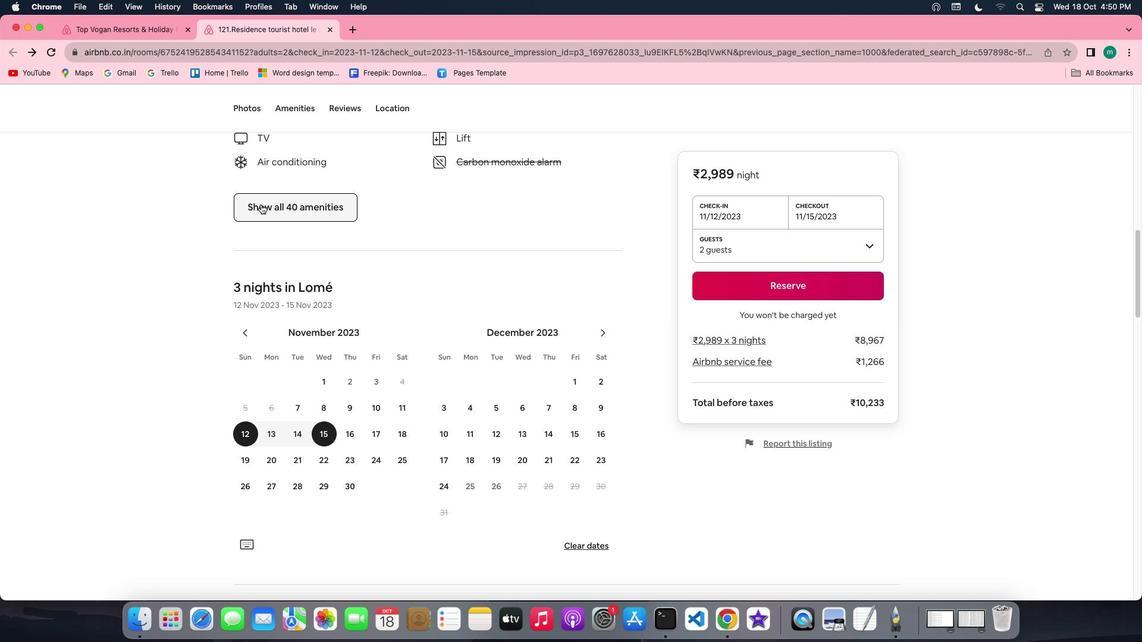 
Action: Mouse moved to (470, 317)
Screenshot: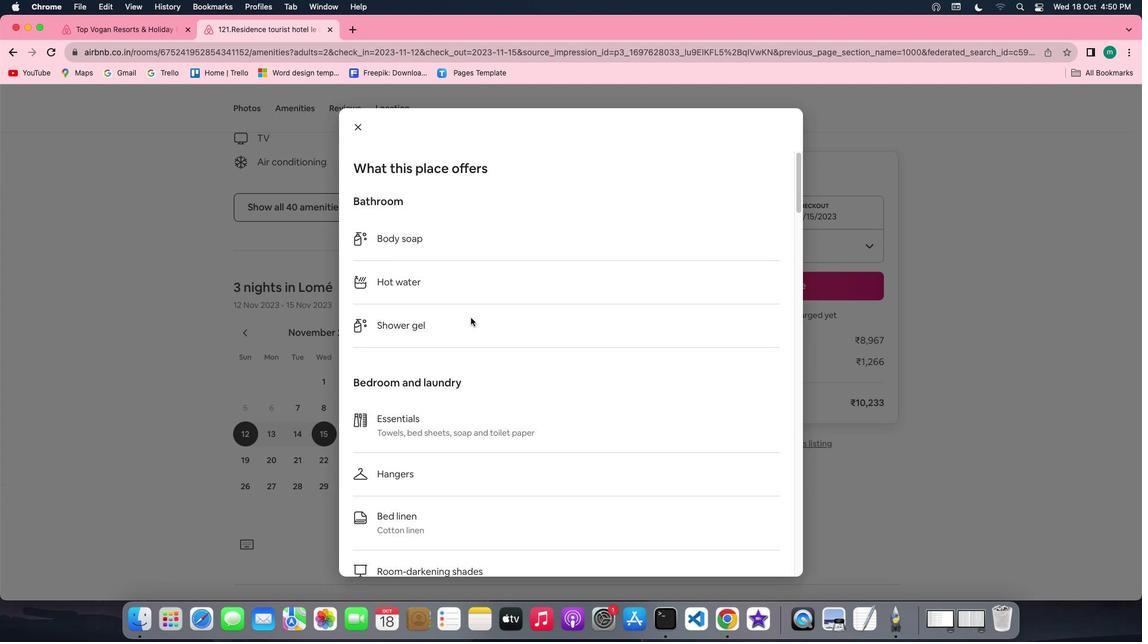 
Action: Mouse scrolled (470, 317) with delta (0, 0)
Screenshot: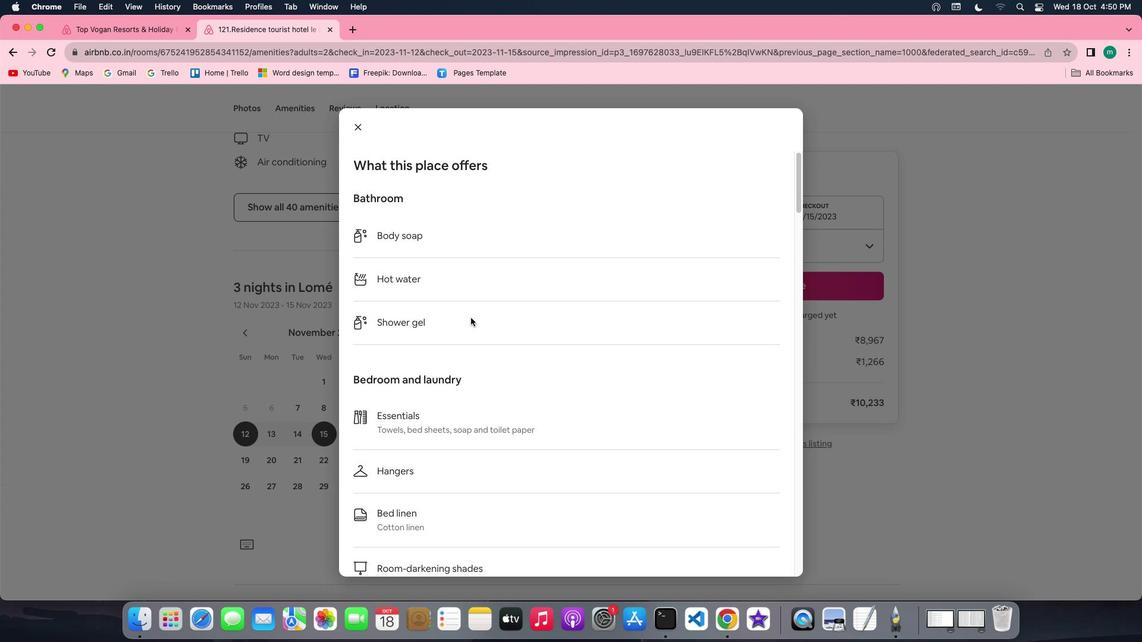 
Action: Mouse scrolled (470, 317) with delta (0, 0)
Screenshot: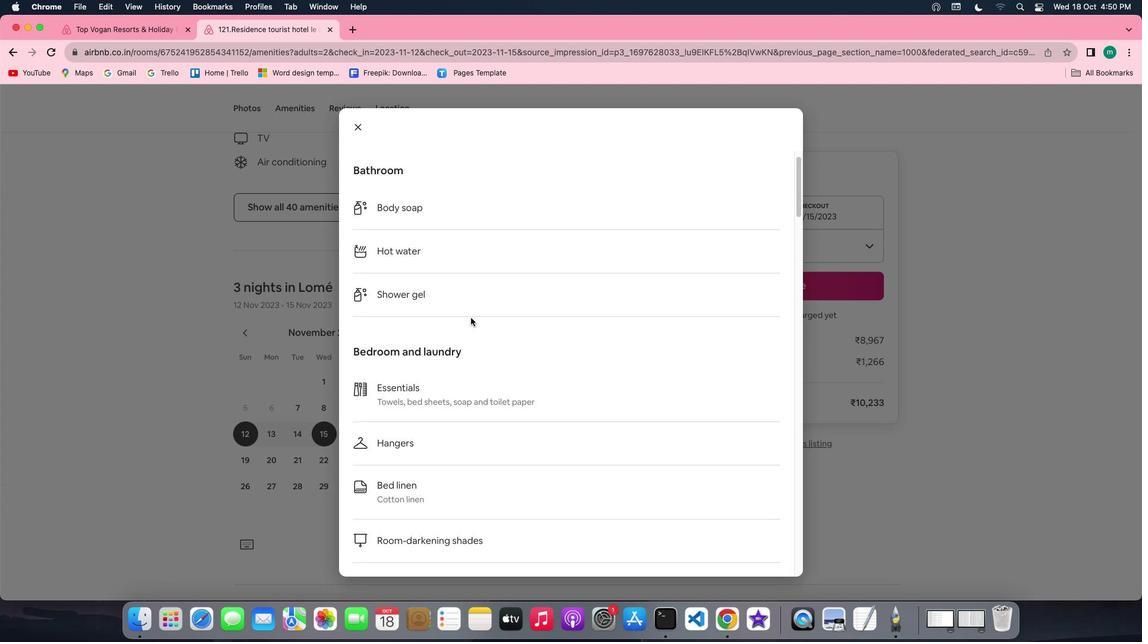 
Action: Mouse scrolled (470, 317) with delta (0, -1)
Screenshot: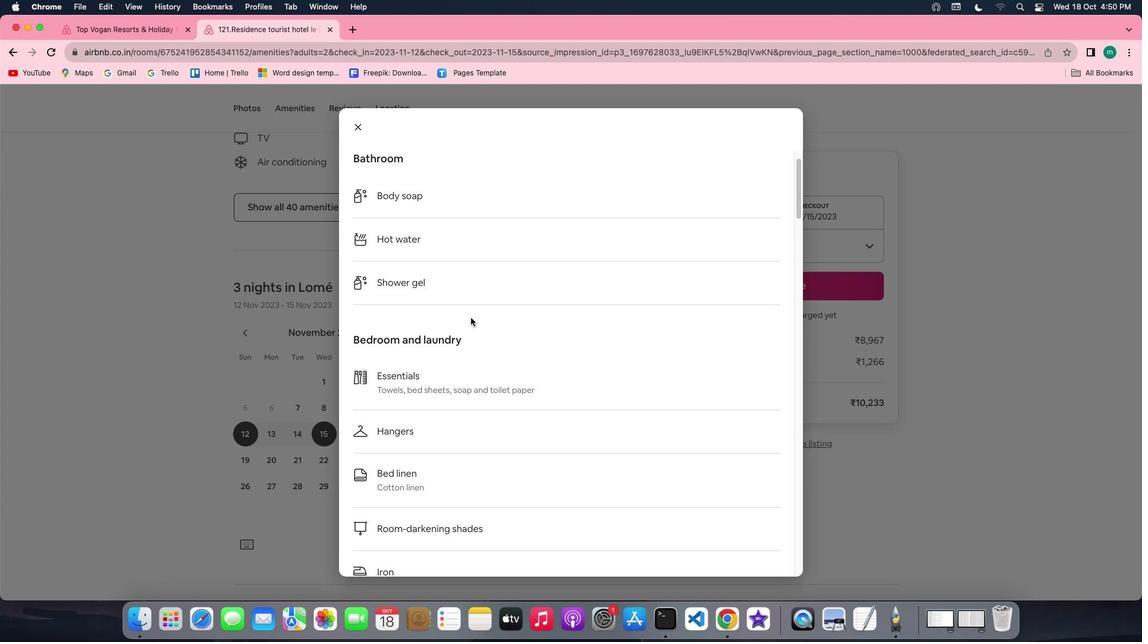 
Action: Mouse scrolled (470, 317) with delta (0, 0)
Screenshot: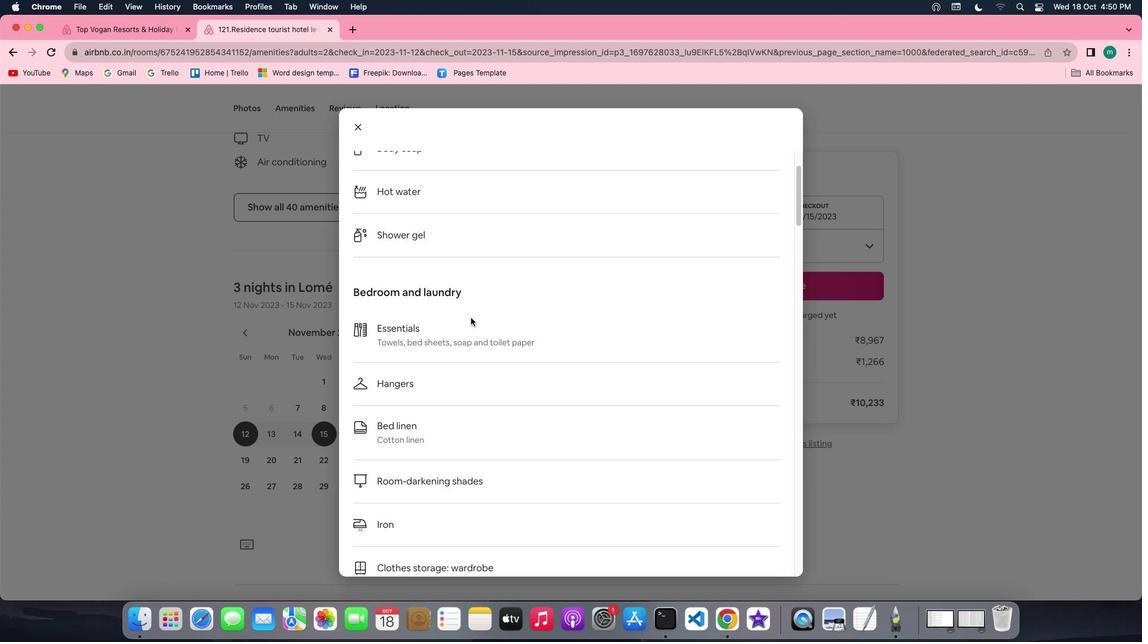 
Action: Mouse scrolled (470, 317) with delta (0, 0)
Screenshot: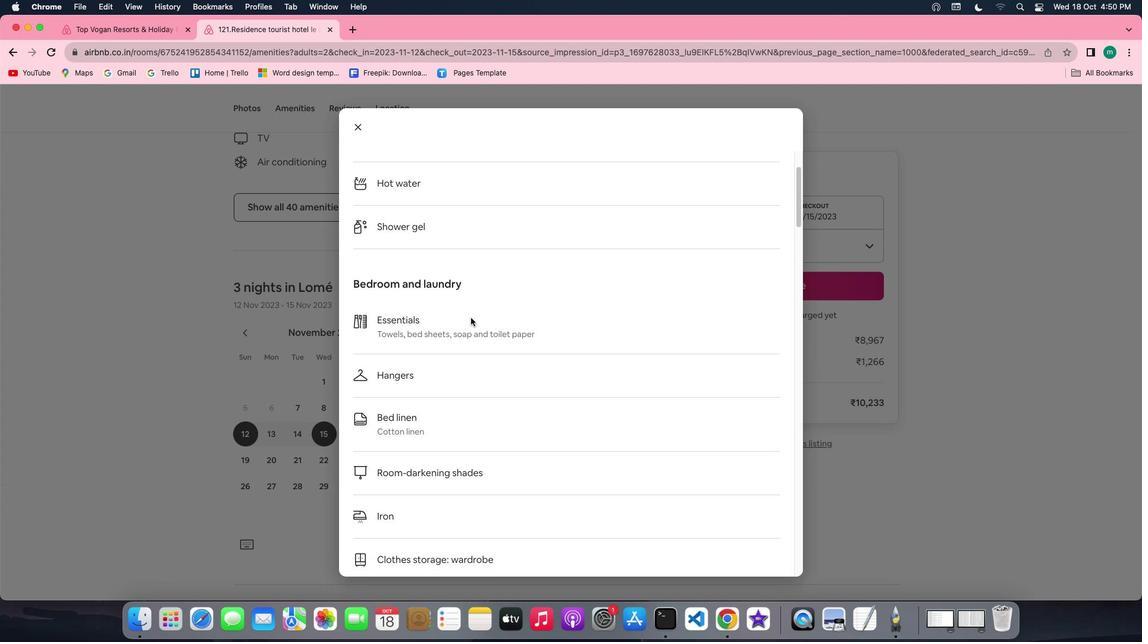 
Action: Mouse scrolled (470, 317) with delta (0, 0)
Screenshot: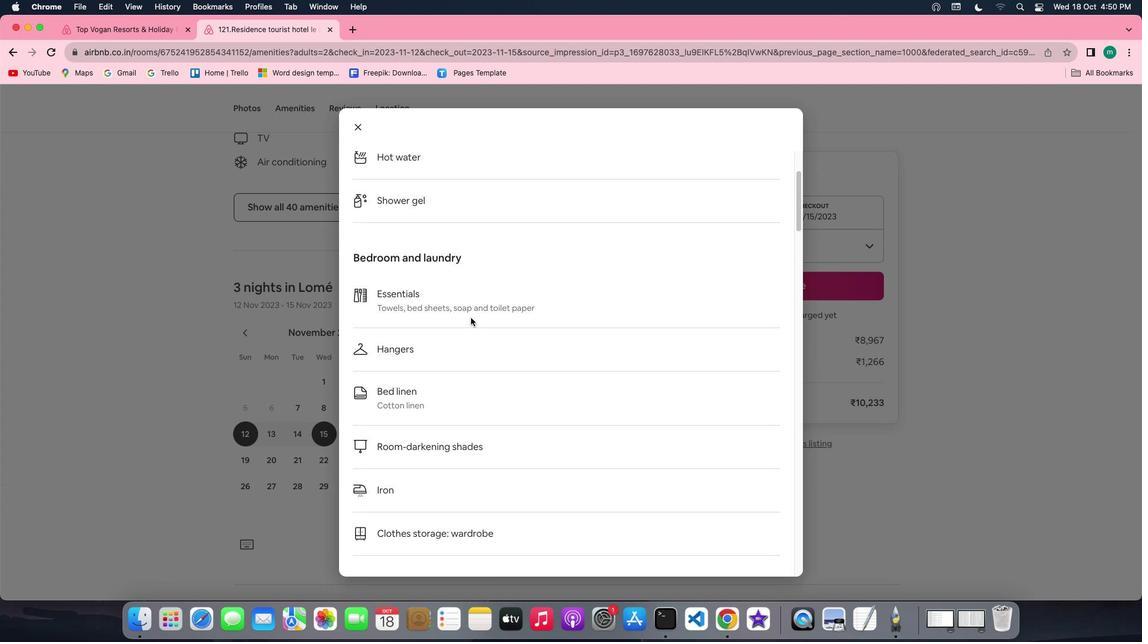 
Action: Mouse scrolled (470, 317) with delta (0, 0)
Screenshot: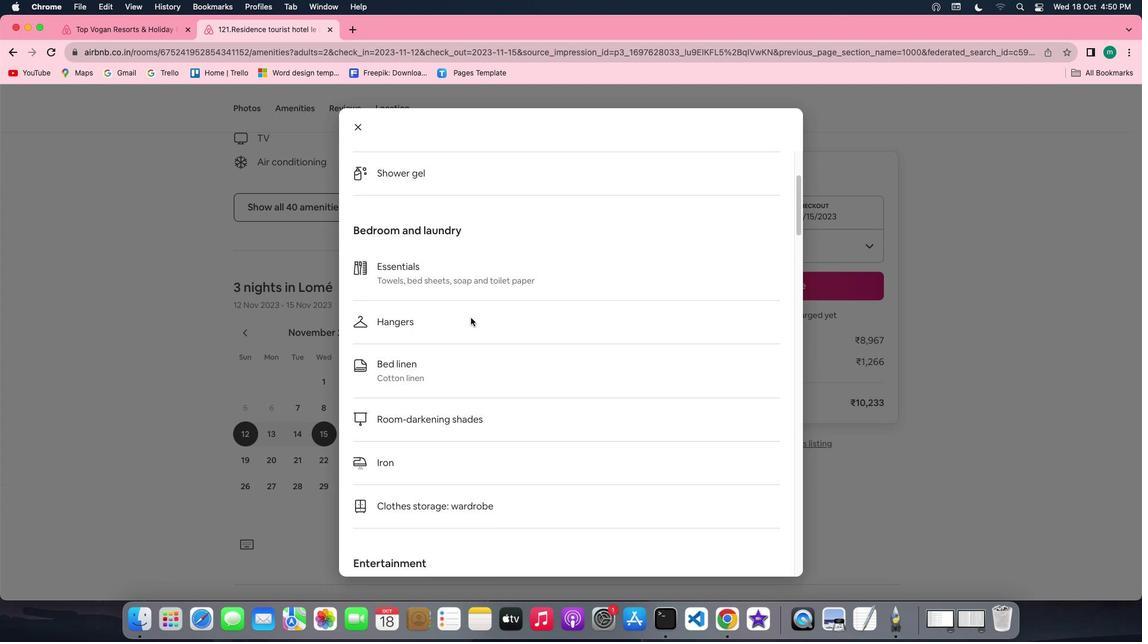 
Action: Mouse scrolled (470, 317) with delta (0, 0)
Screenshot: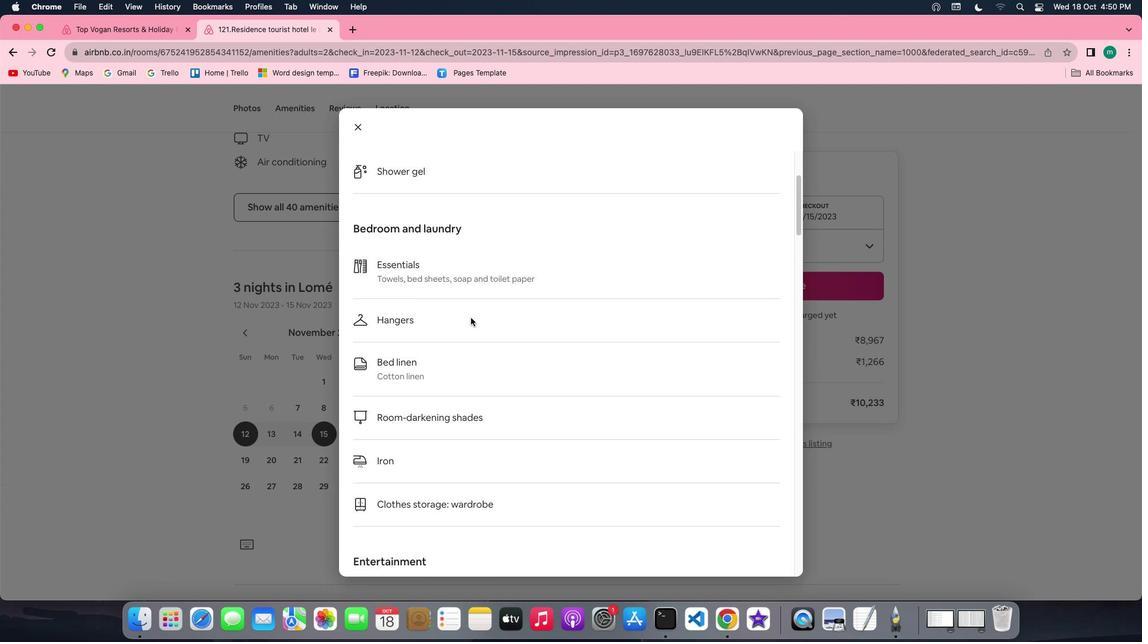 
Action: Mouse scrolled (470, 317) with delta (0, 0)
Screenshot: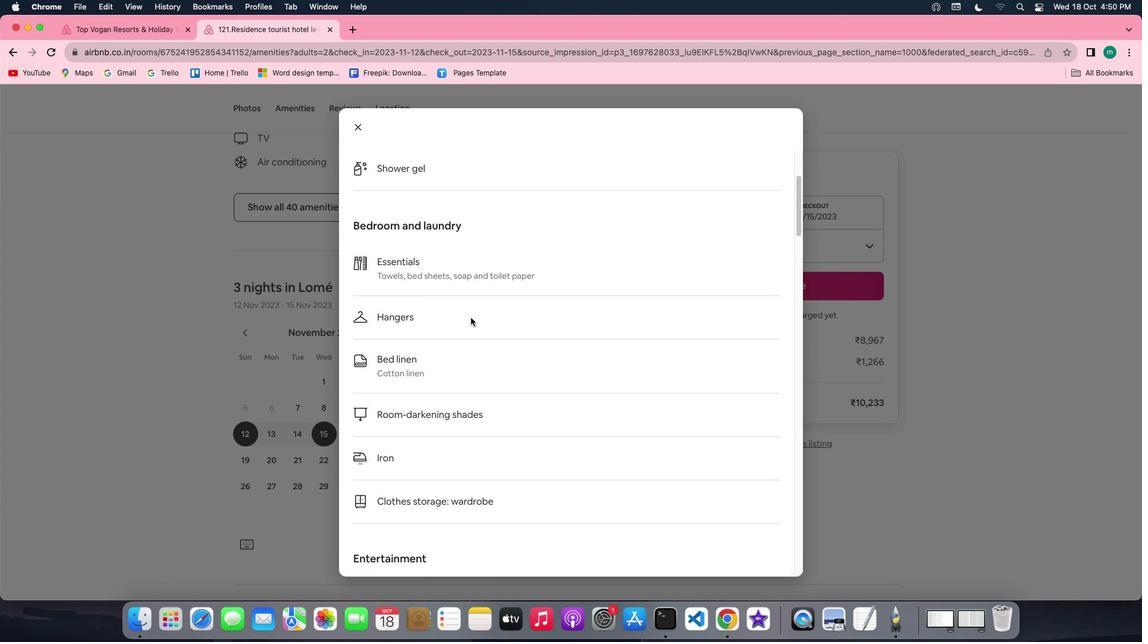
Action: Mouse scrolled (470, 317) with delta (0, 0)
Screenshot: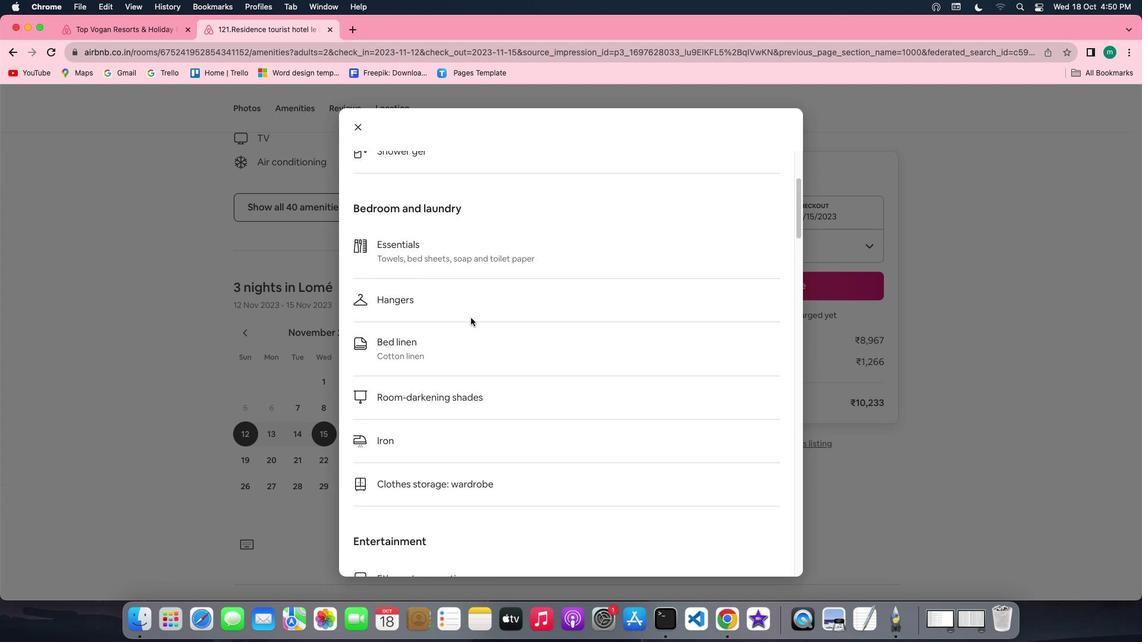 
Action: Mouse scrolled (470, 317) with delta (0, 0)
Screenshot: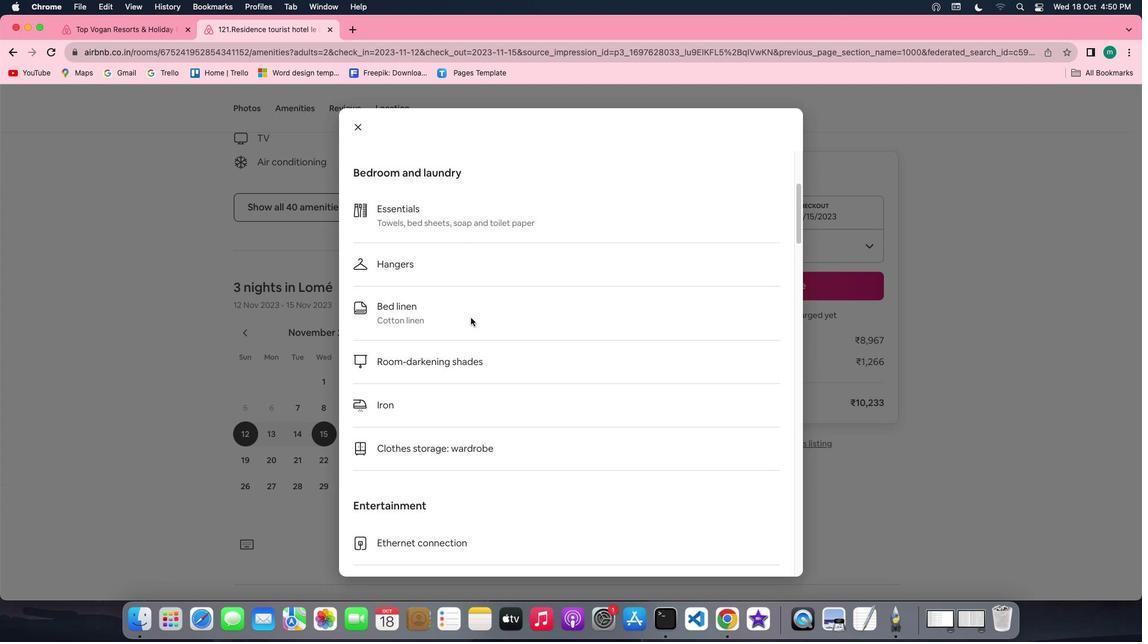 
Action: Mouse scrolled (470, 317) with delta (0, 0)
Screenshot: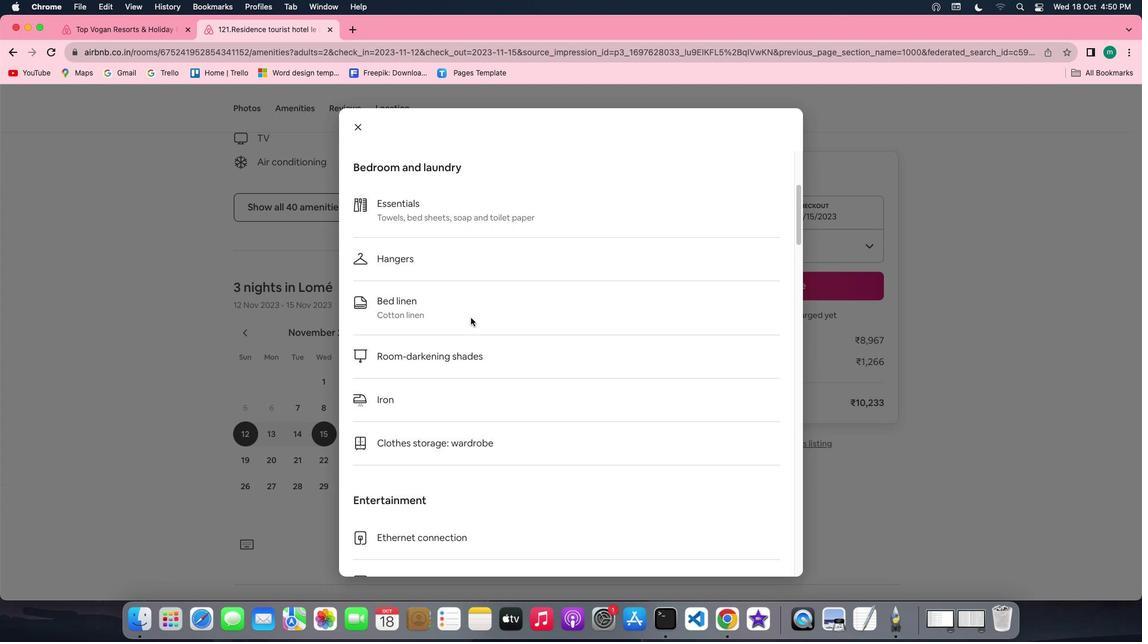 
Action: Mouse scrolled (470, 317) with delta (0, 0)
Screenshot: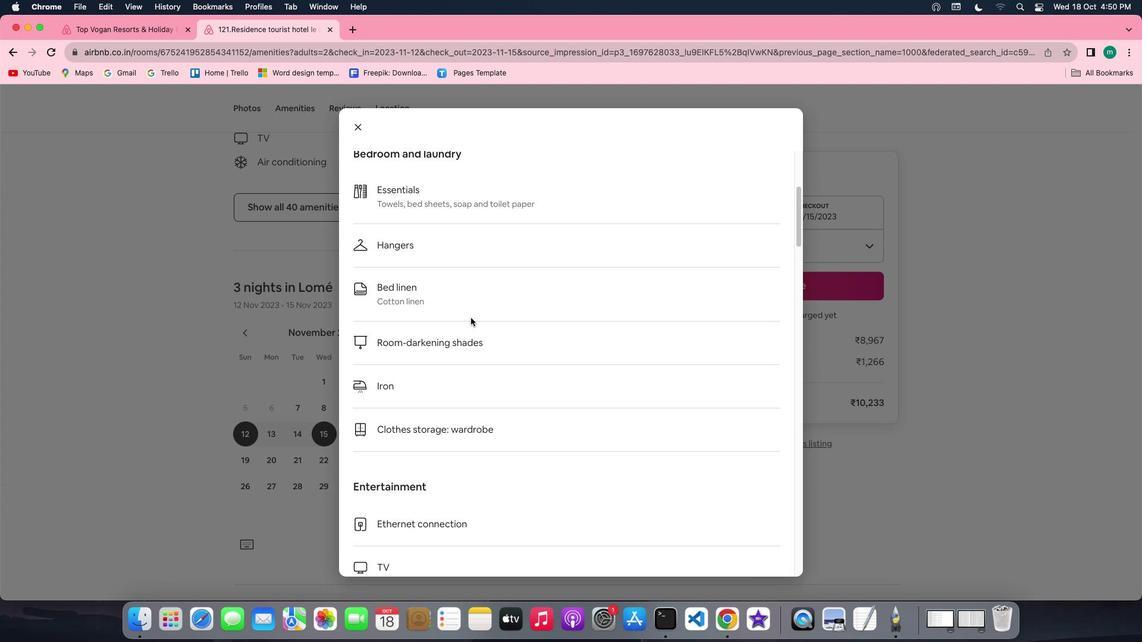 
Action: Mouse scrolled (470, 317) with delta (0, 0)
Screenshot: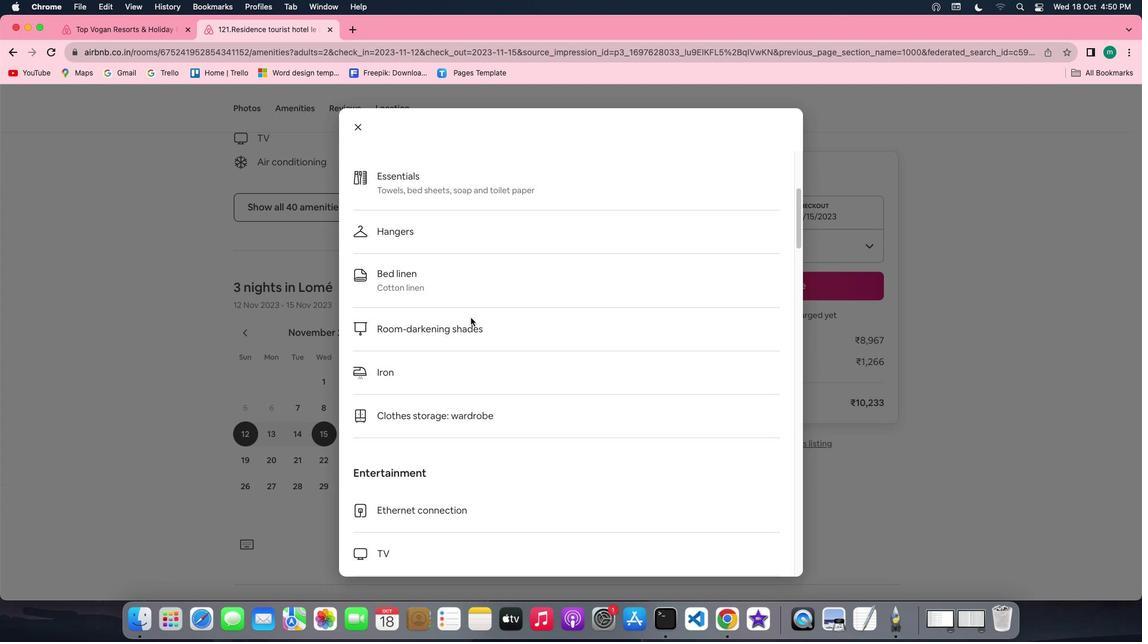 
Action: Mouse scrolled (470, 317) with delta (0, 0)
Screenshot: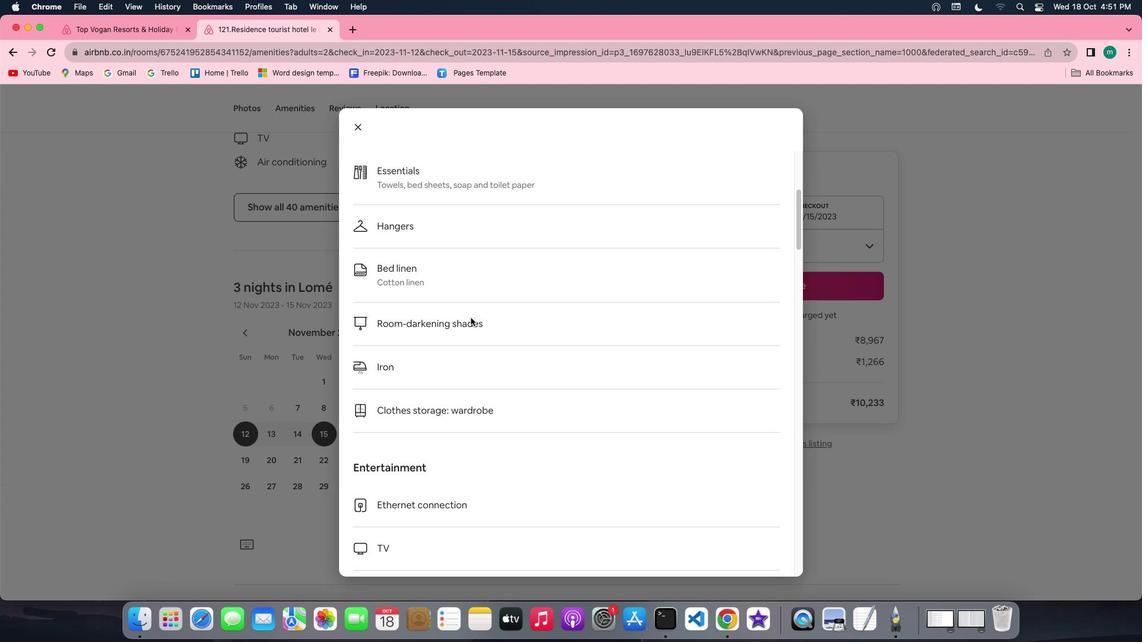 
Action: Mouse scrolled (470, 317) with delta (0, 0)
Screenshot: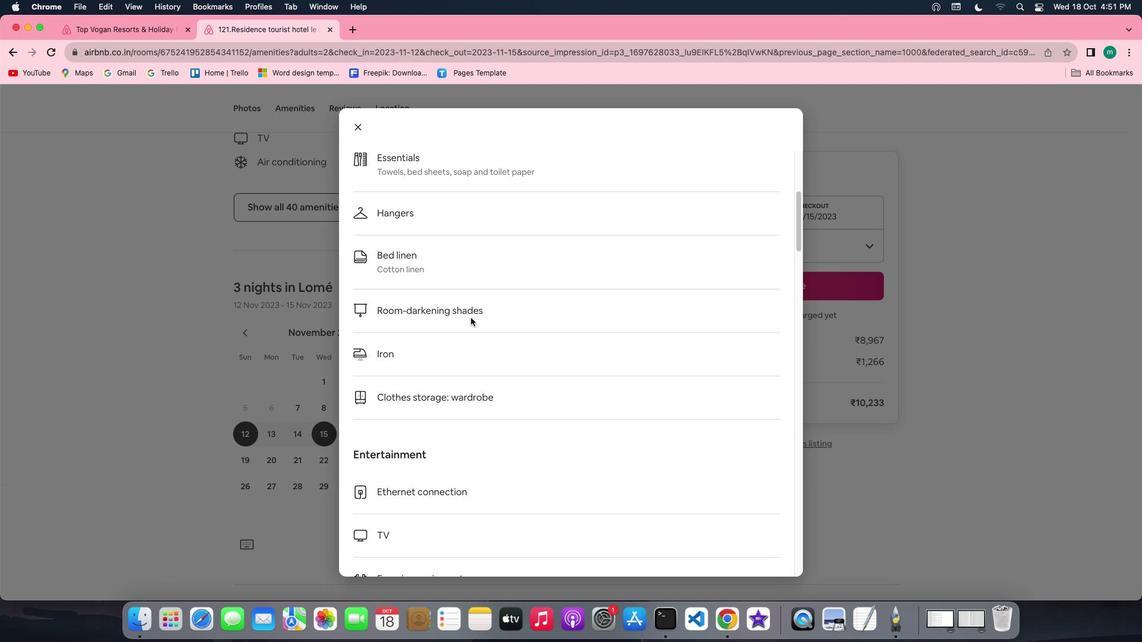 
Action: Mouse scrolled (470, 317) with delta (0, 0)
Screenshot: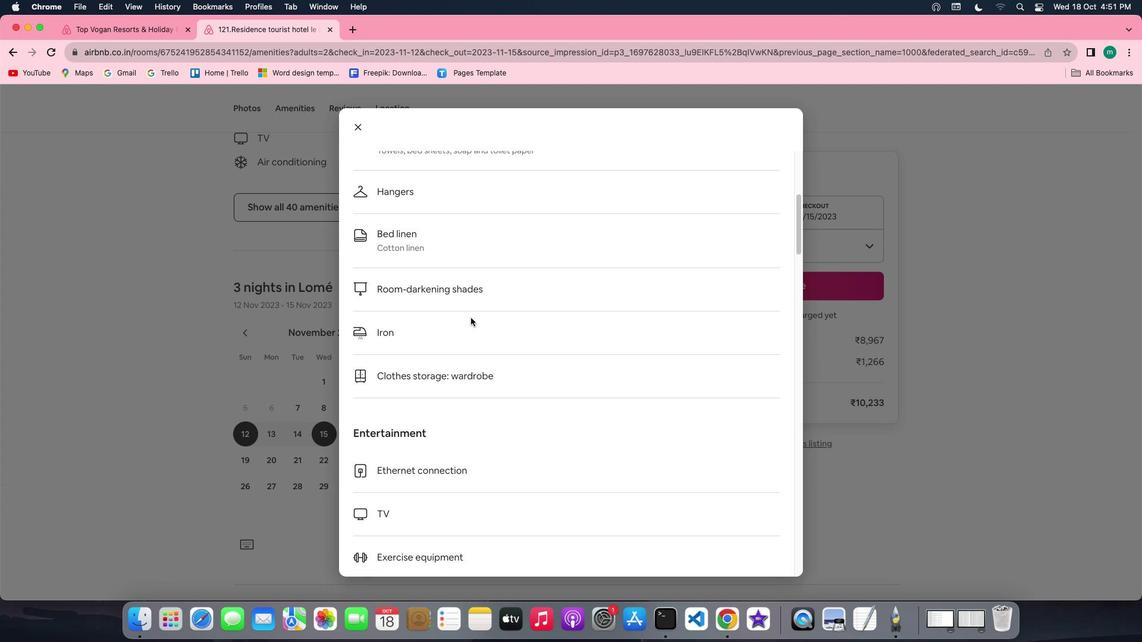 
Action: Mouse scrolled (470, 317) with delta (0, 0)
Screenshot: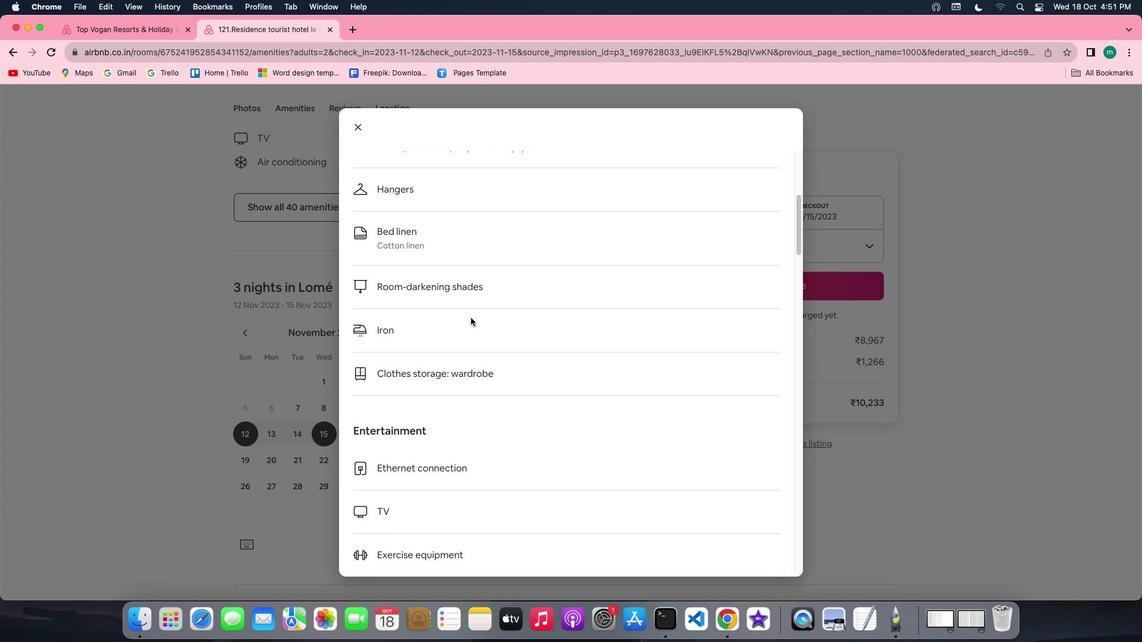 
Action: Mouse scrolled (470, 317) with delta (0, 0)
Screenshot: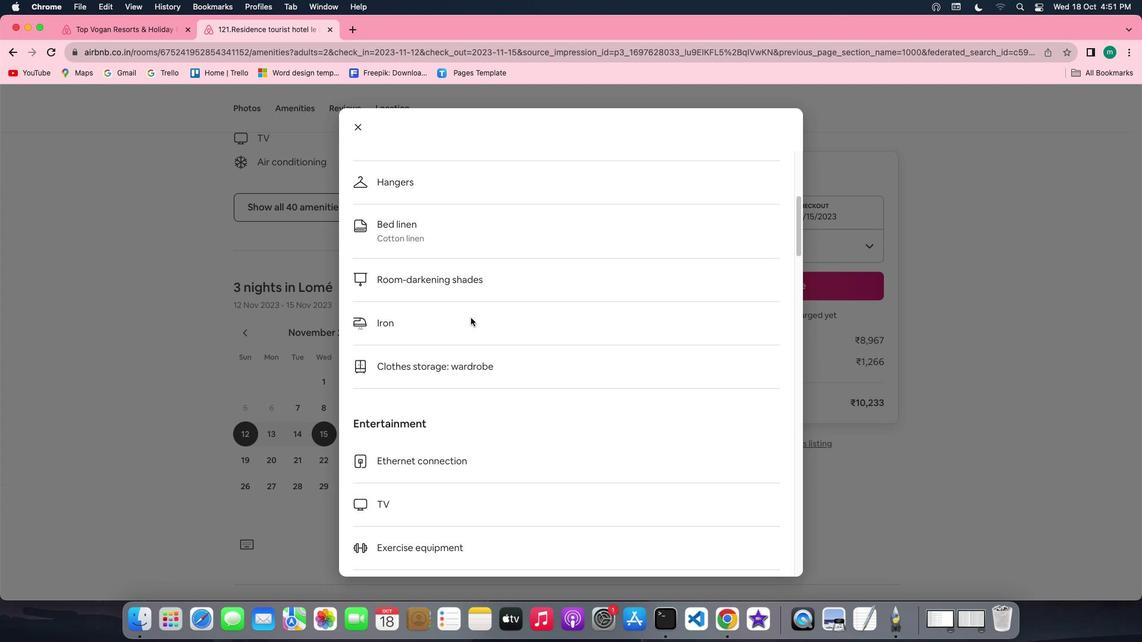 
Action: Mouse scrolled (470, 317) with delta (0, 0)
Screenshot: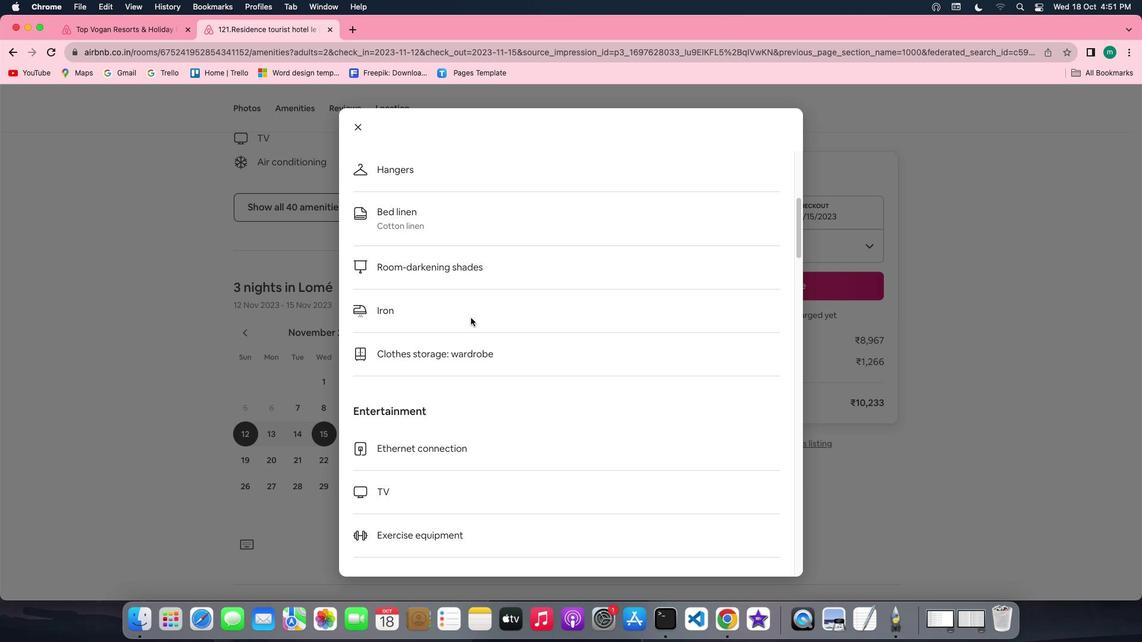 
Action: Mouse scrolled (470, 317) with delta (0, 0)
Screenshot: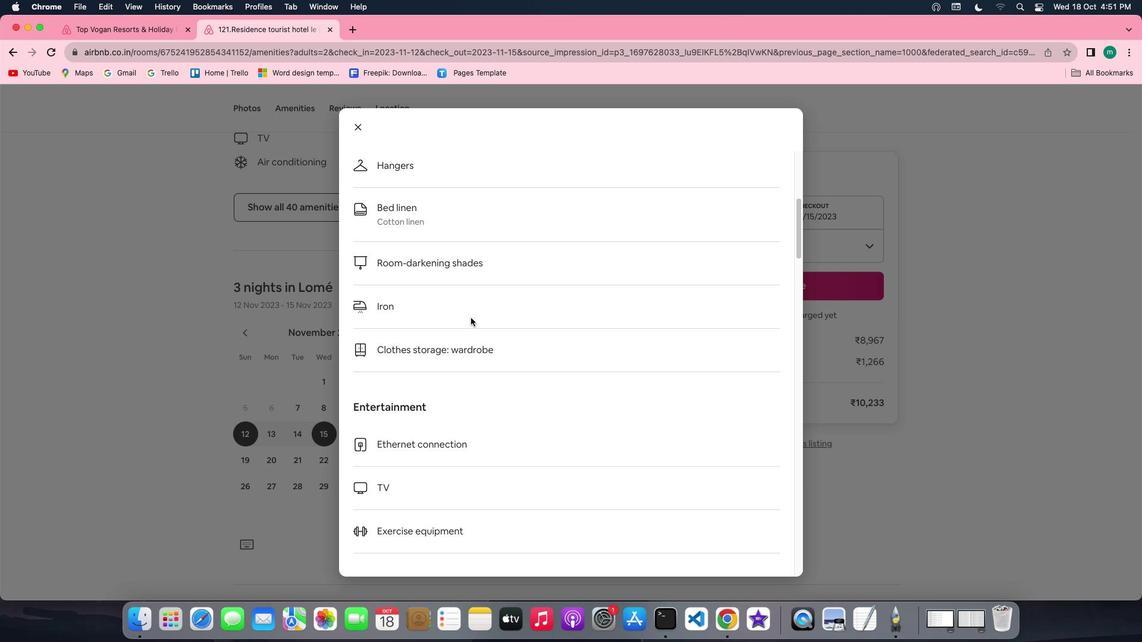 
Action: Mouse scrolled (470, 317) with delta (0, 0)
Screenshot: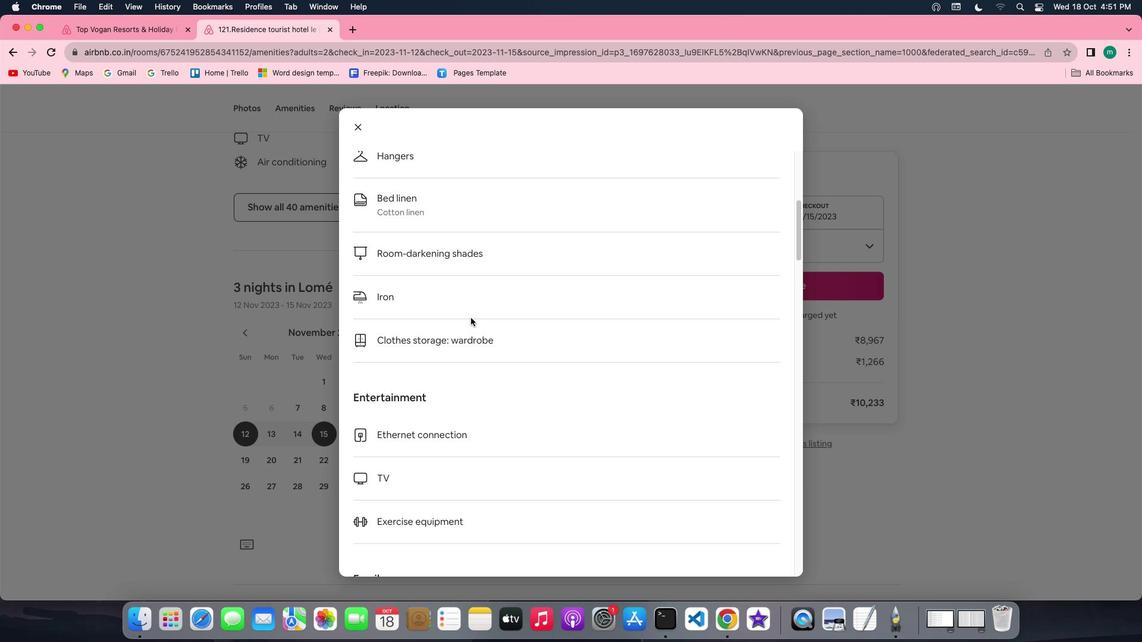 
Action: Mouse scrolled (470, 317) with delta (0, 0)
Screenshot: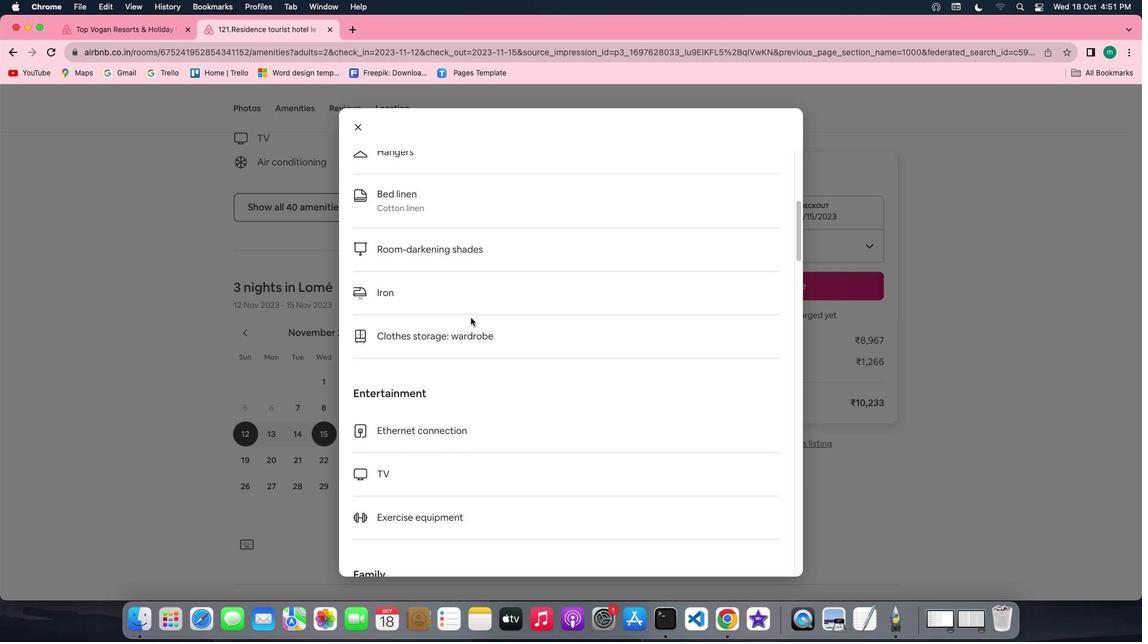 
Action: Mouse scrolled (470, 317) with delta (0, 0)
Screenshot: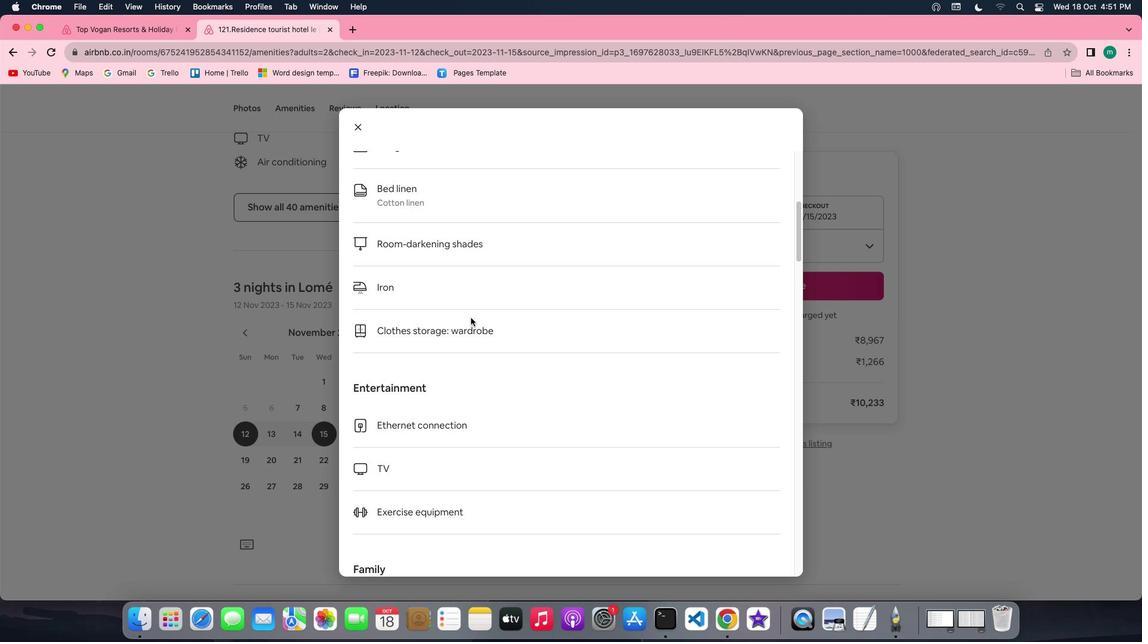
Action: Mouse scrolled (470, 317) with delta (0, 0)
Screenshot: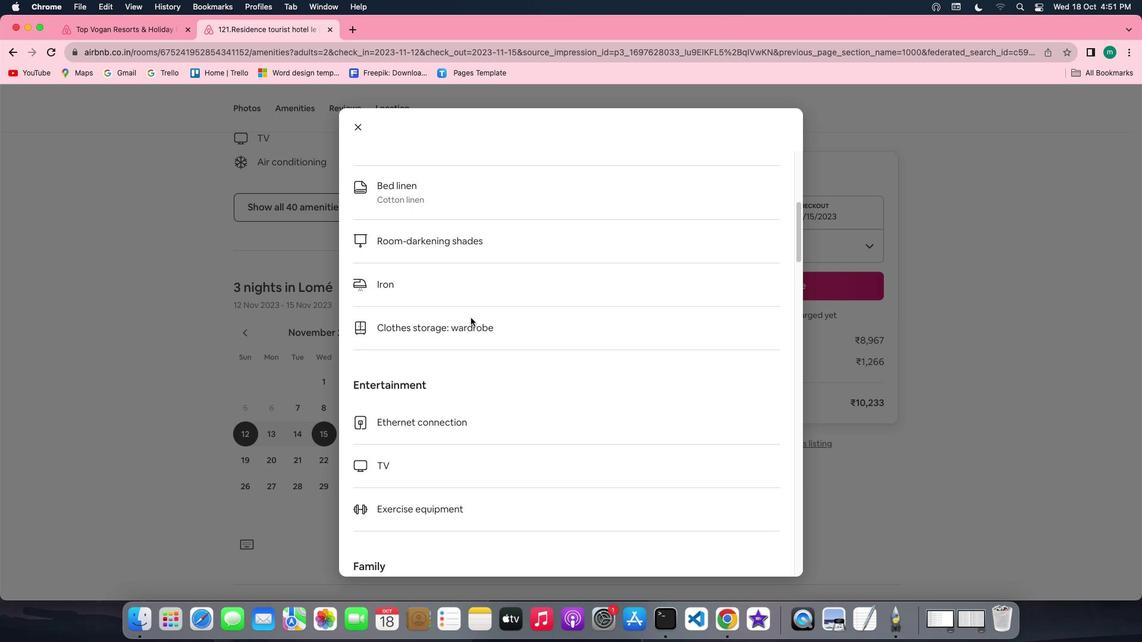 
Action: Mouse scrolled (470, 317) with delta (0, 0)
Screenshot: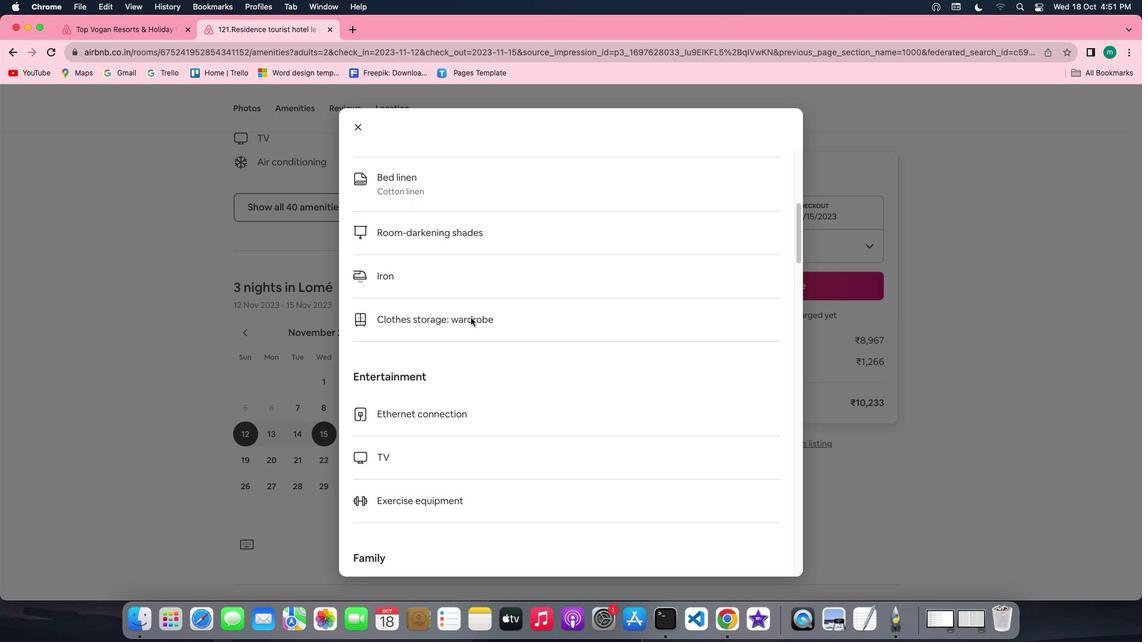 
Action: Mouse scrolled (470, 317) with delta (0, 0)
Screenshot: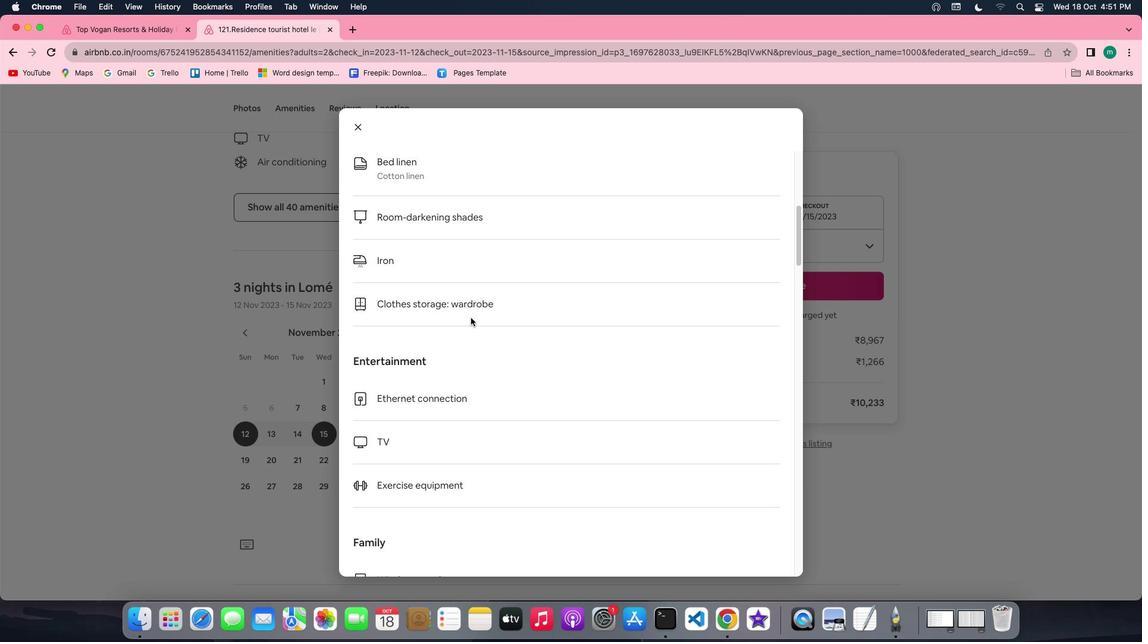 
Action: Mouse scrolled (470, 317) with delta (0, 0)
Screenshot: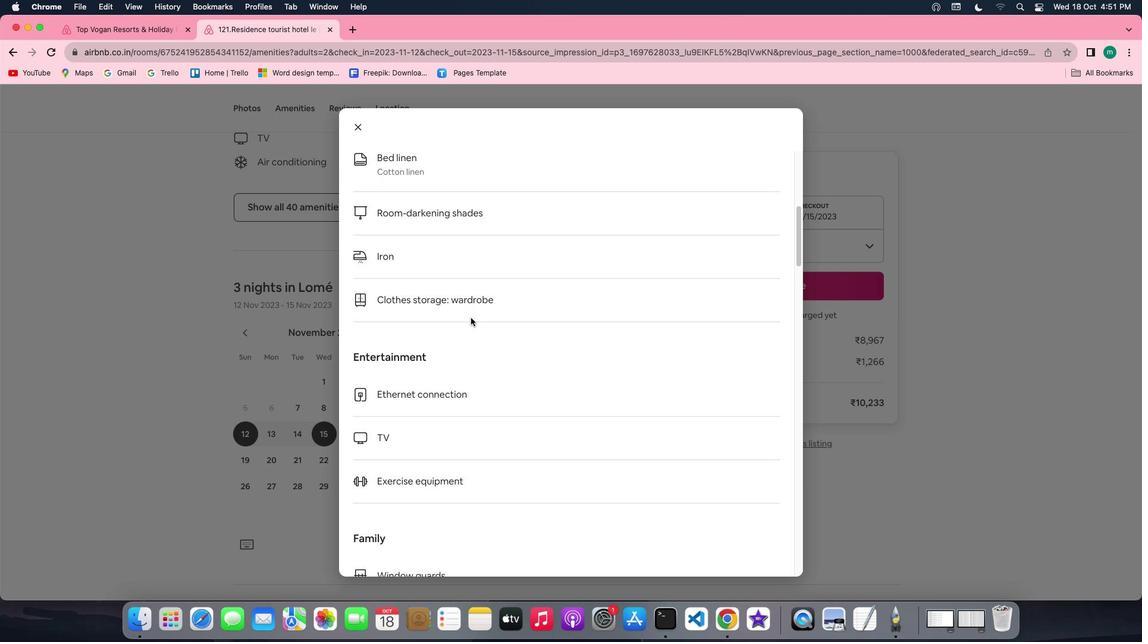 
Action: Mouse scrolled (470, 317) with delta (0, 0)
Screenshot: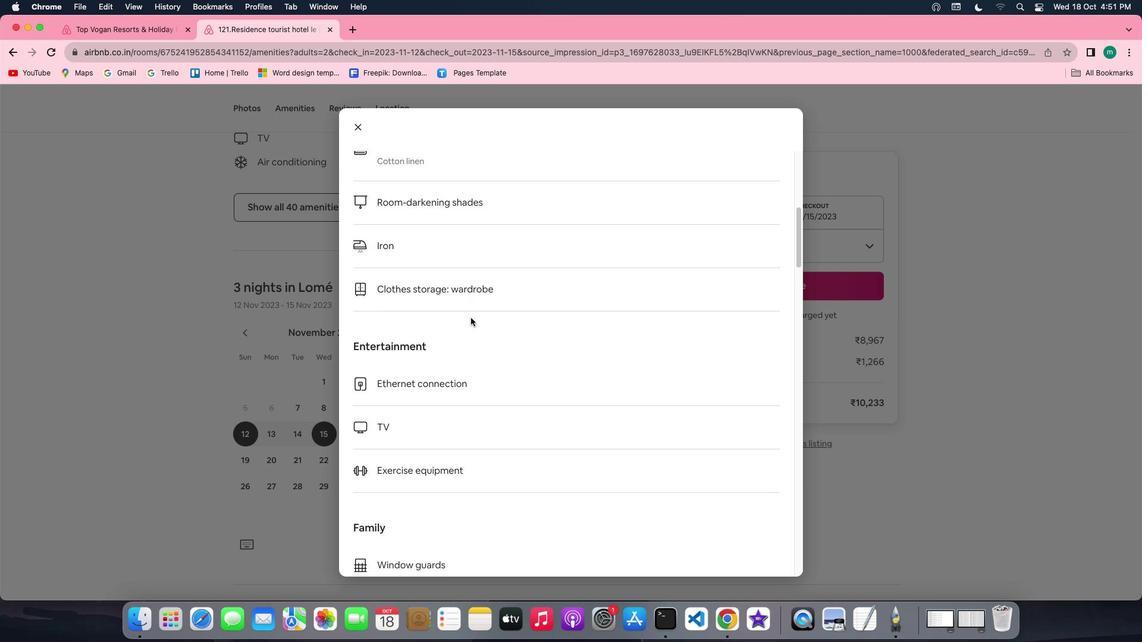 
Action: Mouse scrolled (470, 317) with delta (0, 0)
Screenshot: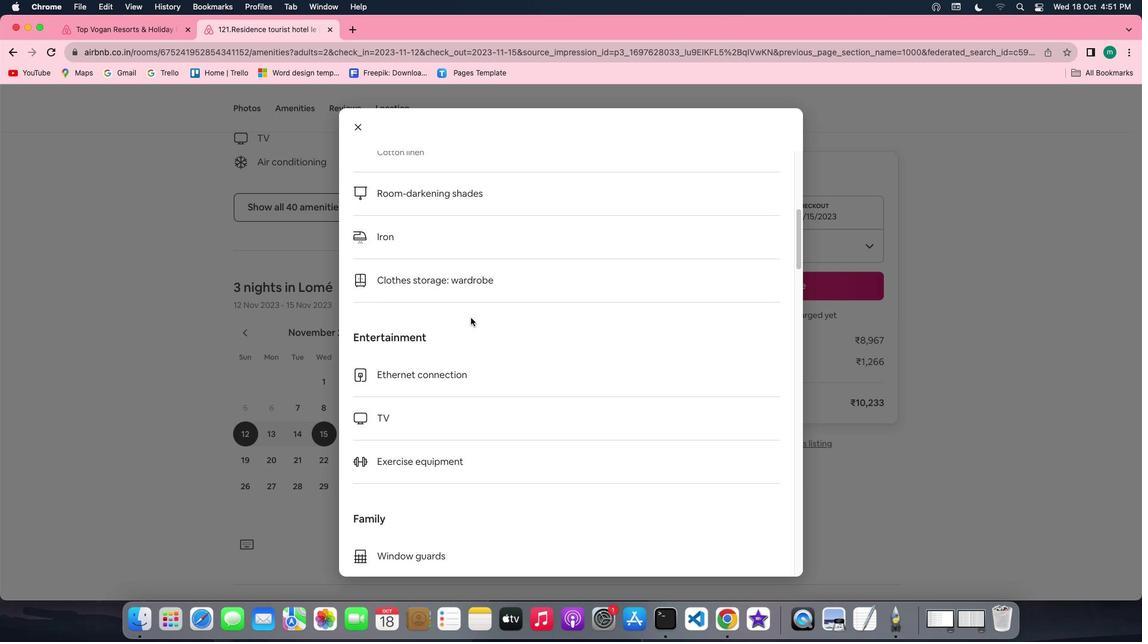 
Action: Mouse scrolled (470, 317) with delta (0, 0)
Screenshot: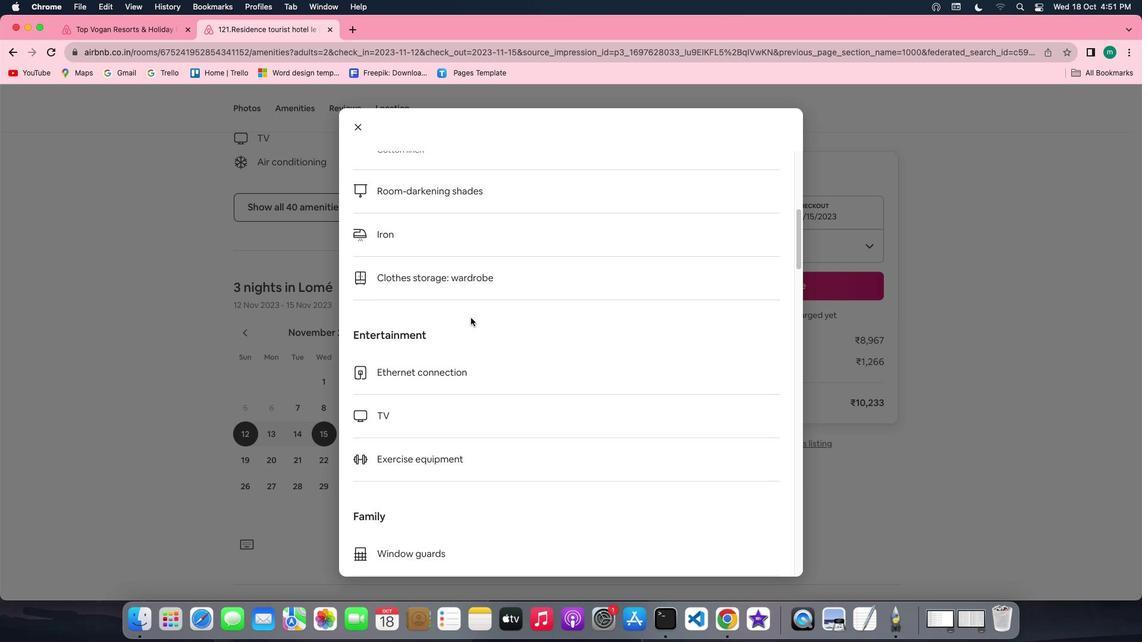 
Action: Mouse scrolled (470, 317) with delta (0, 0)
Screenshot: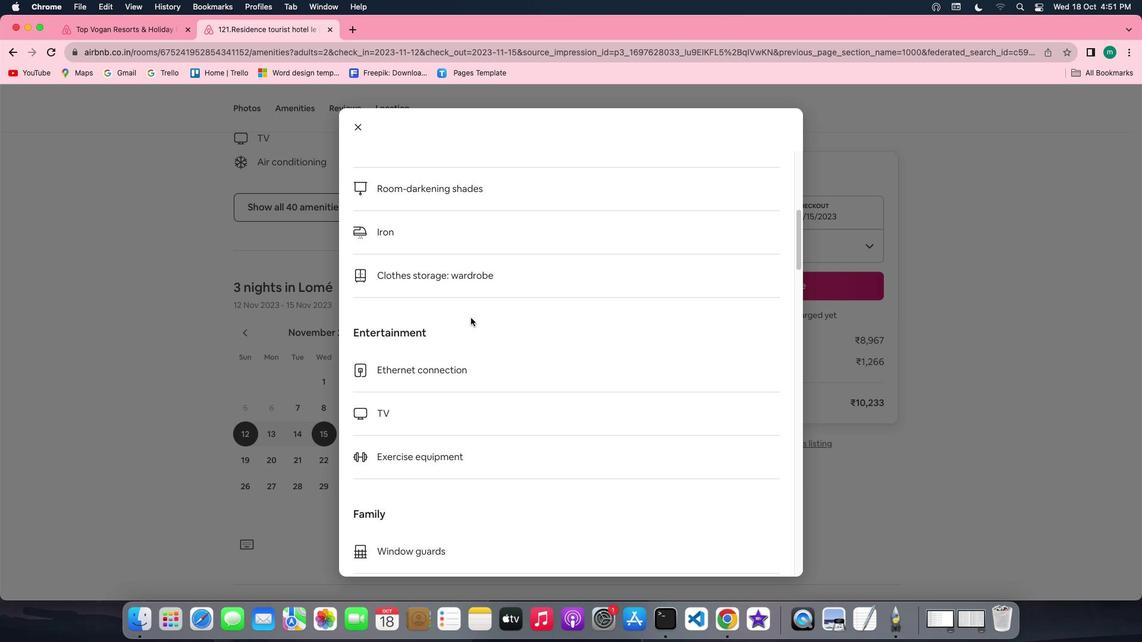 
Action: Mouse scrolled (470, 317) with delta (0, 0)
Screenshot: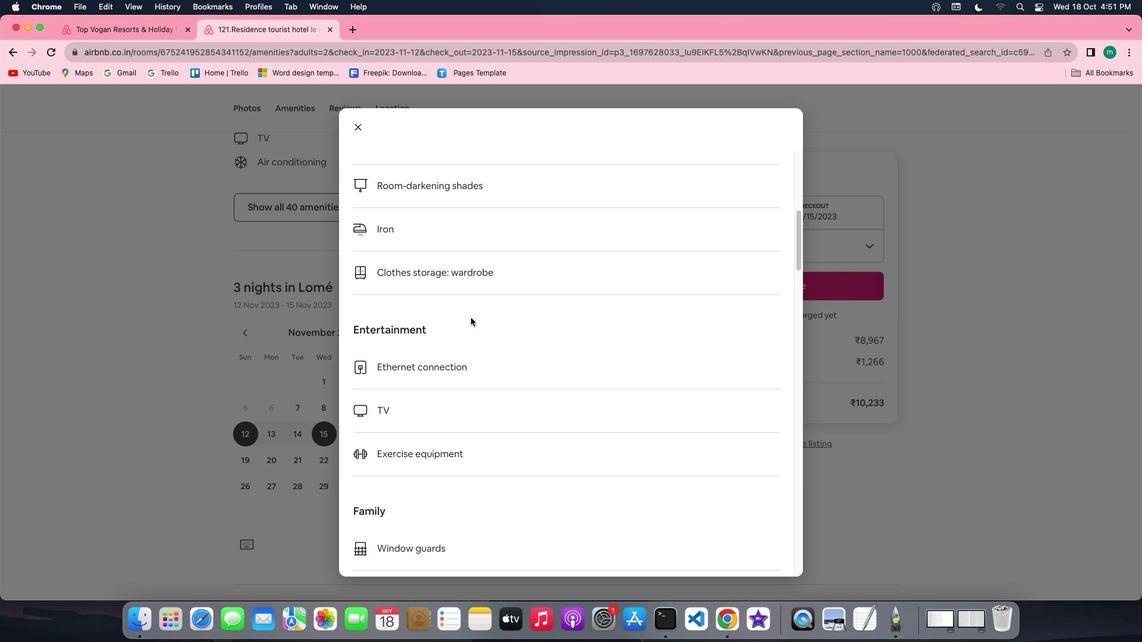 
Action: Mouse scrolled (470, 317) with delta (0, 0)
Screenshot: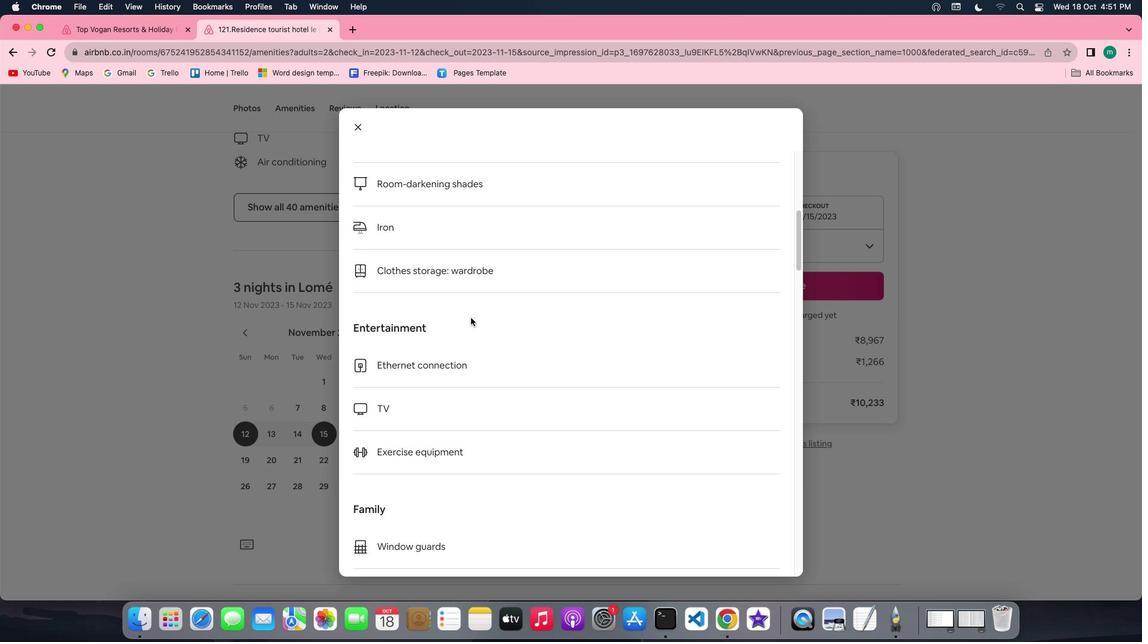 
Action: Mouse scrolled (470, 317) with delta (0, 0)
Screenshot: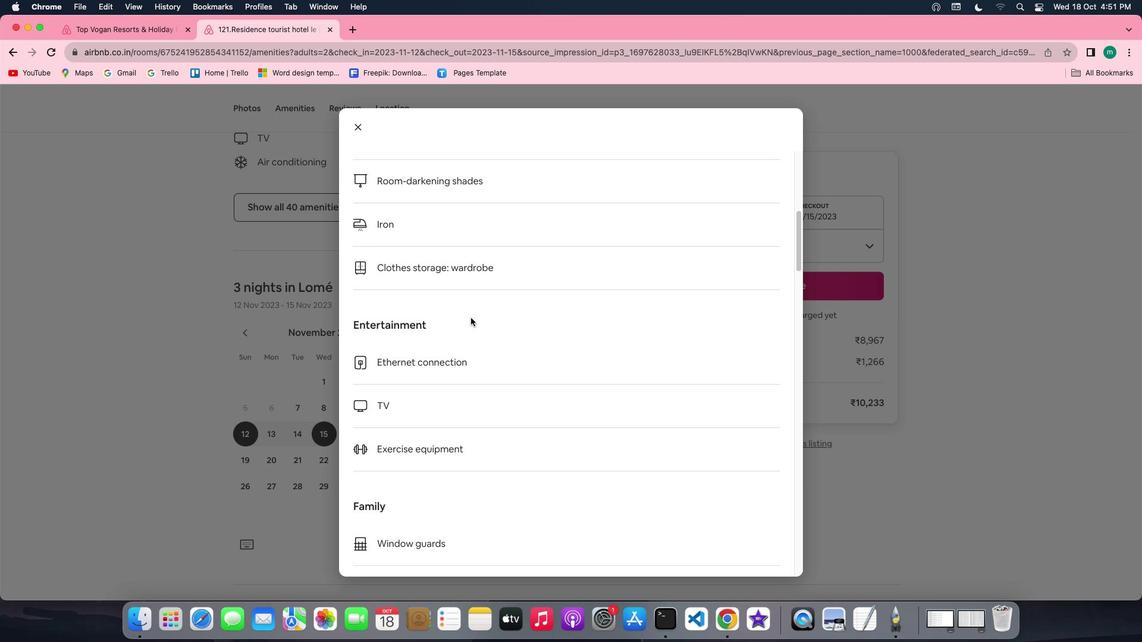 
Action: Mouse scrolled (470, 317) with delta (0, 0)
Screenshot: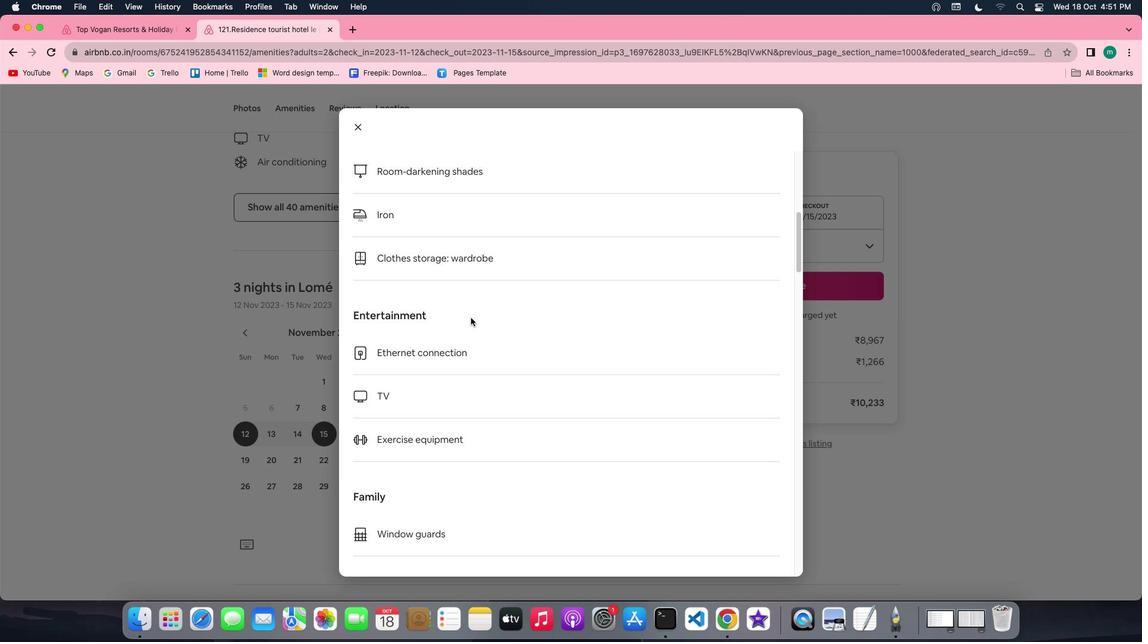 
Action: Mouse scrolled (470, 317) with delta (0, 0)
Screenshot: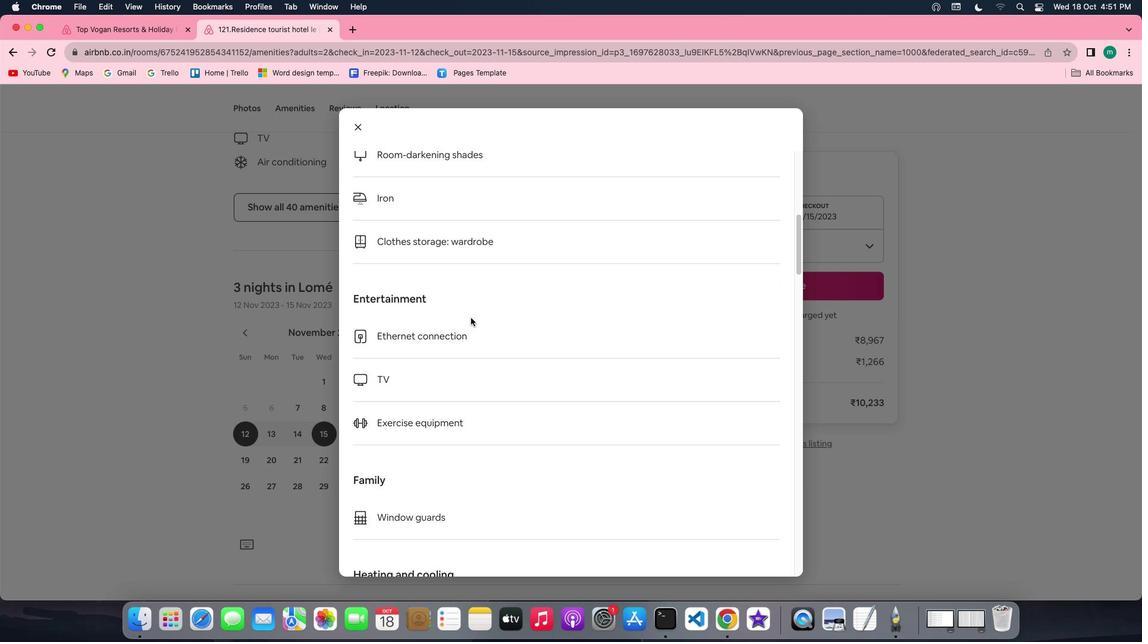 
Action: Mouse scrolled (470, 317) with delta (0, 0)
Screenshot: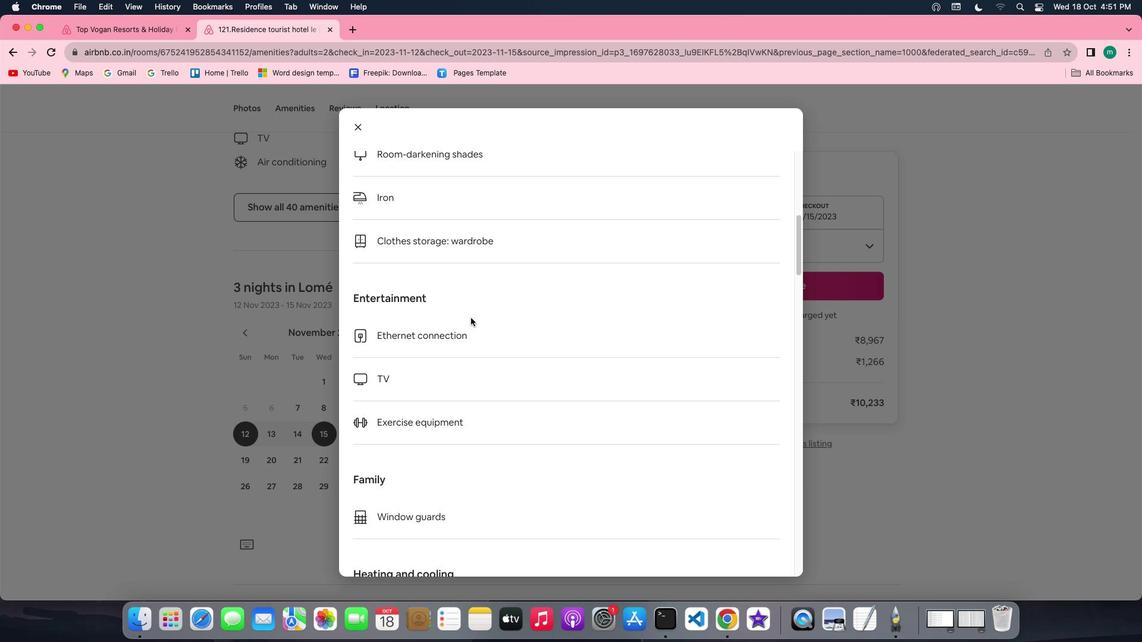 
Action: Mouse scrolled (470, 317) with delta (0, 0)
Screenshot: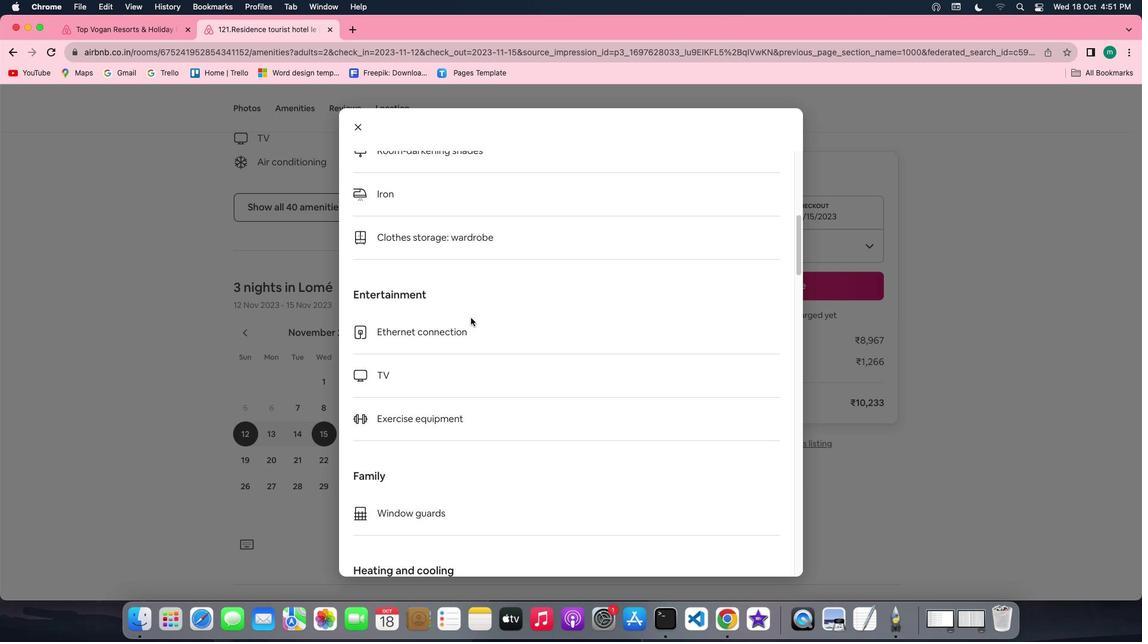 
Action: Mouse scrolled (470, 317) with delta (0, -1)
Screenshot: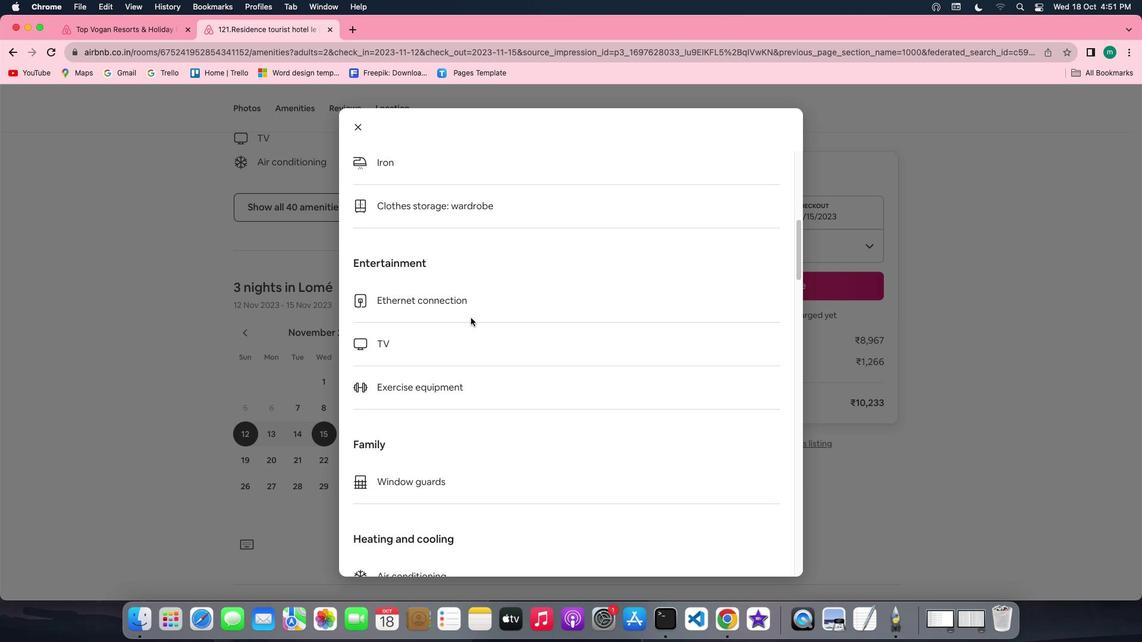 
Action: Mouse scrolled (470, 317) with delta (0, -1)
Screenshot: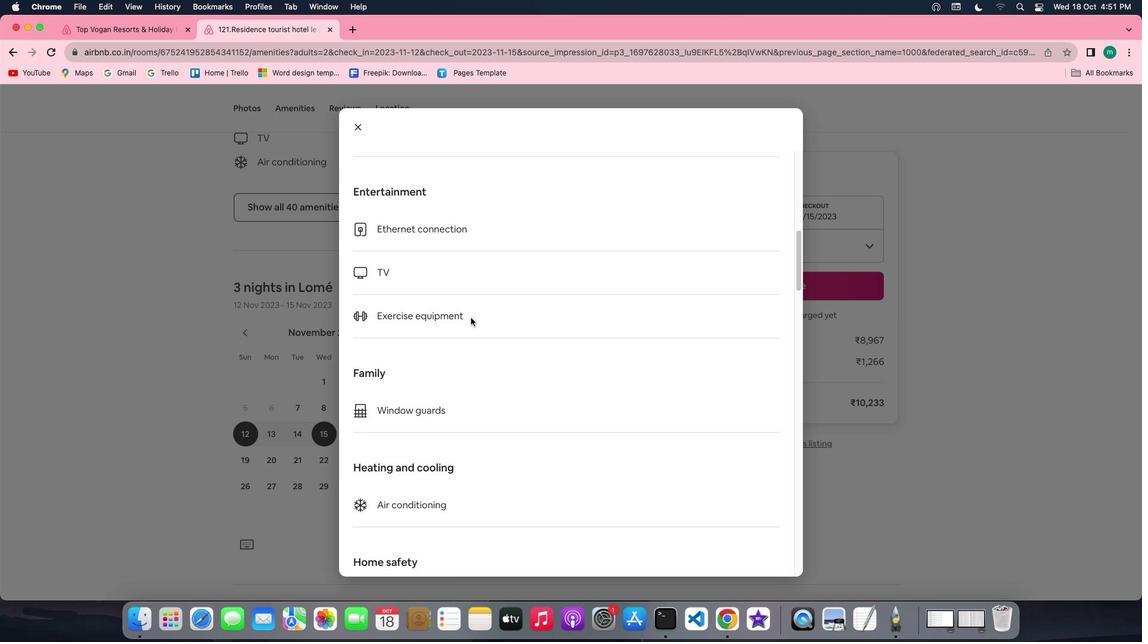 
Action: Mouse scrolled (470, 317) with delta (0, 0)
Screenshot: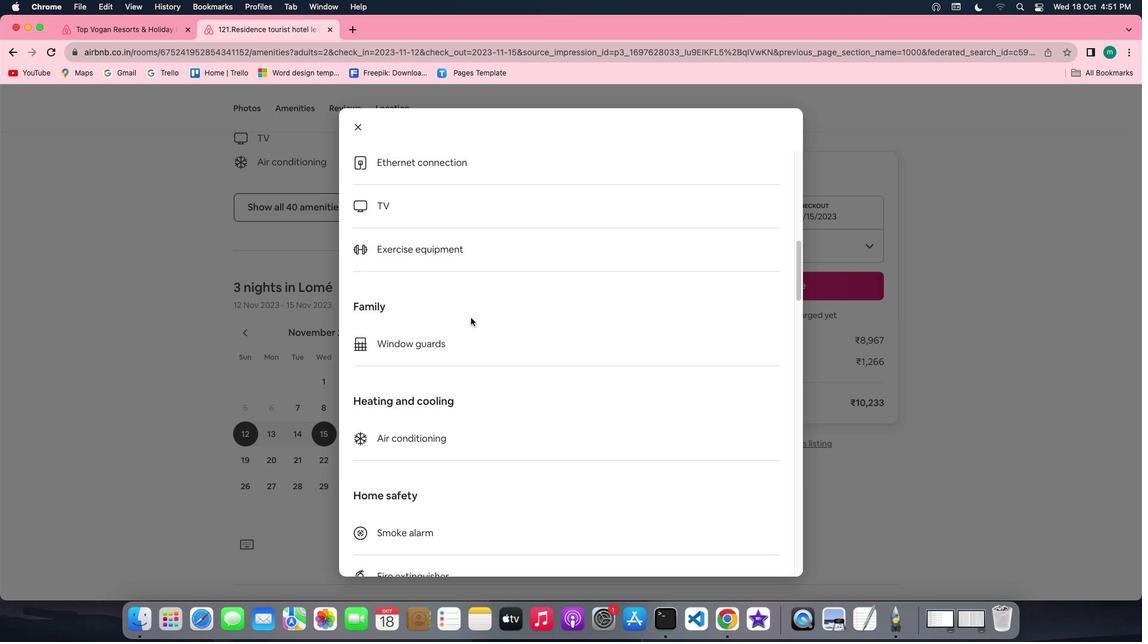 
Action: Mouse scrolled (470, 317) with delta (0, 0)
Screenshot: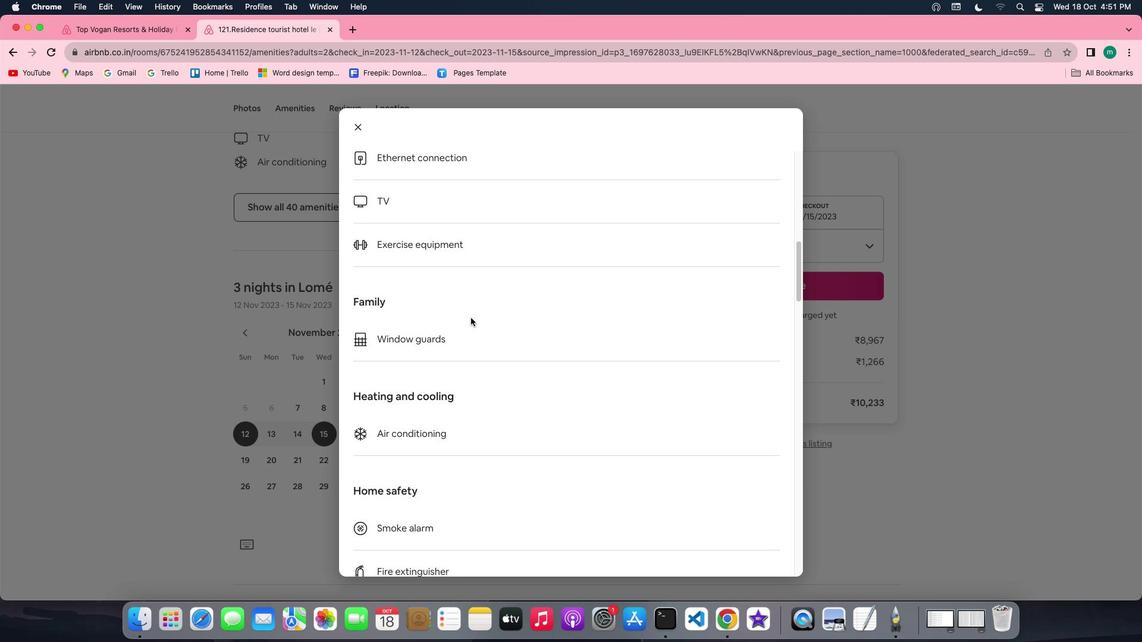 
Action: Mouse scrolled (470, 317) with delta (0, -1)
Screenshot: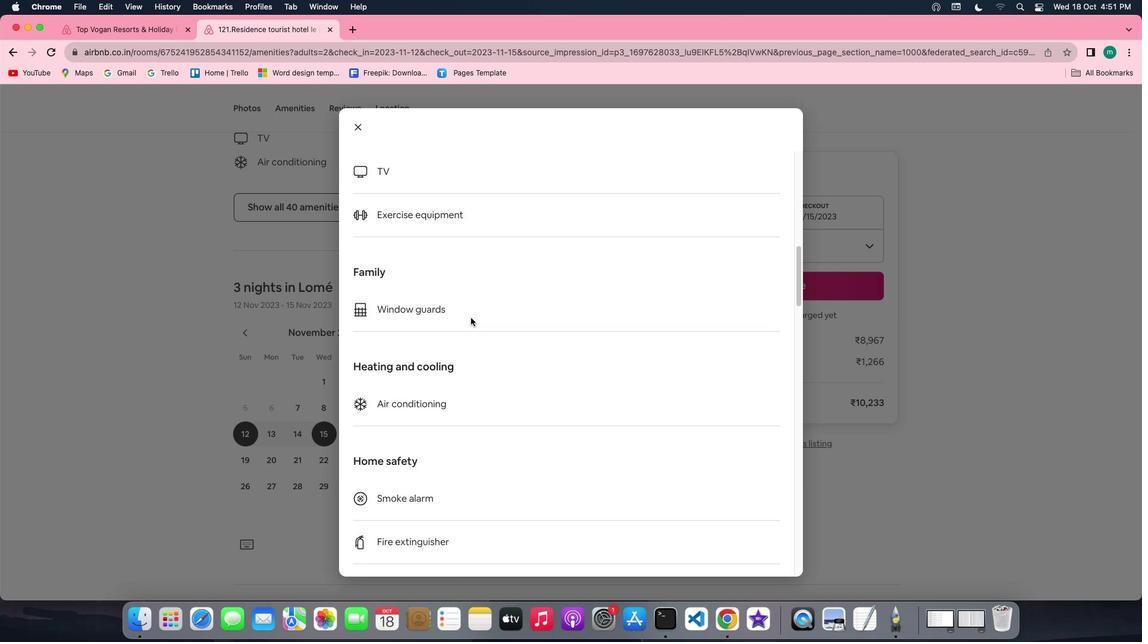 
Action: Mouse scrolled (470, 317) with delta (0, -1)
Screenshot: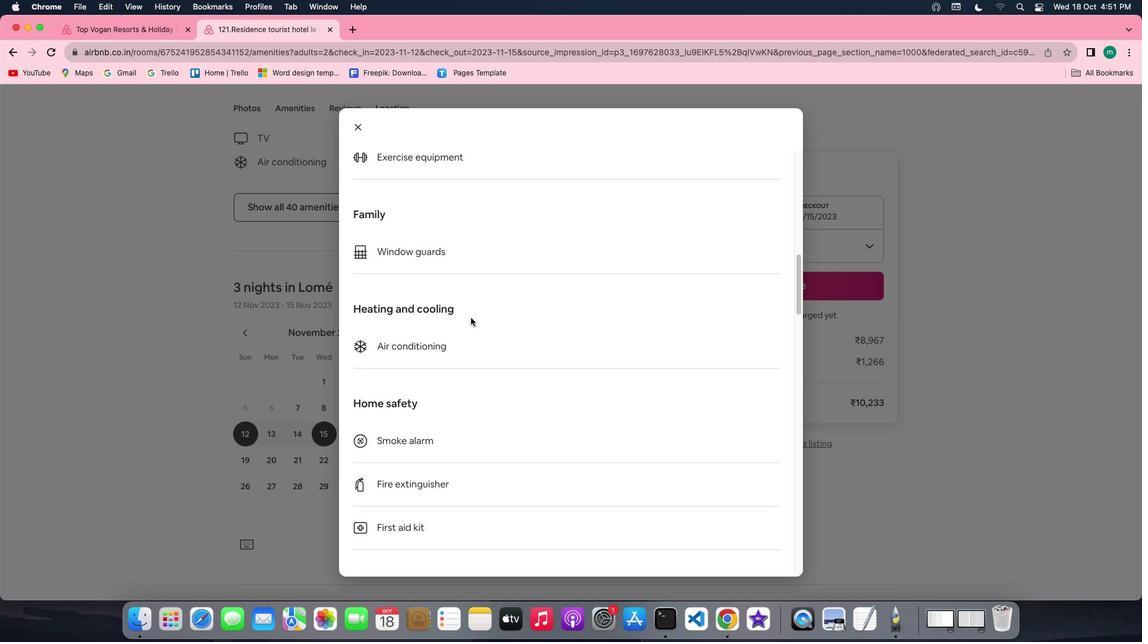 
Action: Mouse scrolled (470, 317) with delta (0, 0)
Screenshot: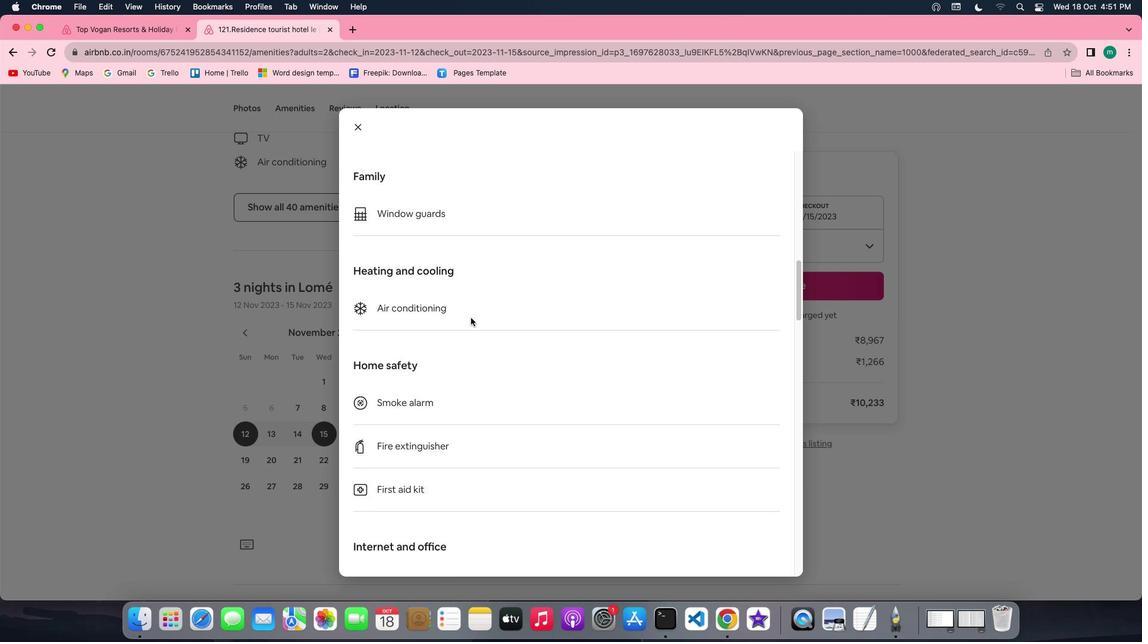 
Action: Mouse scrolled (470, 317) with delta (0, 0)
Screenshot: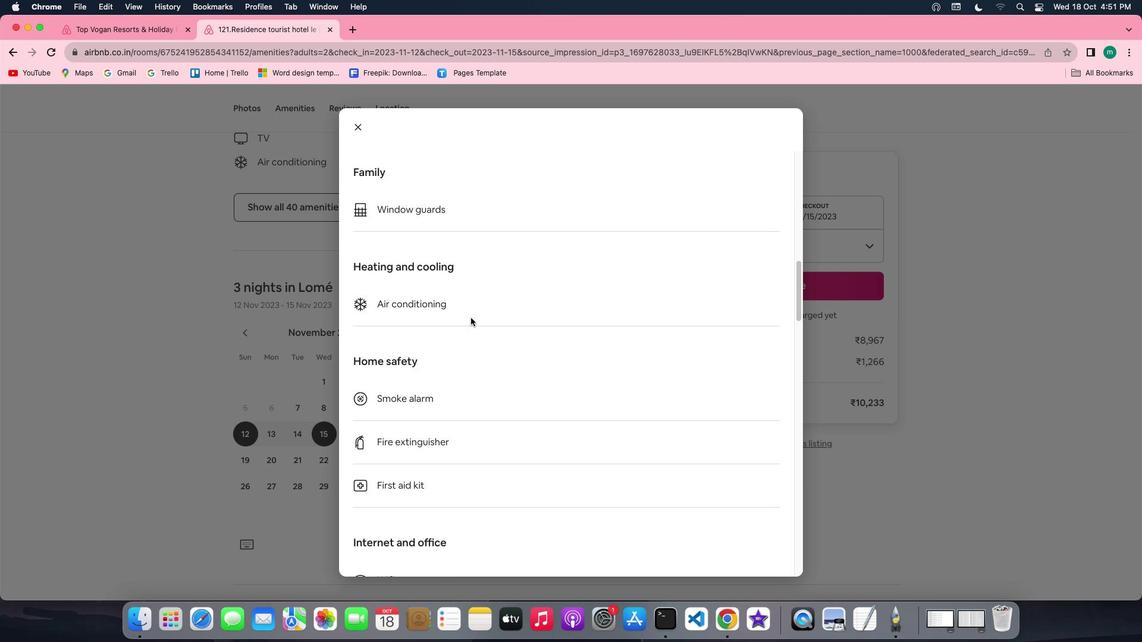 
Action: Mouse scrolled (470, 317) with delta (0, 0)
Screenshot: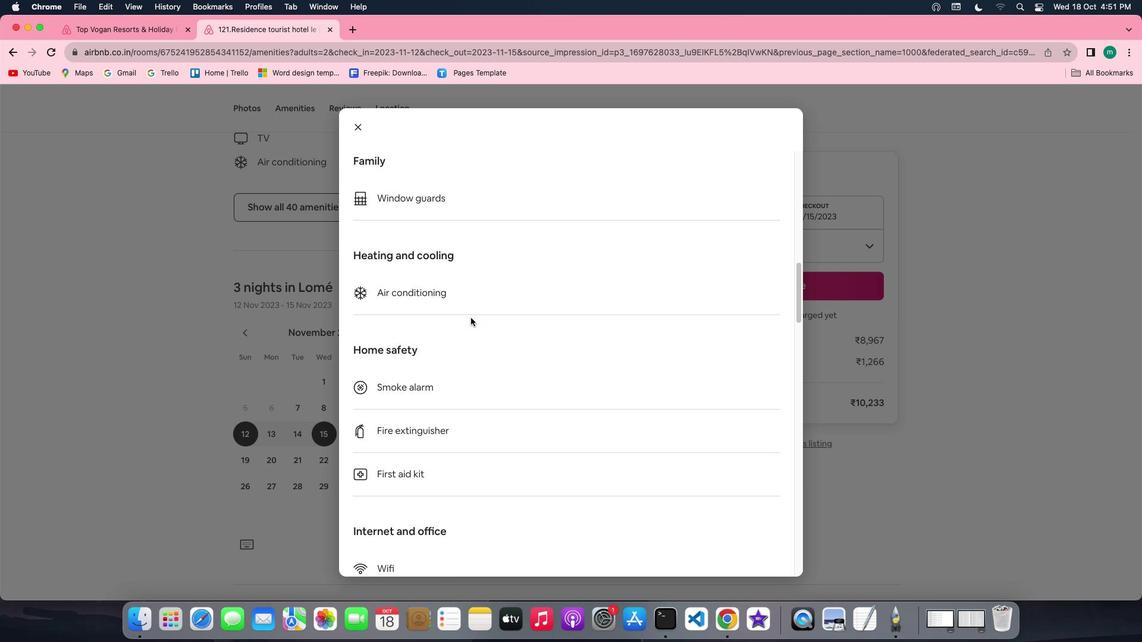 
Action: Mouse scrolled (470, 317) with delta (0, 0)
Screenshot: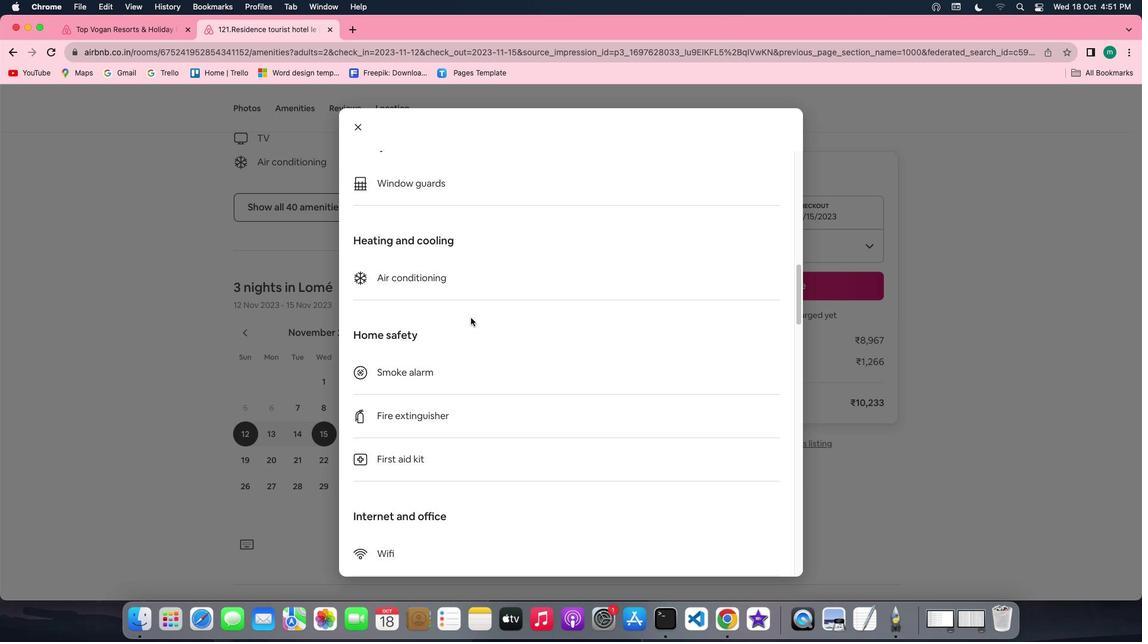 
Action: Mouse scrolled (470, 317) with delta (0, 0)
Screenshot: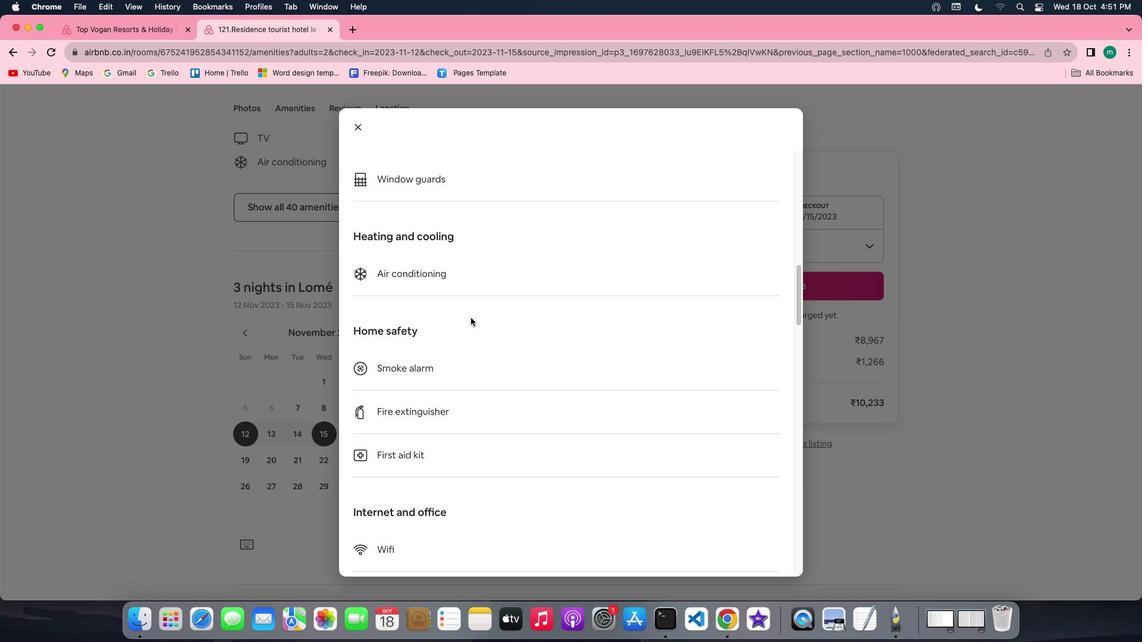 
Action: Mouse scrolled (470, 317) with delta (0, 0)
Screenshot: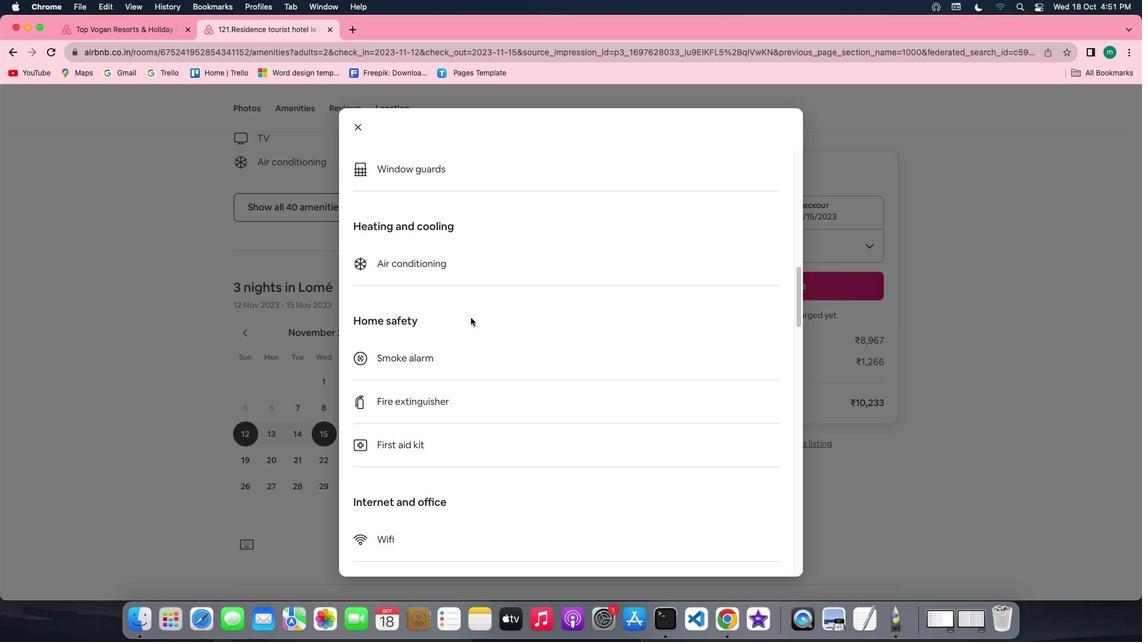 
Action: Mouse scrolled (470, 317) with delta (0, 0)
Screenshot: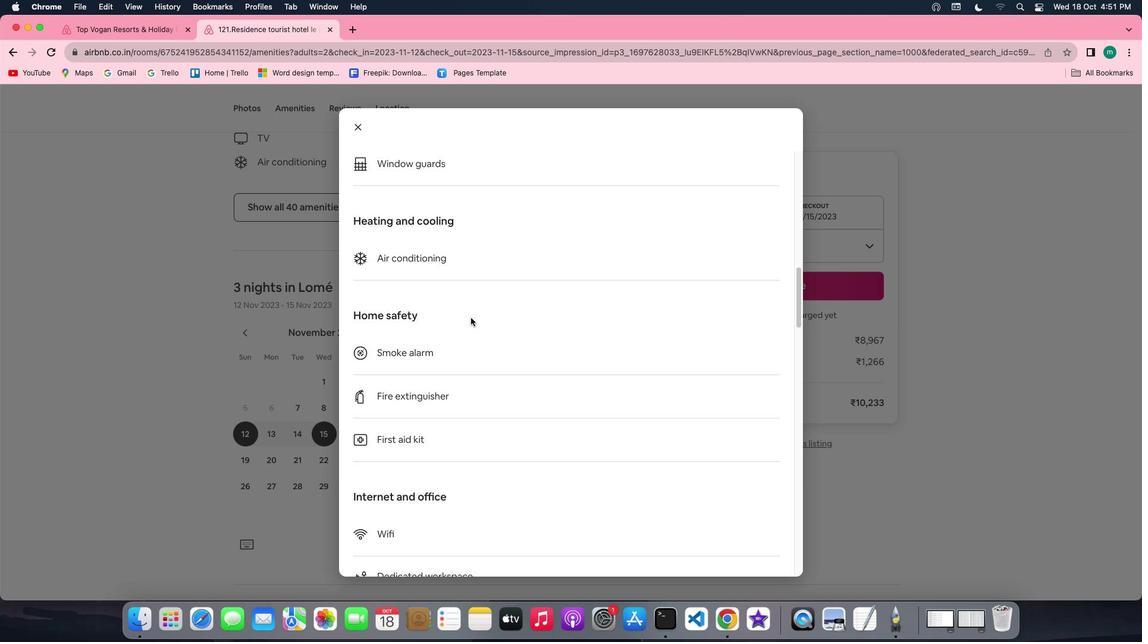 
Action: Mouse scrolled (470, 317) with delta (0, 0)
Screenshot: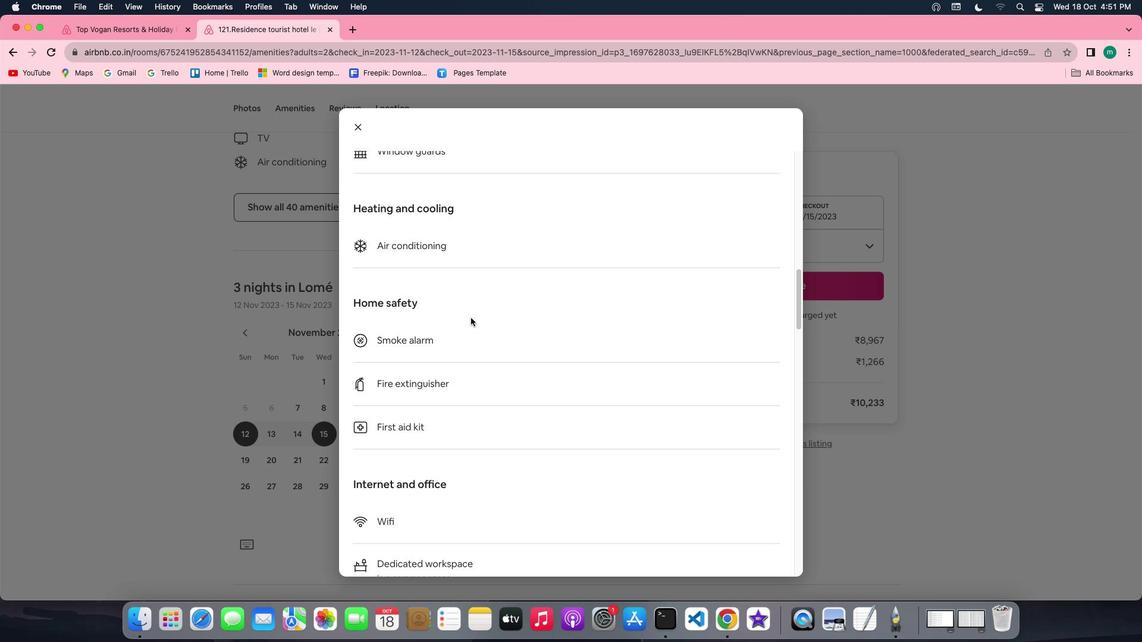 
Action: Mouse scrolled (470, 317) with delta (0, 0)
Screenshot: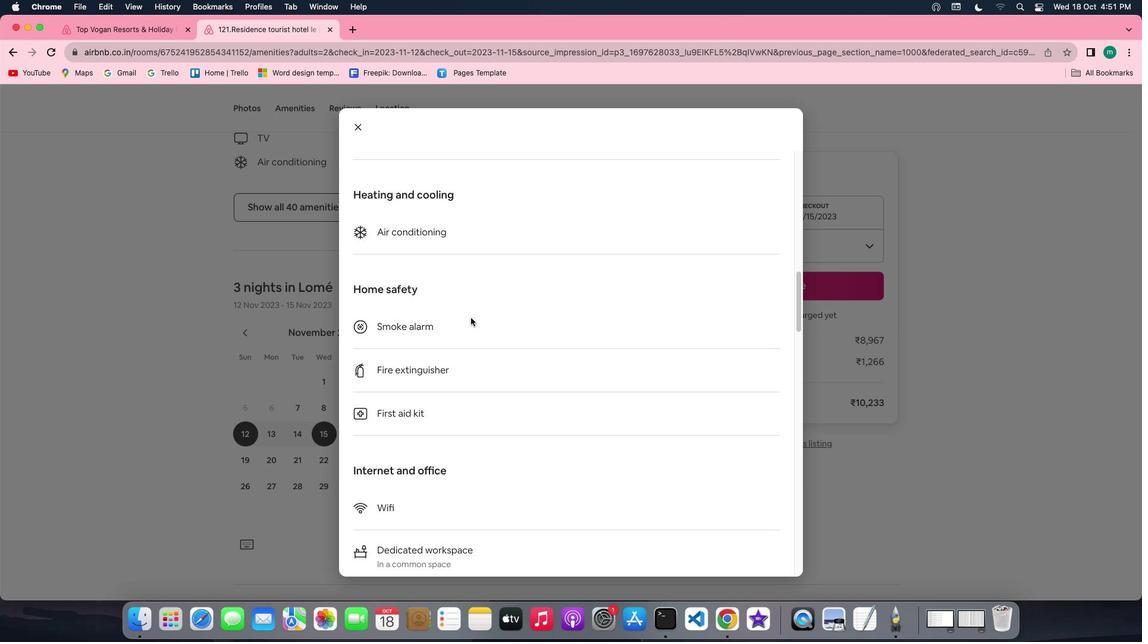 
Action: Mouse scrolled (470, 317) with delta (0, 0)
Screenshot: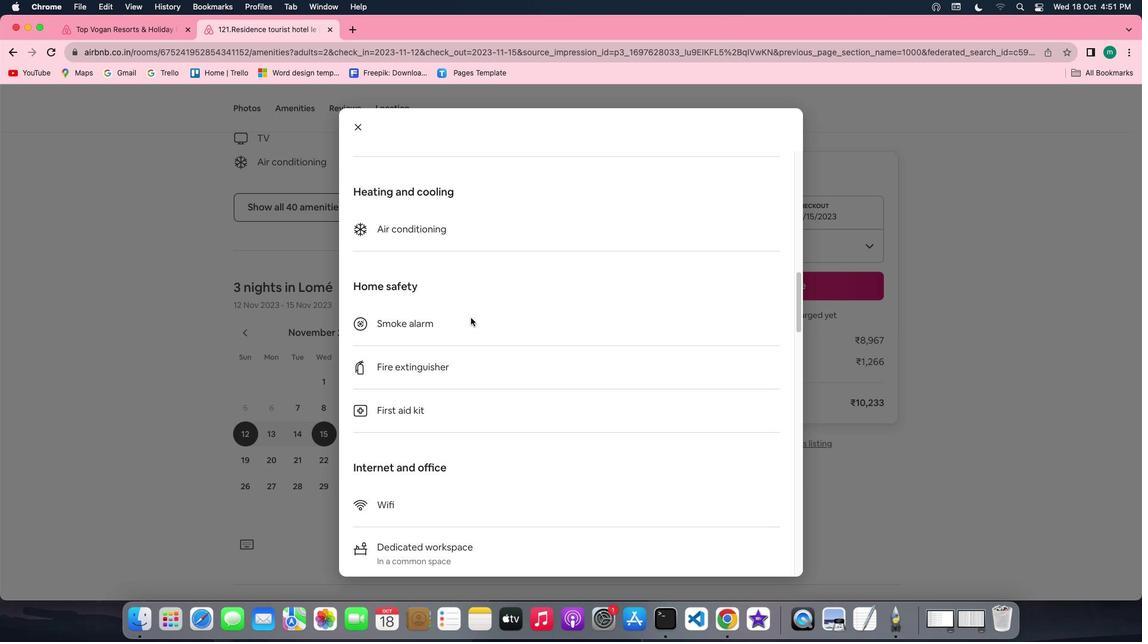 
Action: Mouse scrolled (470, 317) with delta (0, 0)
